 Task: Create a new incident report for the Tangshan Earthquake with the following details: Incident Name 'Tangshan Earthquake', Category 'Very Severe', Description 'The Tangshan earthquake was a Mw 7.6 earthquake that hit the region around Tangshan, Hebei, China. It cost 242000 persons death recorded and thought to be one of the largest natural disasters in history', Country 'China', Date and Time '28/07/1976, 3:45 am'.
Action: Mouse pressed left at (409, 567)
Screenshot: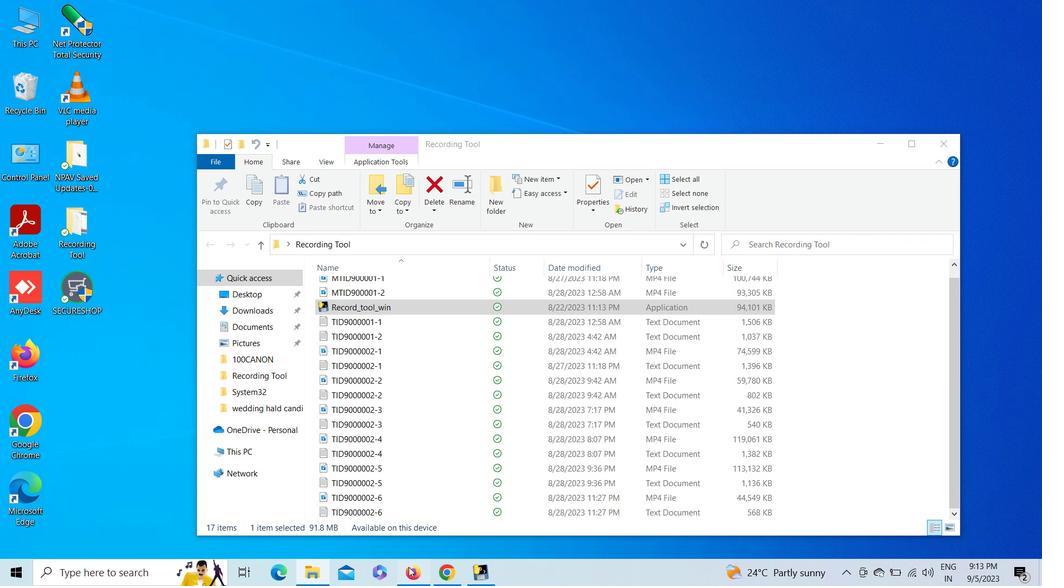 
Action: Mouse moved to (22, 97)
Screenshot: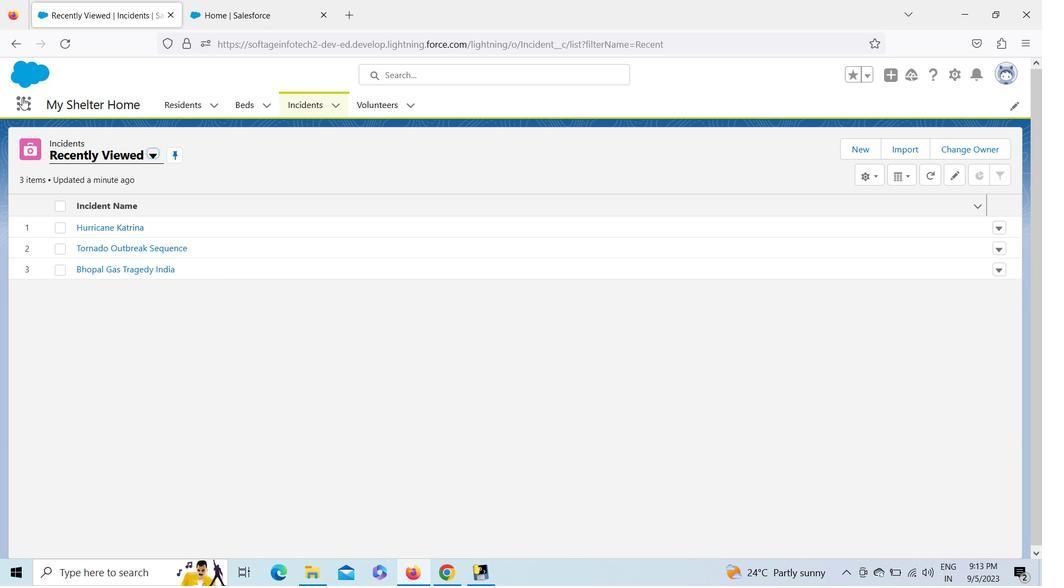 
Action: Mouse pressed left at (22, 97)
Screenshot: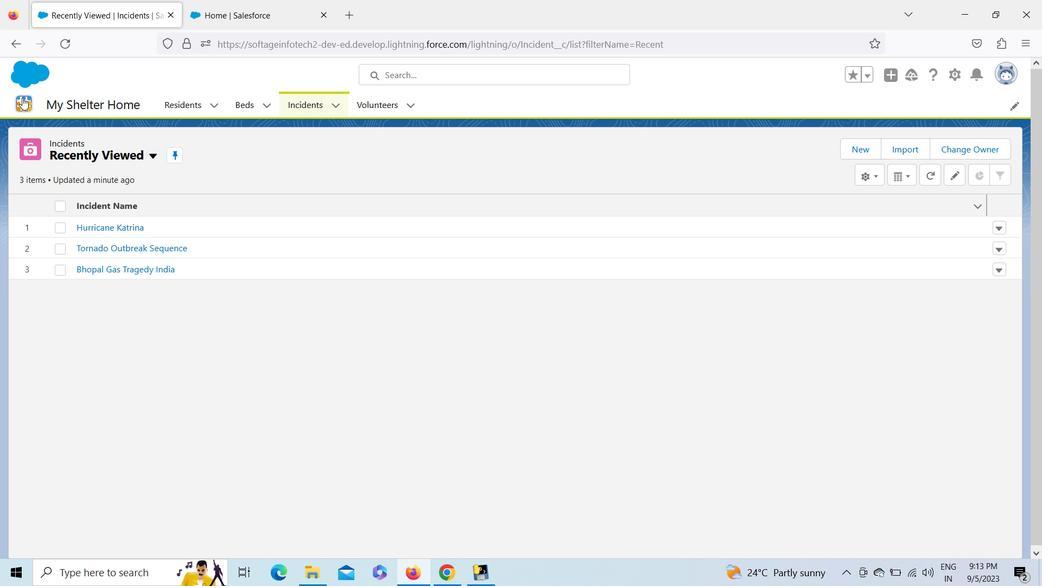 
Action: Mouse moved to (80, 187)
Screenshot: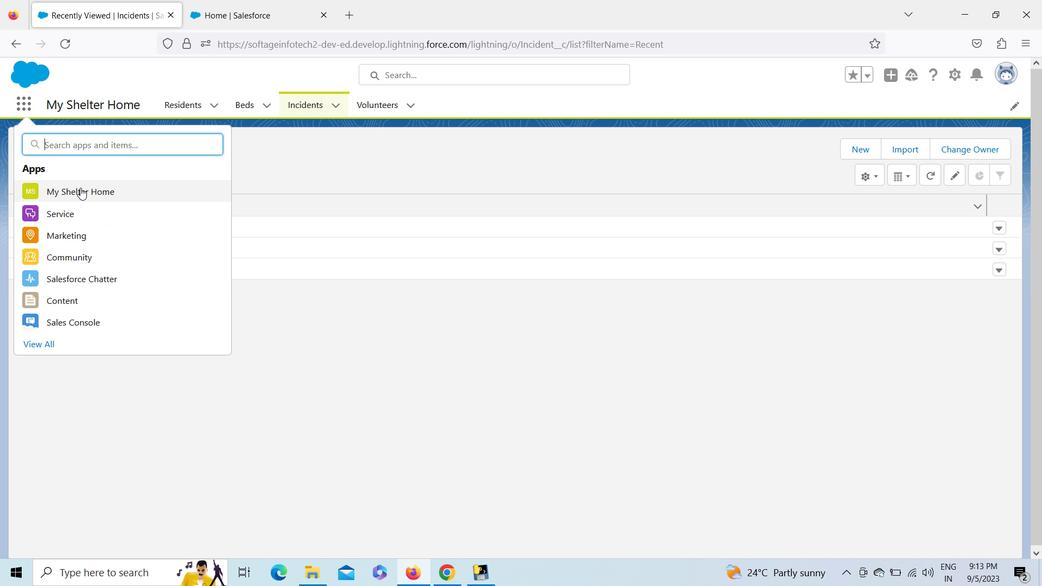 
Action: Mouse pressed left at (80, 187)
Screenshot: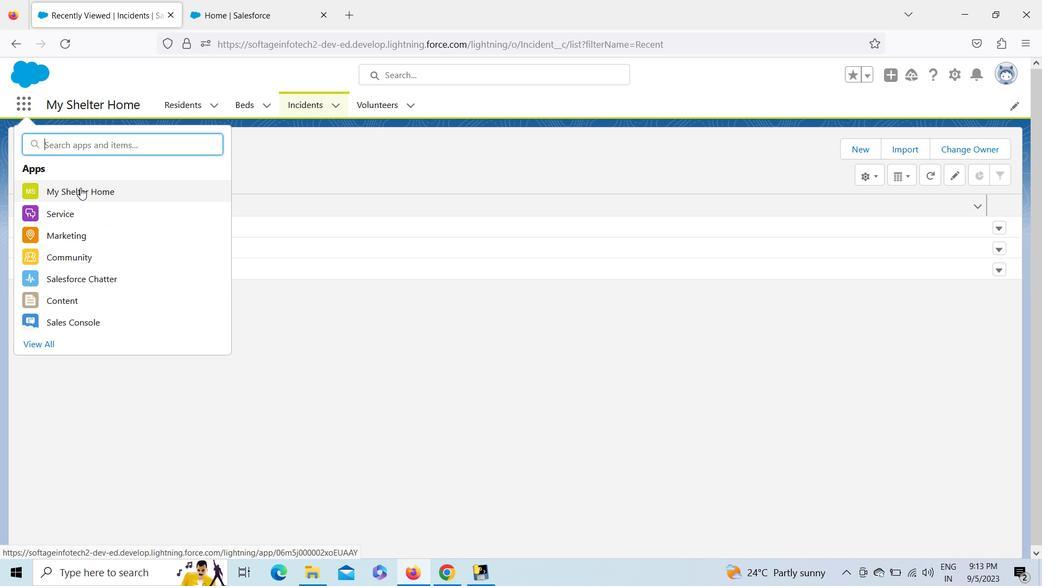 
Action: Mouse moved to (321, 14)
Screenshot: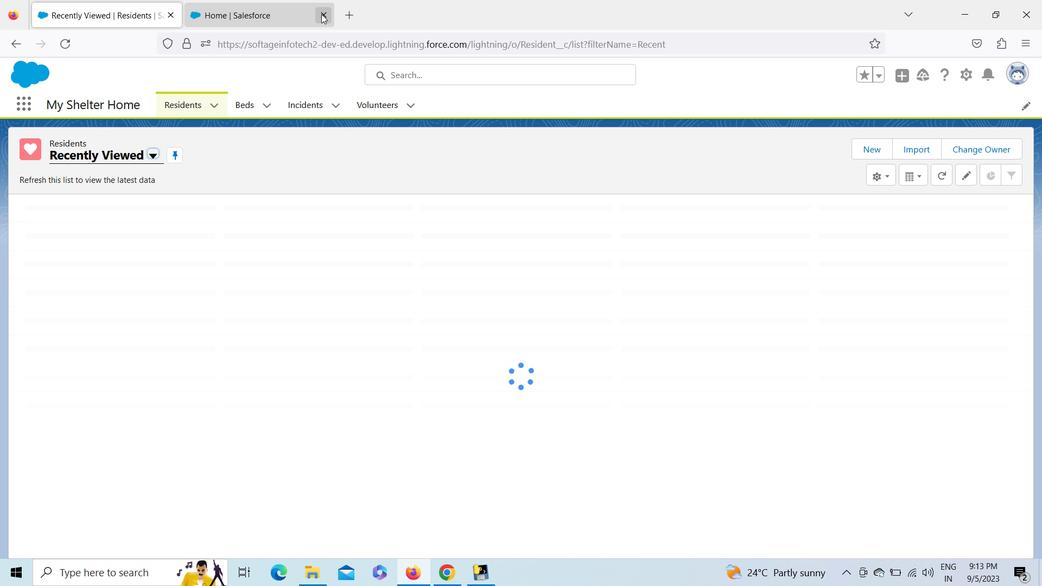 
Action: Mouse pressed left at (321, 14)
Screenshot: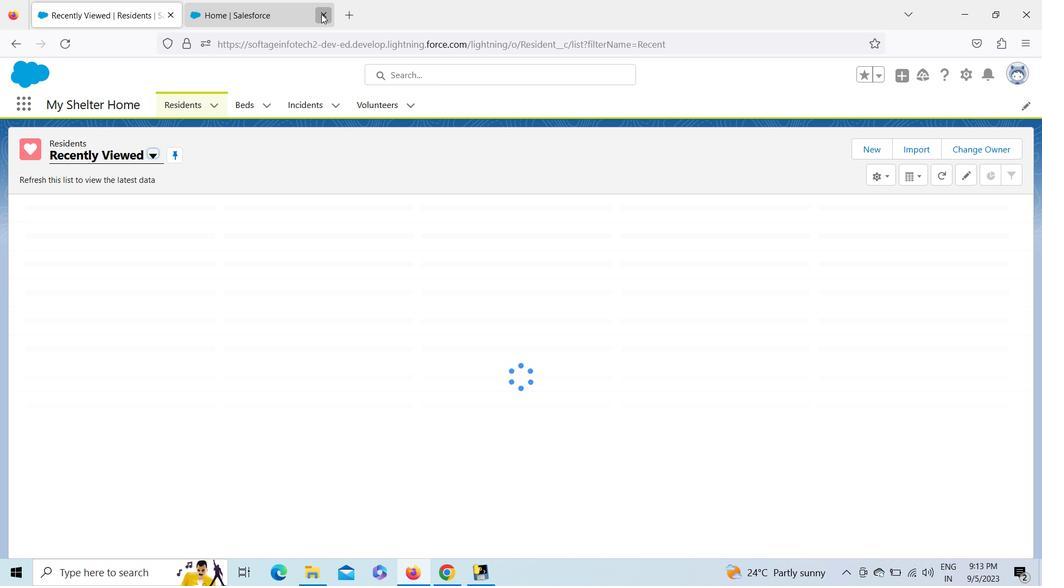 
Action: Mouse moved to (312, 107)
Screenshot: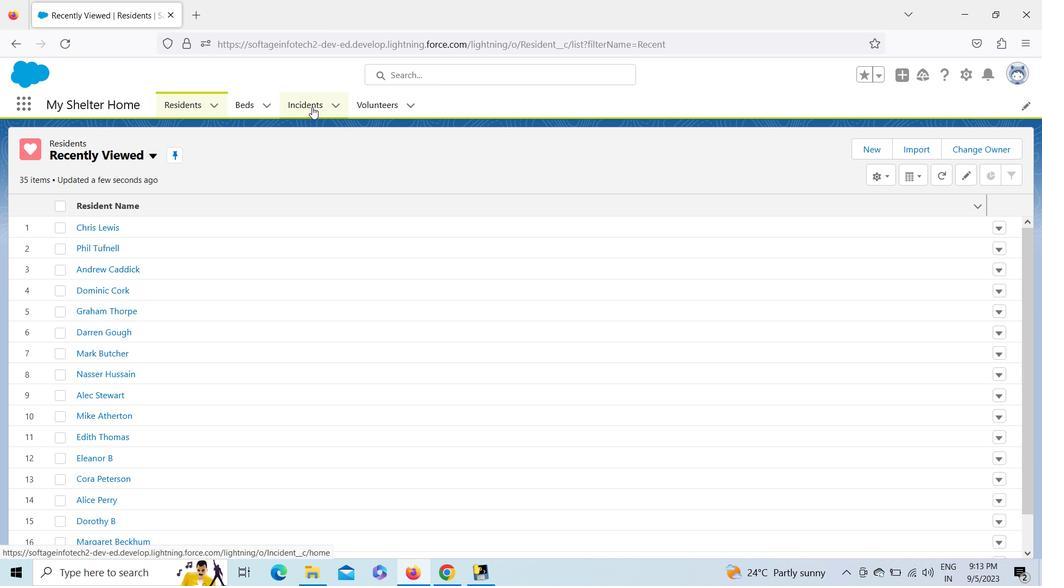 
Action: Mouse pressed left at (312, 107)
Screenshot: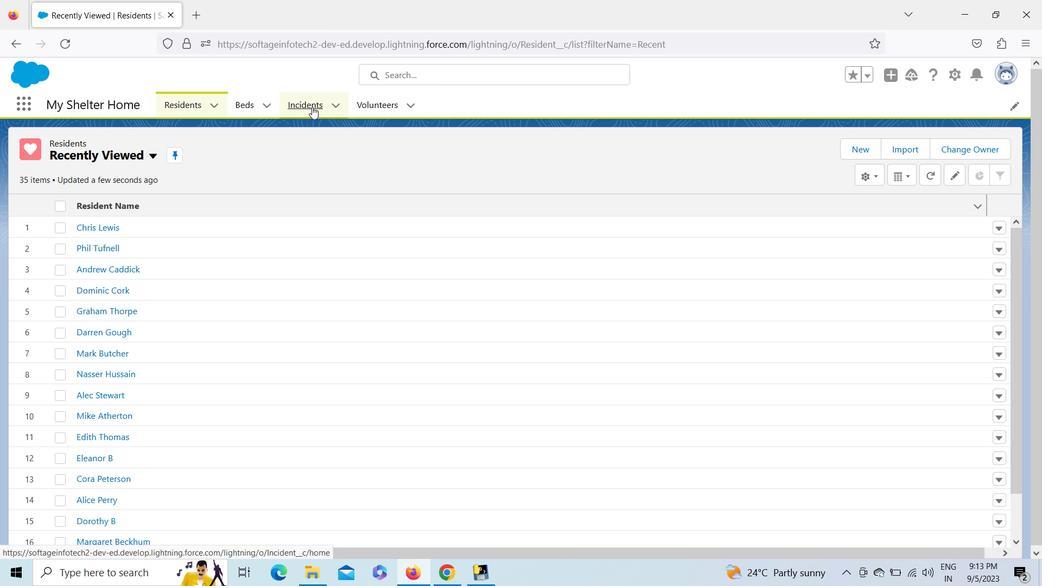 
Action: Mouse moved to (863, 149)
Screenshot: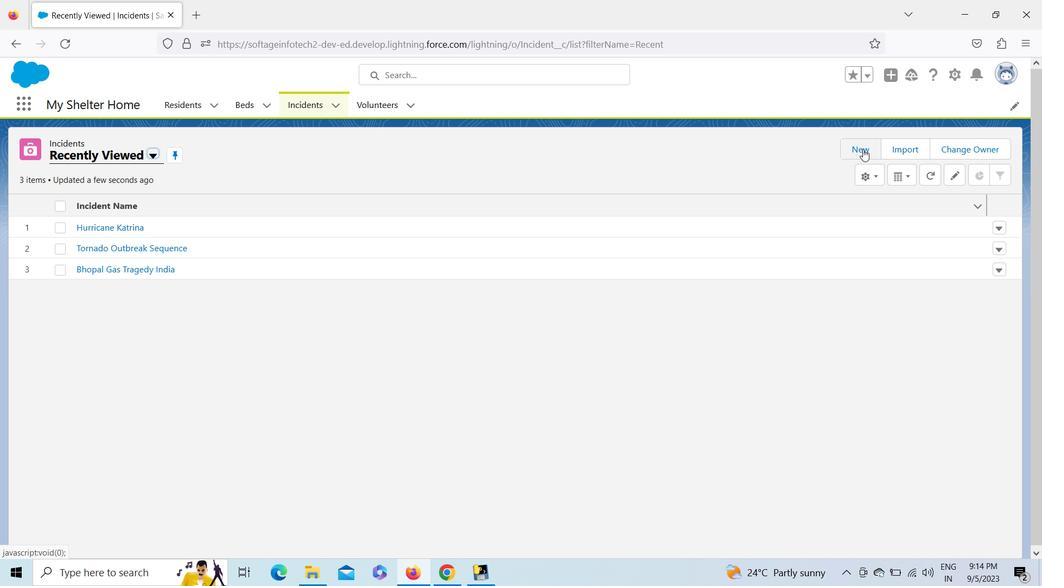 
Action: Mouse pressed left at (863, 149)
Screenshot: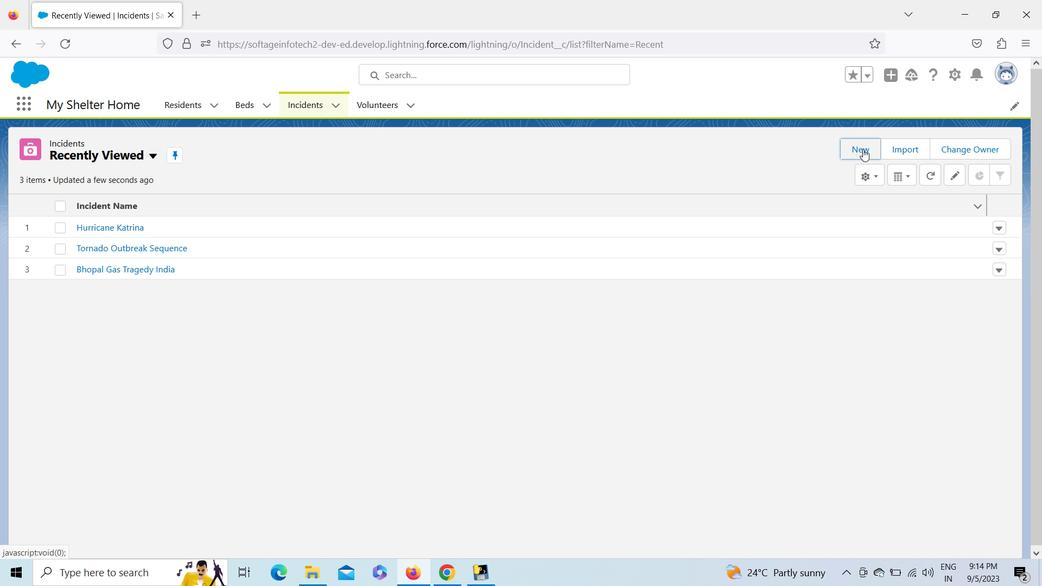 
Action: Key pressed <Key.shift><Key.shift>Alberta<Key.space><Key.shift><Key.shift><Key.shift>Flood<Key.space>2013
Screenshot: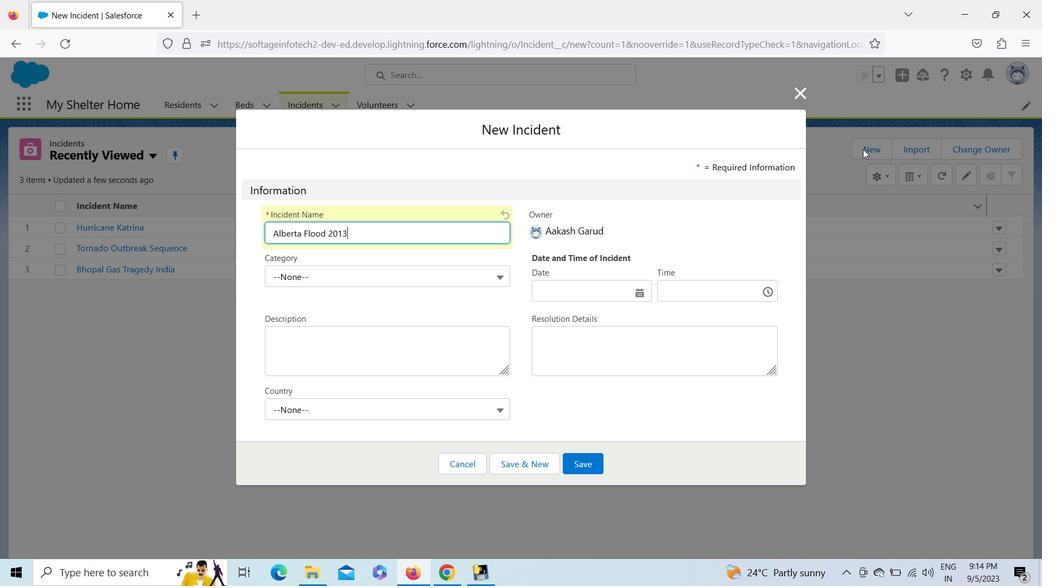 
Action: Mouse pressed left at (863, 149)
Screenshot: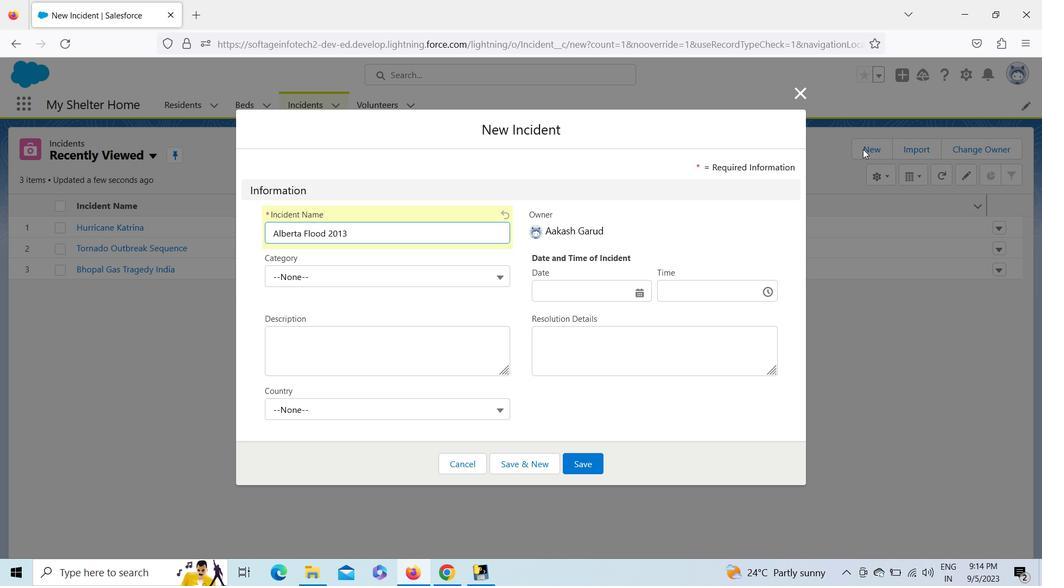 
Action: Mouse moved to (493, 279)
Screenshot: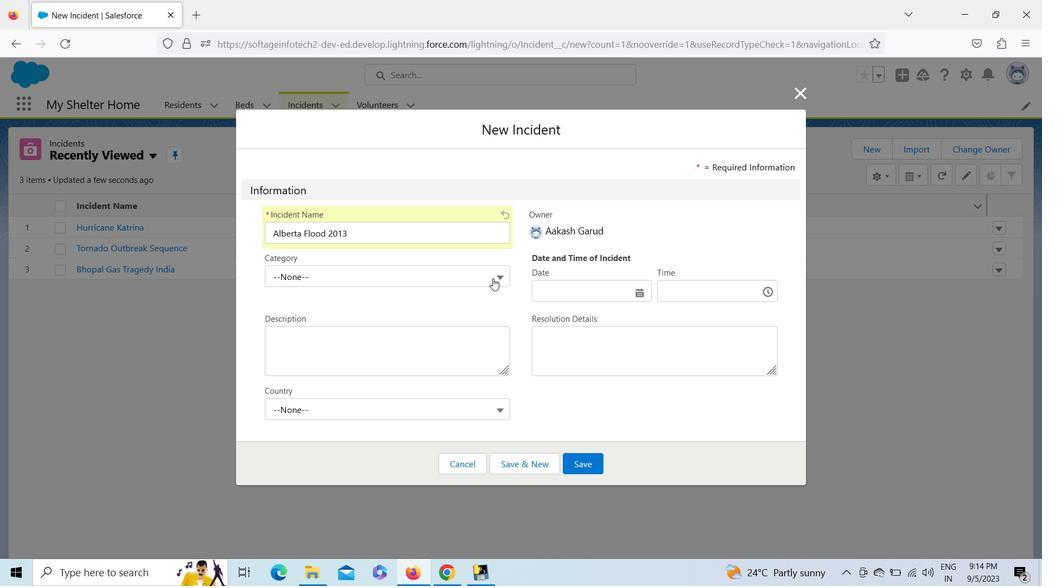 
Action: Mouse pressed left at (493, 279)
Screenshot: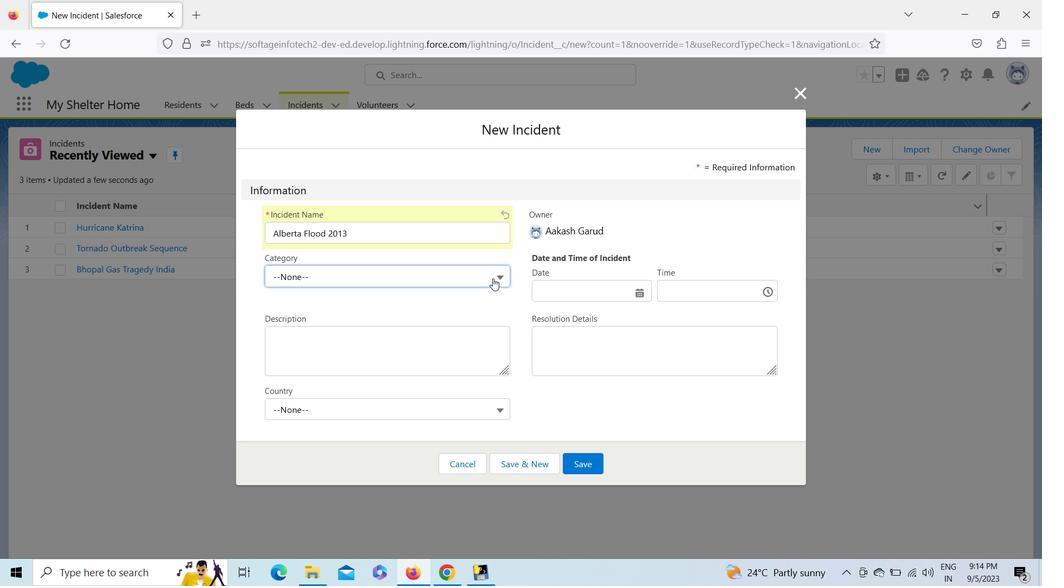 
Action: Mouse moved to (461, 376)
Screenshot: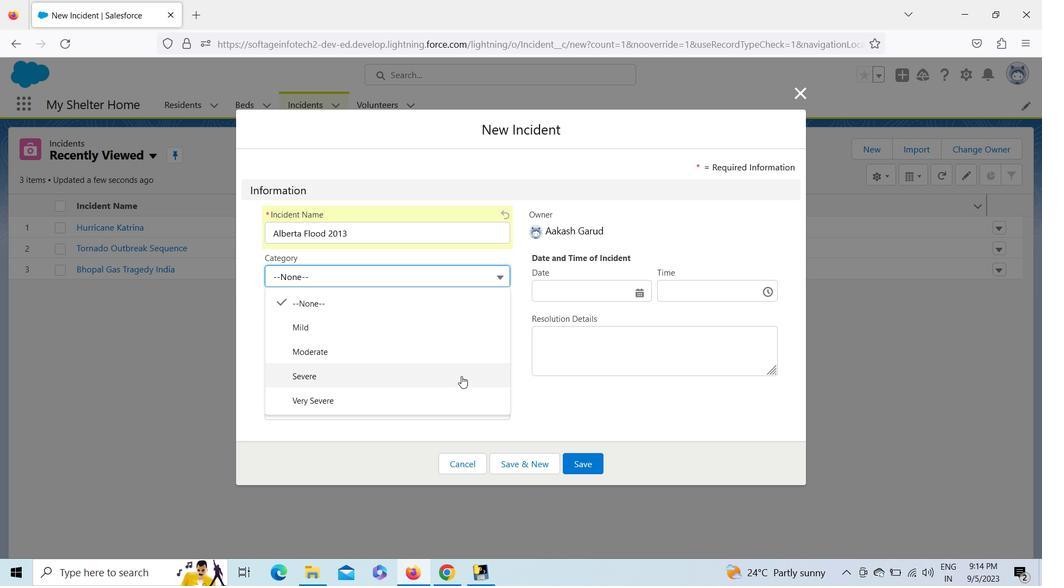 
Action: Mouse pressed left at (461, 376)
Screenshot: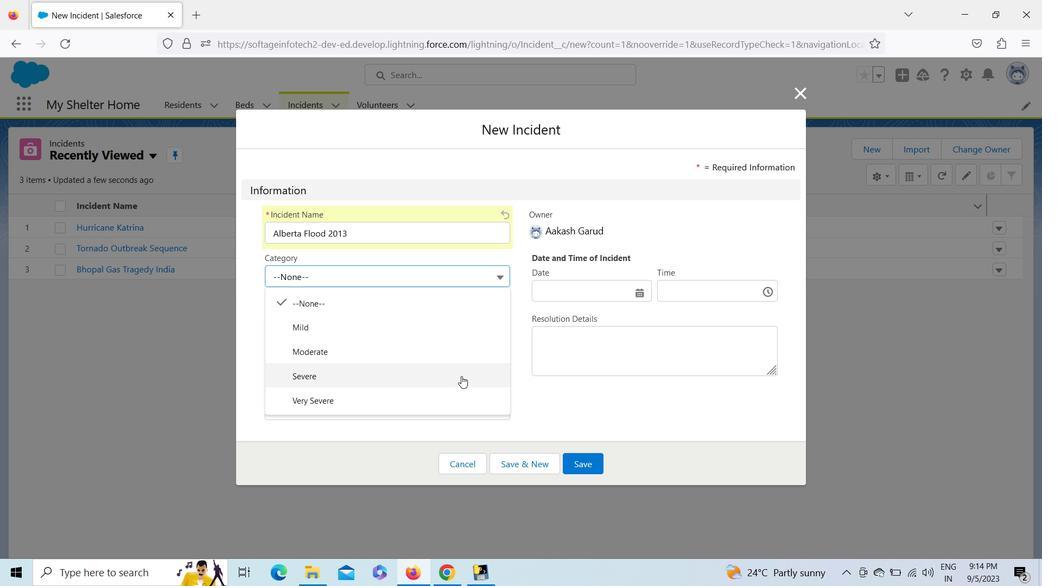 
Action: Mouse moved to (394, 409)
Screenshot: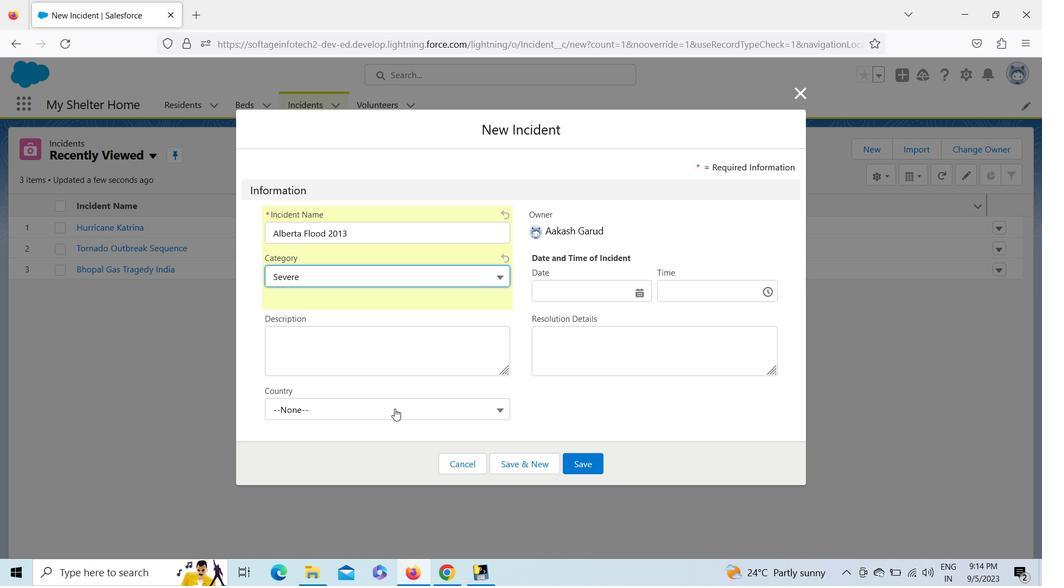 
Action: Mouse pressed left at (394, 409)
Screenshot: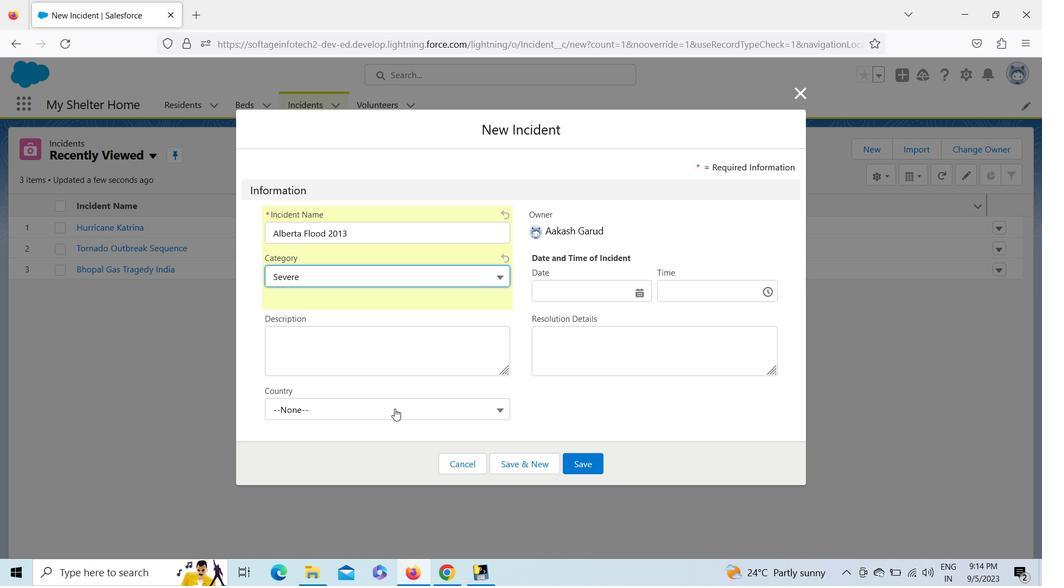 
Action: Mouse moved to (438, 292)
Screenshot: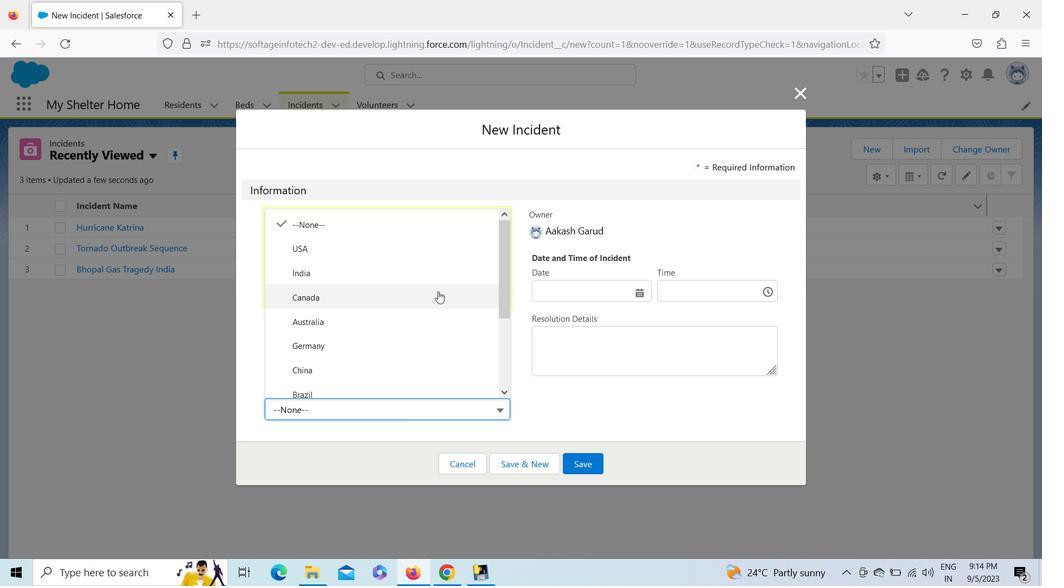 
Action: Mouse pressed left at (438, 292)
Screenshot: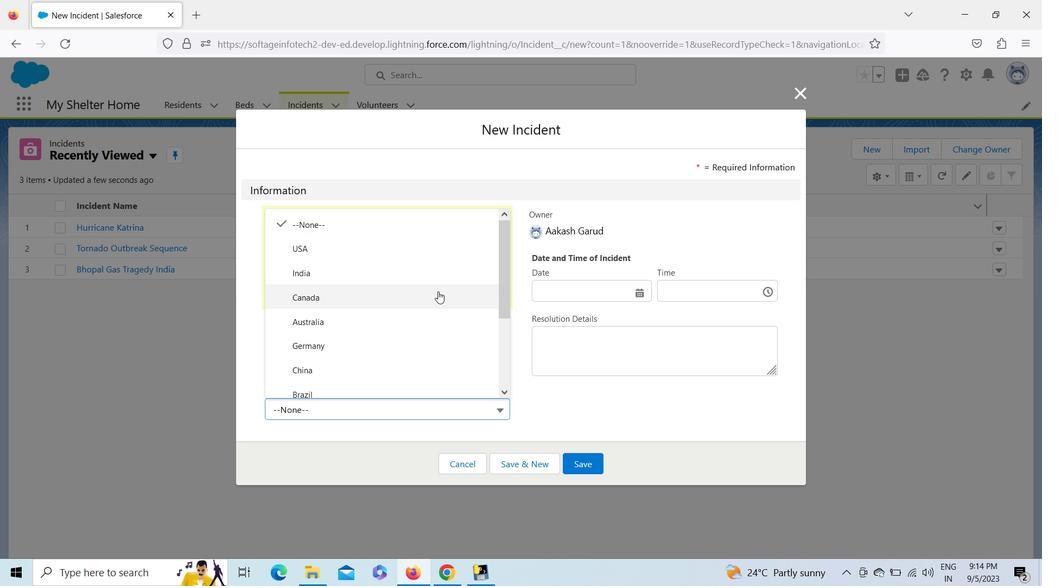 
Action: Mouse moved to (594, 292)
Screenshot: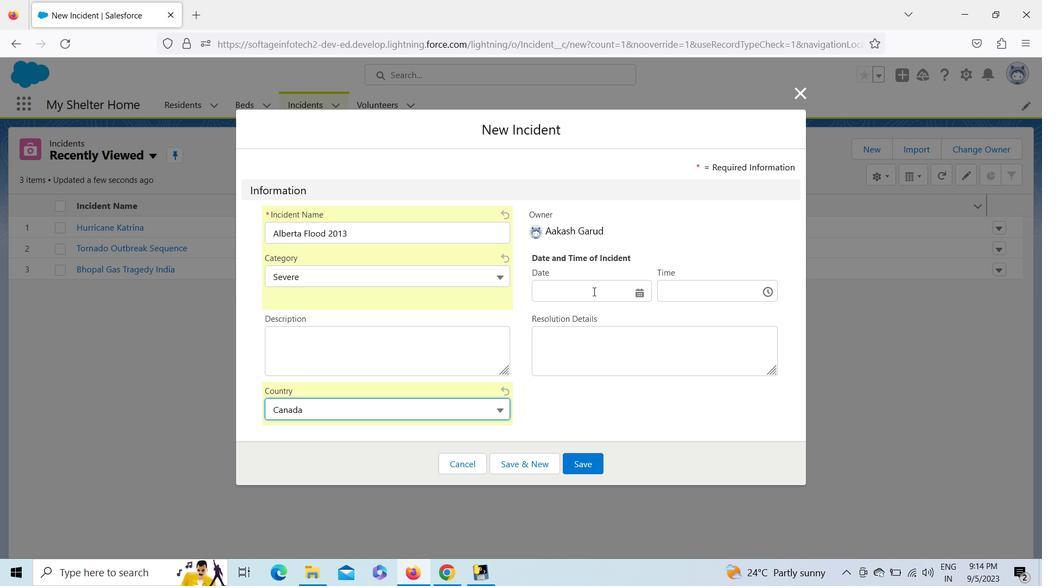 
Action: Mouse pressed left at (594, 292)
Screenshot: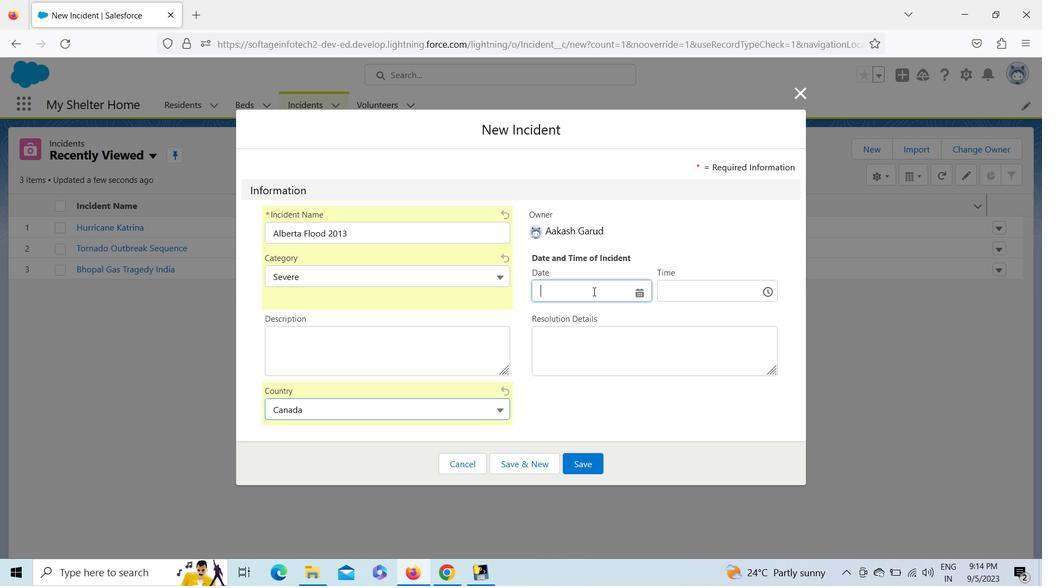 
Action: Mouse moved to (711, 329)
Screenshot: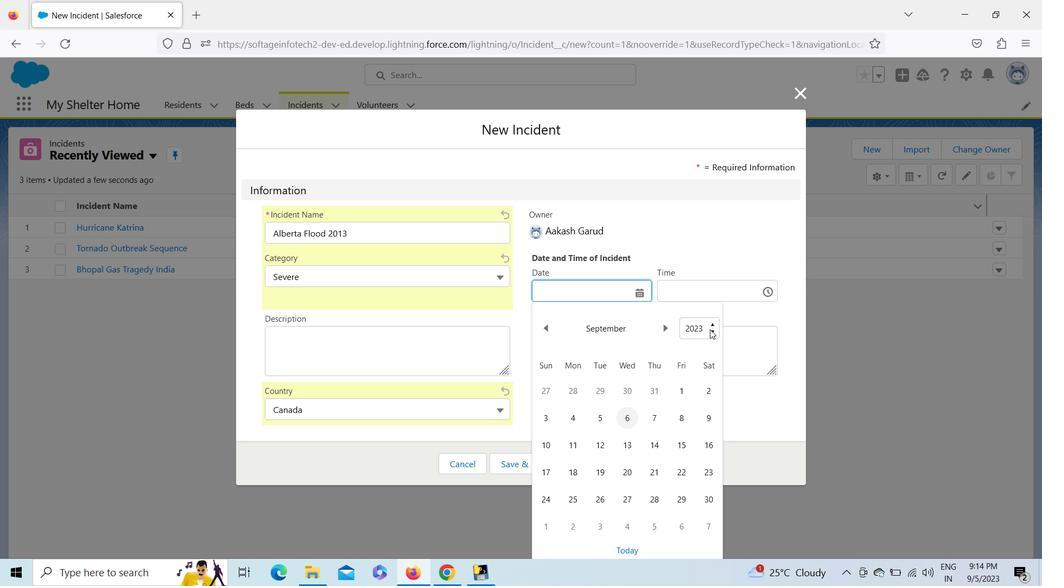 
Action: Mouse pressed left at (711, 329)
Screenshot: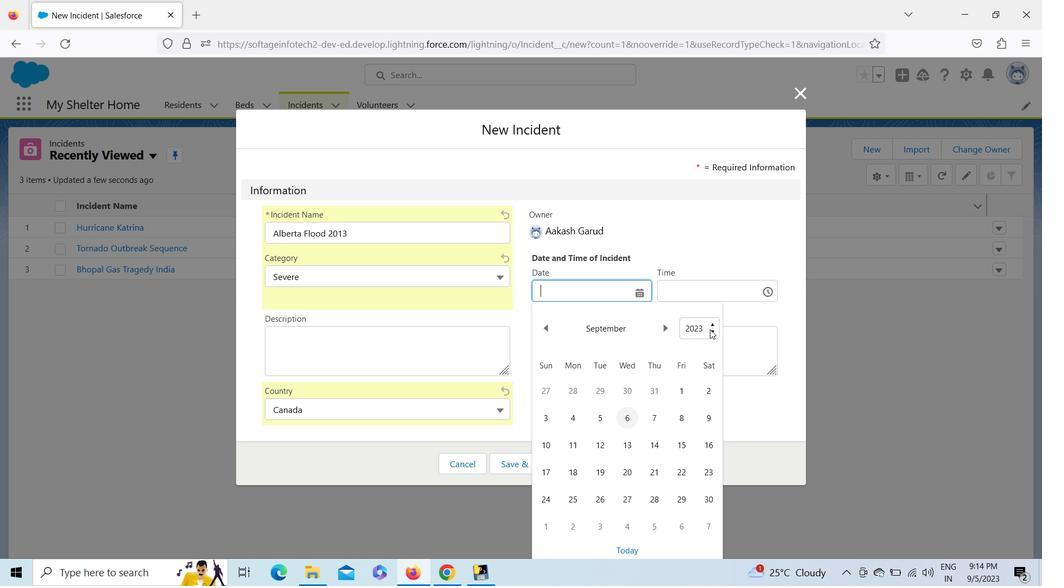 
Action: Key pressed <Key.up><Key.up><Key.up><Key.up><Key.up><Key.up><Key.up><Key.up><Key.up><Key.up><Key.enter>
Screenshot: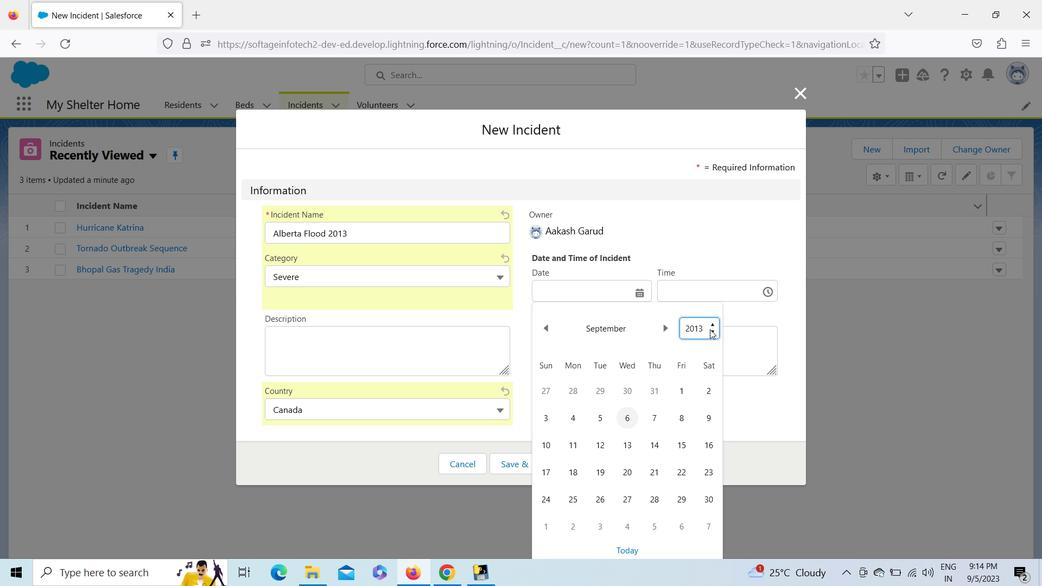 
Action: Mouse moved to (544, 322)
Screenshot: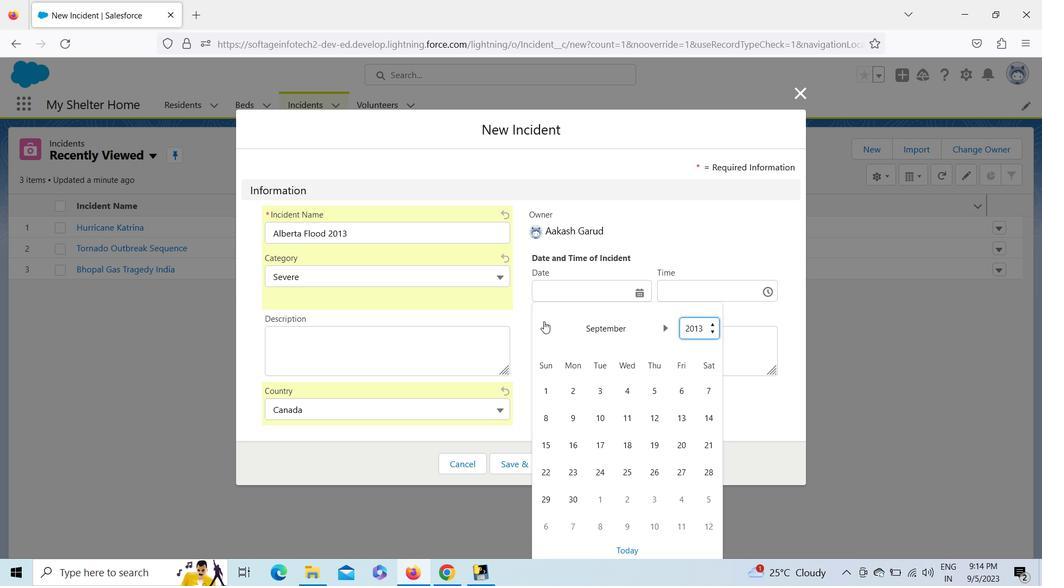 
Action: Mouse pressed left at (544, 322)
Screenshot: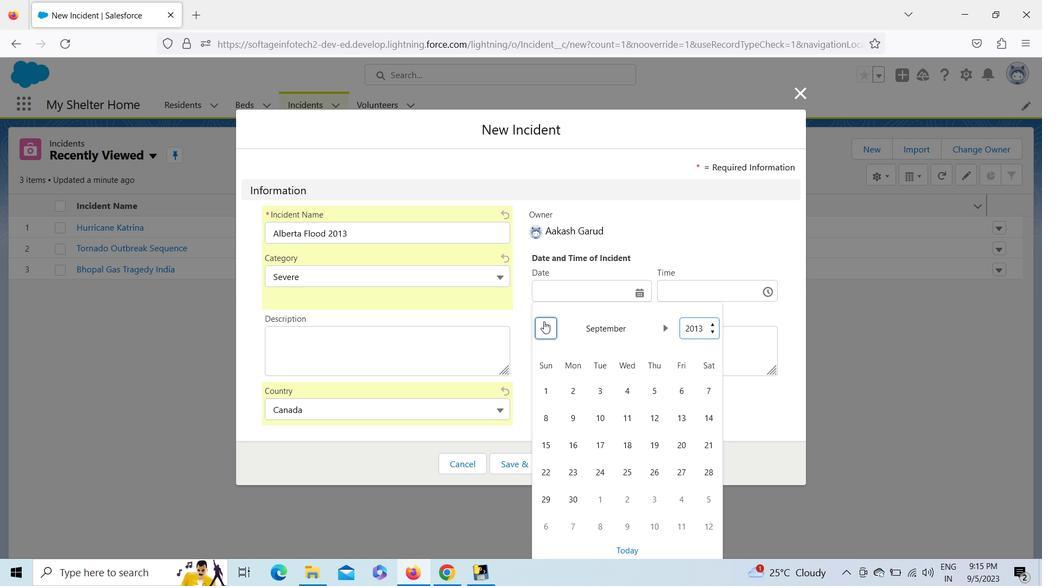 
Action: Mouse pressed left at (544, 322)
Screenshot: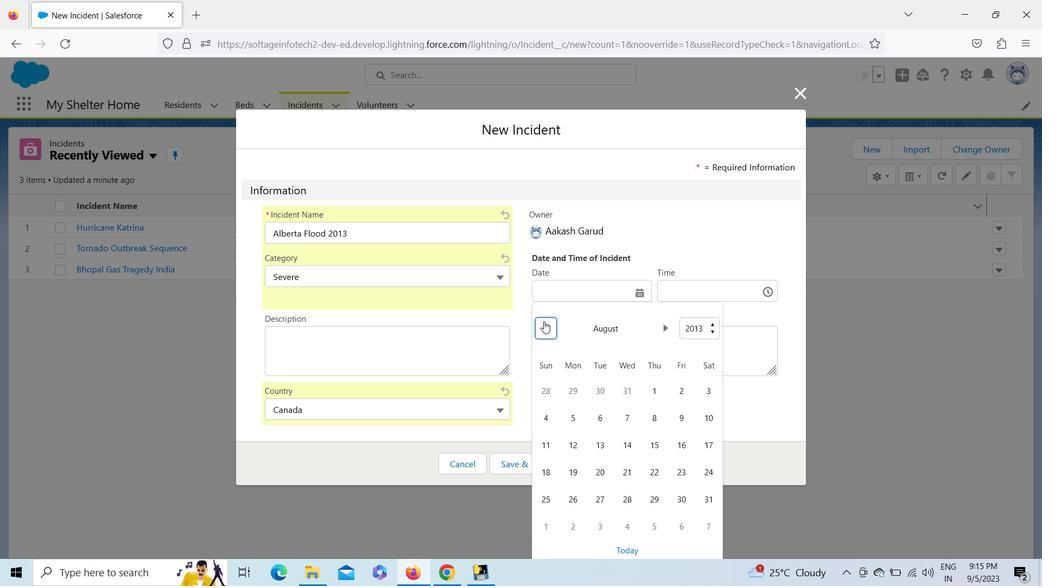 
Action: Mouse pressed left at (544, 322)
Screenshot: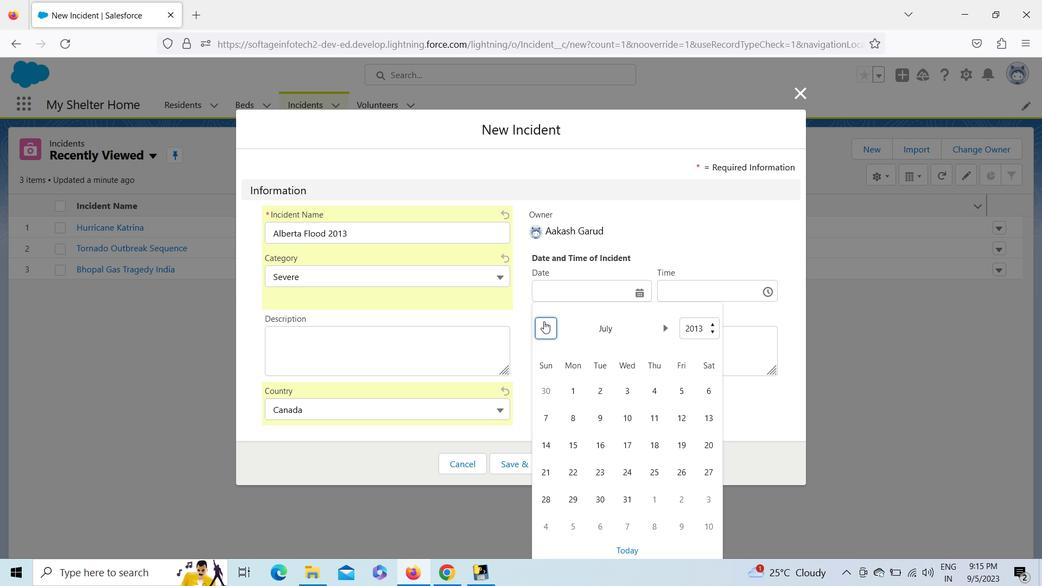 
Action: Mouse moved to (629, 474)
Screenshot: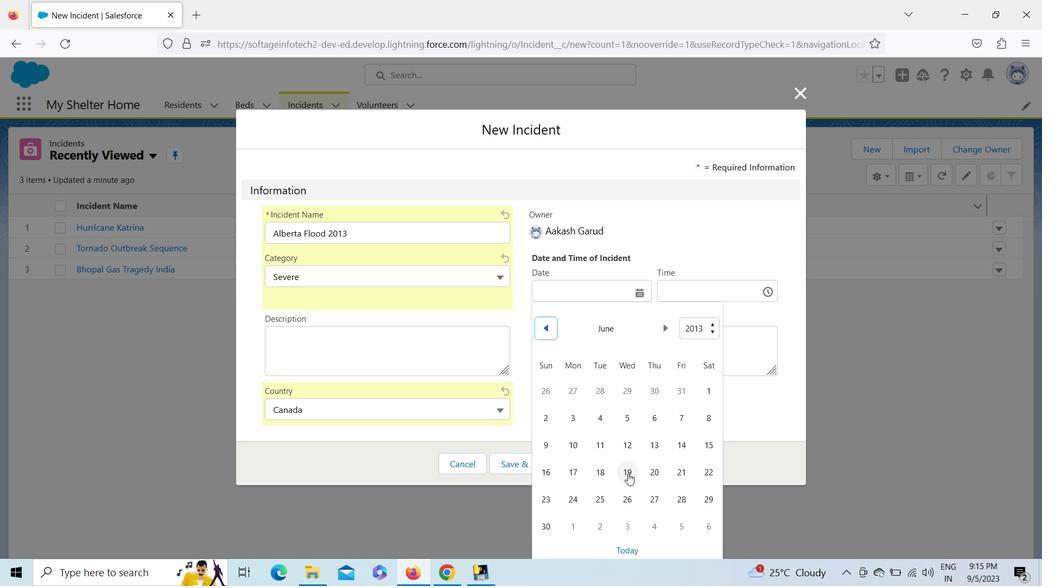 
Action: Mouse pressed left at (629, 474)
Screenshot: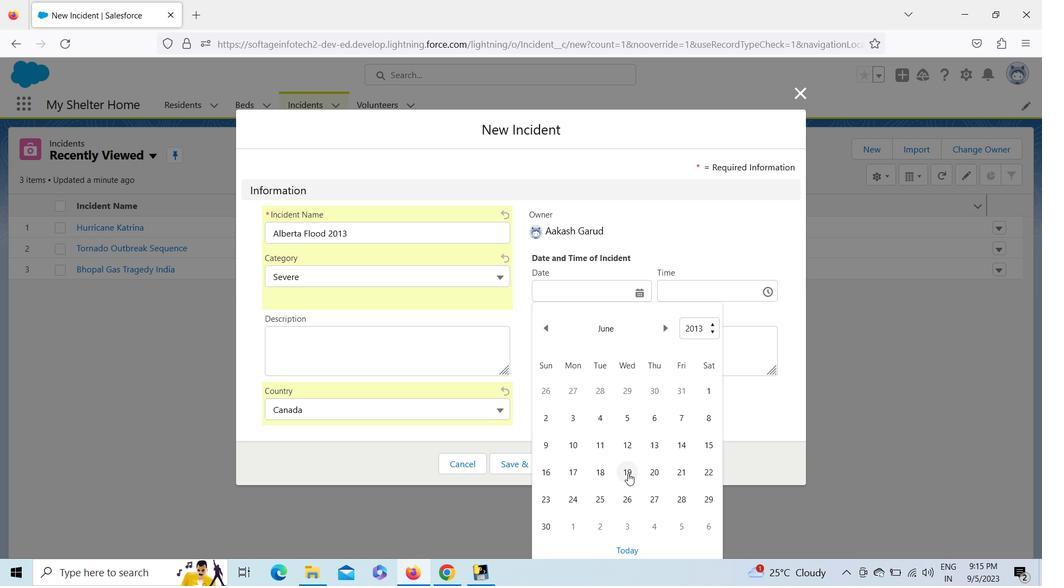 
Action: Mouse moved to (395, 319)
Screenshot: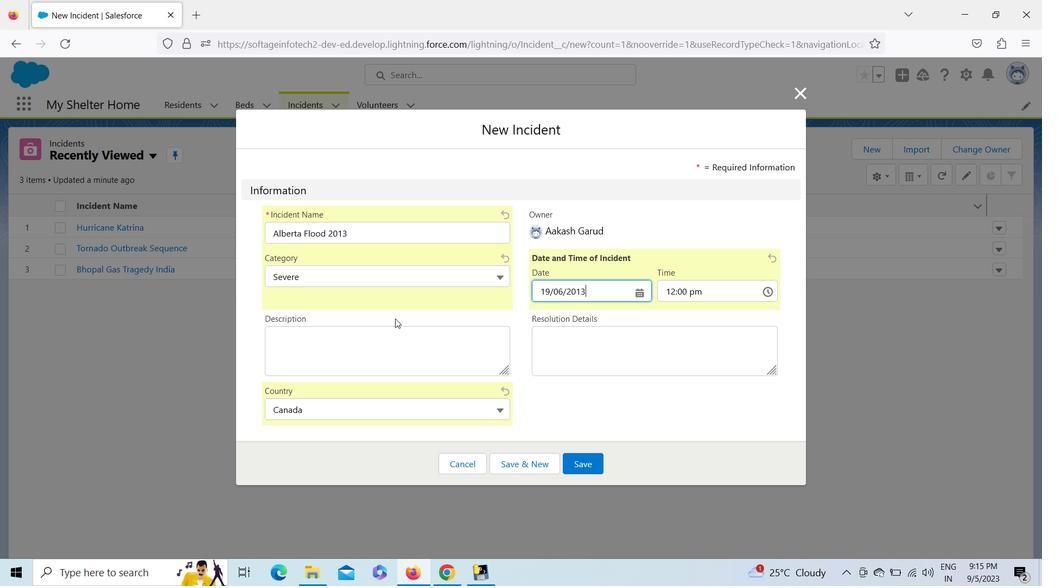 
Action: Mouse pressed left at (395, 319)
Screenshot: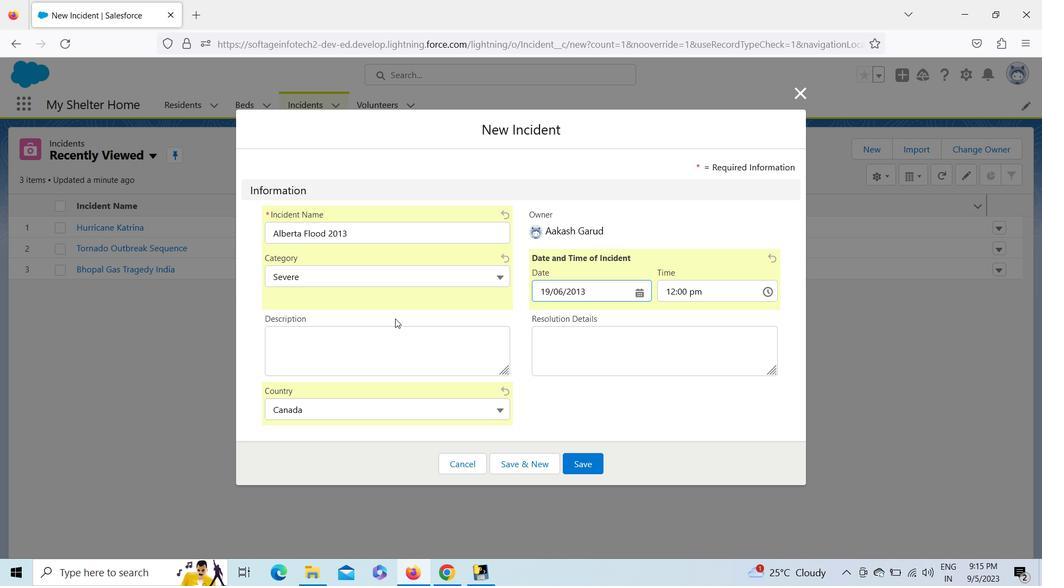 
Action: Mouse moved to (393, 340)
Screenshot: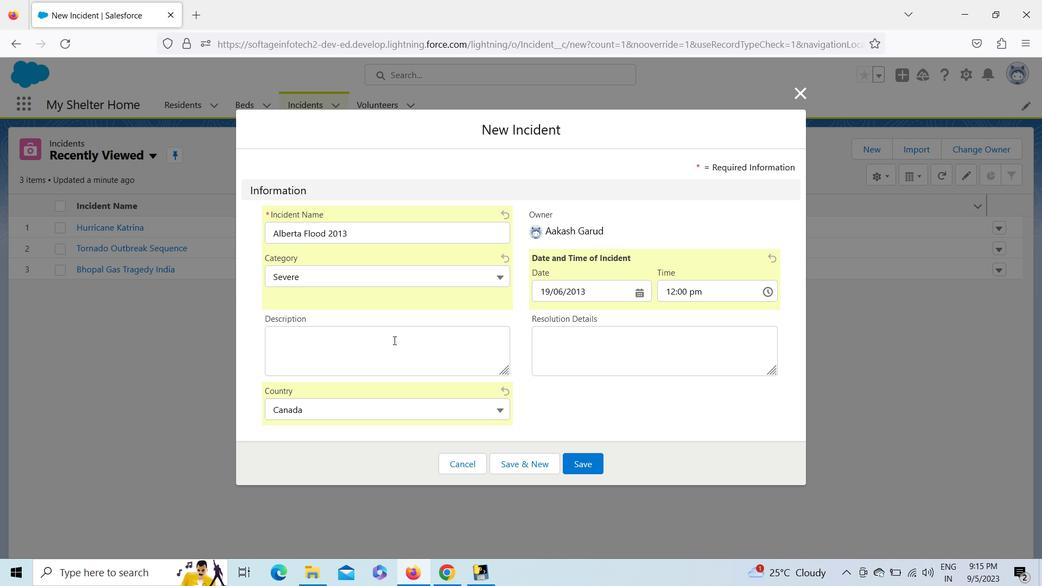 
Action: Mouse pressed left at (393, 340)
Screenshot: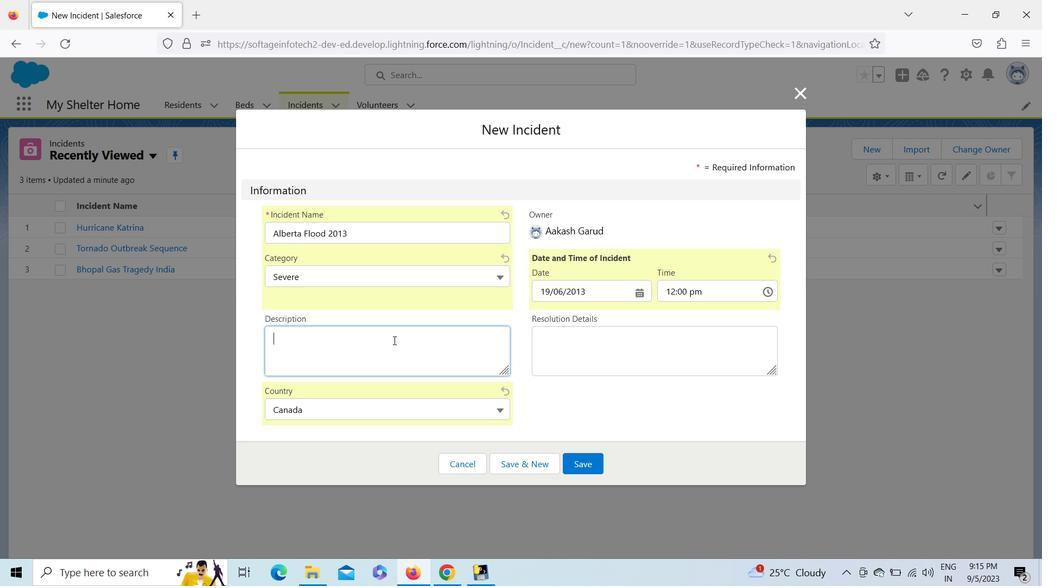 
Action: Key pressed <Key.shift>In<Key.space>the<Key.space>days<Key.space>leading<Key.space>up<Key.space>to<Key.space><Key.shift>June<Key.space>19,<Key.space>2023,<Key.space>parts<Key.space>of<Key.space>southern<Key.space>and<Key.space>central<Key.space><Key.shift>Alberta<Key.space><Key.shift><Key.shift><Key.shift><Key.shift><Key.shift><Key.shift><Key.shift><Key.shift><Key.shift><Key.shift><Key.shift><Key.shift><Key.shift><Key.shift><Key.shift><Key.shift><Key.shift><Key.shift><Key.shift><Key.shift><Key.shift><Key.shift><Key.shift><Key.shift><Key.shift><Key.shift><Key.shift><Key.shift><Key.shift><Key.shift><Key.shift><Key.shift><Key.shift><Key.shift><Key.shift><Key.shift><Key.shift><Key.shift><Key.shift><Key.shift><Key.shift><Key.shift>Canada<Key.left><Key.left><Key.left><Key.left><Key.left><Key.left><Key.left>,<Key.right><Key.right><Key.right><Key.right><Key.right><Key.right><Key.right><Key.space>experienced<Key.space>heavy<Key.space>rainfall<Key.space>that<Key.space>triggered<Key.space>catastrophic<Key.space>flooding<Key.space>described<Key.space>by<Key.space>the<Key.space>provincial<Key.space>government<Key.space>as<Key.space>the<Key.space>worst<Key.space>in<Key.space><Key.shift>Alberta's<Key.space><Key.shift>history
Screenshot: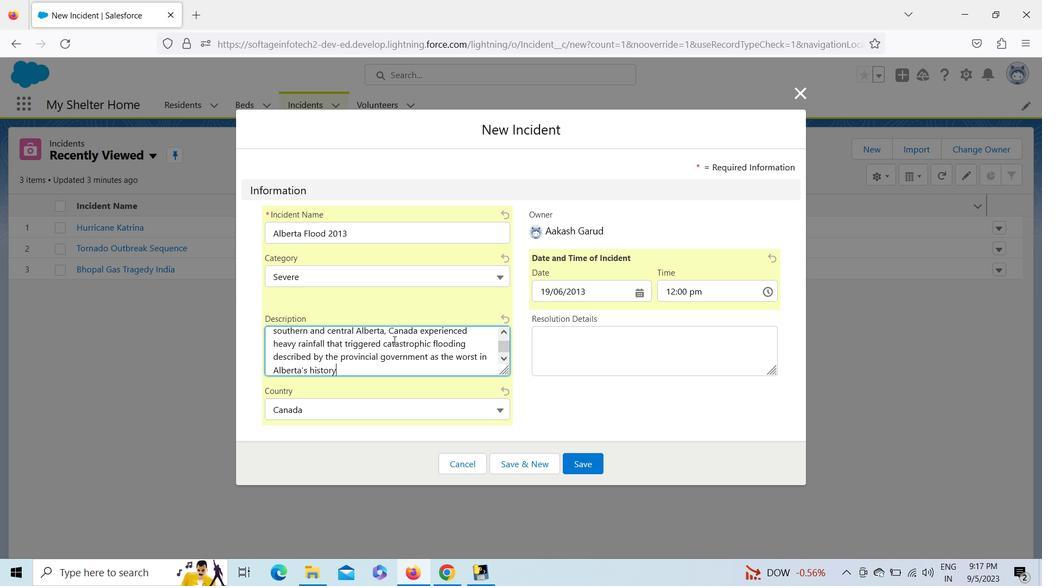 
Action: Mouse moved to (502, 283)
Screenshot: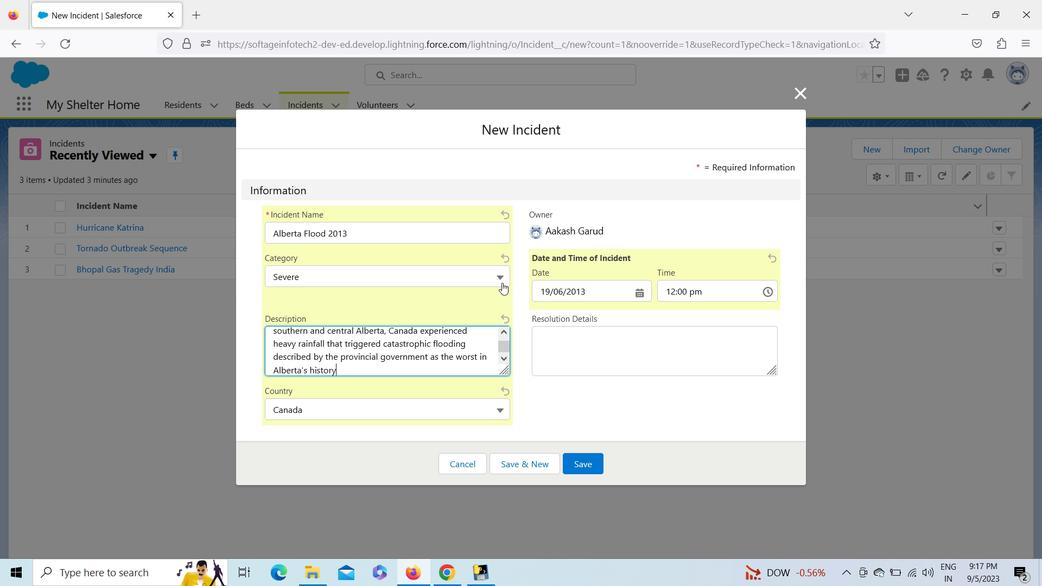 
Action: Mouse pressed left at (502, 283)
Screenshot: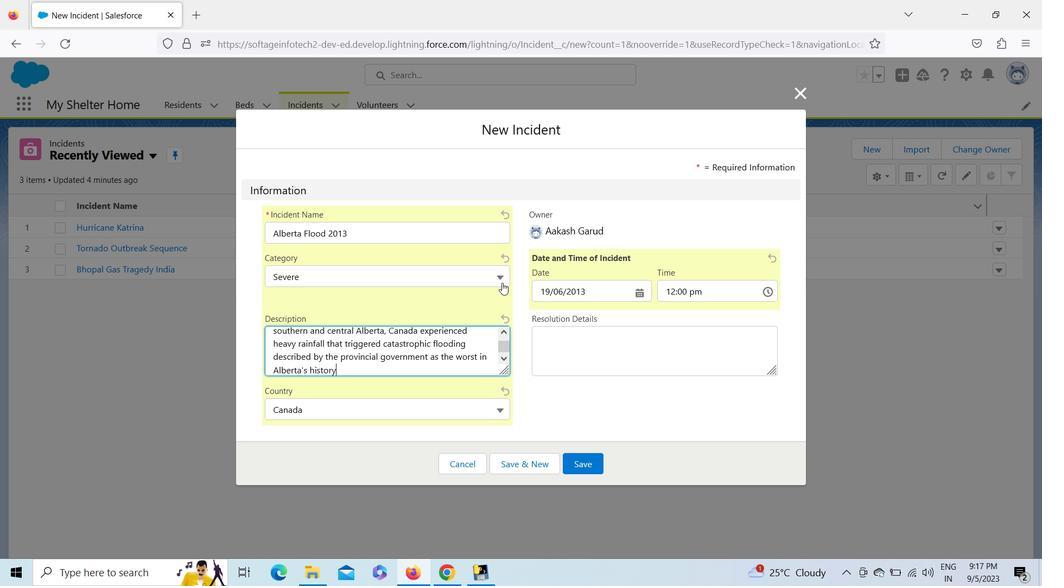 
Action: Mouse moved to (394, 395)
Screenshot: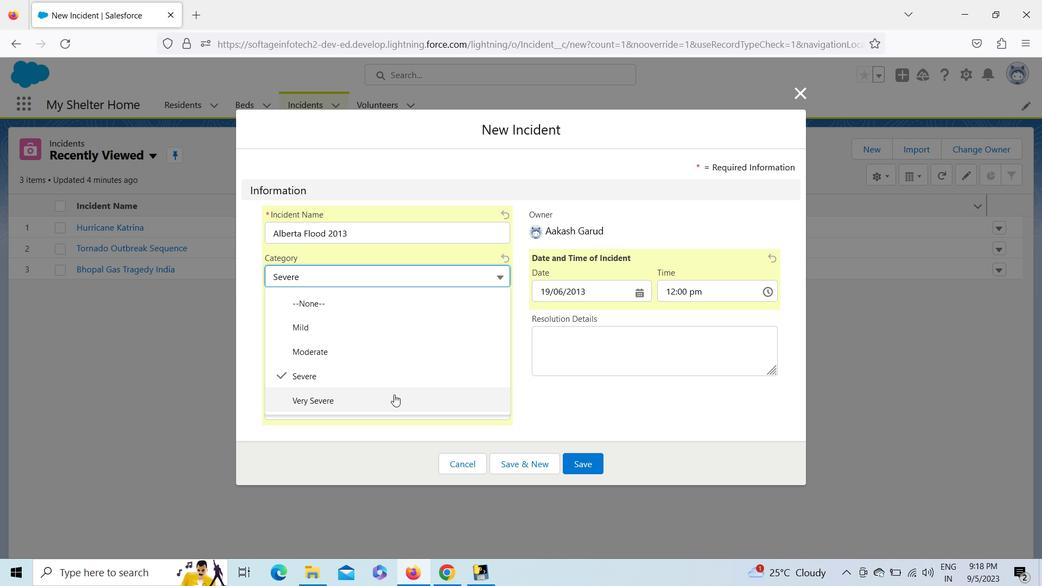 
Action: Mouse pressed left at (394, 395)
Screenshot: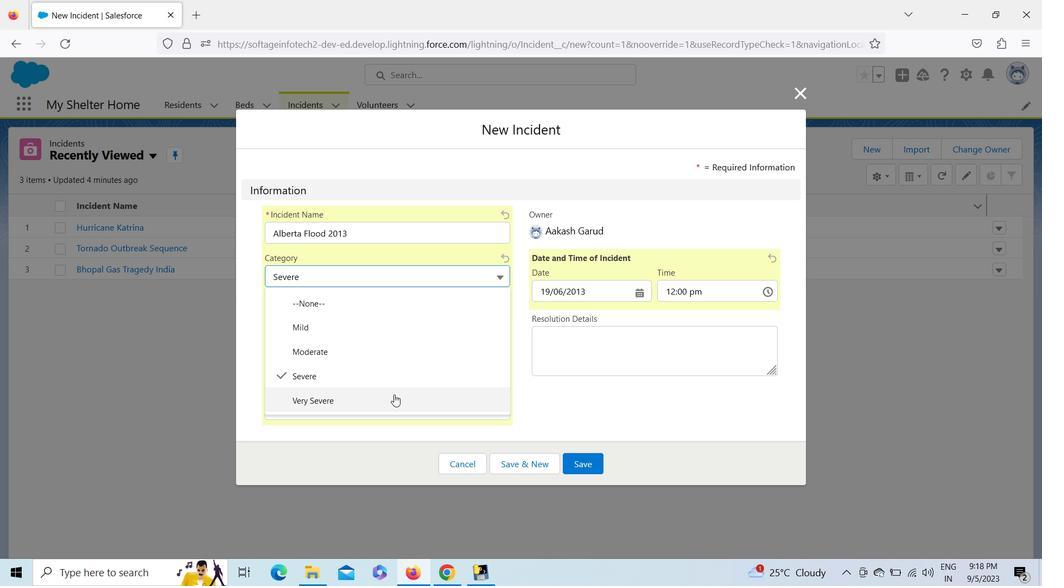 
Action: Mouse moved to (583, 344)
Screenshot: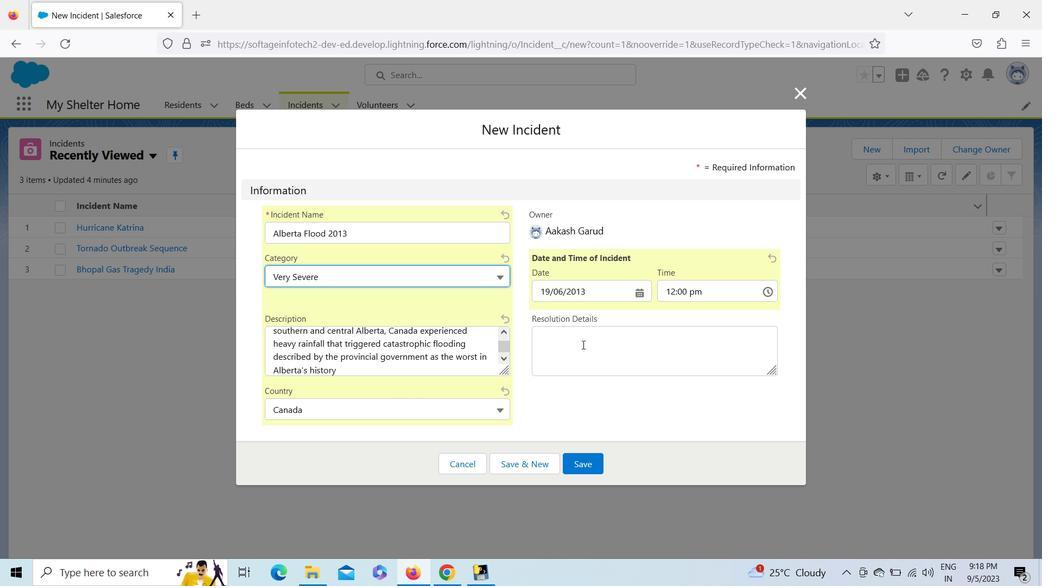 
Action: Mouse pressed left at (583, 344)
Screenshot: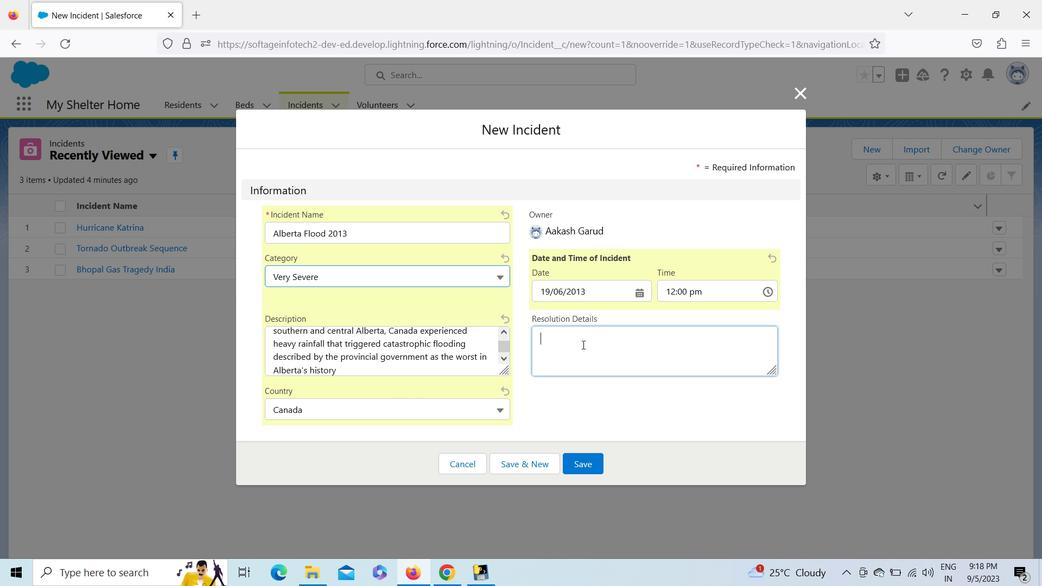 
Action: Mouse moved to (573, 356)
Screenshot: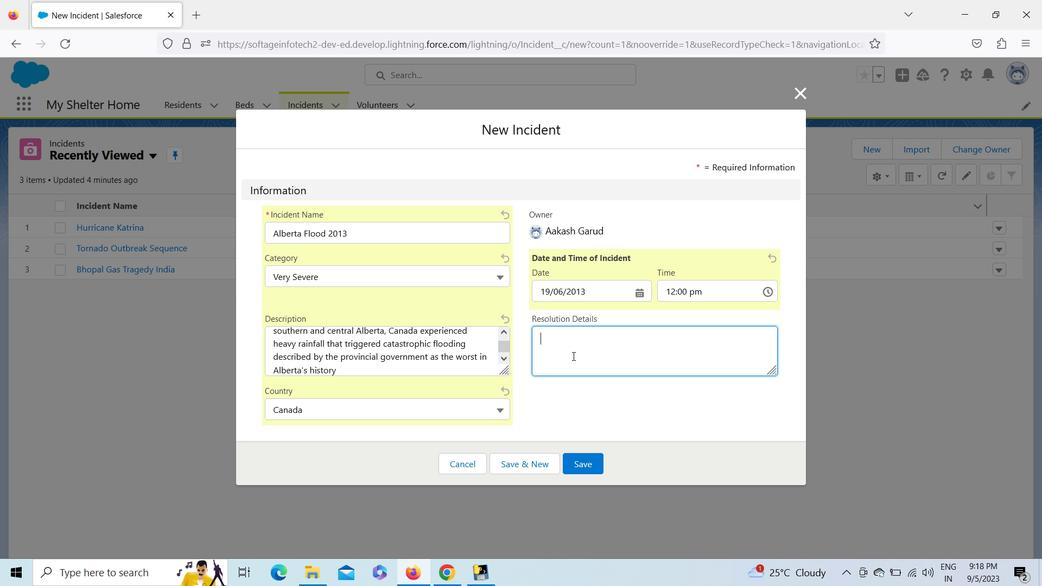 
Action: Key pressed <Key.shift>The<Key.space><Key.shift>Flood<Key.space>was<Key.space>thev<Key.backspace><Key.space>costliest<Key.space>natural<Key.space>disaster<Key.space>in<Key.space><Key.shift>Canadian<Key.space><Key.shift><Key.shift><Key.shift><Key.shift><Key.shift><Key.shift><Key.shift><Key.shift><Key.shift><Key.shift><Key.shift><Key.shift><Key.shift><Key.shift><Key.shift><Key.shift><Key.shift><Key.shift><Key.shift><Key.shift><Key.shift><Key.shift><Key.shift><Key.shift><Key.shift><Key.shift><Key.shift><Key.shift><Key.shift><Key.shift><Key.shift><Key.shift><Key.shift><Key.shift><Key.shift><Key.shift><Key.shift><Key.shift><Key.shift>history,<Key.space>with<Key.space>damages<Key.space>exceeding<Key.space><Key.shift>CAD<Key.space><Key.shift>$6<Key.space><Key.shift>billion
Screenshot: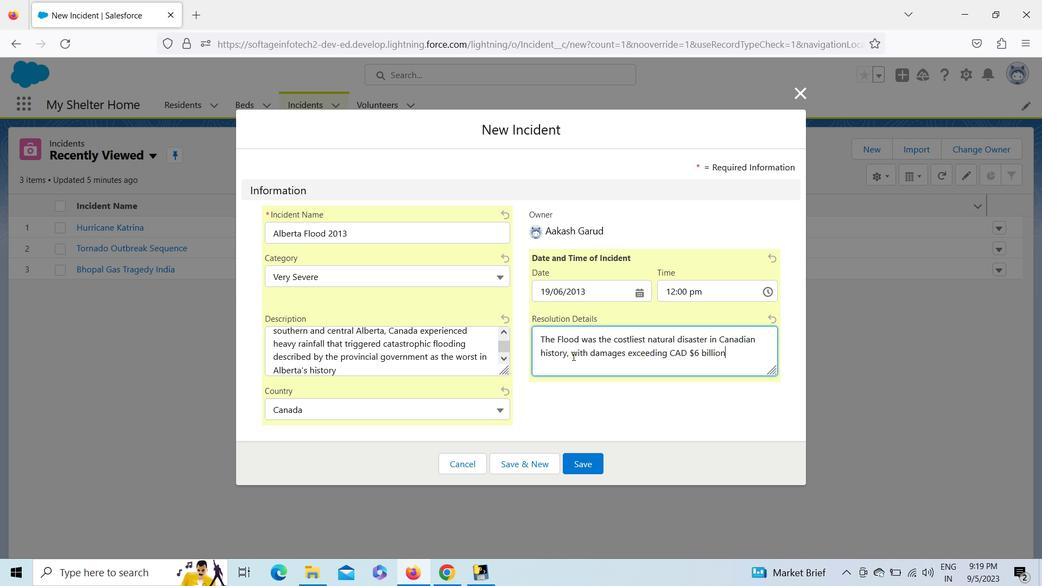 
Action: Mouse moved to (581, 460)
Screenshot: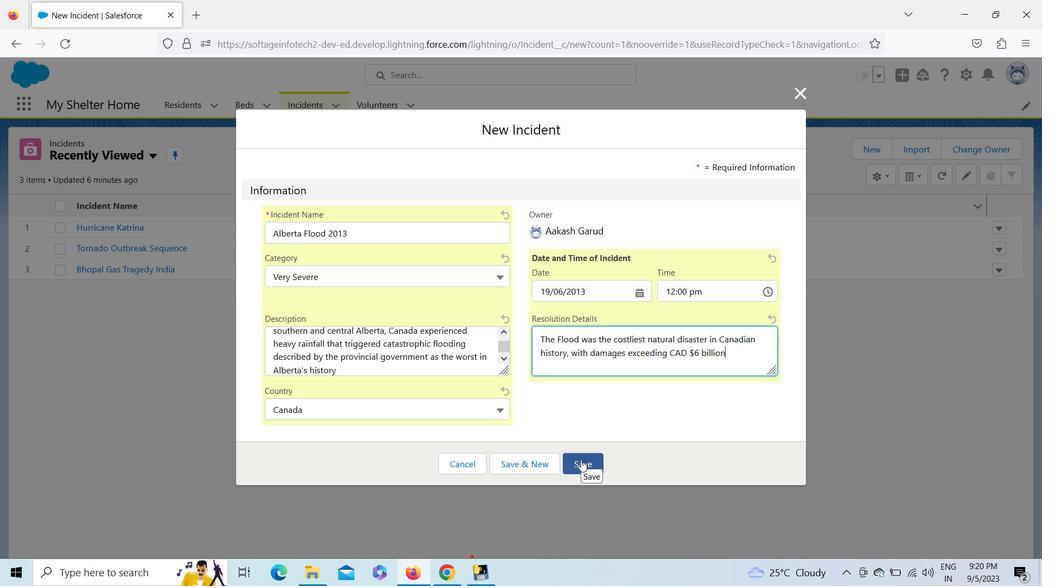 
Action: Mouse pressed left at (581, 460)
Screenshot: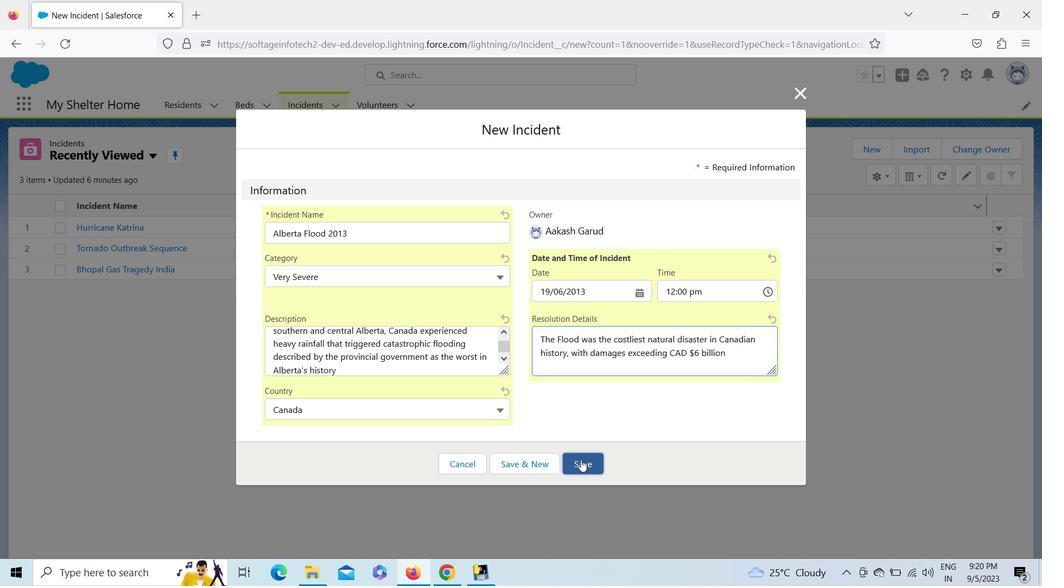 
Action: Mouse moved to (313, 109)
Screenshot: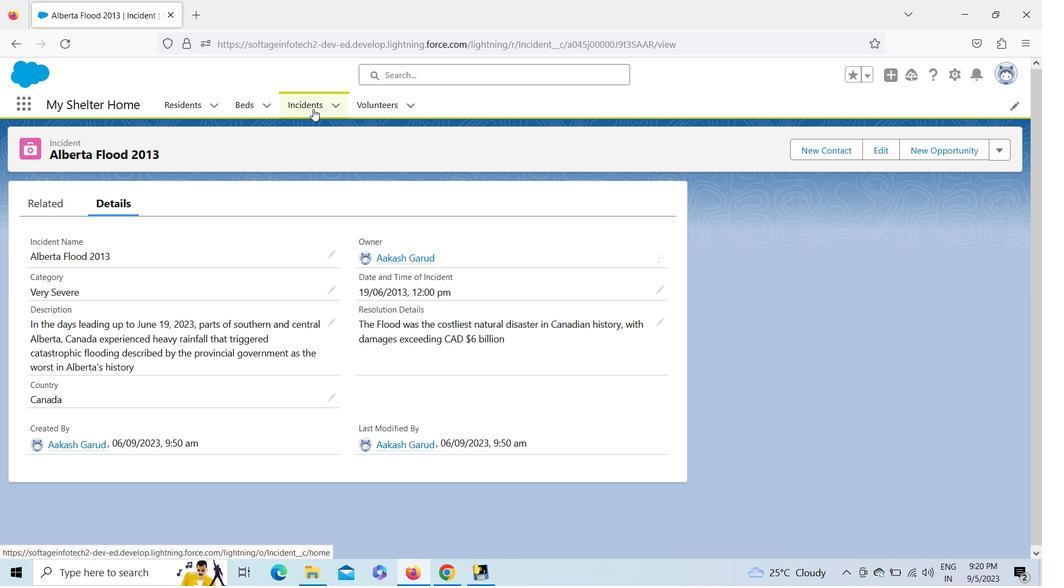 
Action: Mouse pressed left at (313, 109)
Screenshot: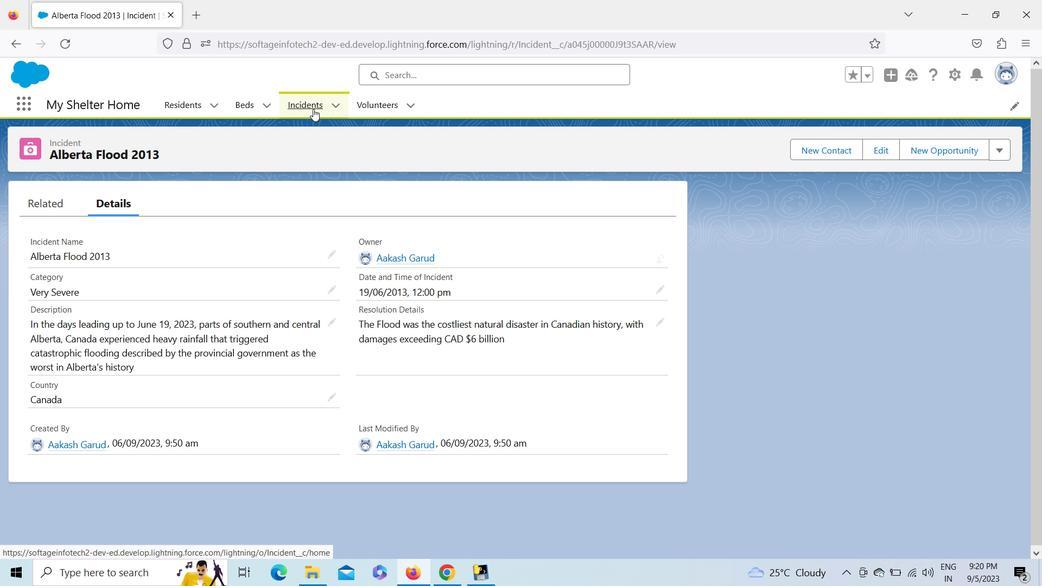 
Action: Mouse moved to (871, 145)
Screenshot: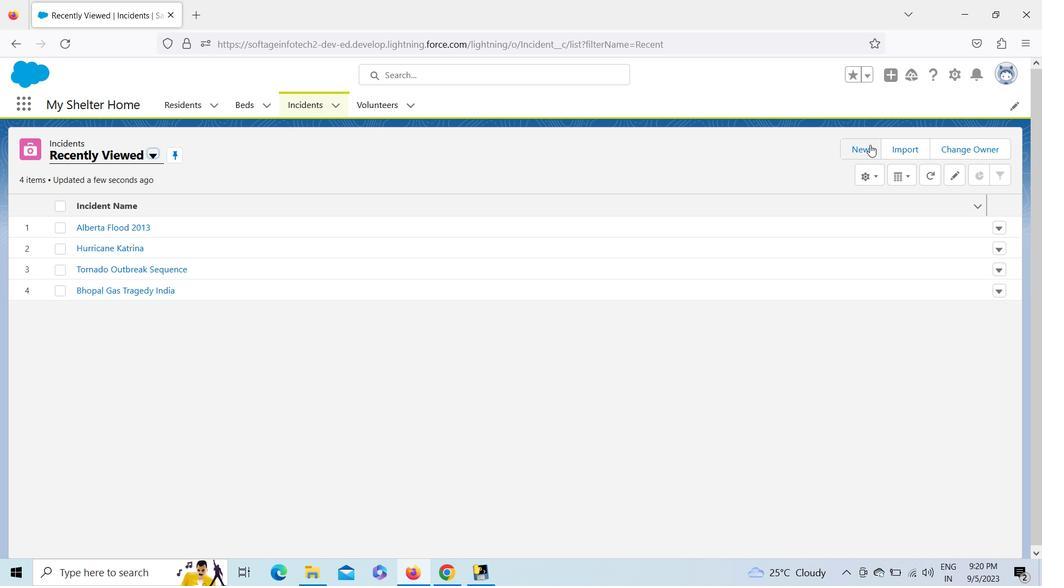 
Action: Mouse pressed left at (871, 145)
Screenshot: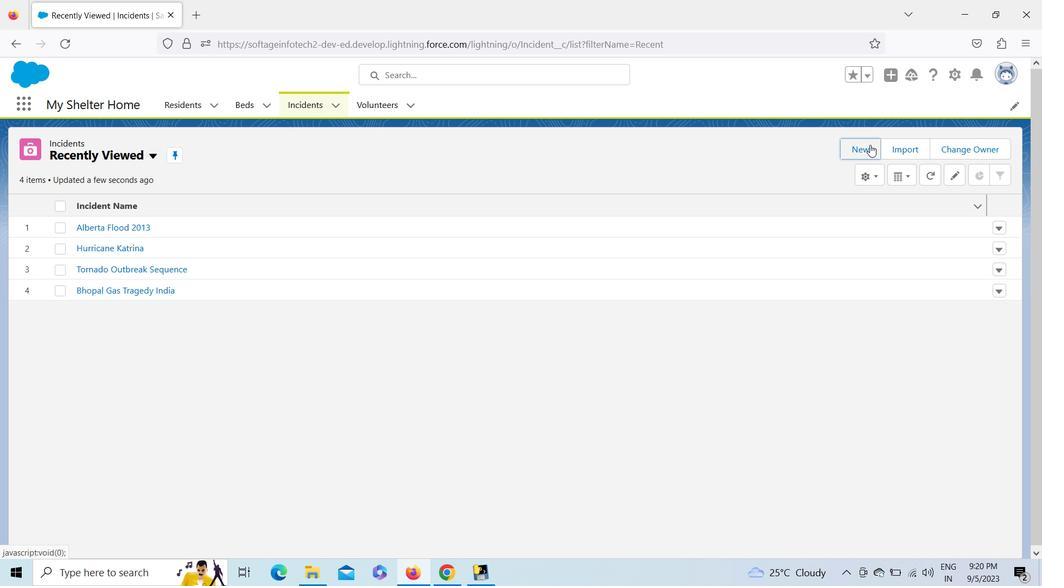 
Action: Key pressed <Key.shift><Key.shift><Key.shift><Key.shift><Key.shift><Key.shift><Key.shift>Fort<Key.space><Key.shift>Mc<Key.shift>Murray<Key.space>wildfire
Screenshot: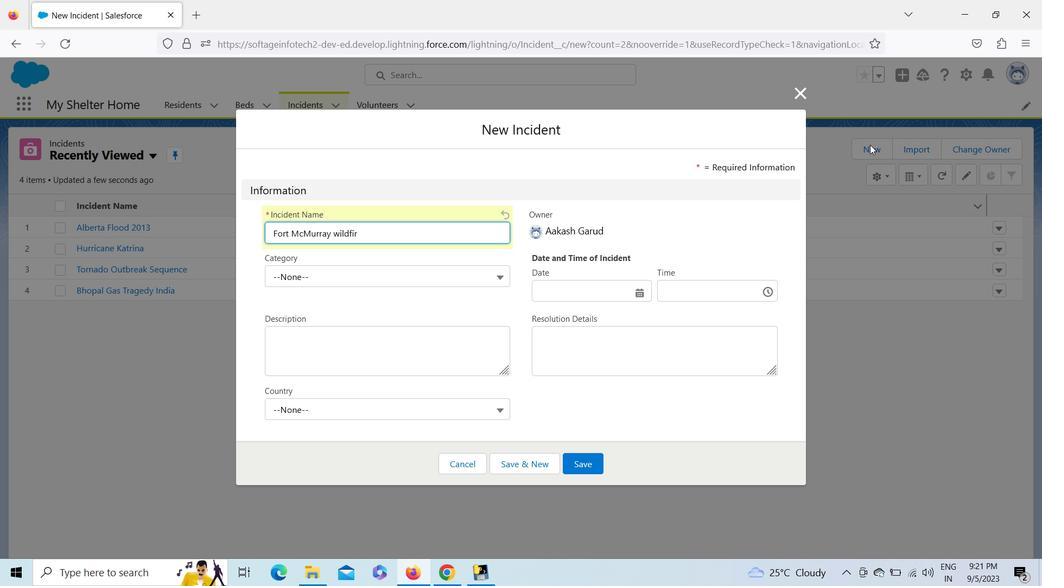 
Action: Mouse moved to (589, 293)
Screenshot: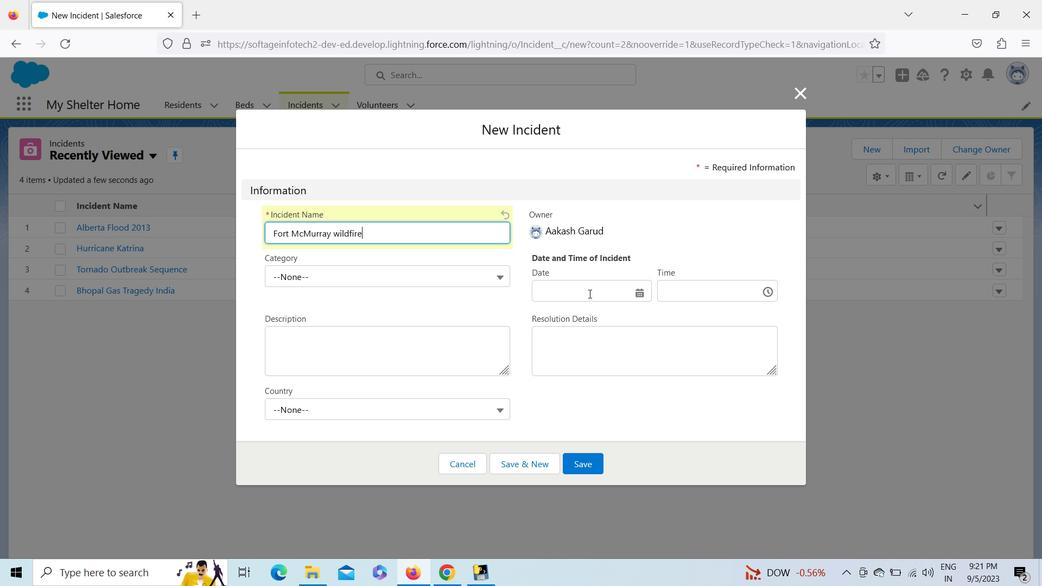 
Action: Mouse pressed left at (589, 293)
Screenshot: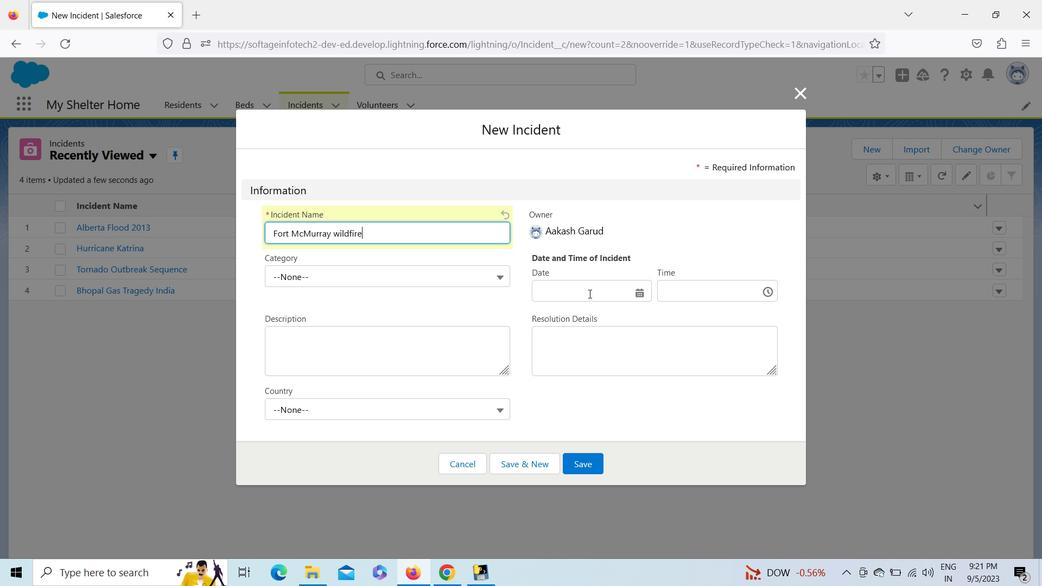 
Action: Mouse moved to (713, 325)
Screenshot: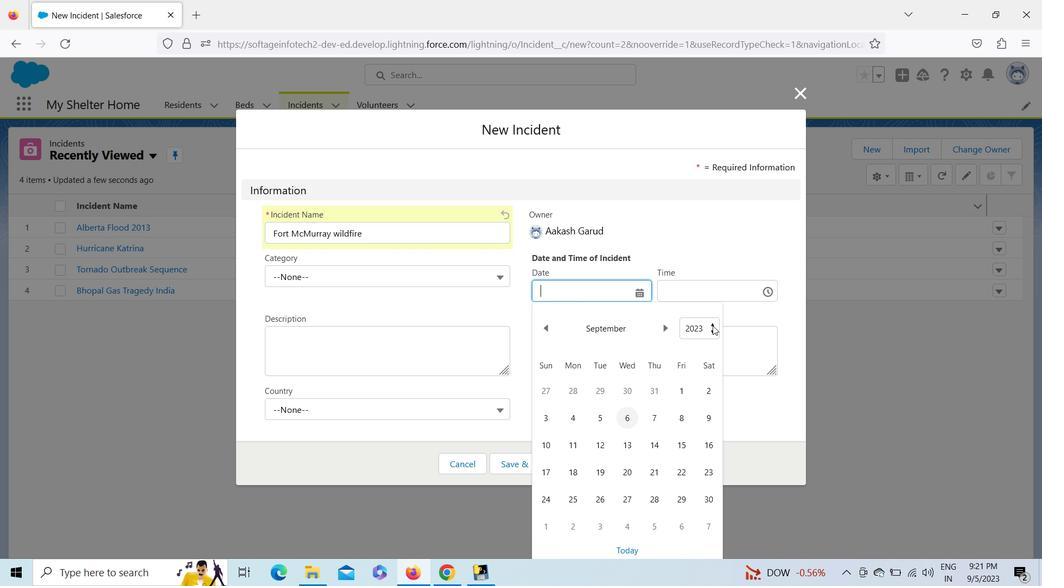 
Action: Mouse pressed left at (713, 325)
Screenshot: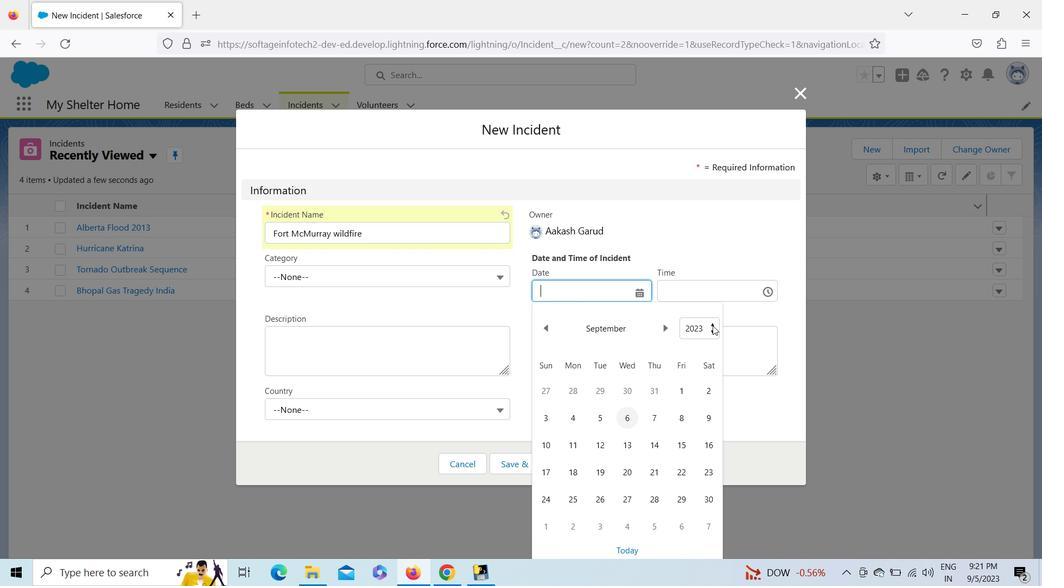 
Action: Key pressed <Key.up><Key.up><Key.up><Key.up><Key.up><Key.up><Key.up><Key.enter>
Screenshot: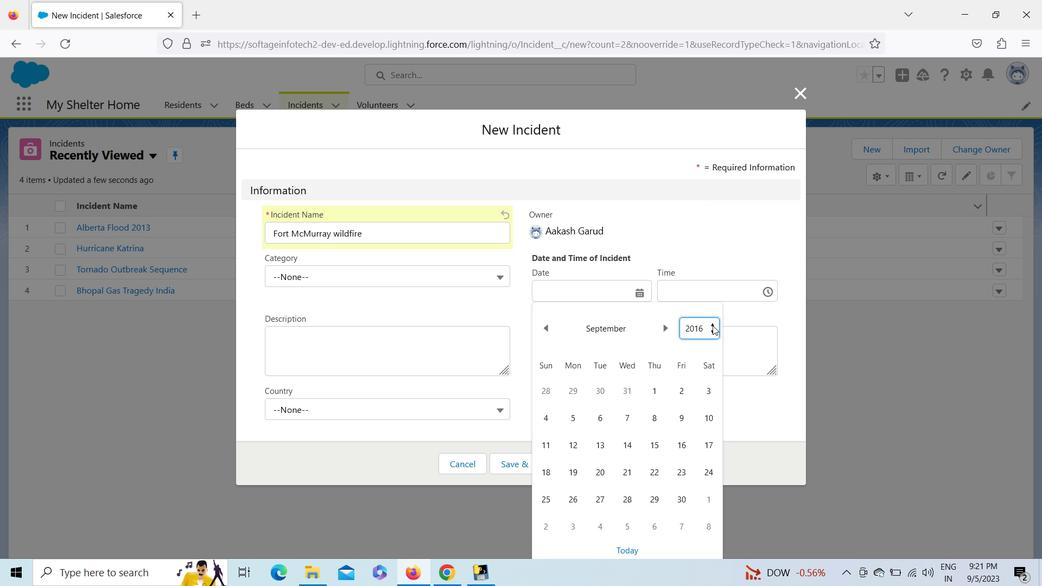 
Action: Mouse moved to (547, 337)
Screenshot: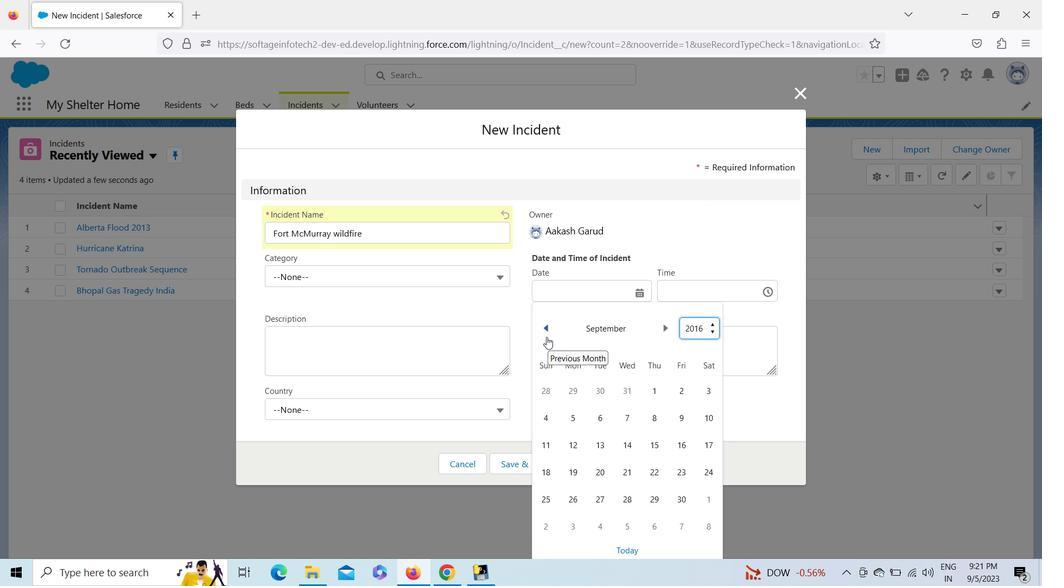 
Action: Mouse pressed left at (547, 337)
Screenshot: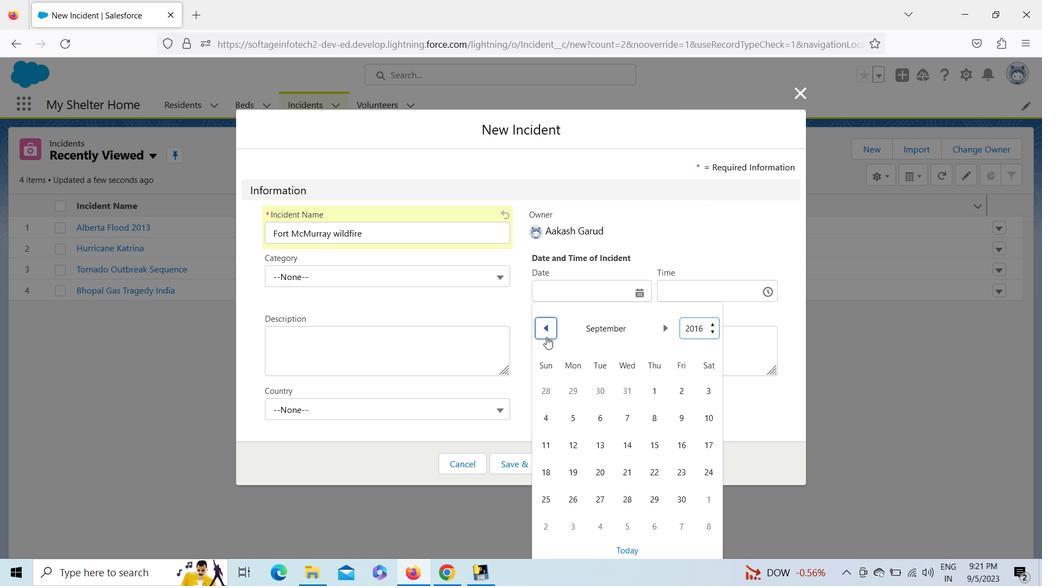 
Action: Mouse pressed left at (547, 337)
Screenshot: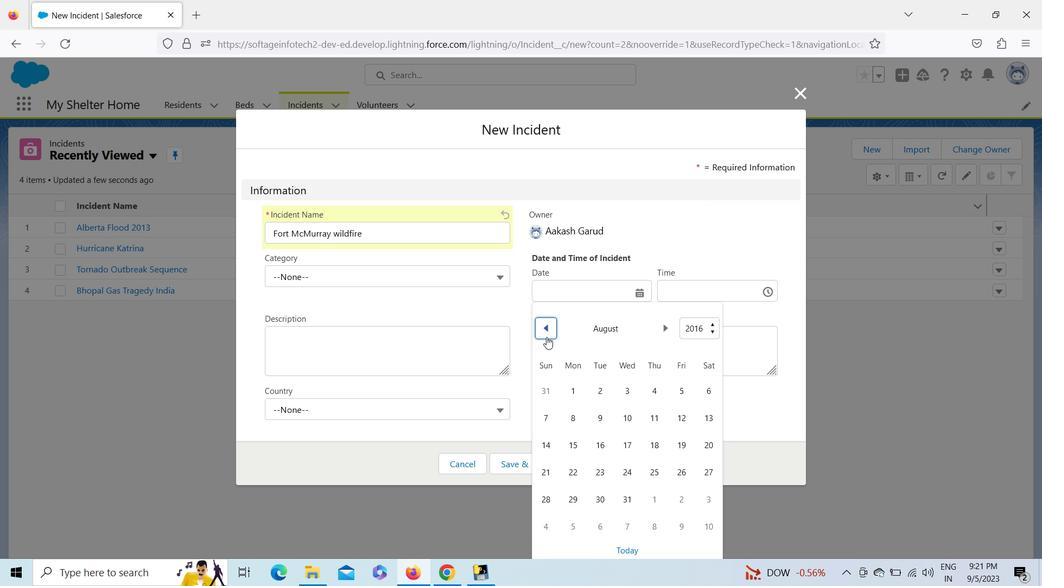 
Action: Mouse pressed left at (547, 337)
Screenshot: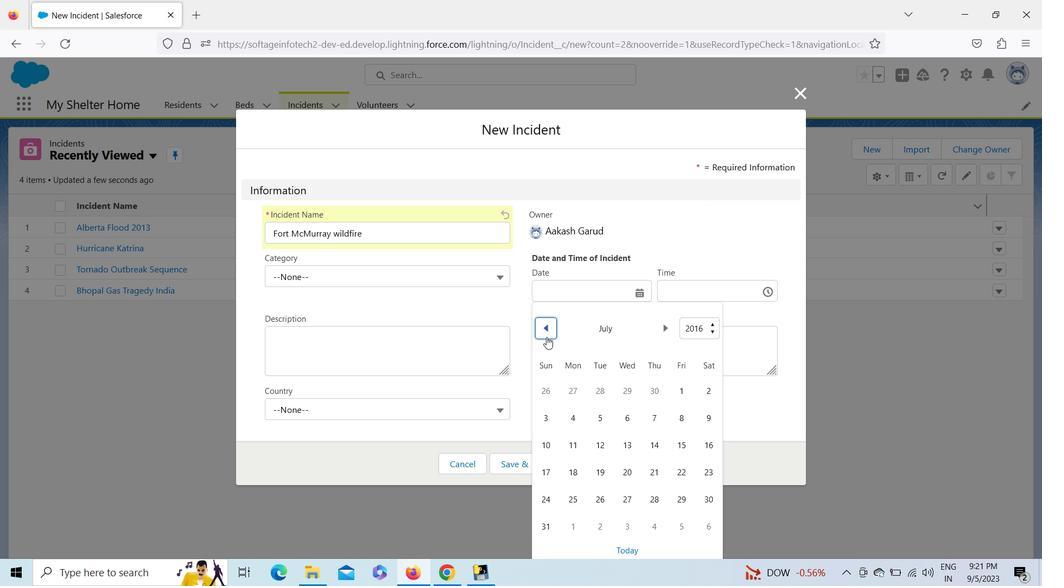 
Action: Mouse pressed left at (547, 337)
Screenshot: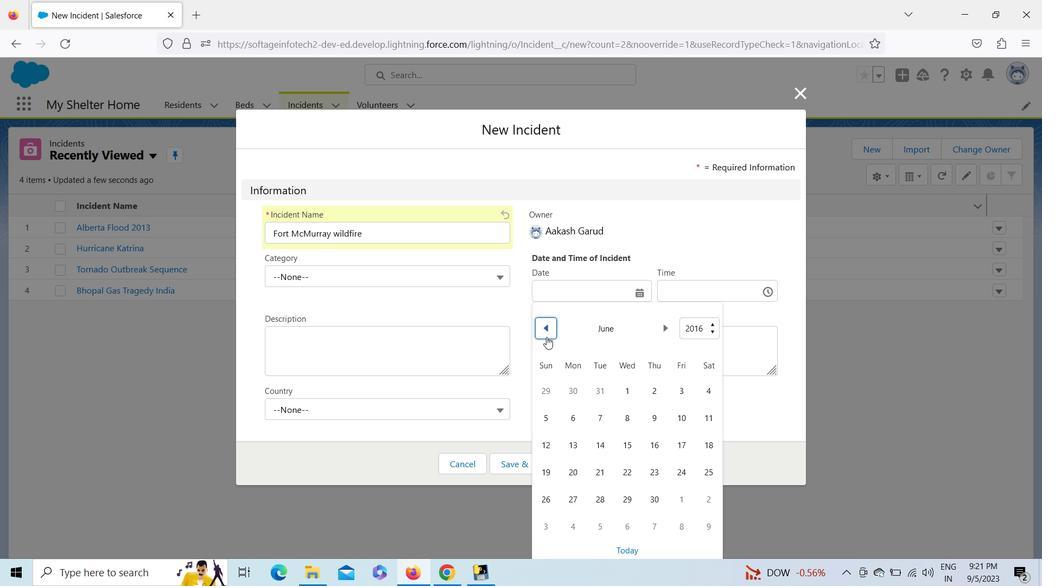 
Action: Mouse moved to (547, 388)
Screenshot: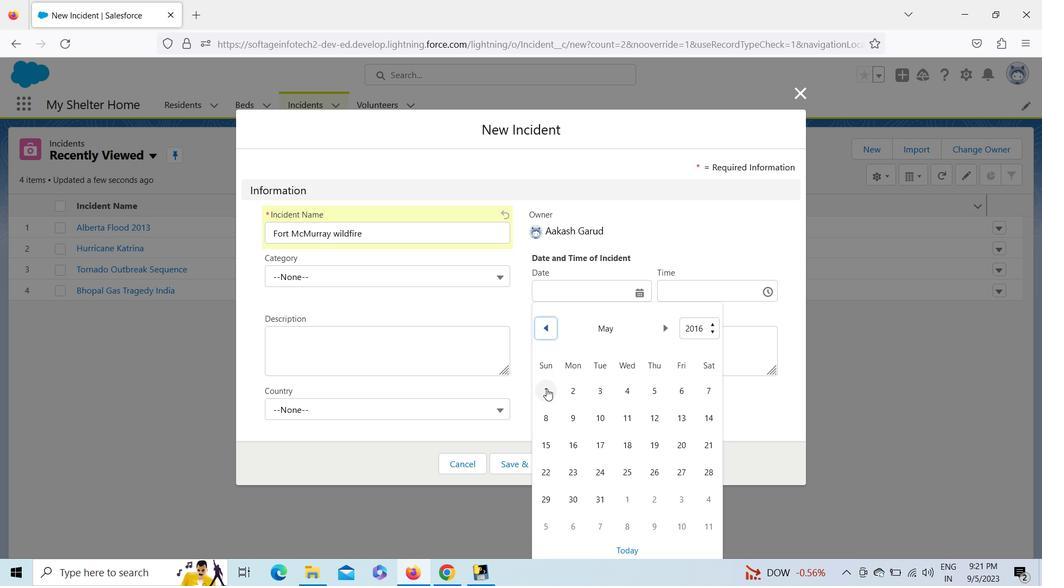 
Action: Mouse pressed left at (547, 388)
Screenshot: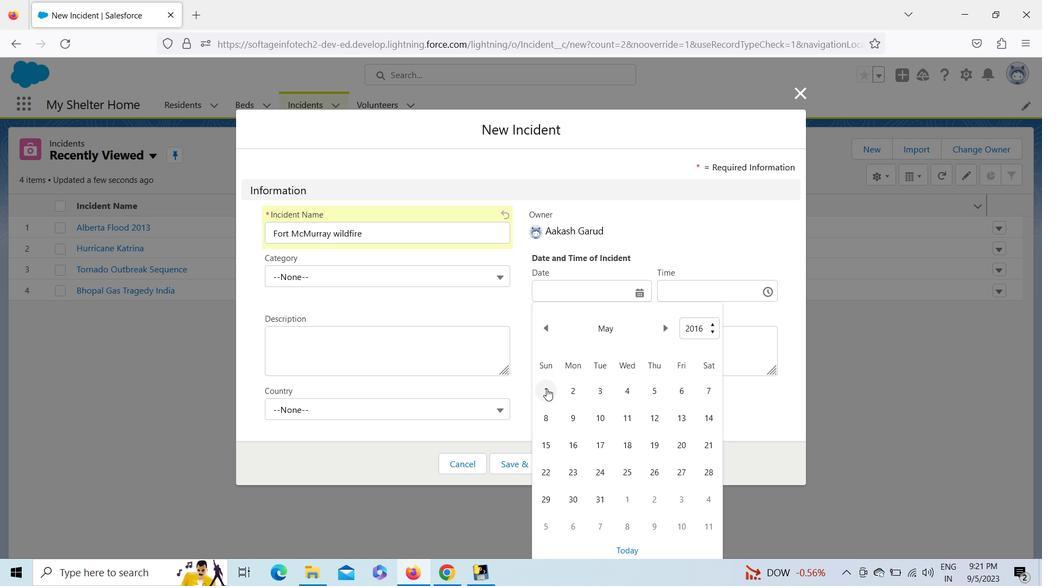 
Action: Mouse moved to (424, 273)
Screenshot: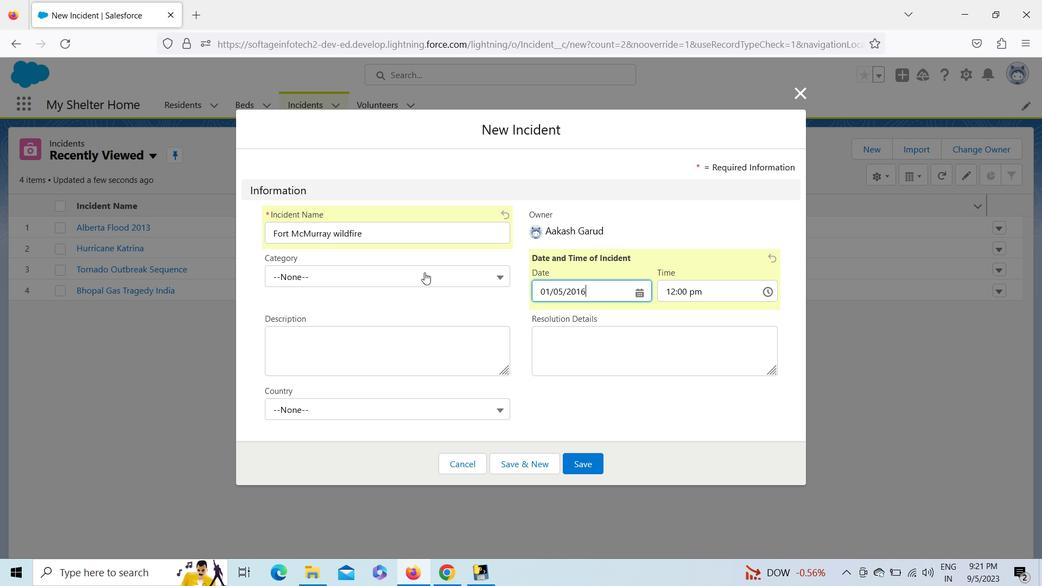 
Action: Mouse pressed left at (424, 273)
Screenshot: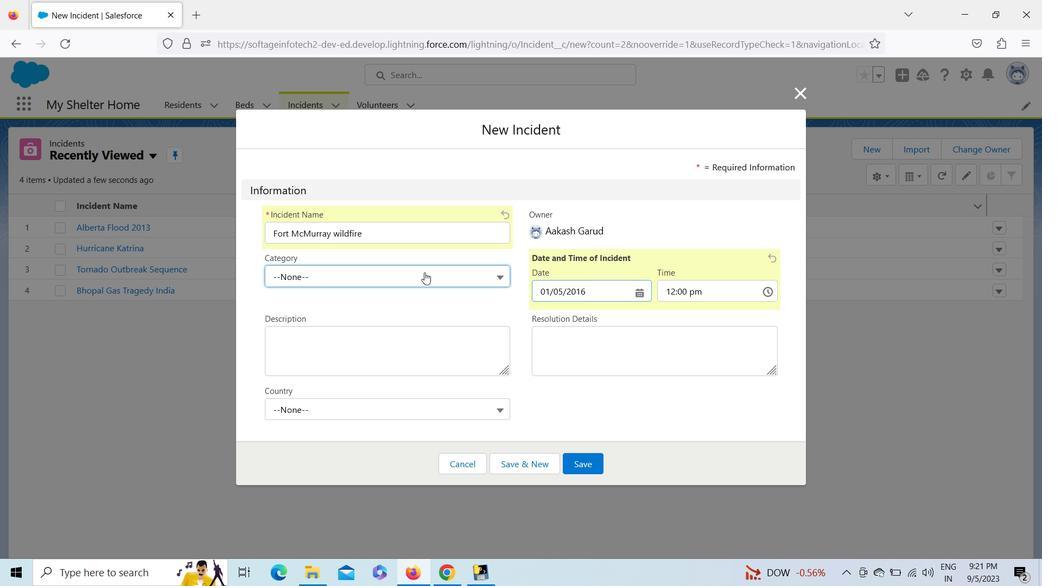 
Action: Key pressed <Key.down><Key.down><Key.down><Key.down><Key.enter>
Screenshot: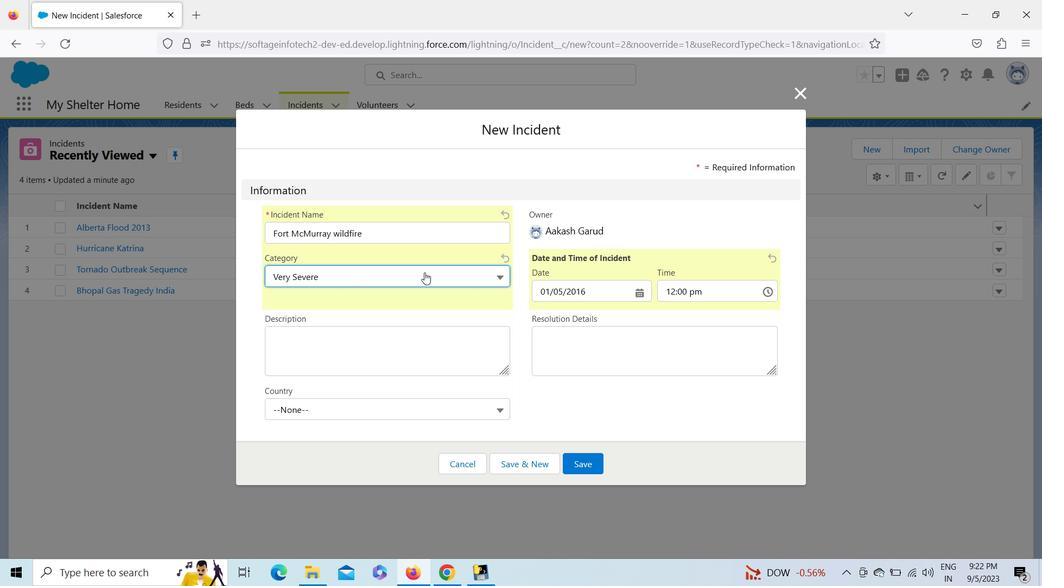 
Action: Mouse moved to (340, 410)
Screenshot: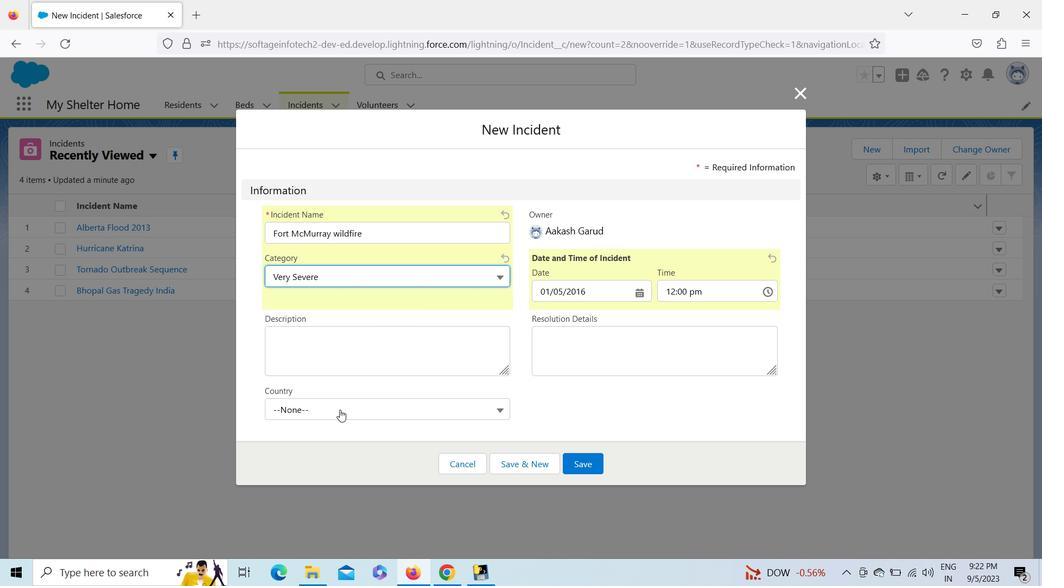 
Action: Mouse pressed left at (340, 410)
Screenshot: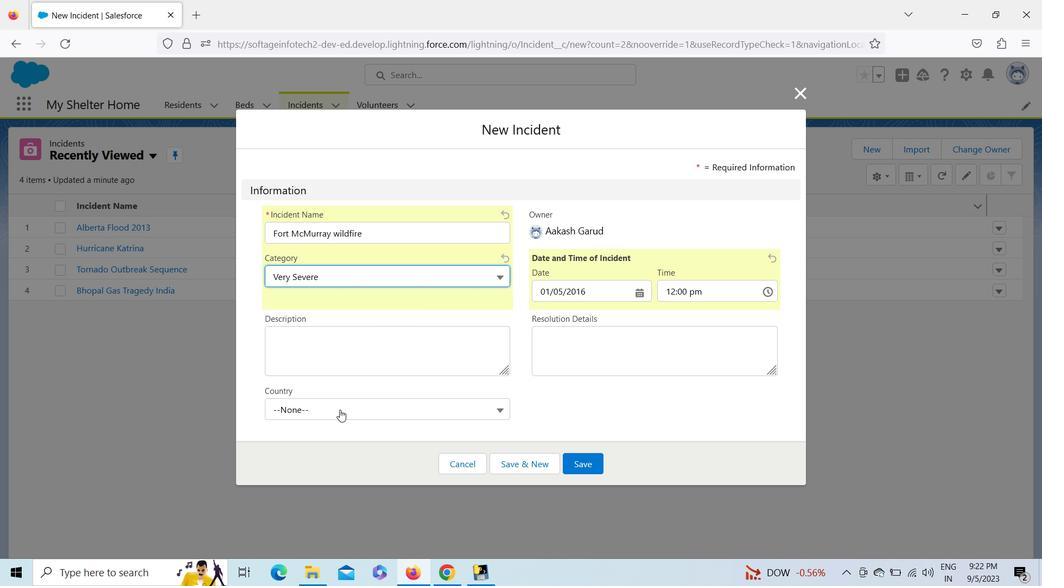 
Action: Mouse moved to (403, 298)
Screenshot: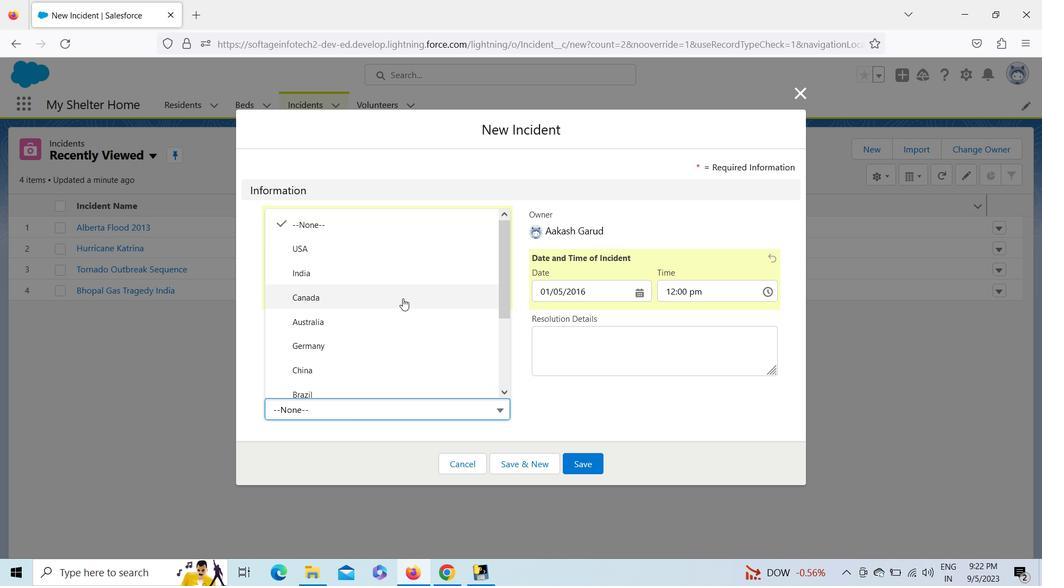 
Action: Mouse pressed left at (403, 298)
Screenshot: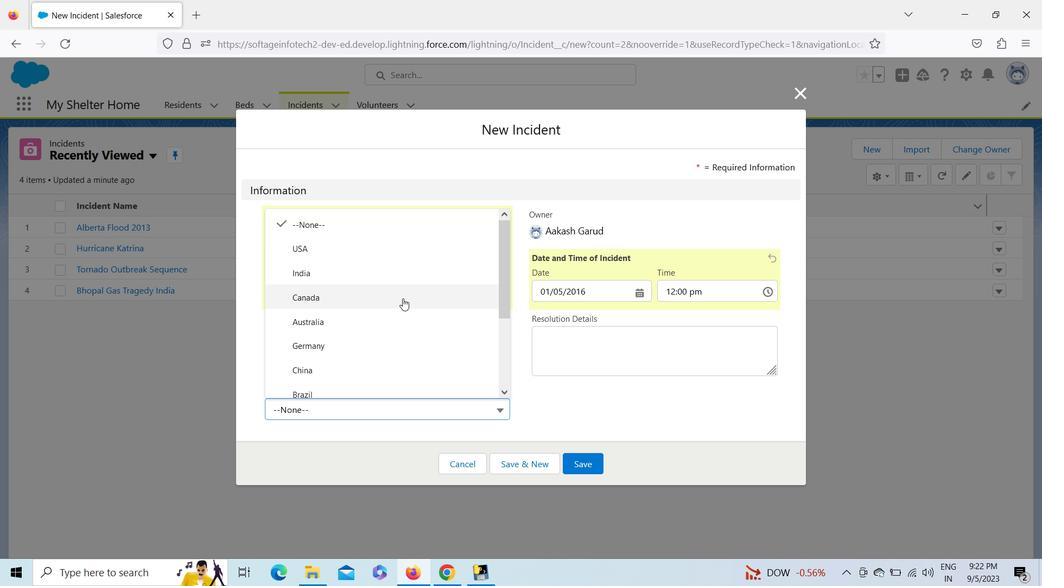 
Action: Mouse moved to (351, 343)
Screenshot: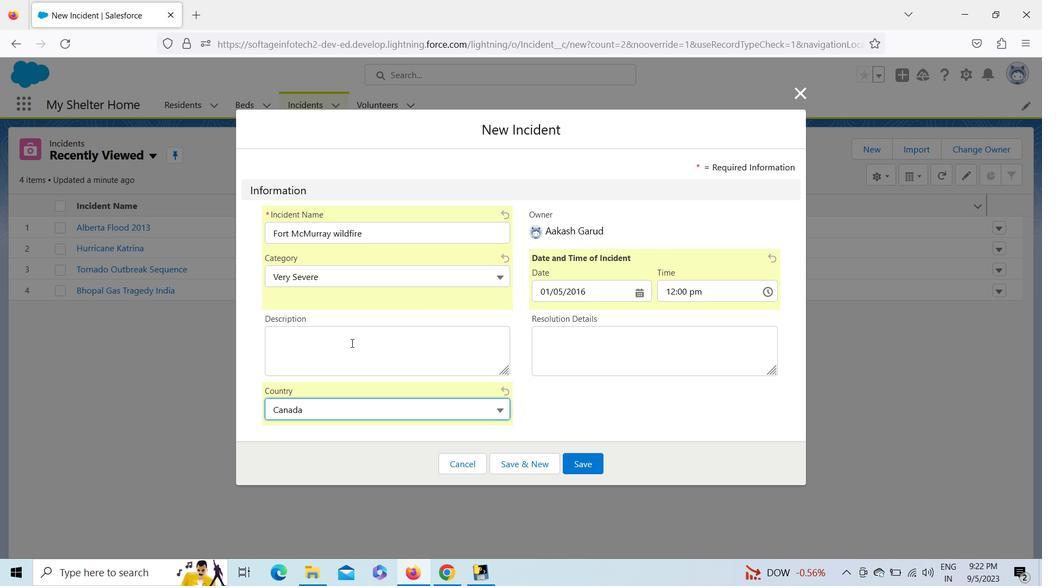 
Action: Mouse pressed left at (351, 343)
Screenshot: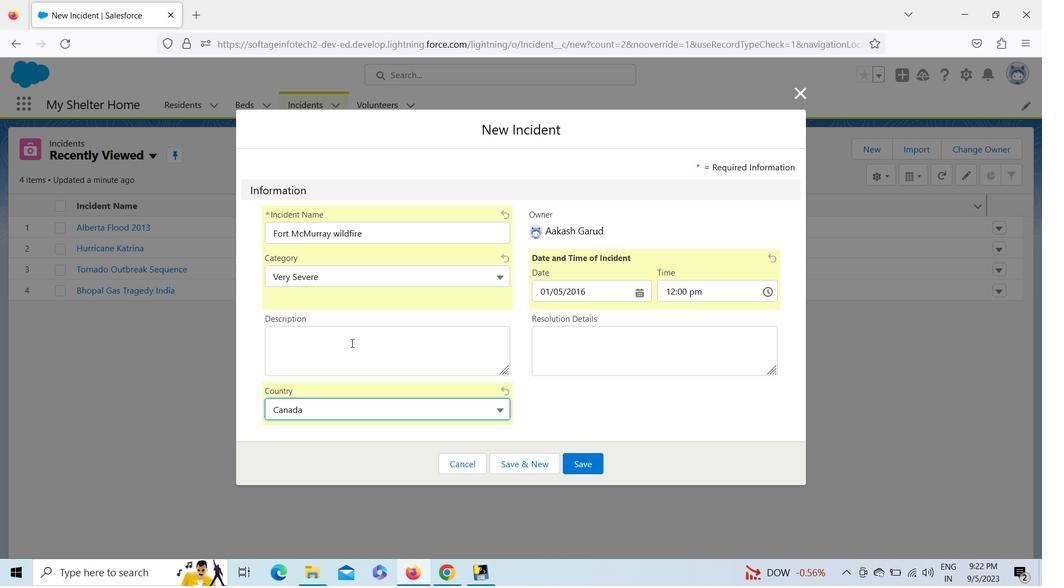 
Action: Key pressed <Key.shift>On<Key.space>may<Key.space>1,<Key.space>2016,<Key.space>a<Key.space>widfire<Key.space>br<Key.backspace>egan<Key.space>southwest<Key.space>of<Key.space><Key.shift>Fort<Key.space><Key.shift>Mc<Key.shift>Murray,<Key.space><Key.shift>Alberts<Key.backspace>s<Key.backspace>a,<Key.space><Key.shift><Key.shift><Key.shift><Key.shift><Key.shift>Canada.<Key.space><Key.shift><Key.shift><Key.shift><Key.shift><Key.shift><Key.shift><Key.shift><Key.shift><Key.shift><Key.shift><Key.shift><Key.shift><Key.shift><Key.shift><Key.shift><Key.shift><Key.shift><Key.shift><Key.shift><Key.shift><Key.shift><Key.shift><Key.shift><Key.shift><Key.shift><Key.shift><Key.shift><Key.shift>On<Key.space><Key.shift>May<Key.space>3,<Key.space>it<Key.space>swept<Key.space>through<Key.space>the<Key.space>community,<Key.space>forcing<Key.space>the<Key.space>largest<Key.space>wildfire<Key.space>evacuation<Key.space>in<Key.space><Key.shift><Key.shift>Alberta,s<Key.space>history,<Key.space>with<Key.space>upwards<Key.space>of<Key.space>88000<Key.space>people<Key.space>forced<Key.space>to<Key.backspace><Key.backspace>from<Key.space>their<Key.space>homes.
Screenshot: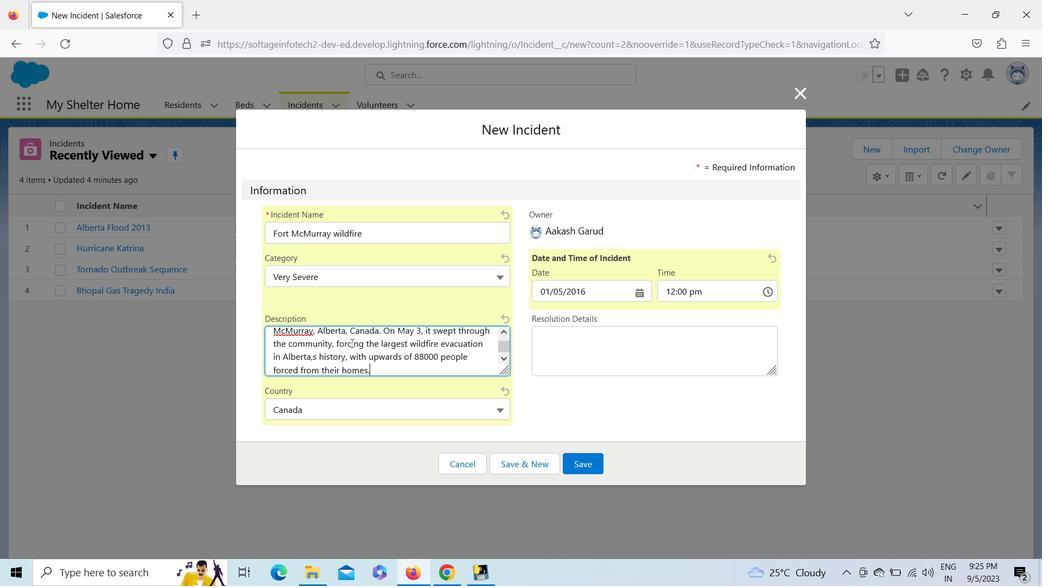 
Action: Mouse moved to (577, 354)
Screenshot: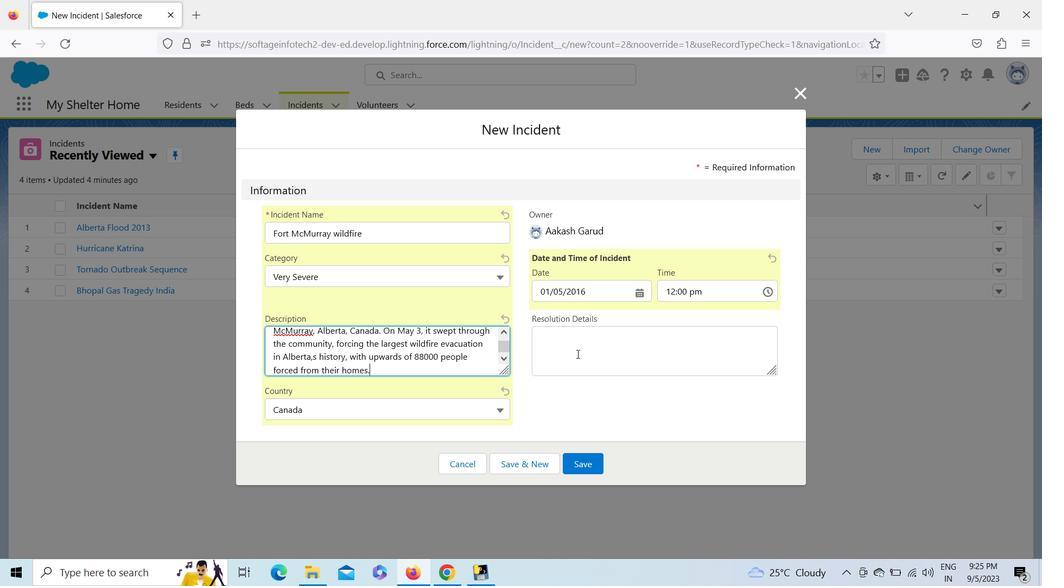 
Action: Mouse pressed left at (577, 354)
Screenshot: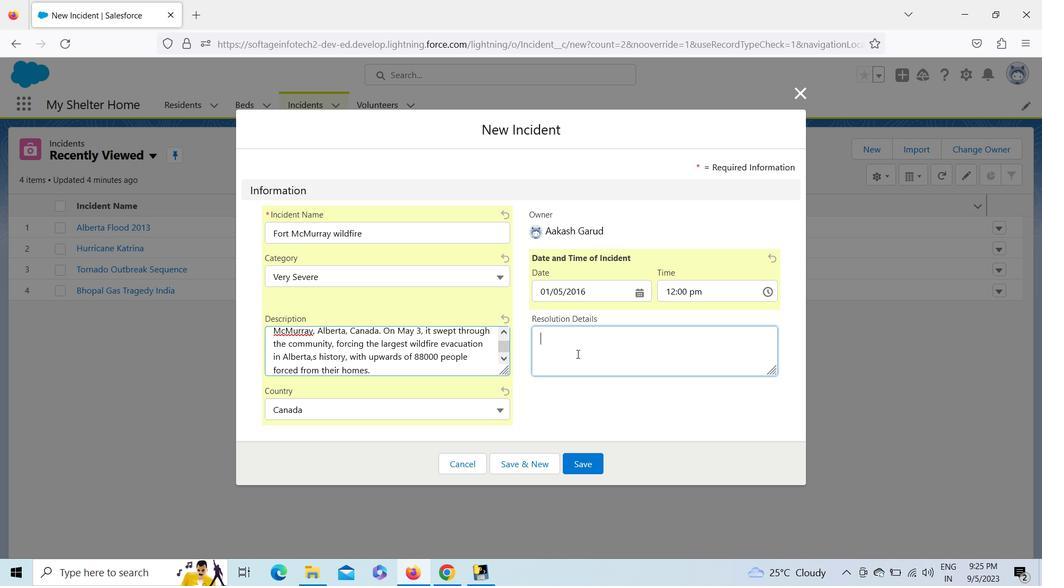 
Action: Mouse moved to (713, 355)
Screenshot: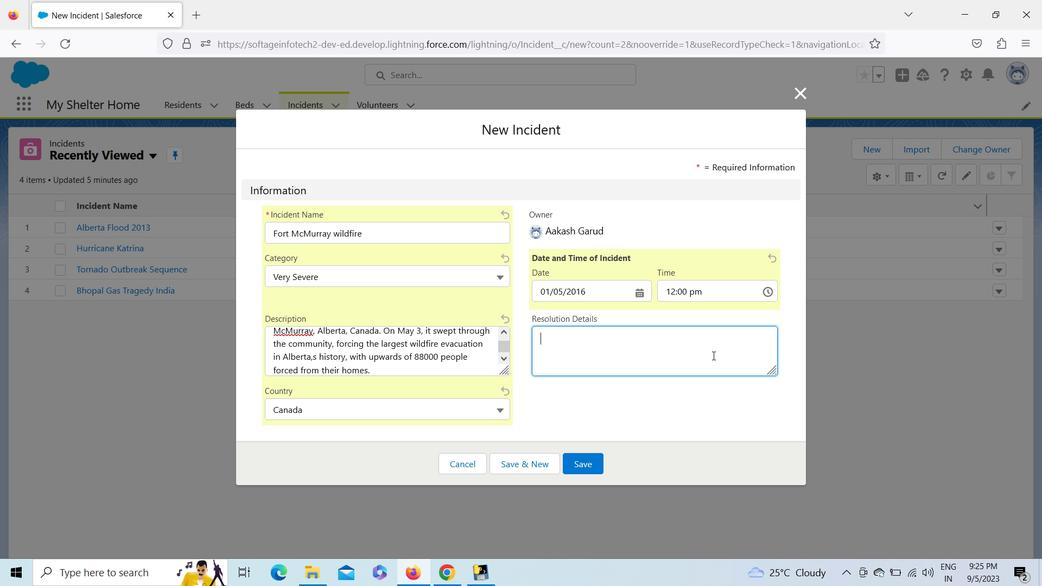 
Action: Mouse pressed left at (713, 355)
Screenshot: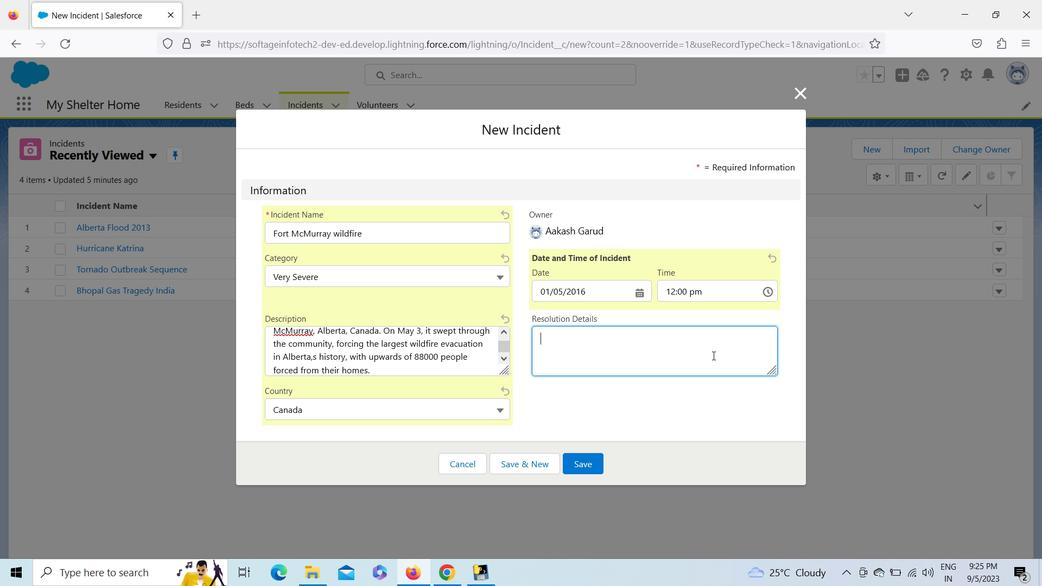 
Action: Key pressed <Key.shift>Roughly<Key.space>86<Key.shift>%<Key.space>of<Key.space>properties<Key.space>destroyed<Key.space>in<Key.space>2016<Key.space>wildfire<Key.space>have<Key.space>been<Key.space>rebuilt.<Key.space>as<Key.space>it<Key.space>is<Key.space>considered<Key.space>the<Key.space>heart<Key.space>of<Key.space>one<Key.space>of<Key.space><Key.shift>Alberta's<Key.space><Key.backspace><Key.shift_r><Key.shift_r><Key.shift_r><Key.shift_r><Key.shift_r><Key.shift_r><Key.shift_r><Key.shift_r><Key.shift_r><Key.shift_r><Key.shift_r><Key.shift_r><Key.shift_r><Key.shift_r><Key.shift_r><Key.shift_r><Key.shift_r><Key.shift_r><Key.shift_r><Key.shift_r><Key.shift_r>()<Key.left>and<Key.space><Key.shift><Key.shift><Key.shift><Key.shift><Key.shift>Canada's<Key.left><Key.left><Key.left><Key.left><Key.left><Key.left><Key.left><Key.left><Key.left><Key.left><Key.left><Key.left><Key.left><Key.space><Key.right><Key.right><Key.right><Key.right><Key.right><Key.right><Key.right><Key.right><Key.right><Key.right><Key.right><Key.right><Key.right><Key.right><Key.space>hubs<Key.space>og<Key.backspace>f<Key.space>oil<Key.space>production.<Key.space><Key.shift><Key.shift><Key.shift>As<Key.space><Key.shift>Canada<Key.space>has<Key.space>the<Key.space><Key.shift>second<Key.space>largest<Key.space>oilb<Key.space><Key.backspace><Key.backspace><Key.space>reserve<Key.space>in<Key.space>the<Key.space>world.
Screenshot: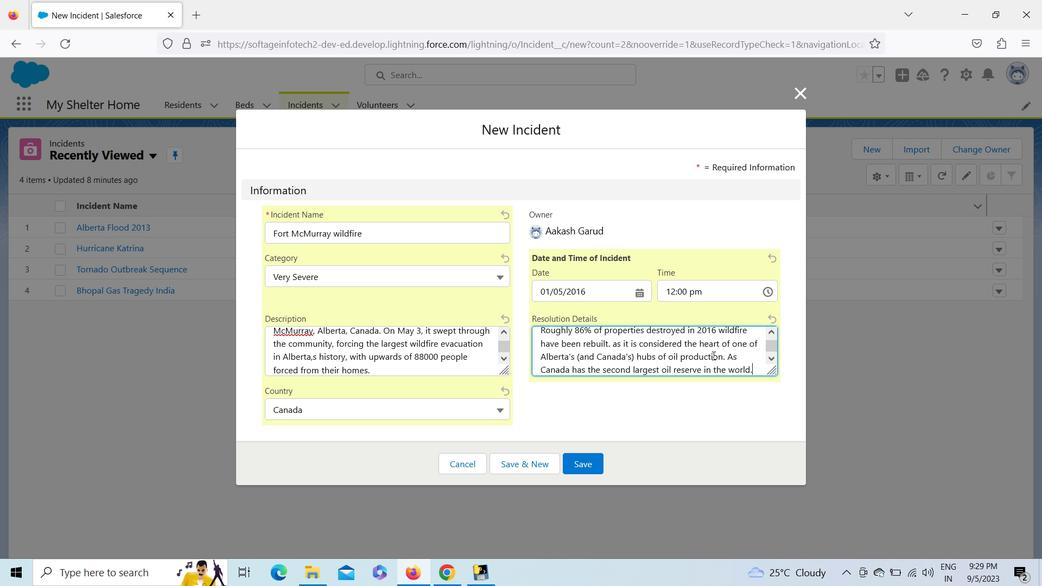 
Action: Mouse moved to (588, 470)
Screenshot: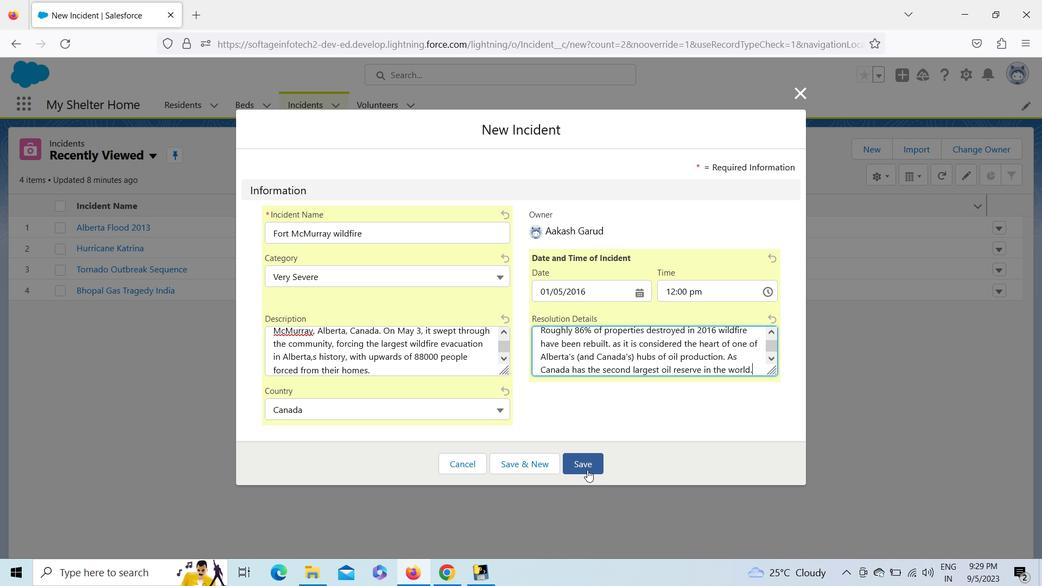 
Action: Mouse pressed left at (588, 470)
Screenshot: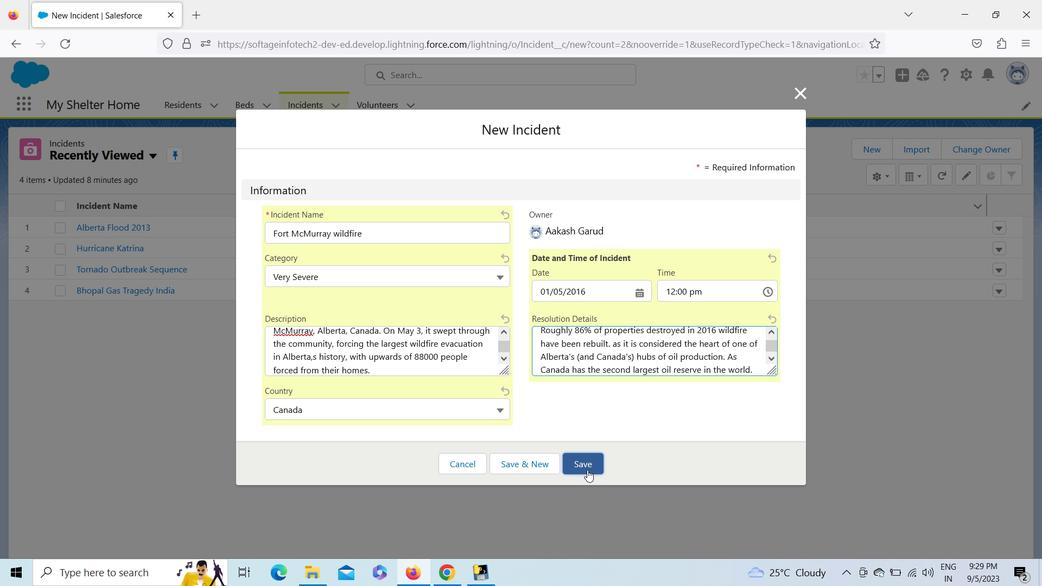 
Action: Mouse moved to (310, 107)
Screenshot: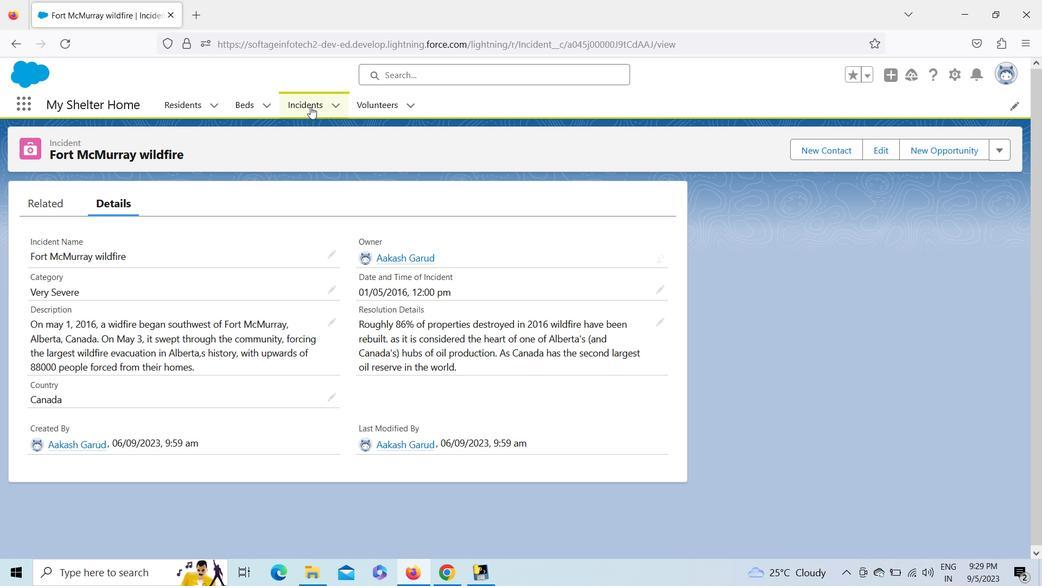 
Action: Mouse pressed left at (310, 107)
Screenshot: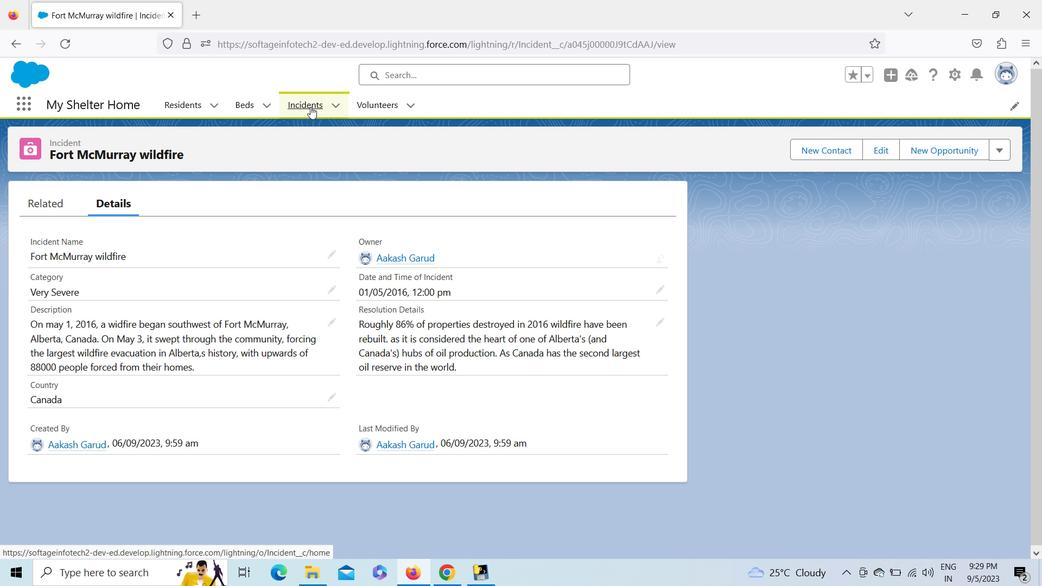 
Action: Mouse moved to (727, 134)
Screenshot: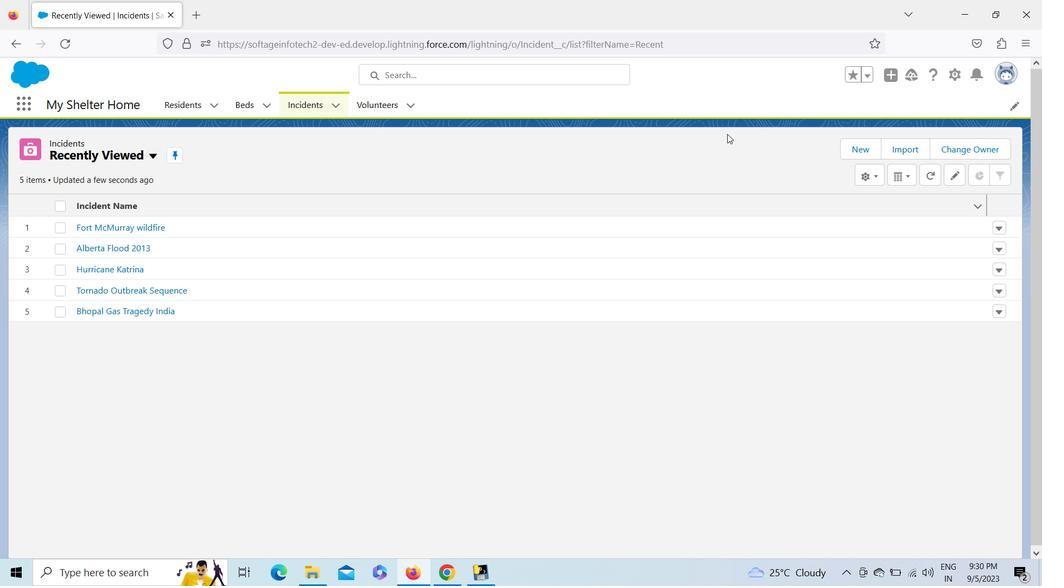 
Action: Mouse pressed left at (727, 134)
Screenshot: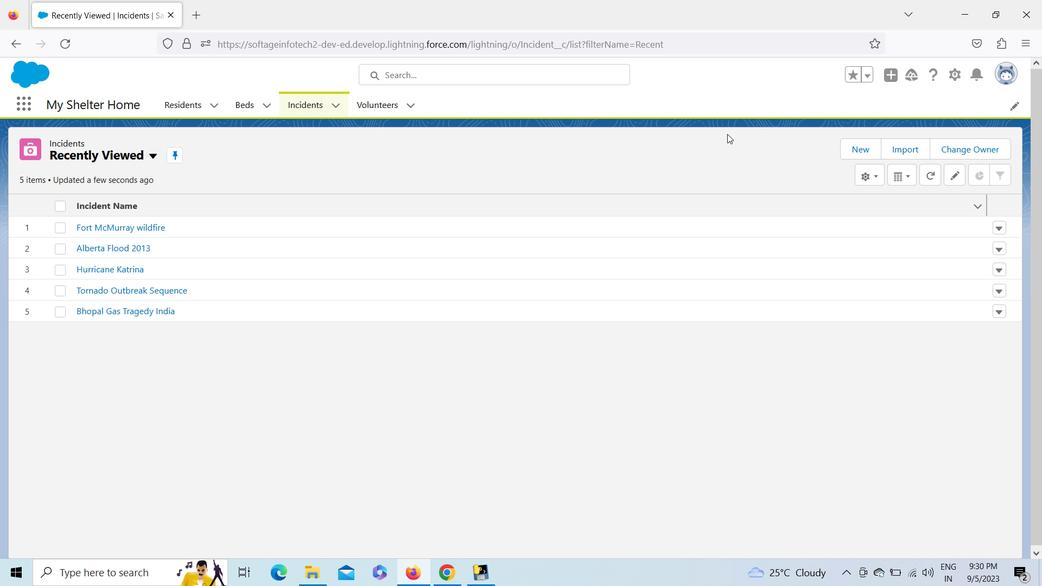 
Action: Mouse moved to (857, 149)
Screenshot: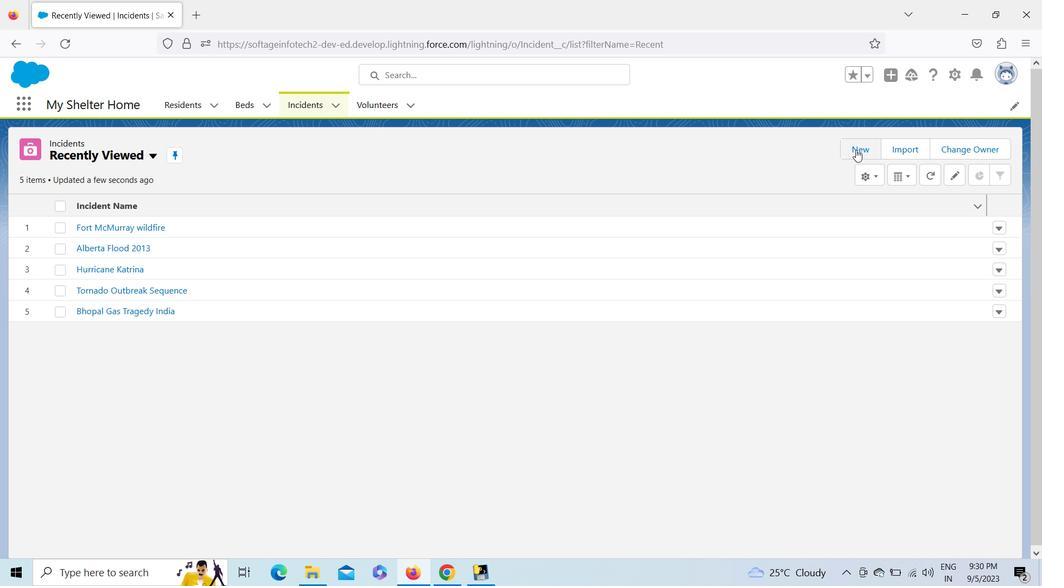 
Action: Mouse pressed left at (857, 149)
Screenshot: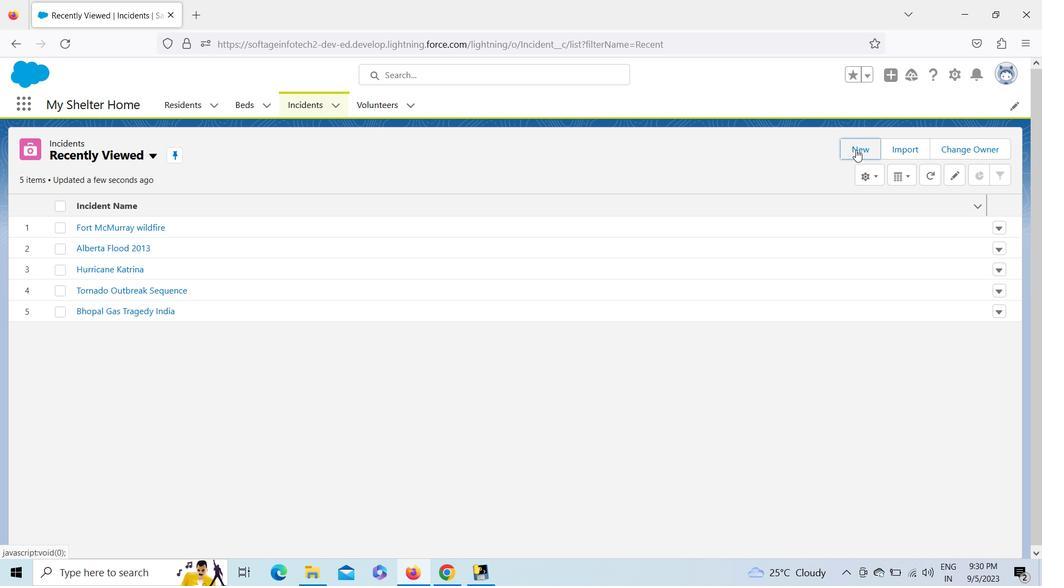 
Action: Key pressed <Key.shift>Queensland<Key.space><Key.shift>Fo<Key.backspace>loods
Screenshot: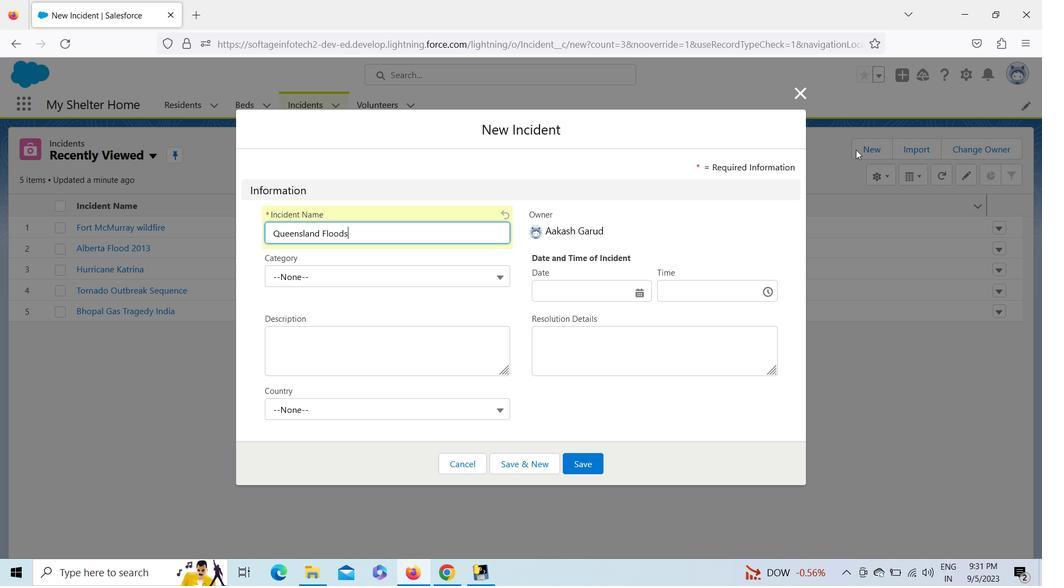 
Action: Mouse pressed left at (857, 149)
Screenshot: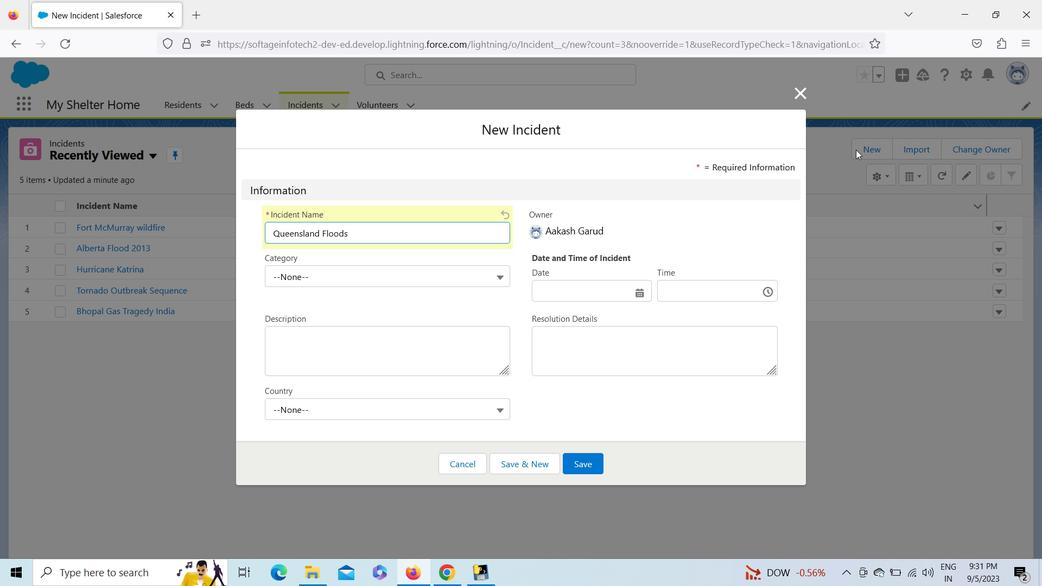 
Action: Mouse moved to (463, 278)
Screenshot: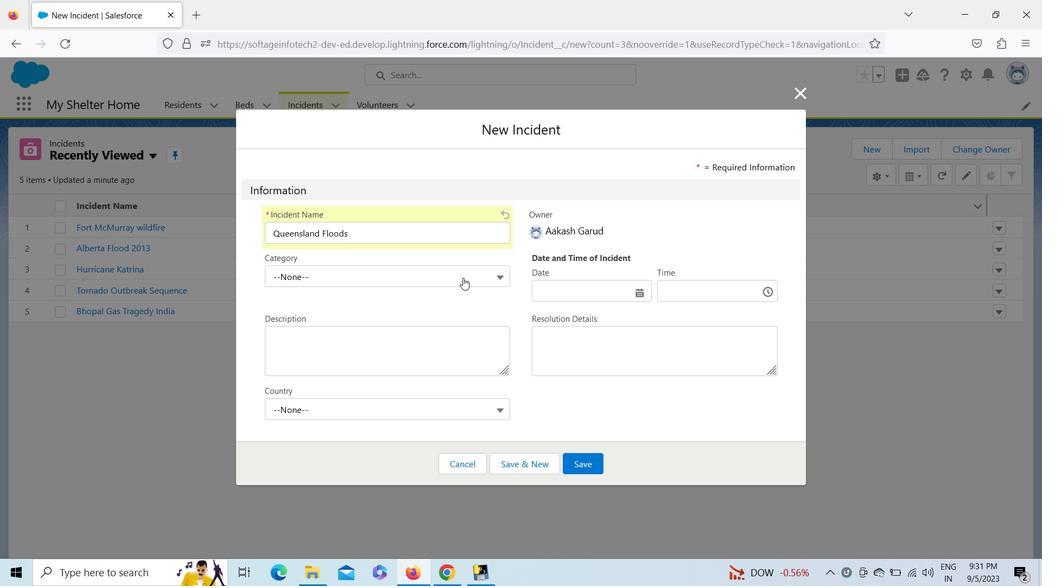 
Action: Mouse pressed left at (463, 278)
Screenshot: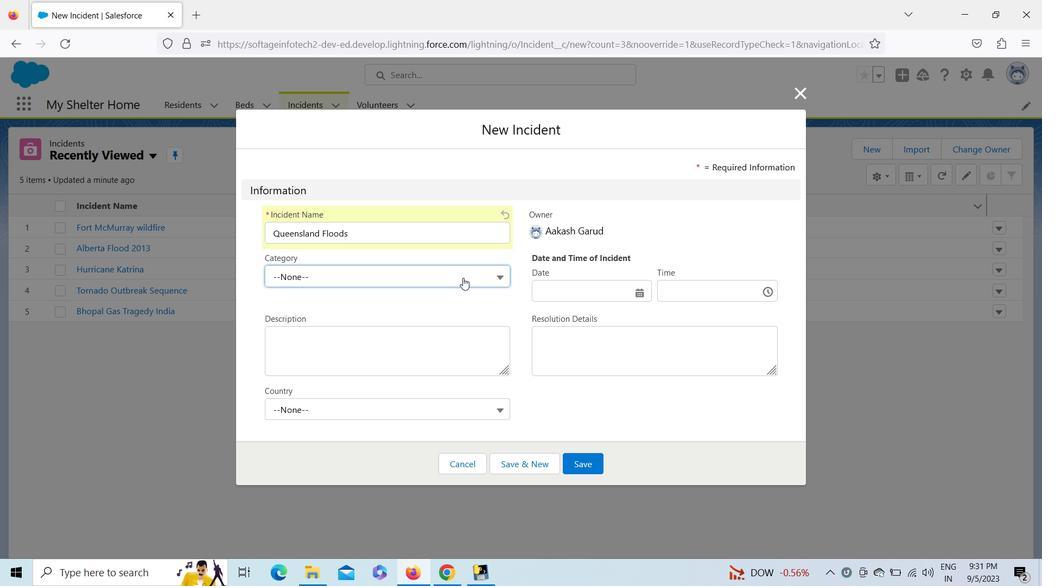 
Action: Mouse moved to (459, 378)
Screenshot: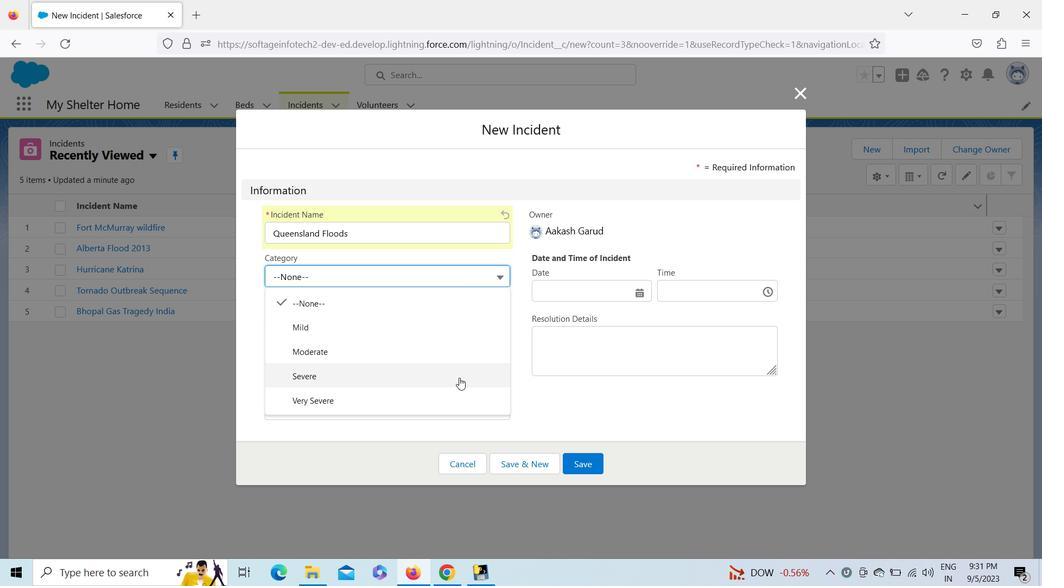 
Action: Mouse pressed left at (459, 378)
Screenshot: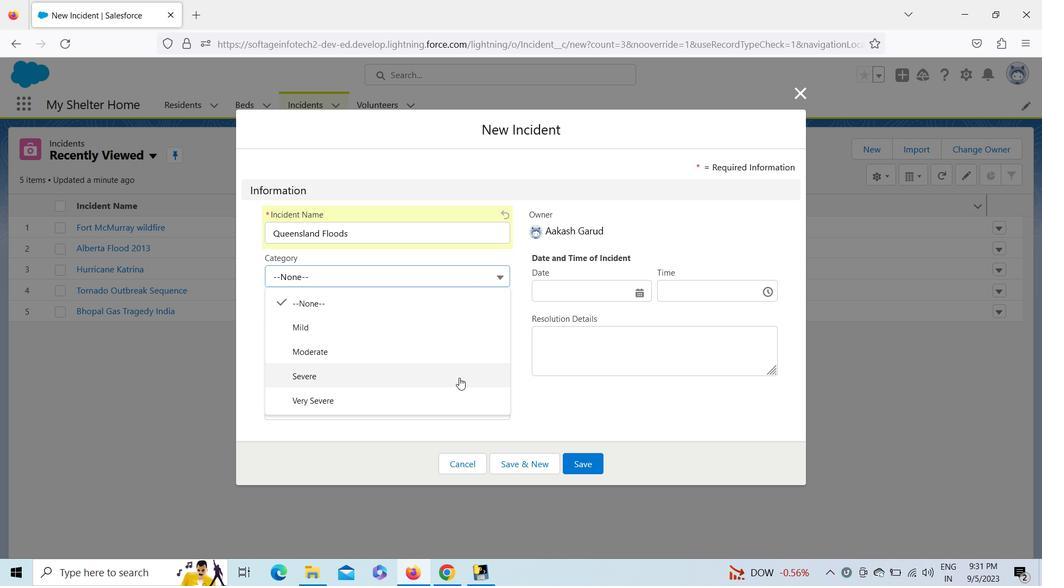 
Action: Mouse moved to (441, 411)
Screenshot: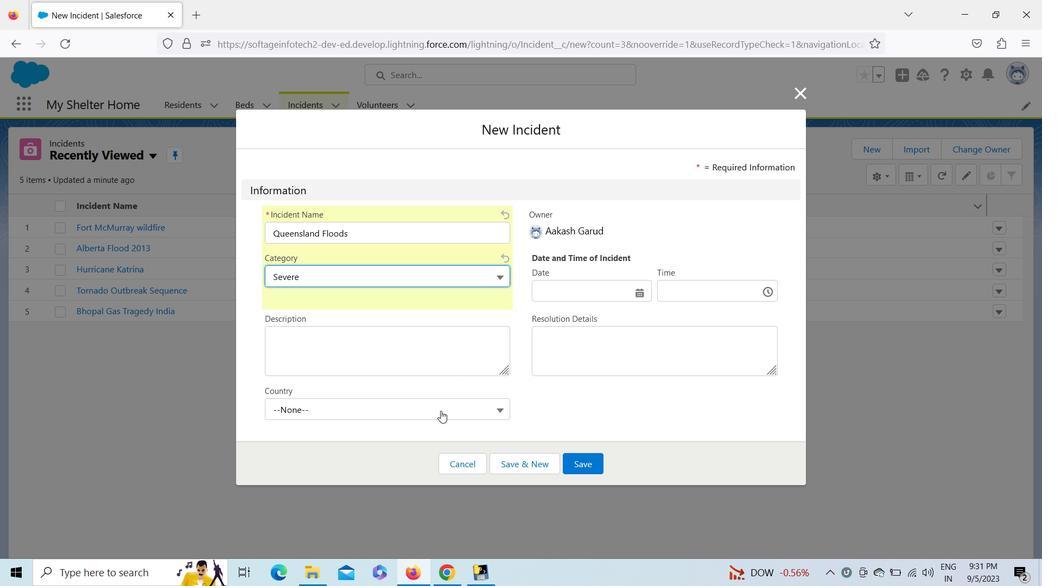 
Action: Mouse pressed left at (441, 411)
Screenshot: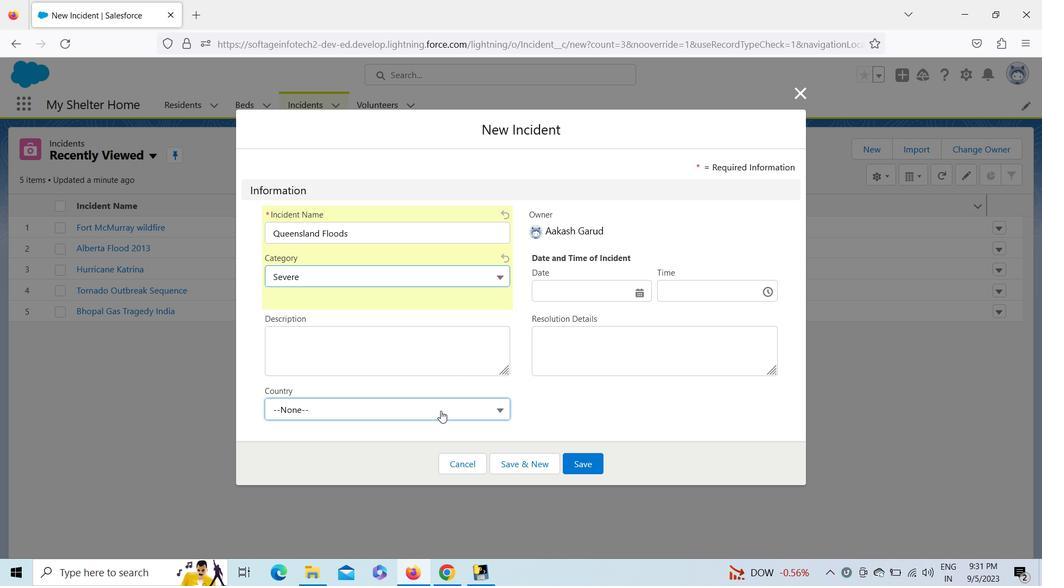 
Action: Mouse moved to (459, 328)
Screenshot: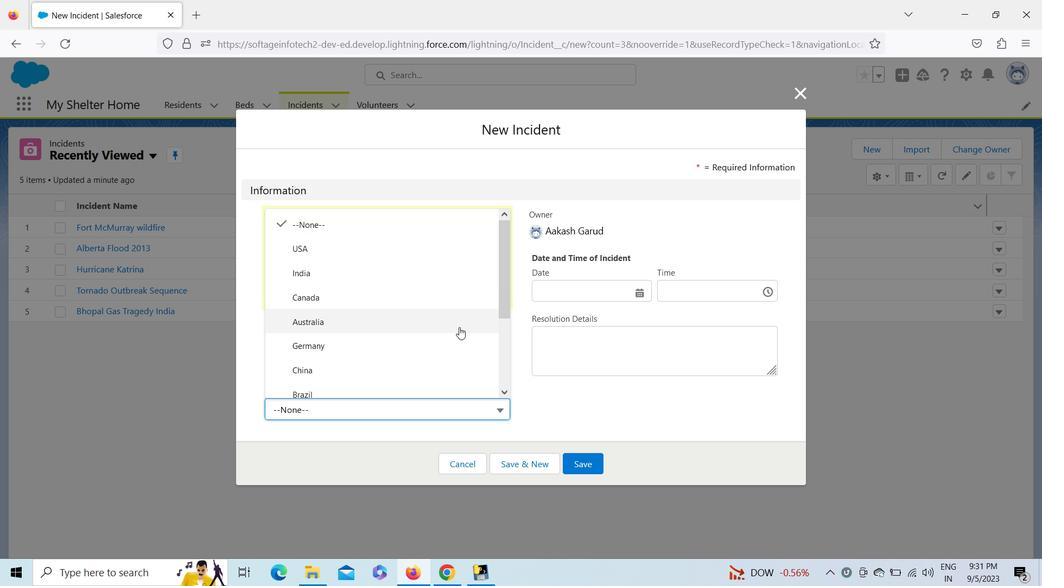 
Action: Mouse pressed left at (459, 328)
Screenshot: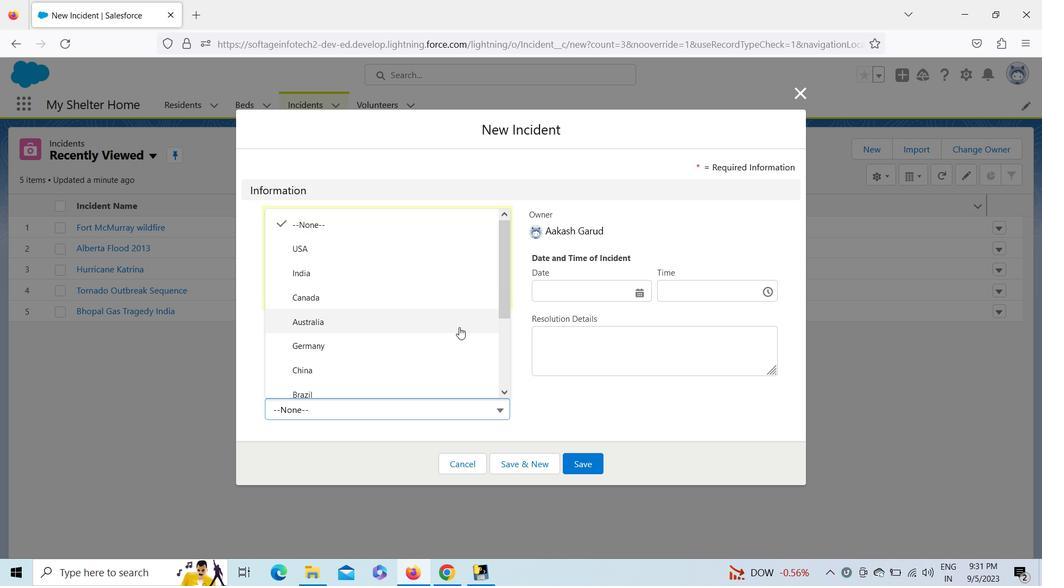 
Action: Mouse moved to (580, 284)
Screenshot: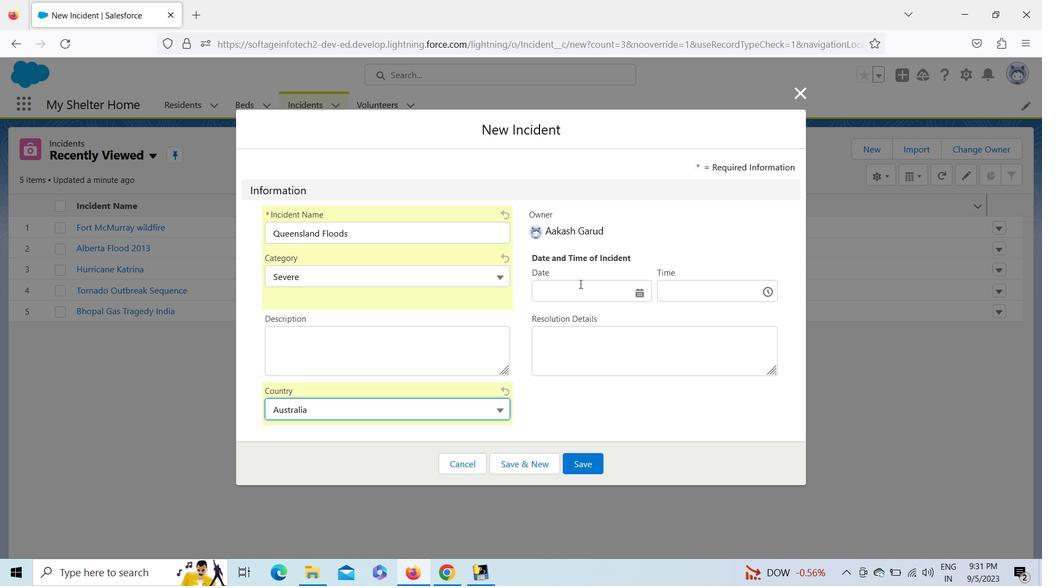 
Action: Mouse pressed left at (580, 284)
Screenshot: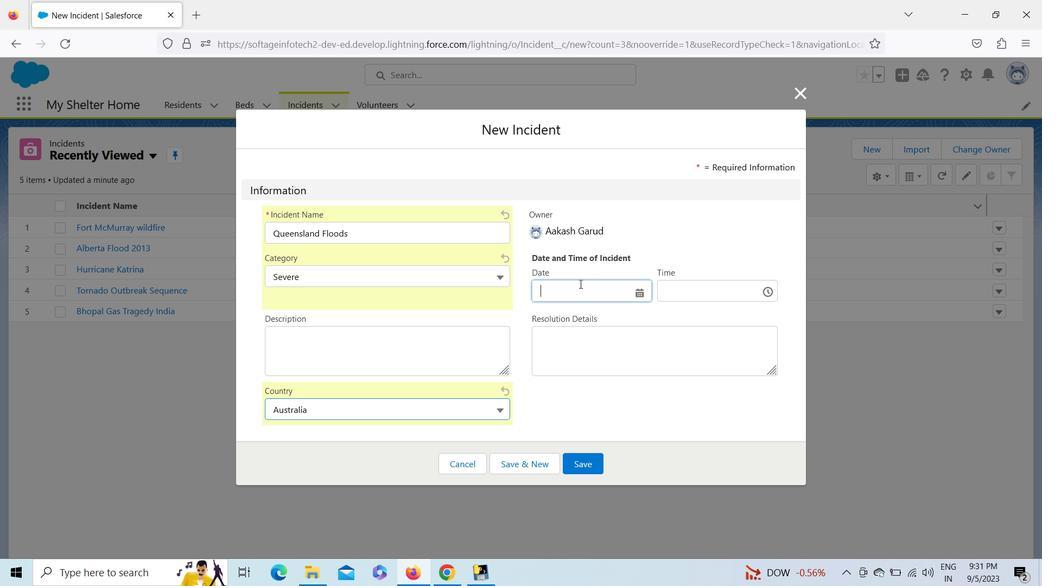 
Action: Mouse moved to (713, 330)
Screenshot: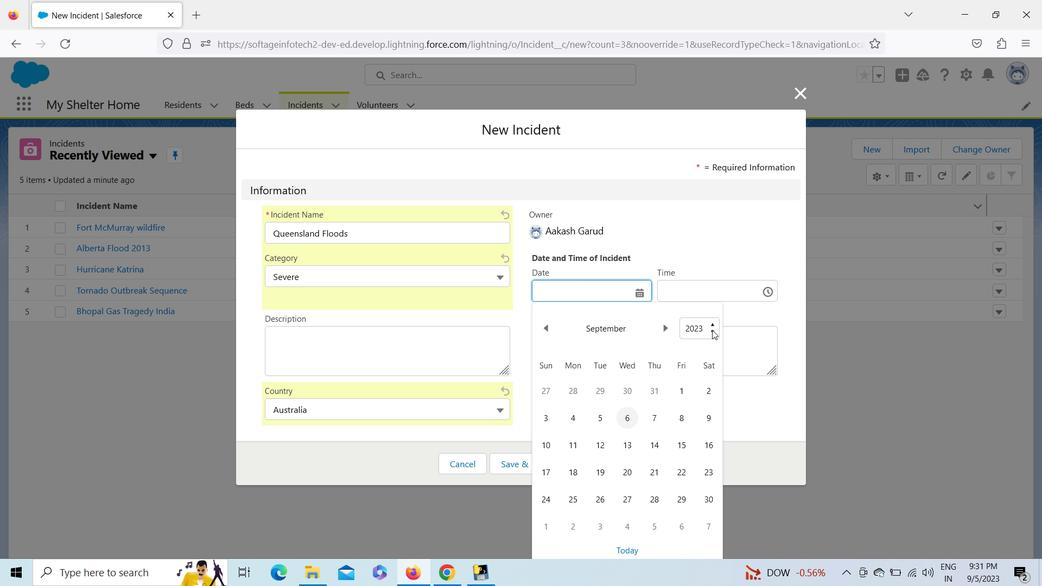 
Action: Mouse pressed left at (713, 330)
Screenshot: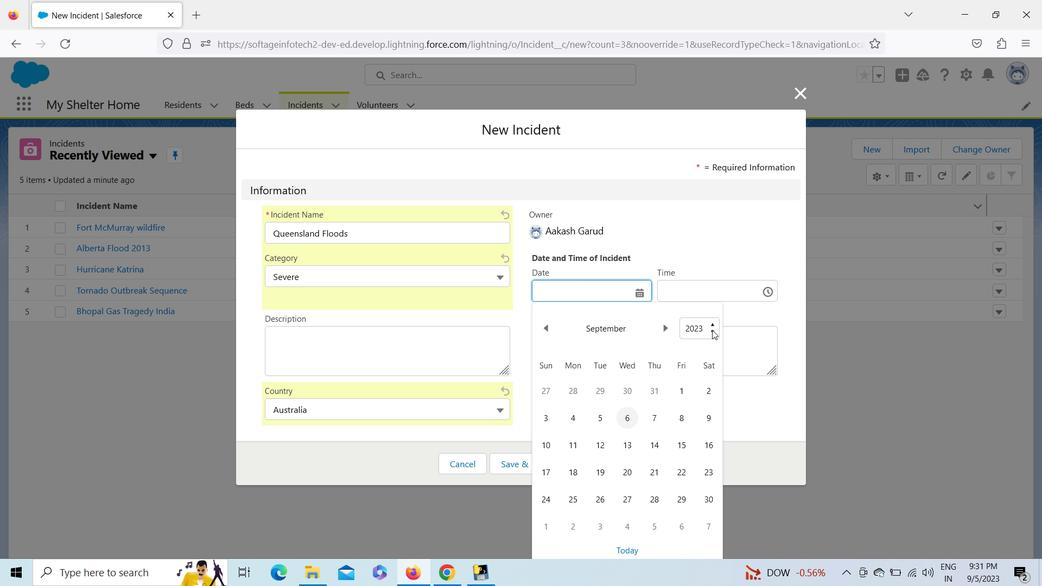 
Action: Key pressed <Key.up><Key.up><Key.up><Key.up><Key.up><Key.up><Key.up><Key.up><Key.up><Key.up><Key.enter>
Screenshot: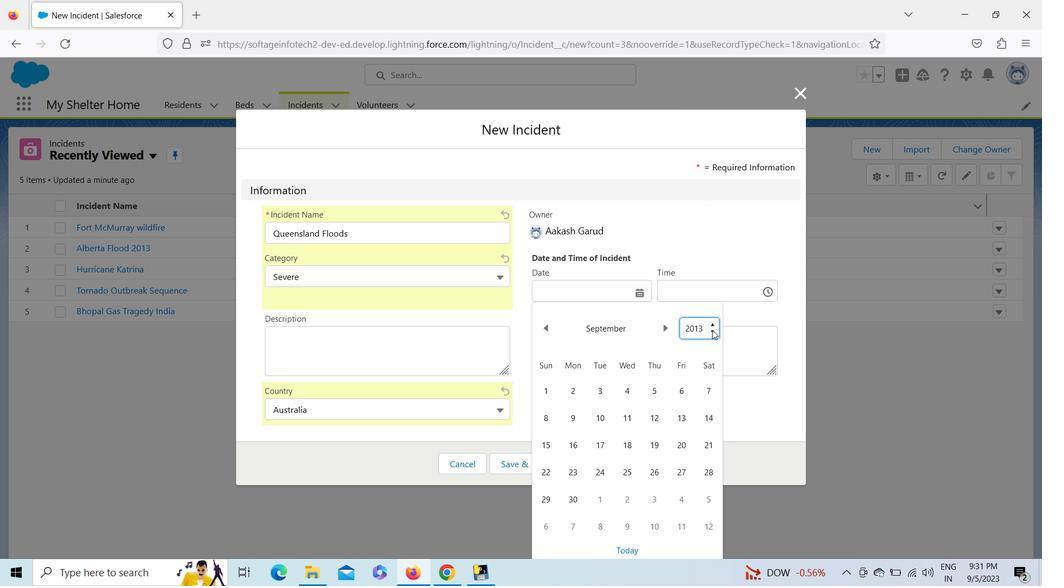 
Action: Mouse moved to (548, 328)
Screenshot: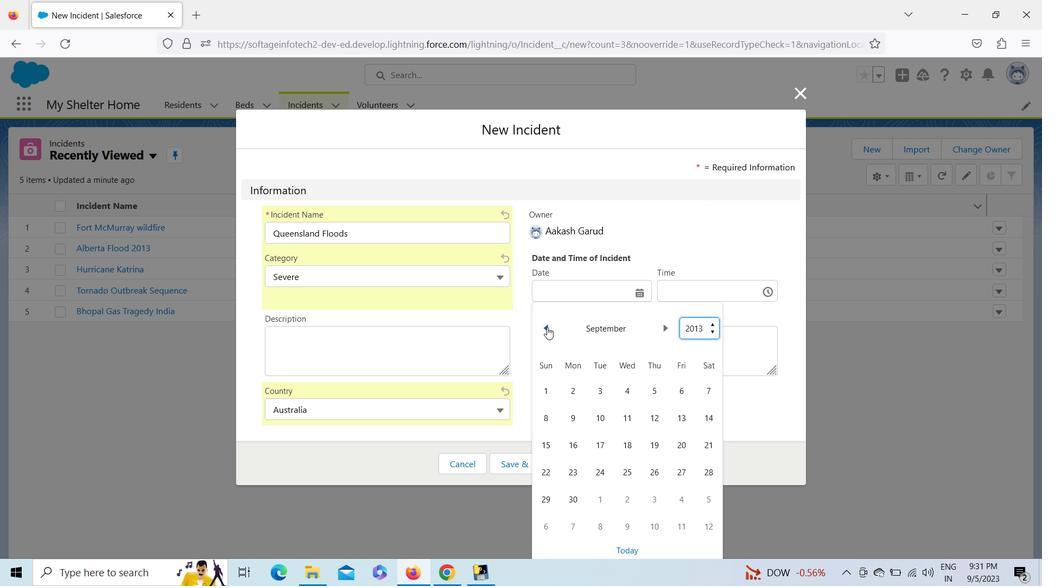 
Action: Mouse pressed left at (548, 328)
Screenshot: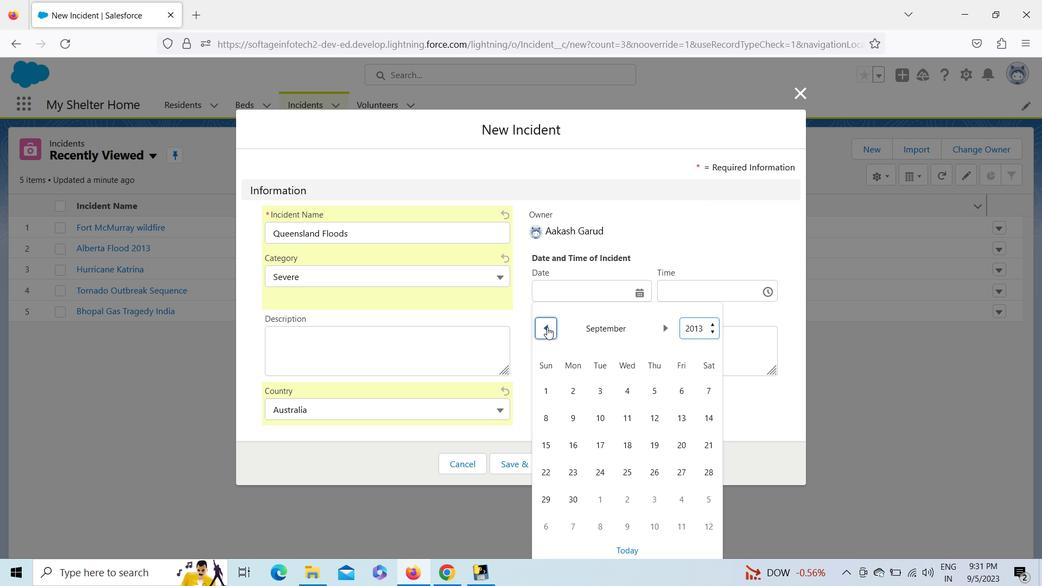 
Action: Mouse pressed left at (548, 328)
Screenshot: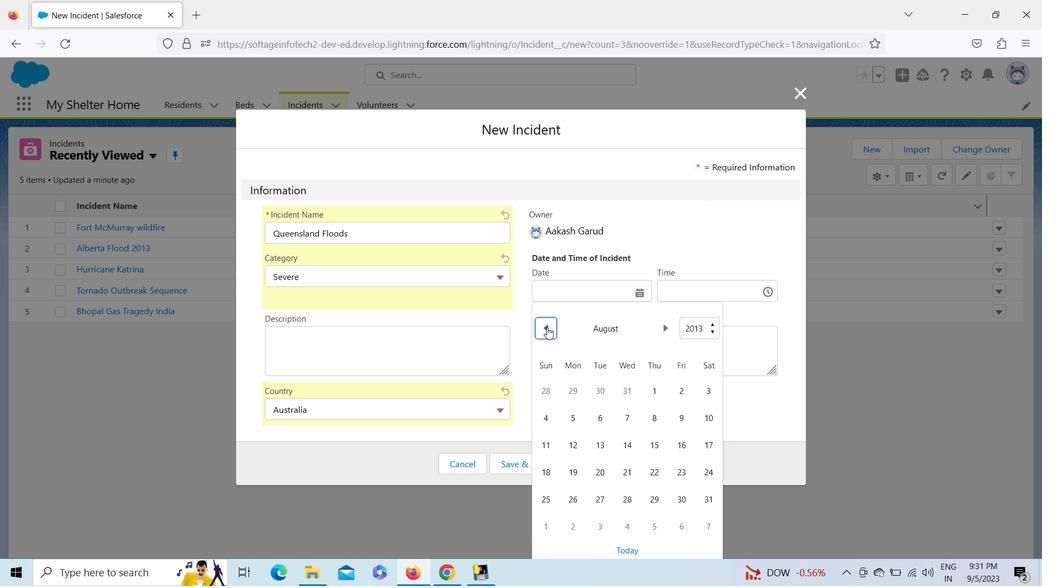 
Action: Mouse pressed left at (548, 328)
Screenshot: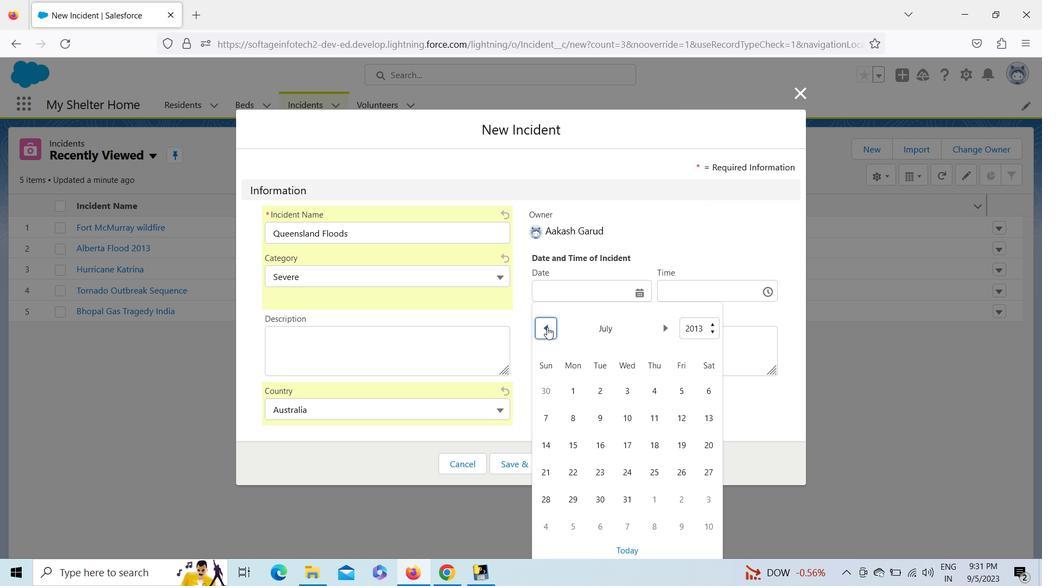
Action: Mouse pressed left at (548, 328)
Screenshot: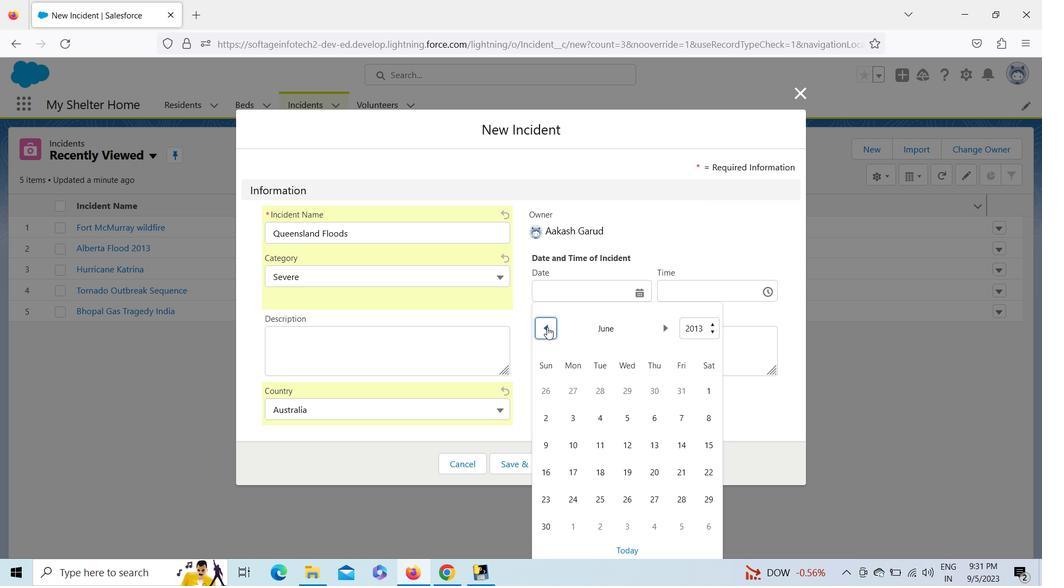 
Action: Mouse pressed left at (548, 328)
Screenshot: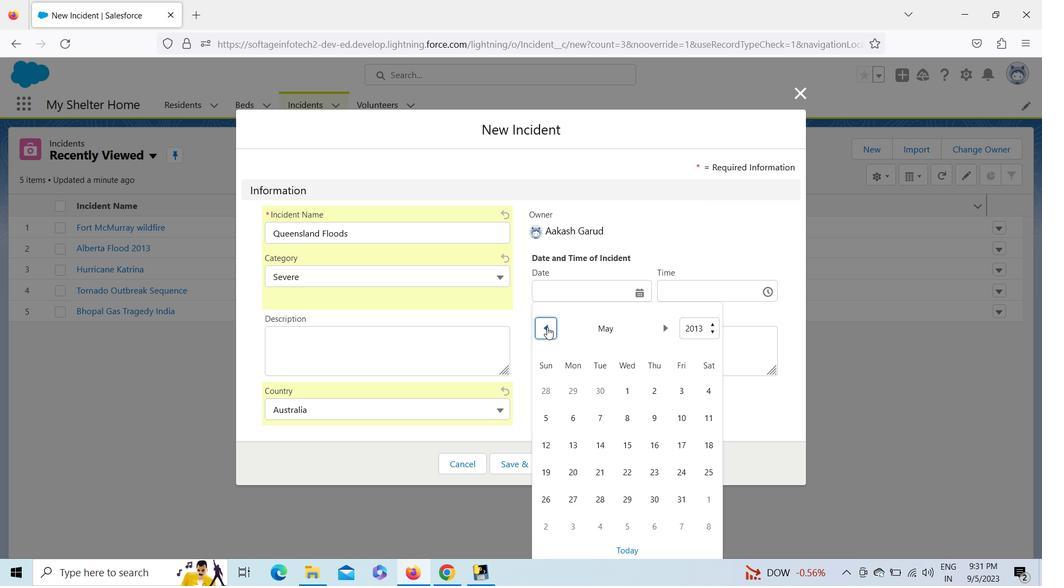 
Action: Mouse pressed left at (548, 328)
Screenshot: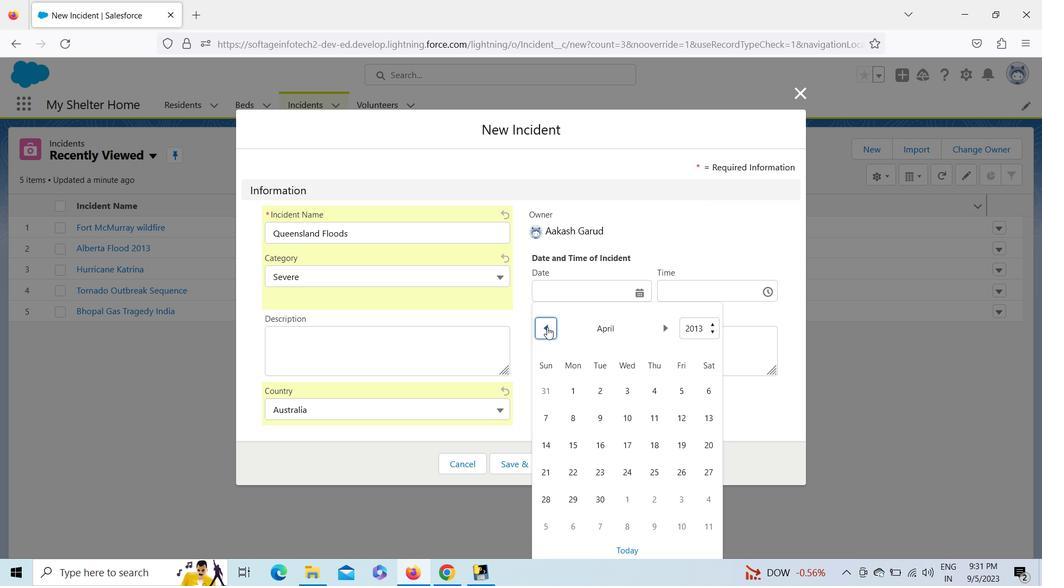 
Action: Mouse pressed left at (548, 328)
Screenshot: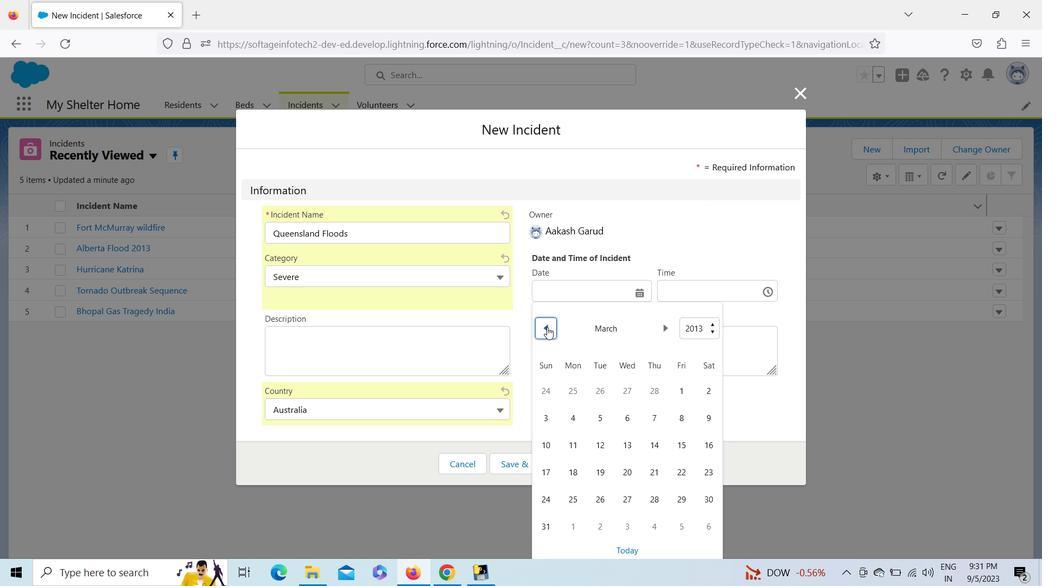 
Action: Mouse moved to (690, 444)
Screenshot: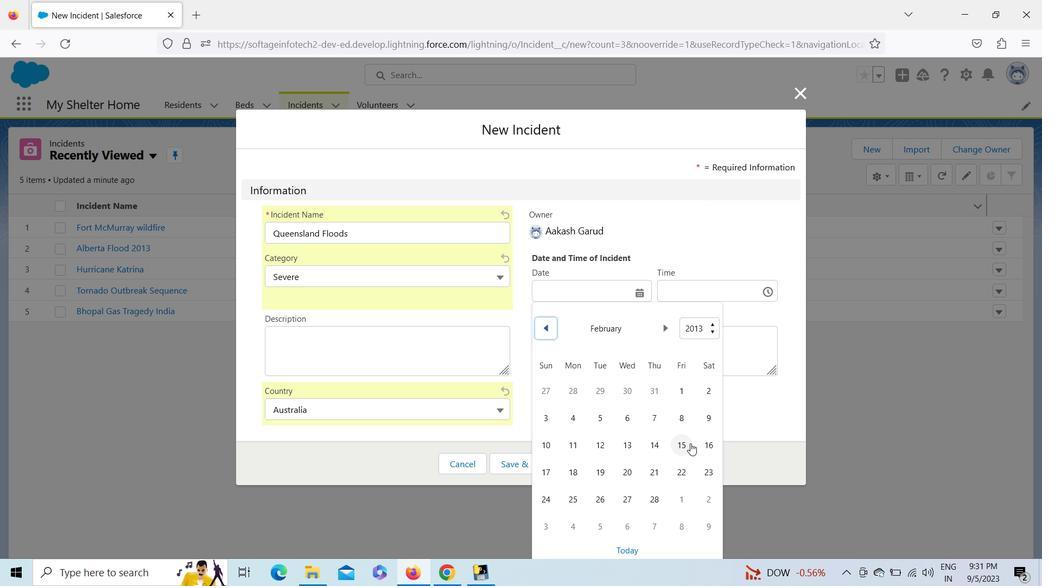 
Action: Mouse pressed left at (690, 444)
Screenshot: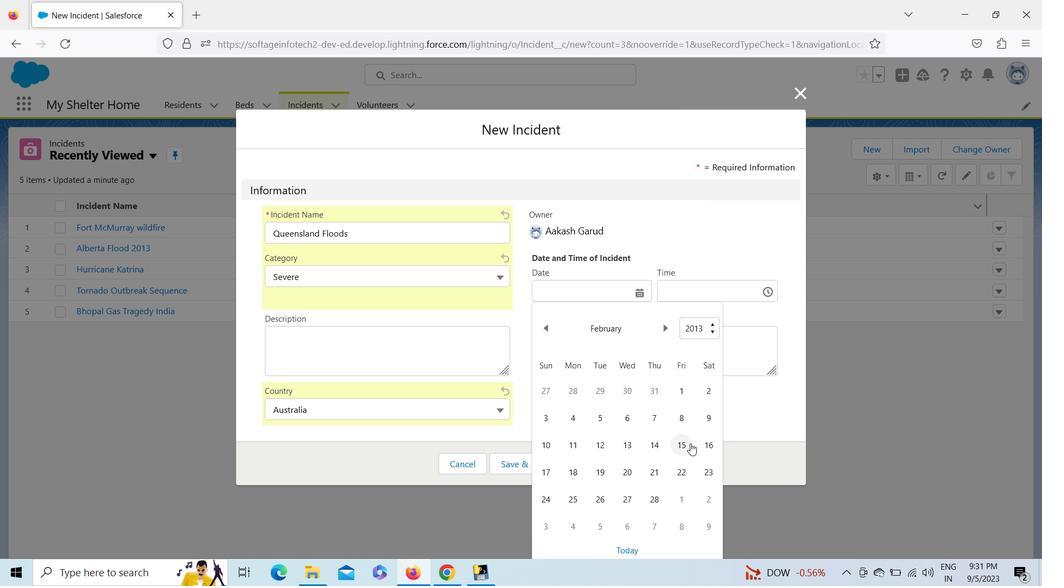 
Action: Mouse moved to (381, 348)
Screenshot: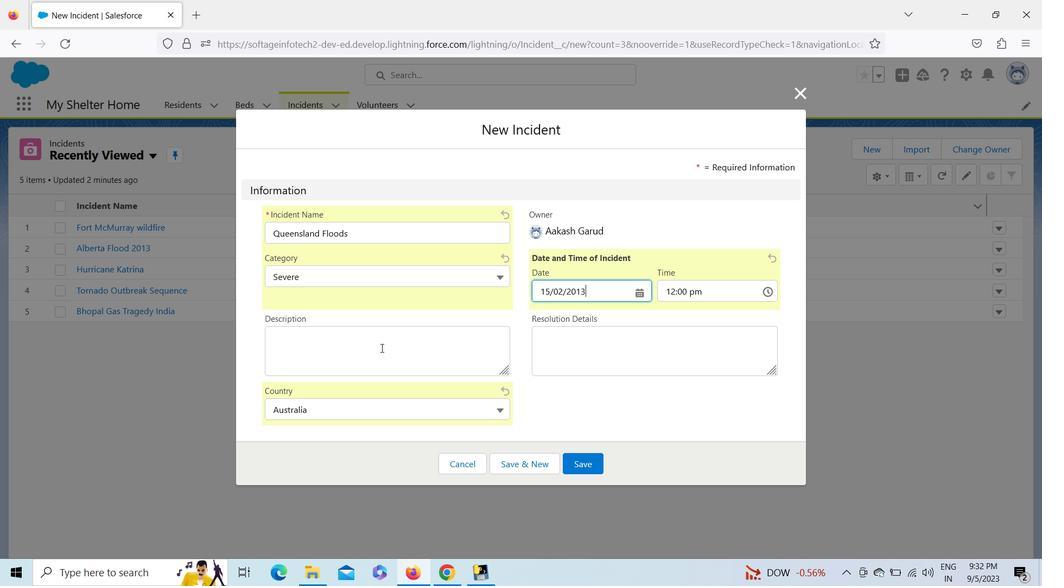 
Action: Mouse pressed left at (381, 348)
Screenshot: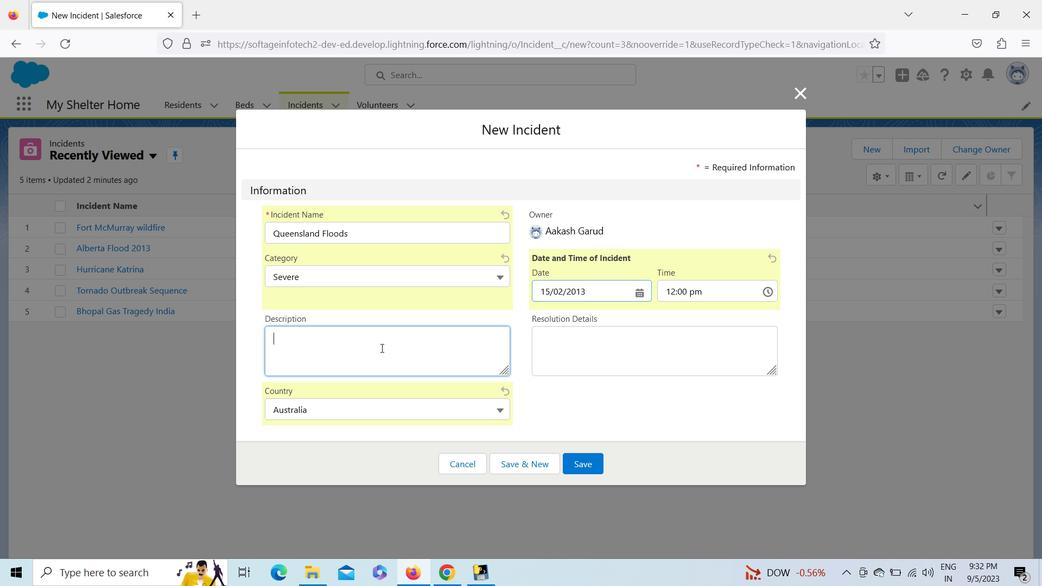 
Action: Key pressed <Key.shift><Key.shift><Key.shift><Key.shift><Key.shift><Key.shift>Some<Key.space>areas<Key.space>along<Key.space>with<Key.space><Key.shift>Queensland<Key.space>have<Key.space>experienced<Key.space>severe<Key.space>flooding.<Key.space>
Screenshot: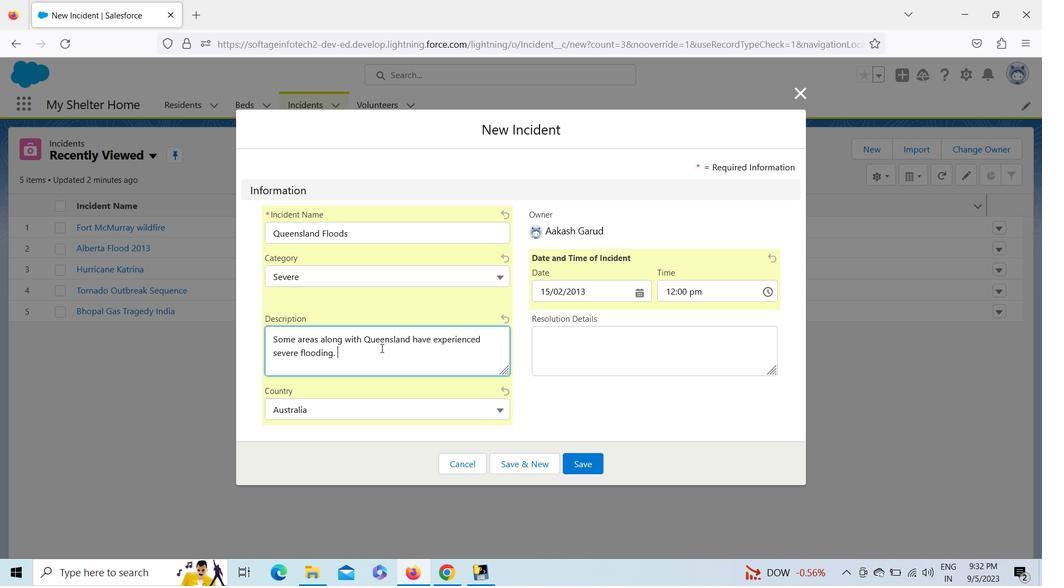 
Action: Mouse moved to (413, 353)
Screenshot: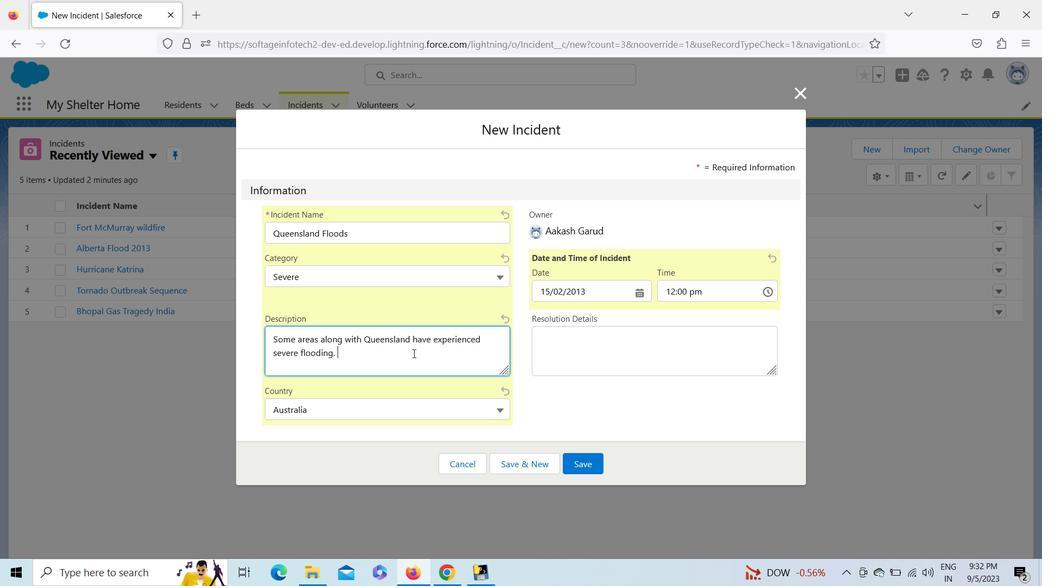 
Action: Key pressed d<Key.backspace><Key.backspace><Key.backspace>,<Key.space>during<Key.space><Key.shift>Feb<Key.space>2013<Key.backspace>0
Screenshot: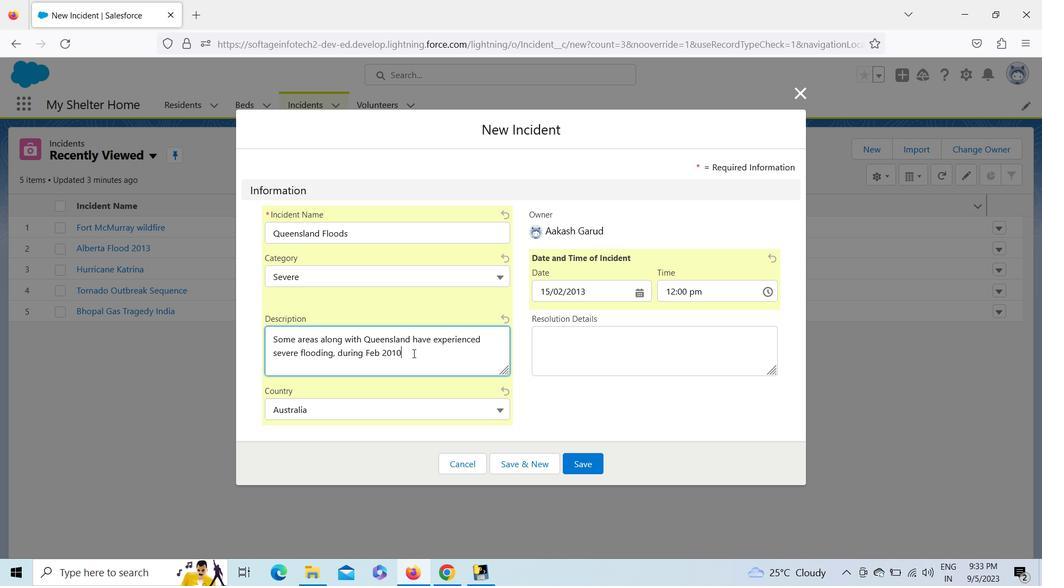 
Action: Mouse moved to (629, 293)
Screenshot: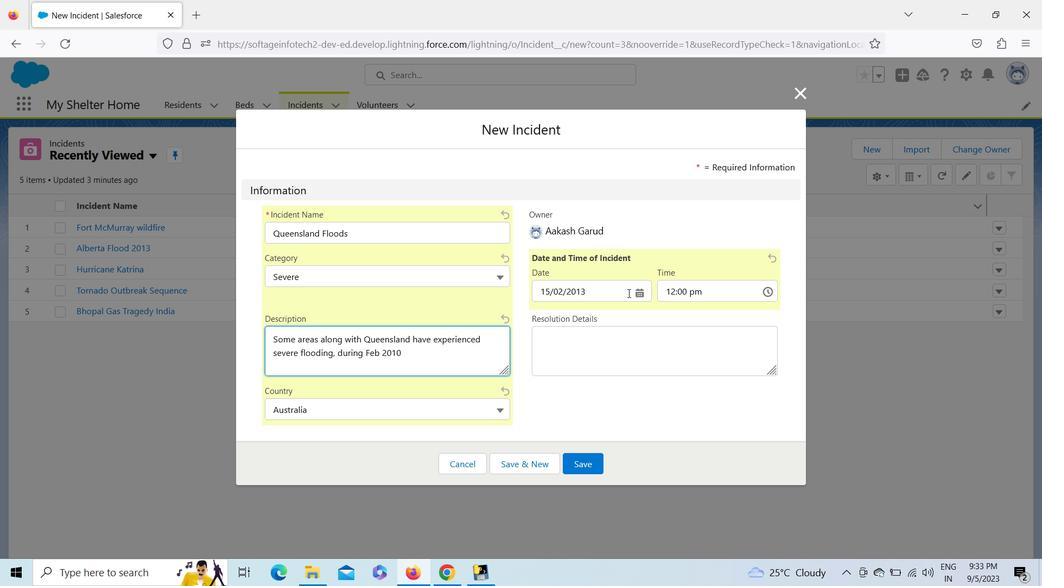 
Action: Mouse pressed left at (629, 293)
Screenshot: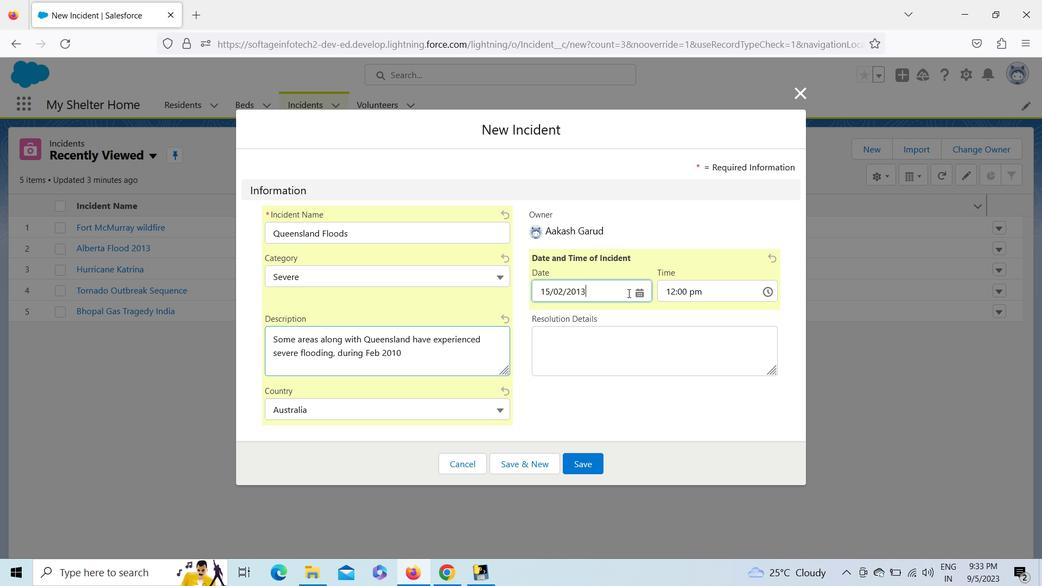 
Action: Mouse moved to (714, 327)
Screenshot: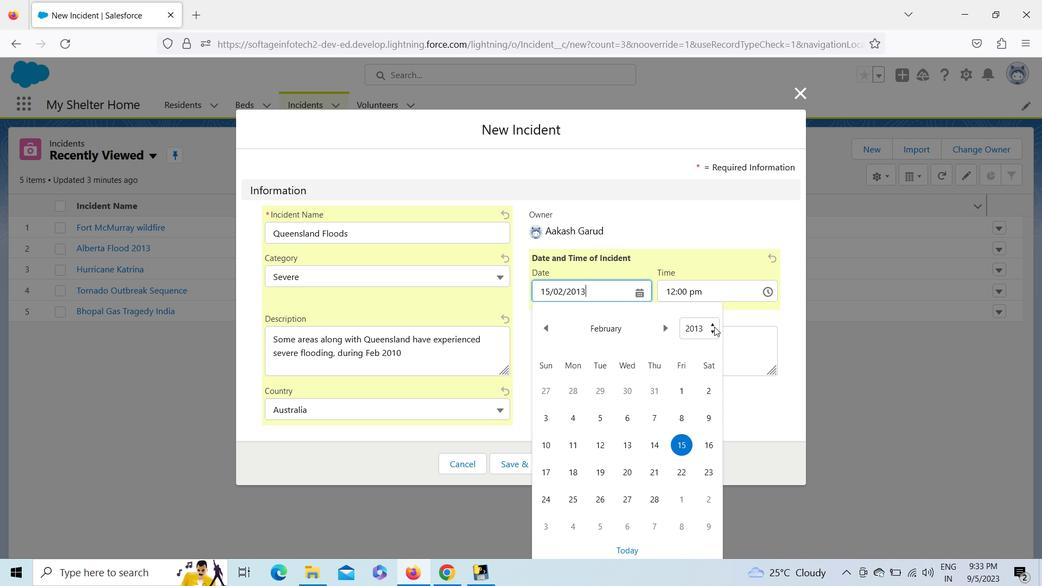 
Action: Mouse pressed left at (714, 327)
Screenshot: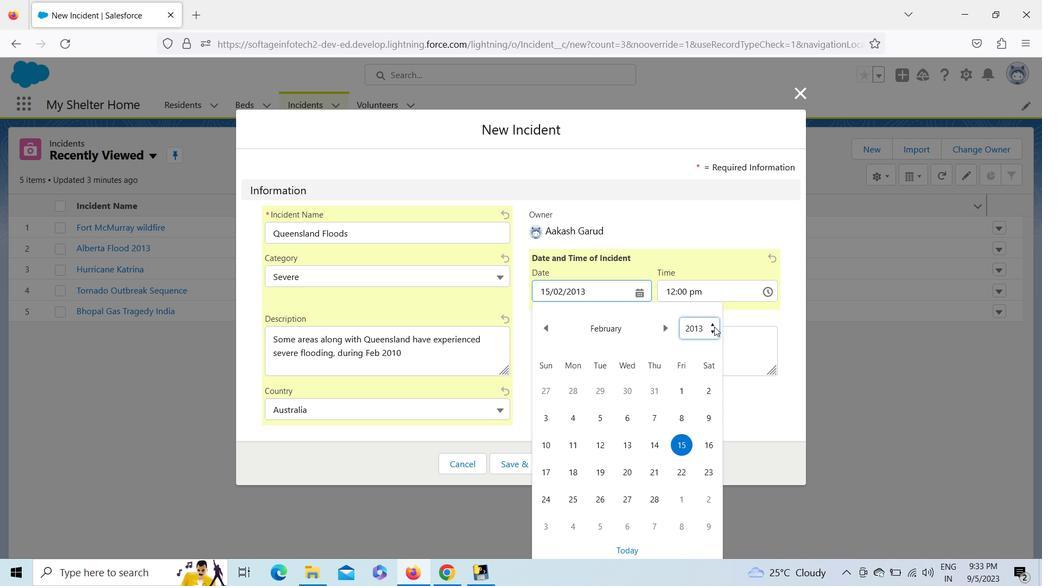 
Action: Key pressed <Key.up><Key.up><Key.up><Key.enter>
Screenshot: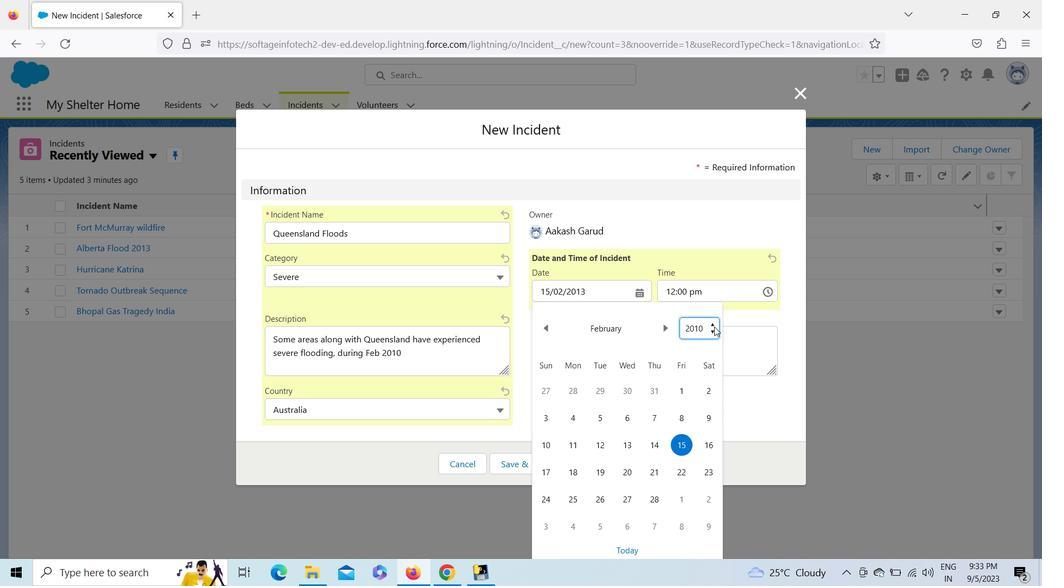 
Action: Mouse moved to (437, 355)
Screenshot: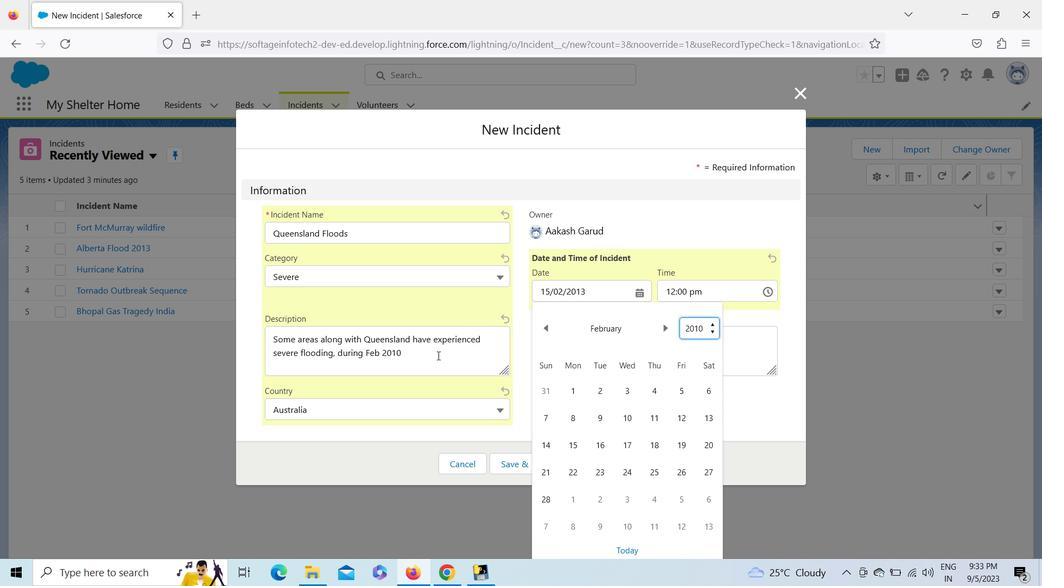 
Action: Mouse pressed left at (437, 355)
Screenshot: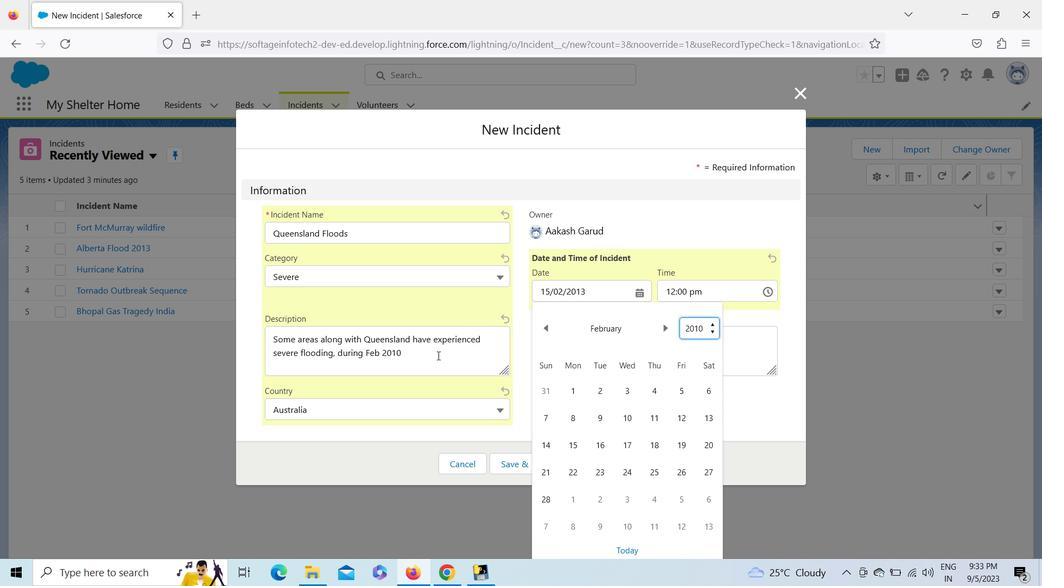 
Action: Key pressed .<Key.space><Key.shift><Key.shift><Key.shift><Key.shift><Key.shift><Key.shift><Key.shift><Key.shift><Key.shift><Key.shift>More<Key.space>then<Key.space>
Screenshot: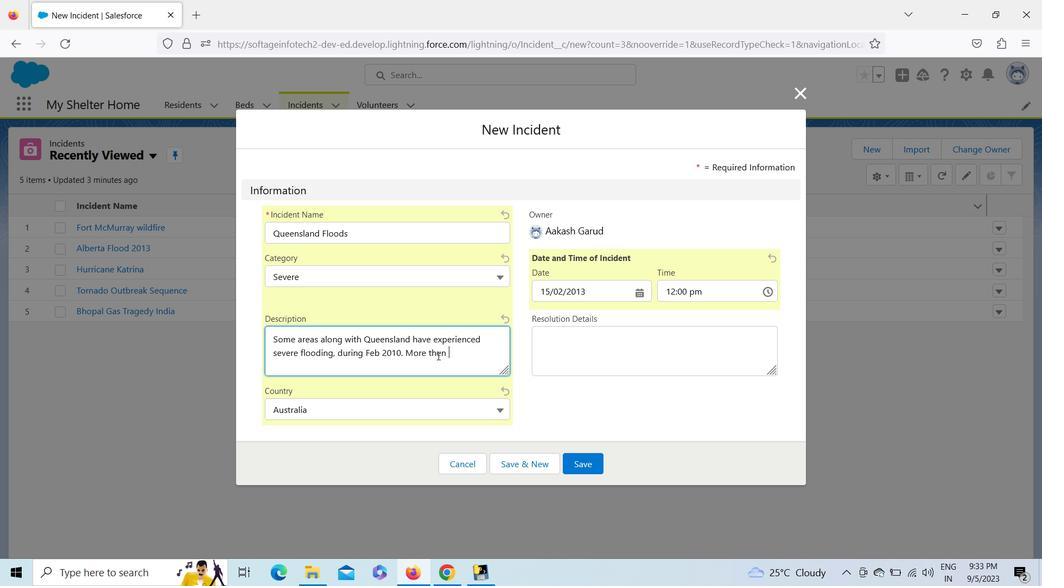 
Action: Mouse moved to (599, 384)
Screenshot: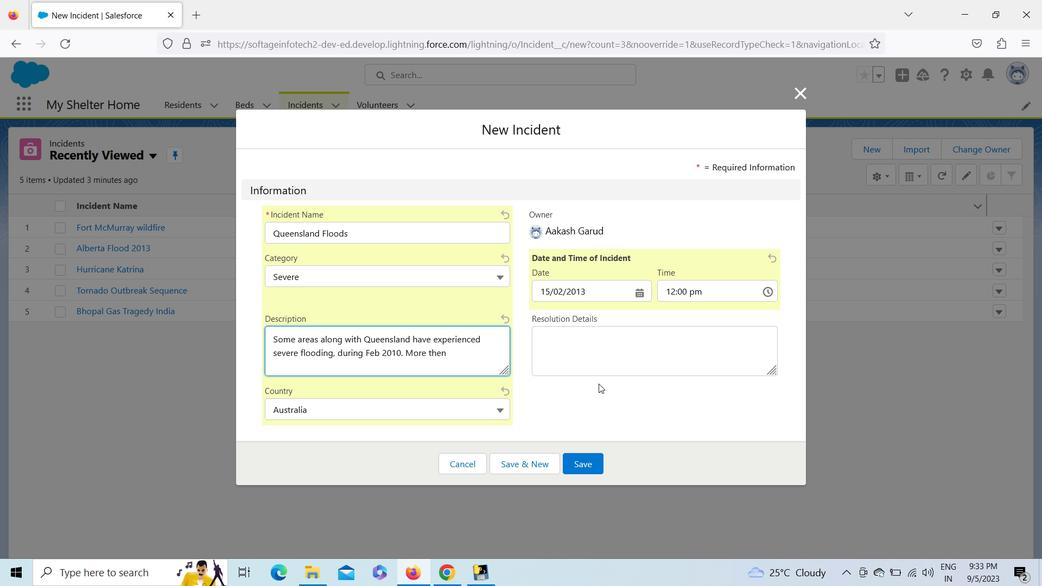 
Action: Key pressed <Key.left><Key.left><Key.left><Key.right><Key.backspace>a<Key.right><Key.right>200000<Key.space><Key.shift>As<Key.backspace>ustralians<Key.space>were<Key.space>affected<Key.space>by<Key.space>floods<Key.space>in
Screenshot: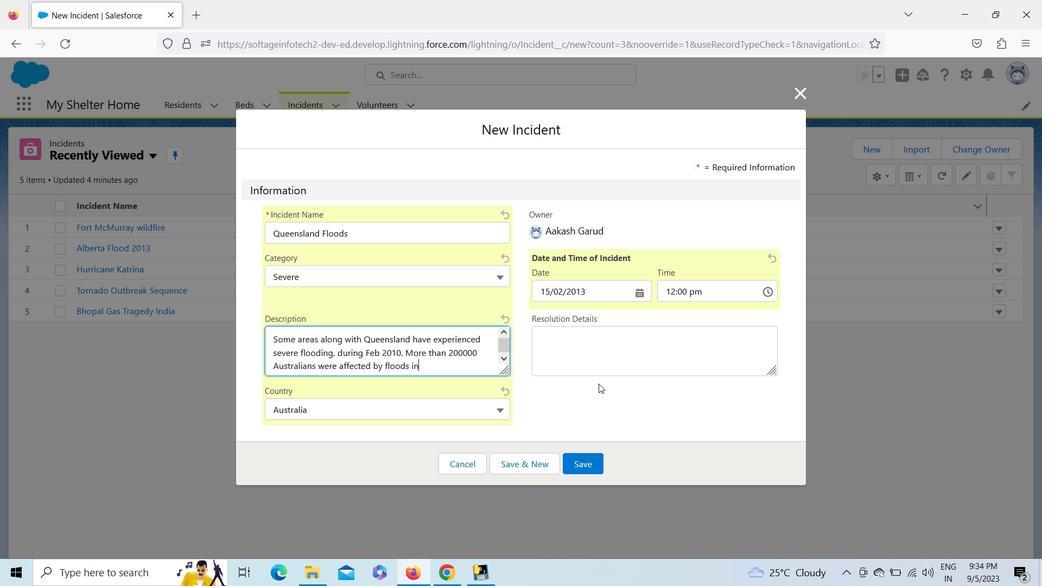 
Action: Mouse moved to (372, 348)
Screenshot: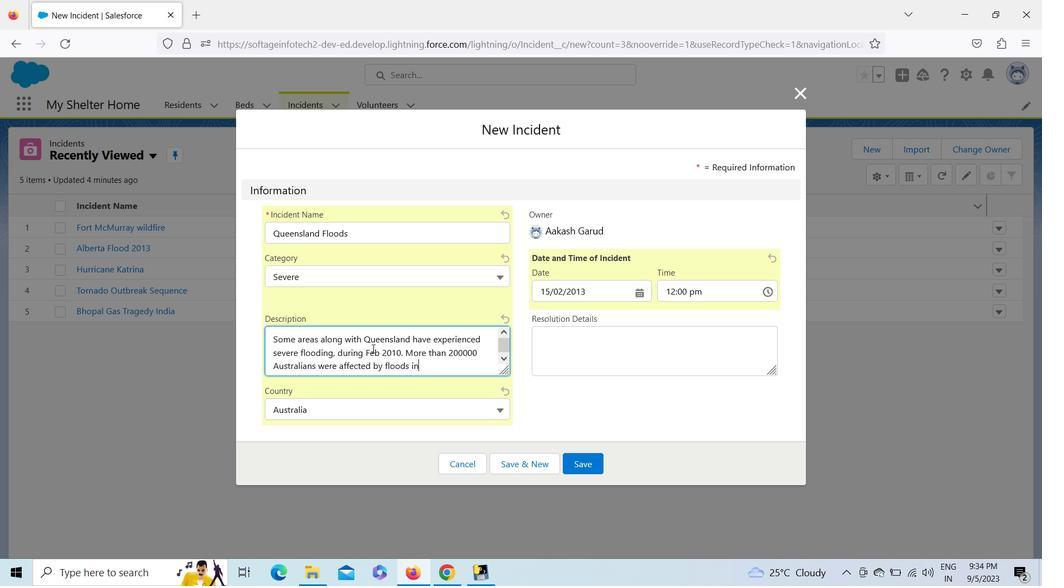 
Action: Mouse pressed left at (372, 348)
Screenshot: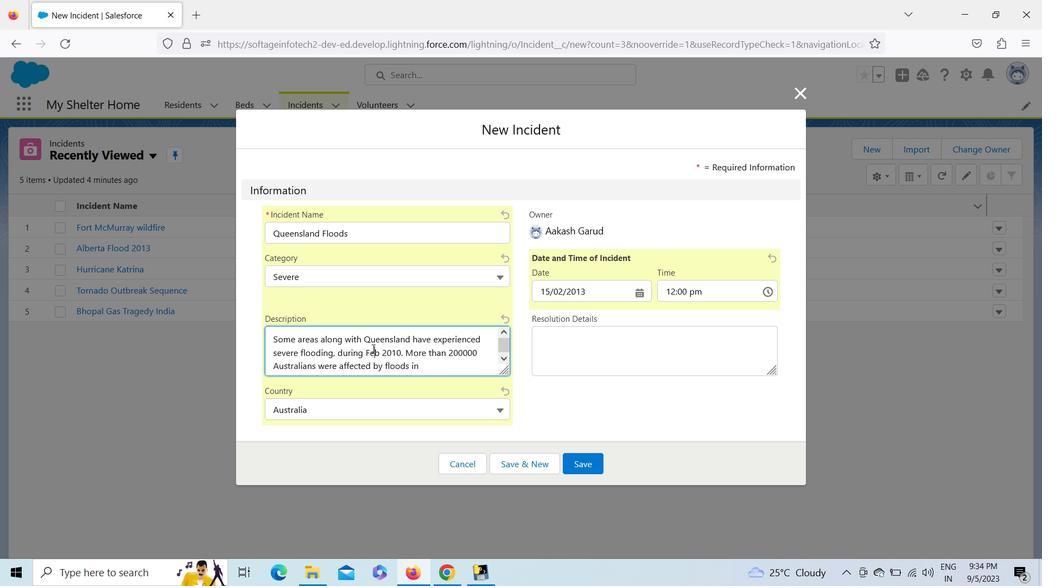 
Action: Mouse pressed left at (372, 348)
Screenshot: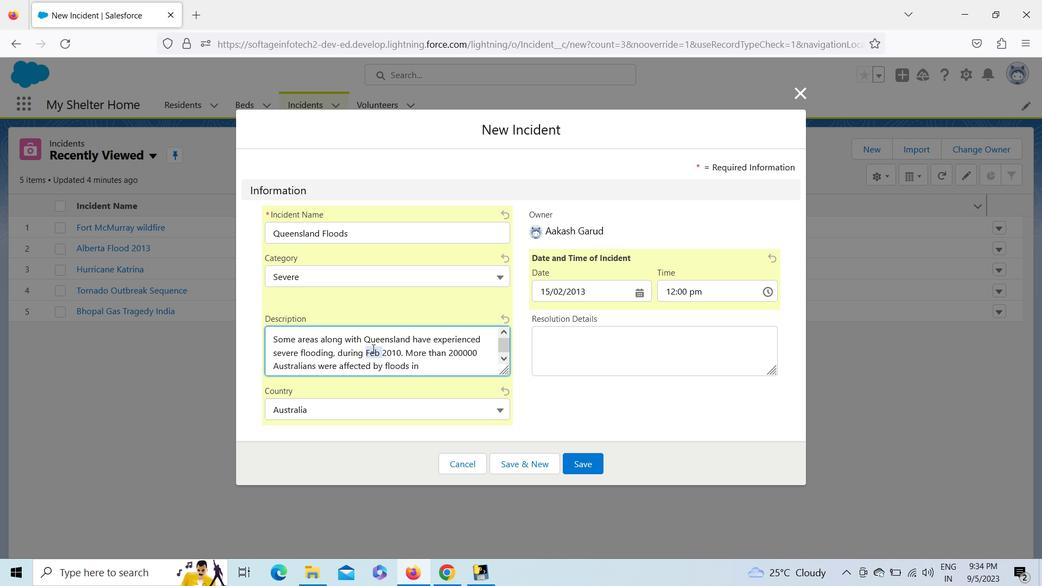 
Action: Key pressed <Key.shift>Dec<Key.space>
Screenshot: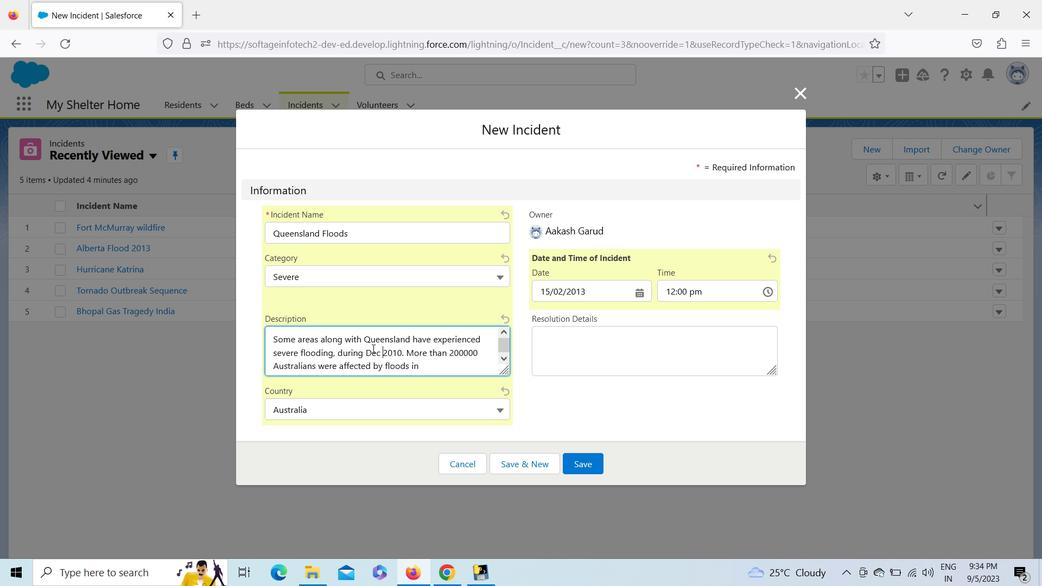 
Action: Mouse moved to (429, 367)
Screenshot: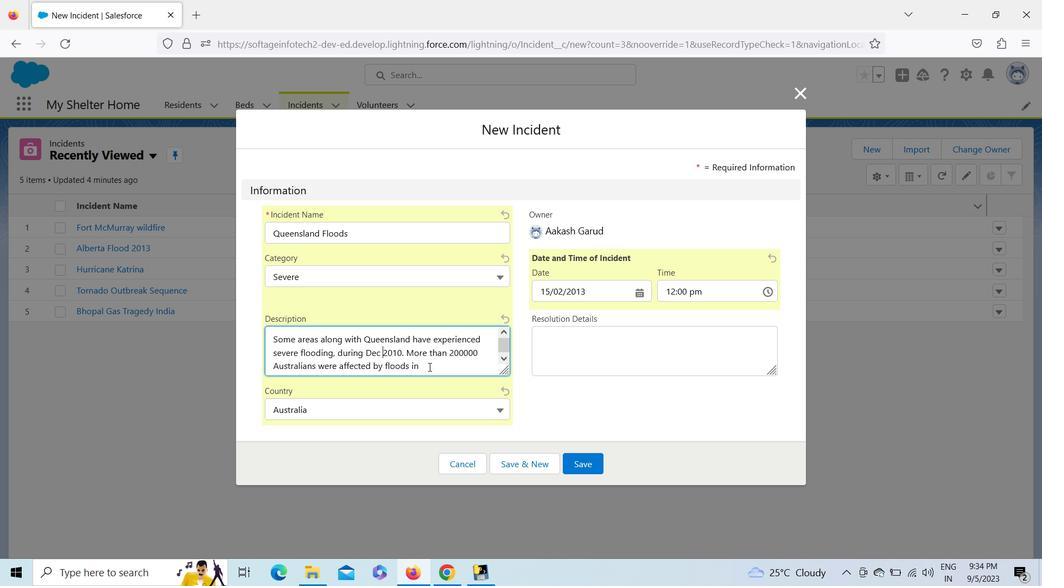 
Action: Mouse pressed left at (429, 367)
Screenshot: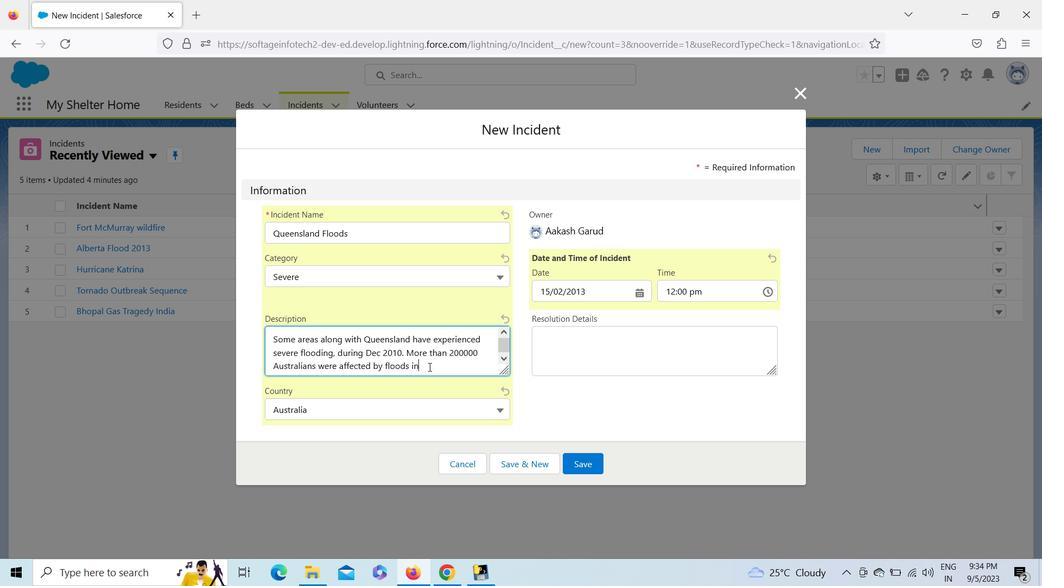 
Action: Key pressed <Key.backspace><Key.backspace><Key.backspace>.
Screenshot: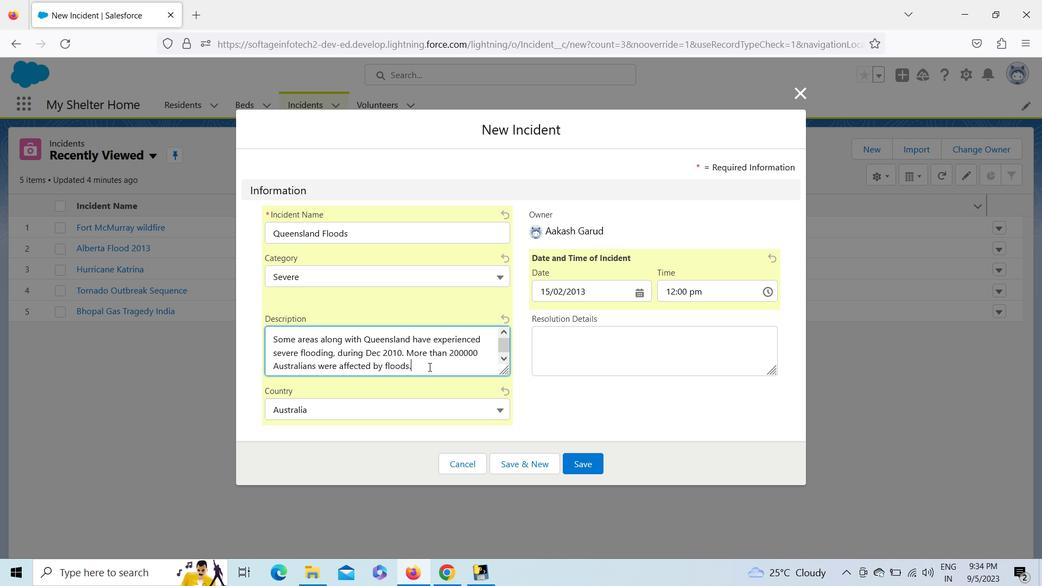 
Action: Mouse moved to (613, 286)
Screenshot: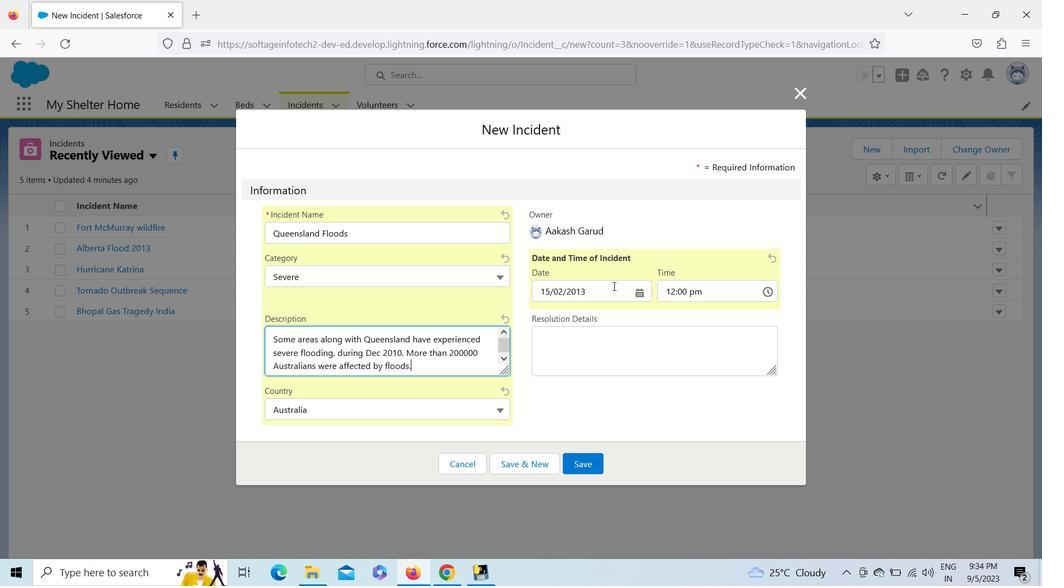 
Action: Mouse pressed left at (613, 286)
Screenshot: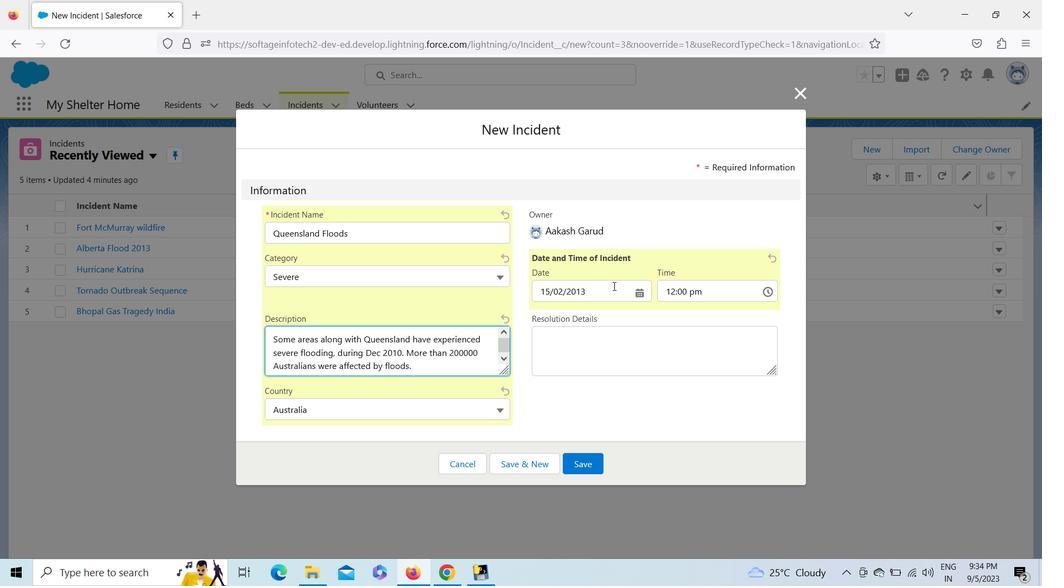 
Action: Mouse moved to (544, 328)
Screenshot: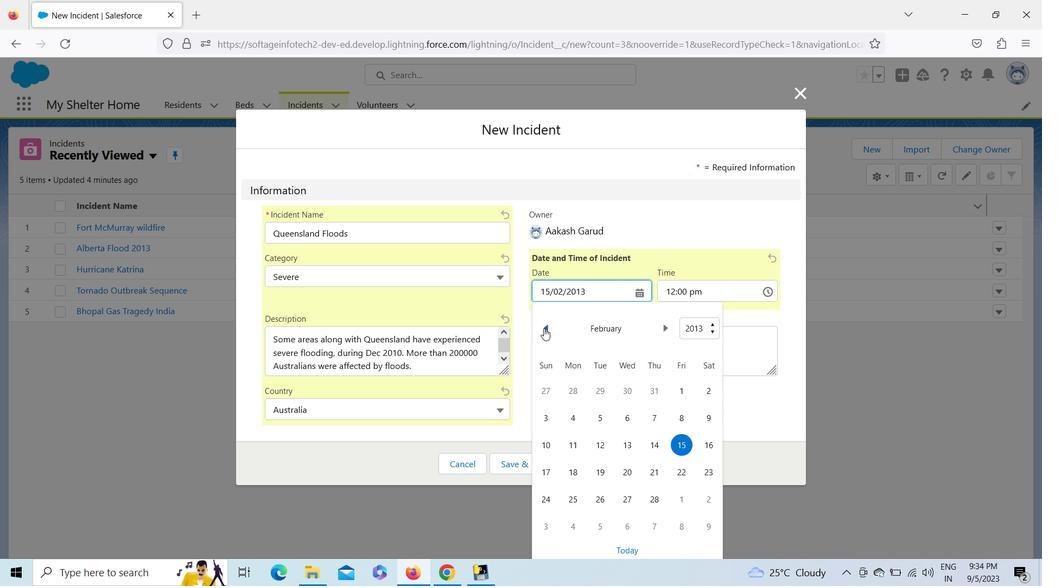 
Action: Mouse pressed left at (544, 328)
Screenshot: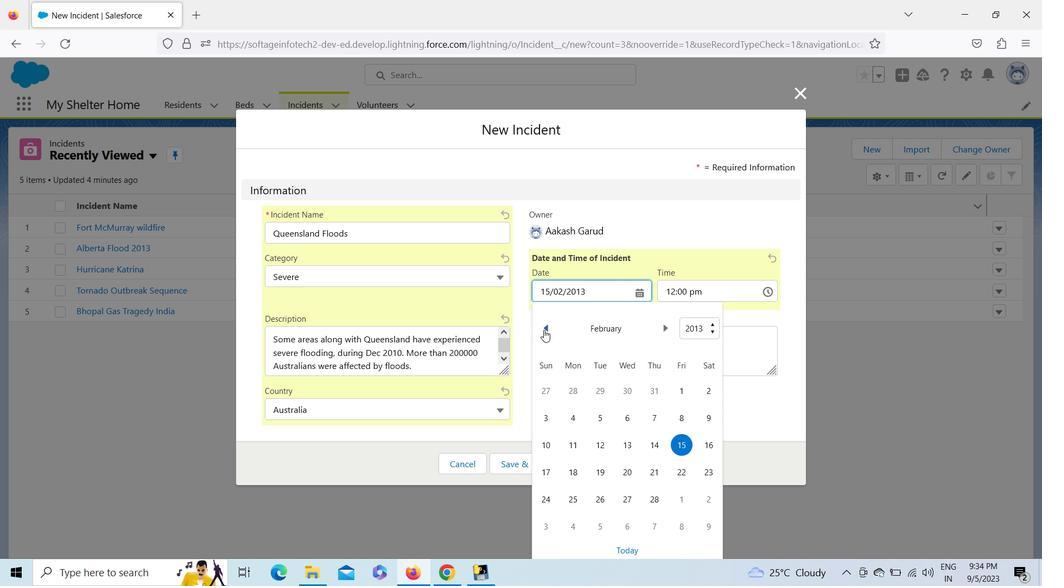 
Action: Mouse moved to (544, 329)
Screenshot: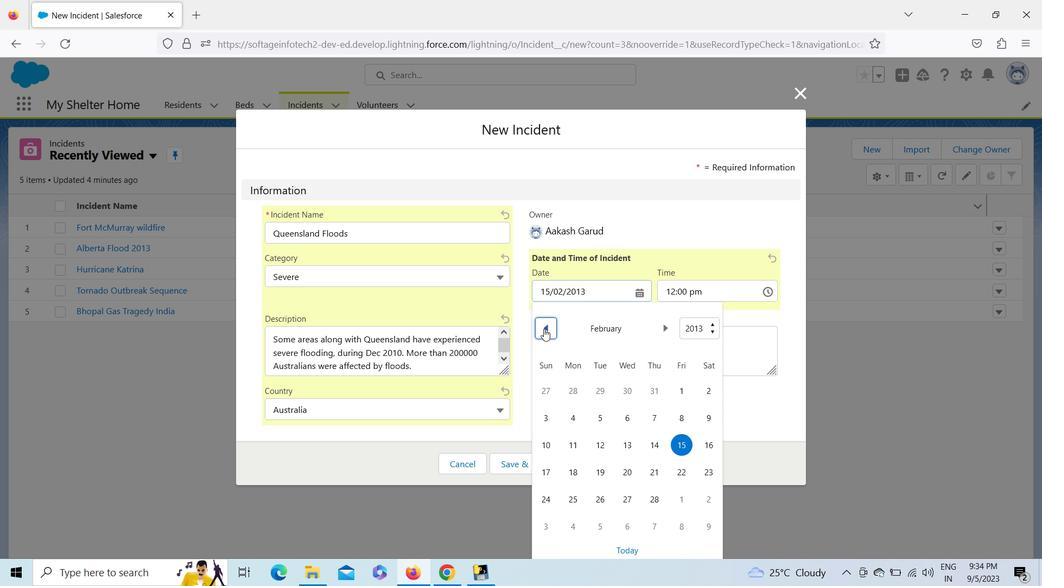 
Action: Mouse pressed left at (544, 329)
Screenshot: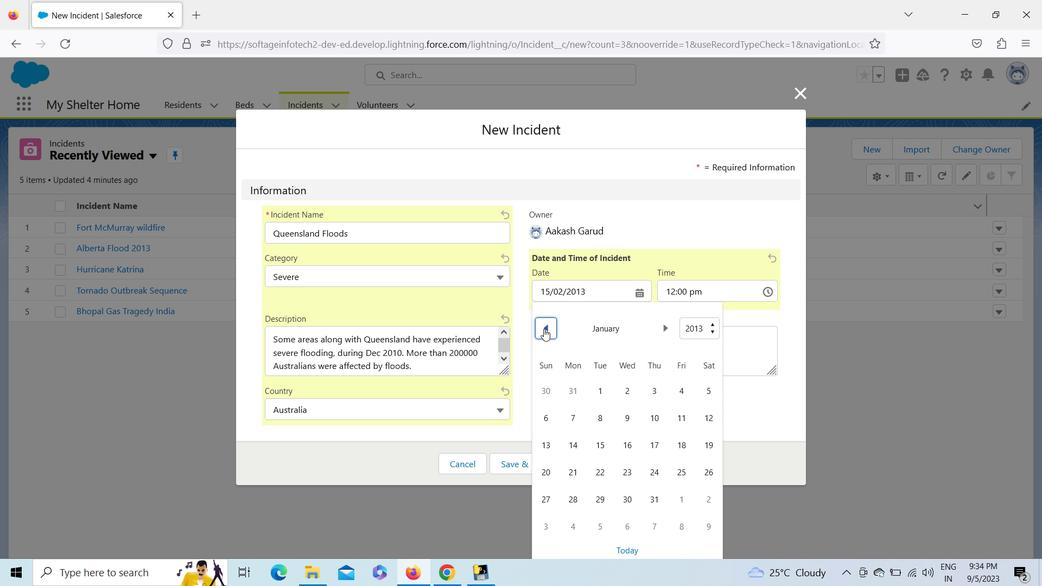 
Action: Mouse pressed left at (544, 329)
Screenshot: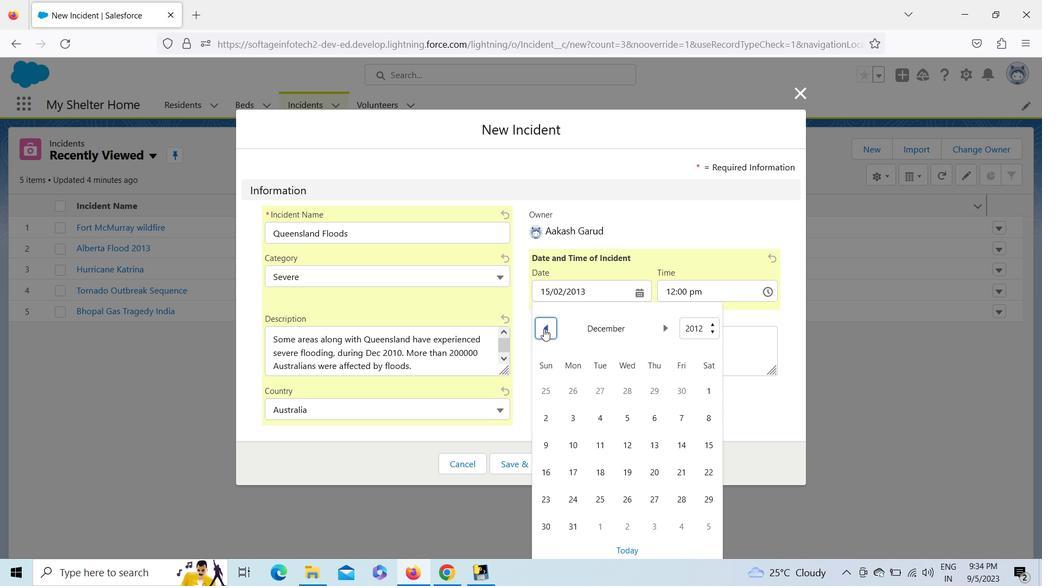 
Action: Mouse pressed left at (544, 329)
Screenshot: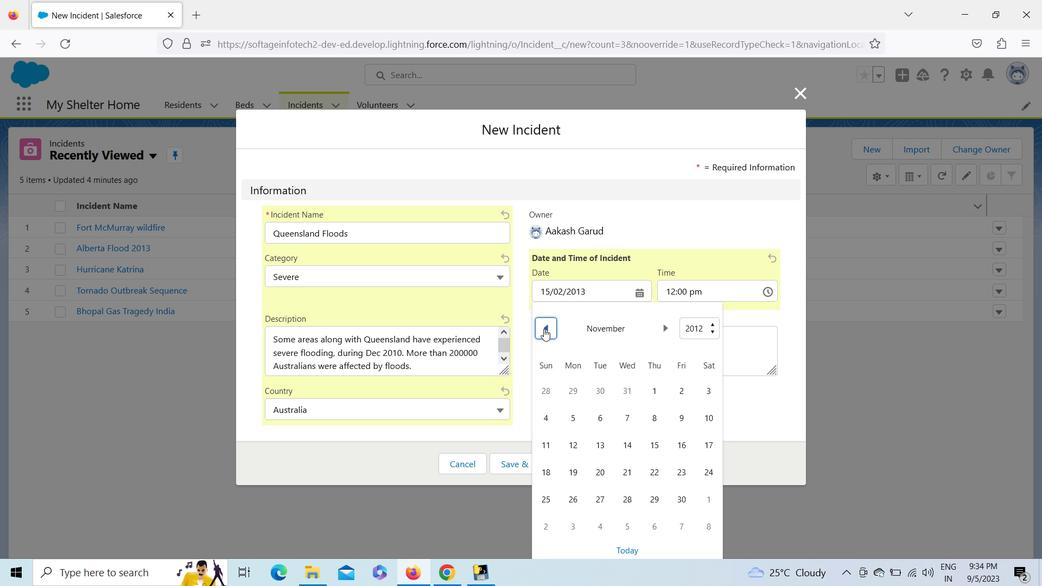
Action: Mouse pressed left at (544, 329)
Screenshot: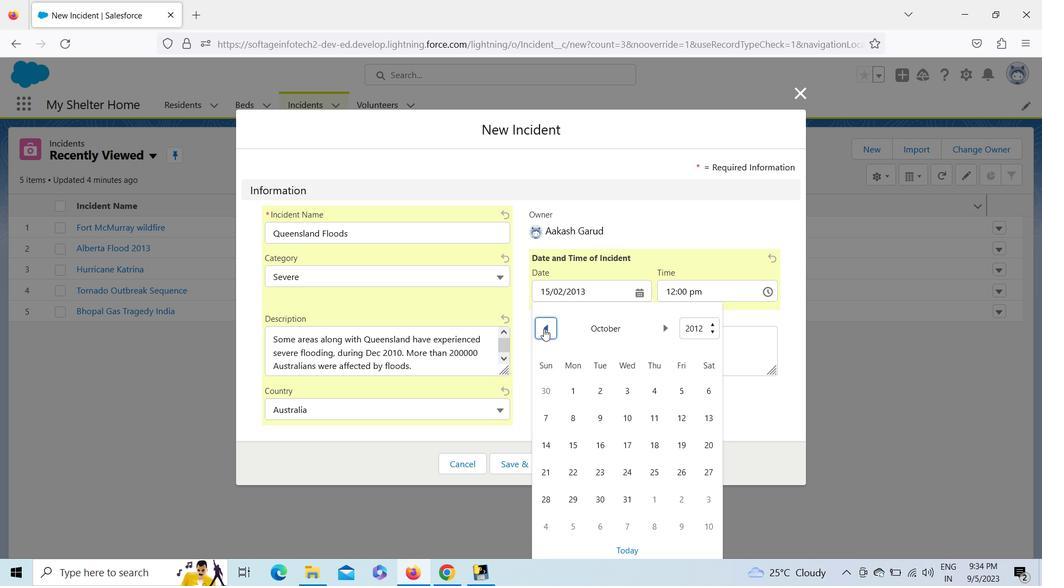 
Action: Mouse pressed left at (544, 329)
Screenshot: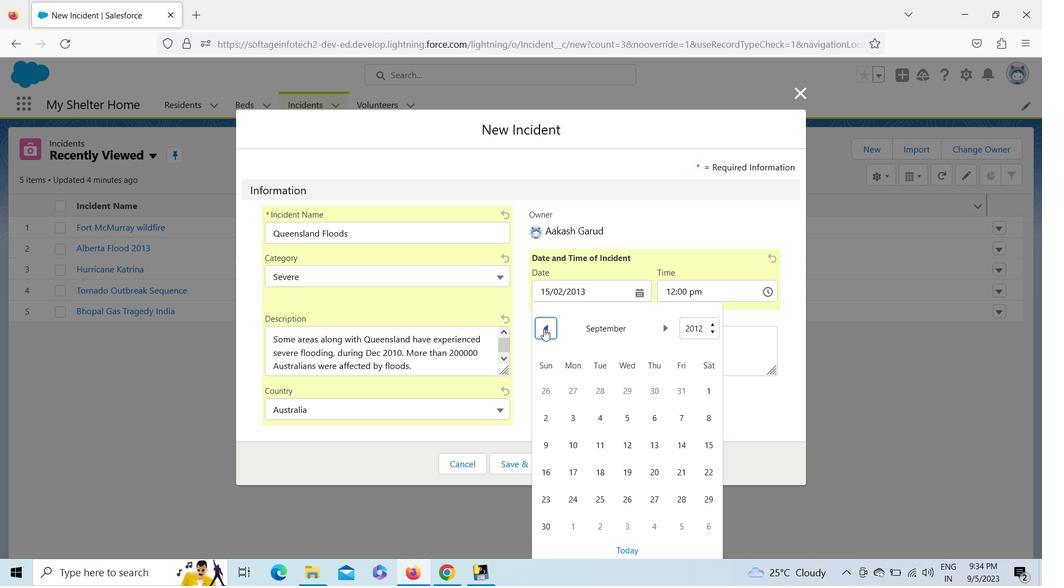 
Action: Mouse pressed left at (544, 329)
Screenshot: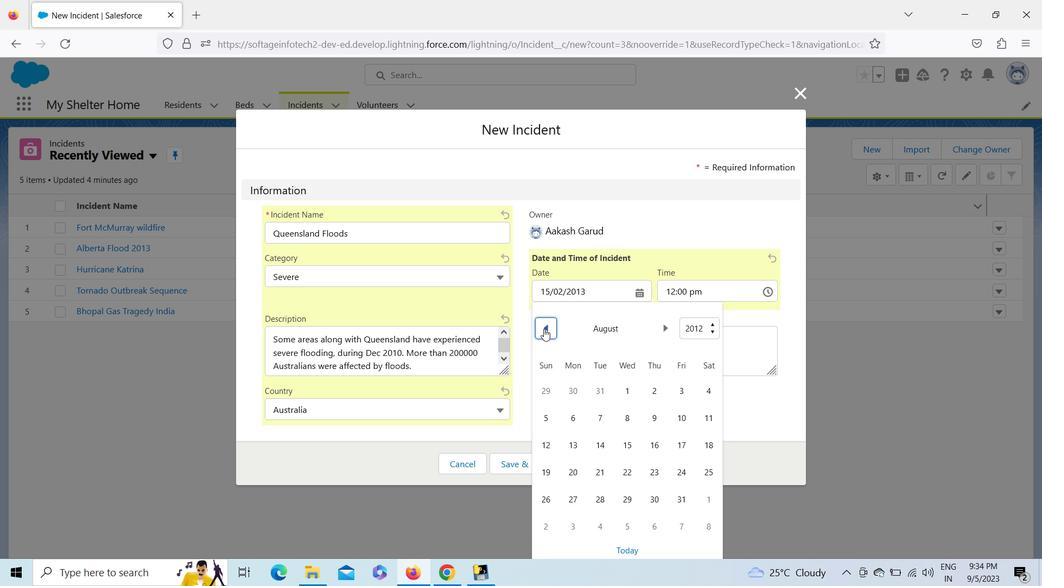 
Action: Mouse pressed left at (544, 329)
Screenshot: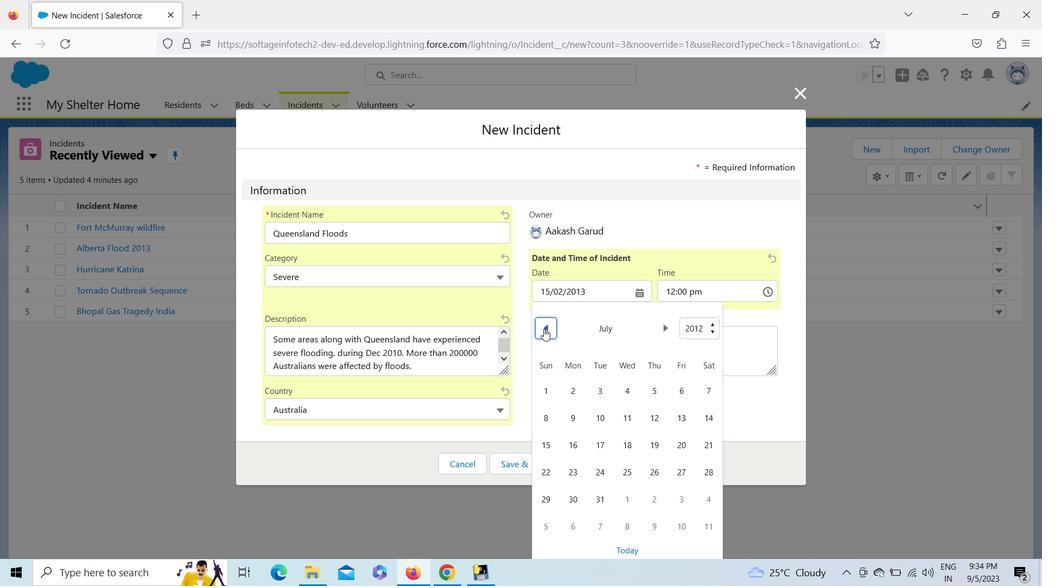 
Action: Mouse pressed left at (544, 329)
Screenshot: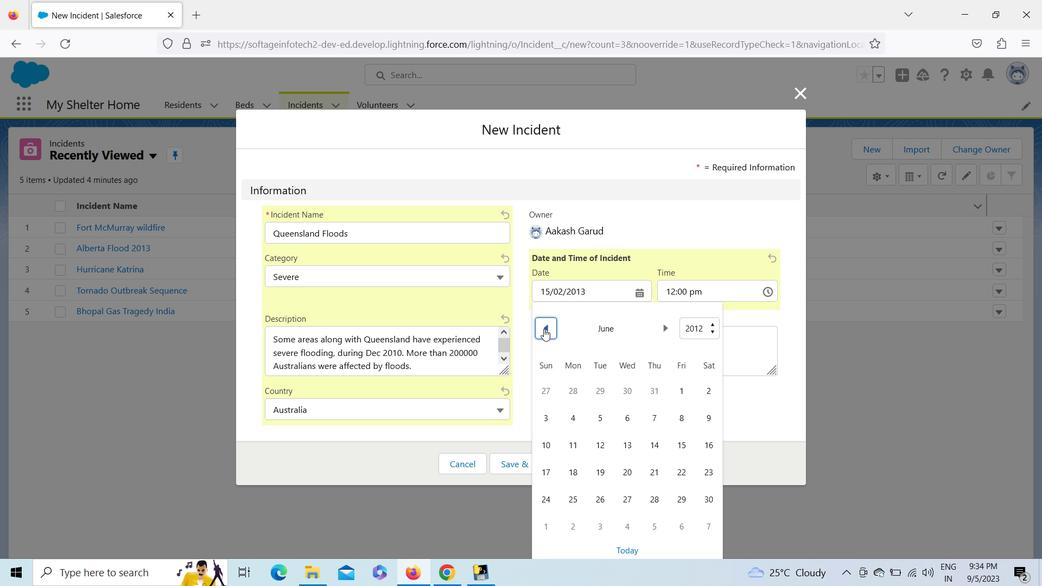 
Action: Mouse moved to (542, 332)
Screenshot: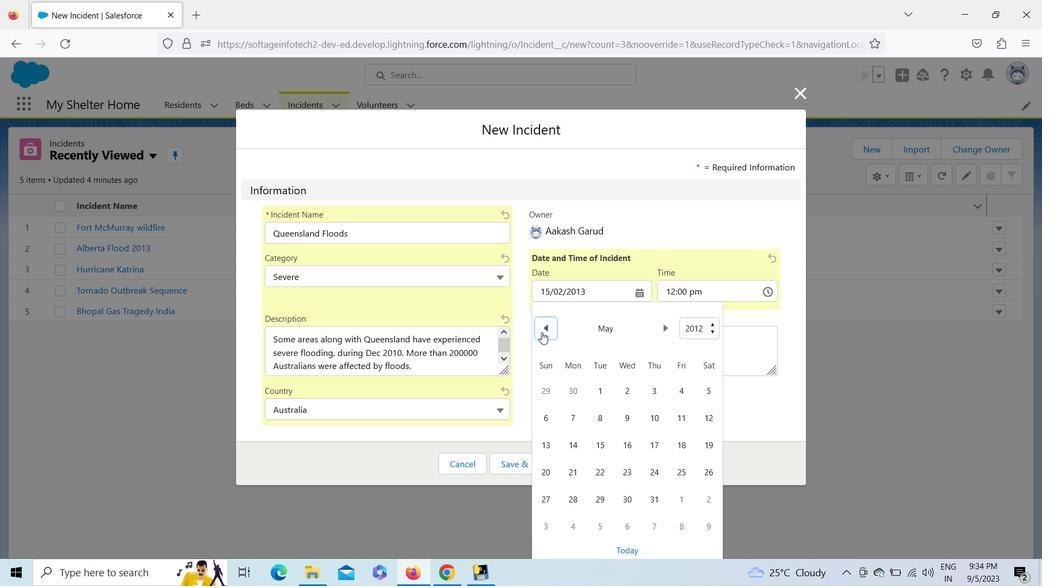 
Action: Mouse pressed left at (542, 332)
Screenshot: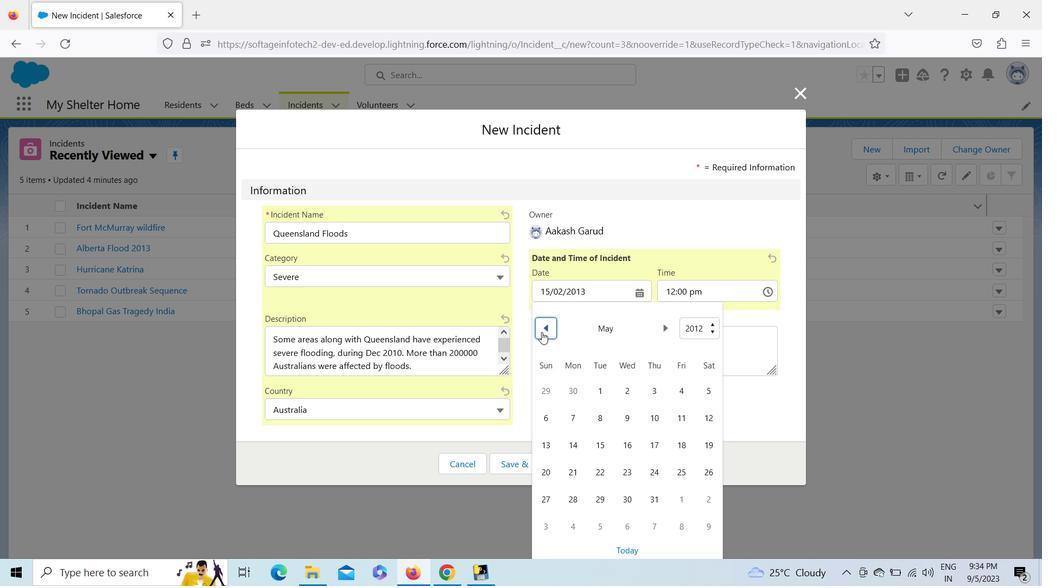 
Action: Mouse pressed left at (542, 332)
Screenshot: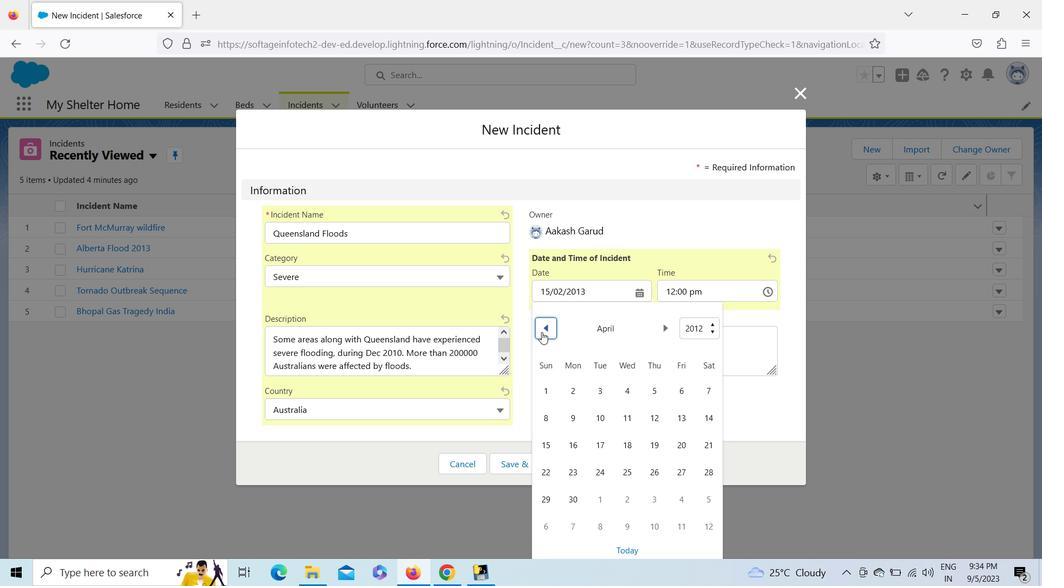 
Action: Mouse pressed left at (542, 332)
Screenshot: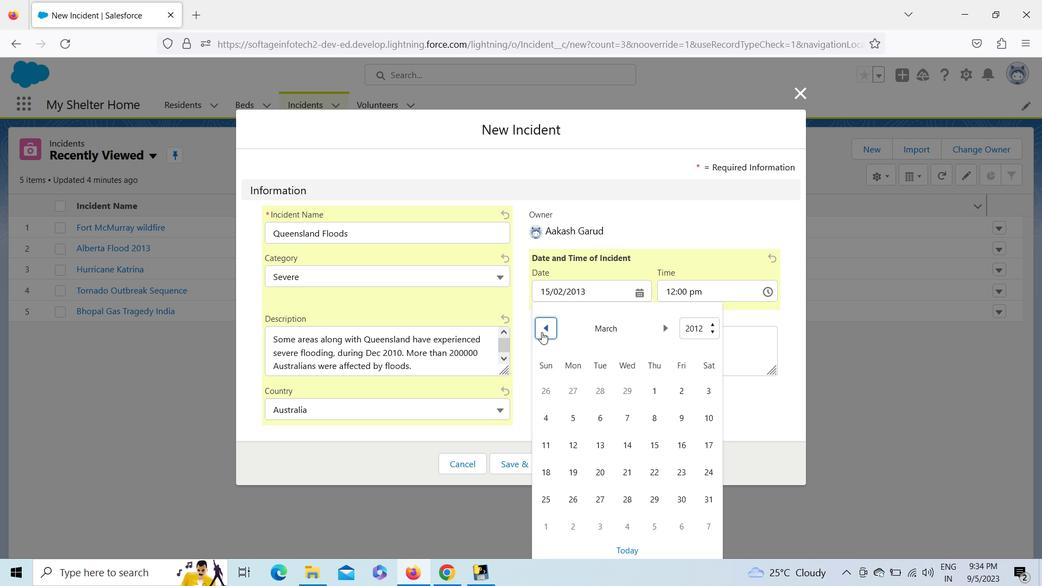 
Action: Mouse pressed left at (542, 332)
Screenshot: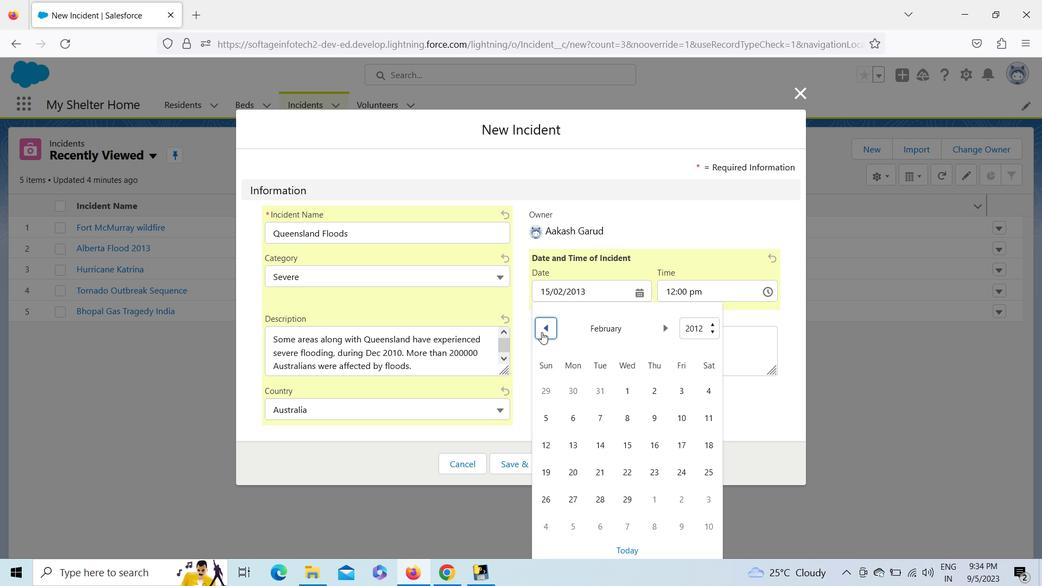 
Action: Mouse pressed left at (542, 332)
Screenshot: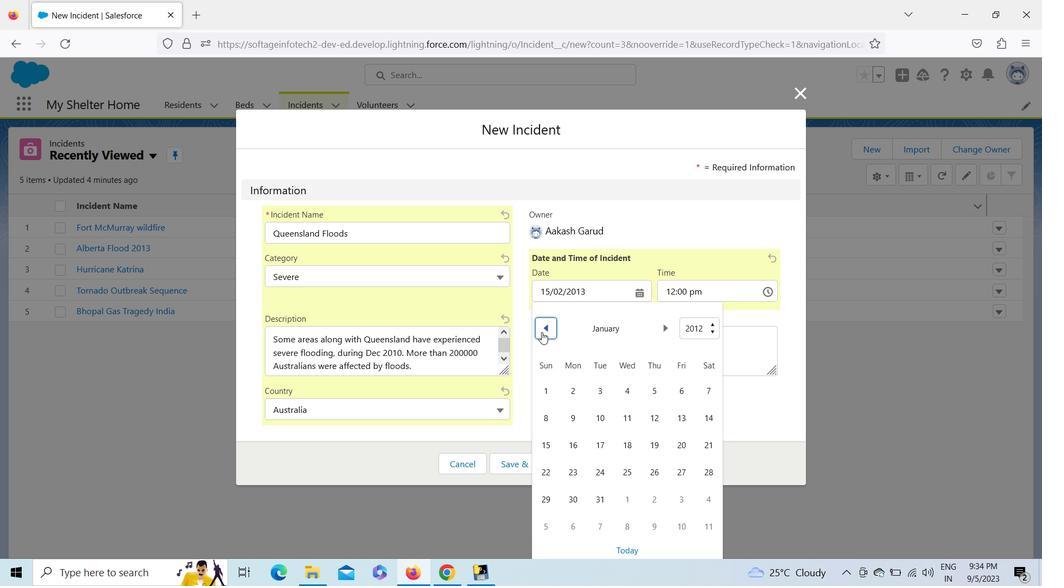 
Action: Mouse moved to (713, 324)
Screenshot: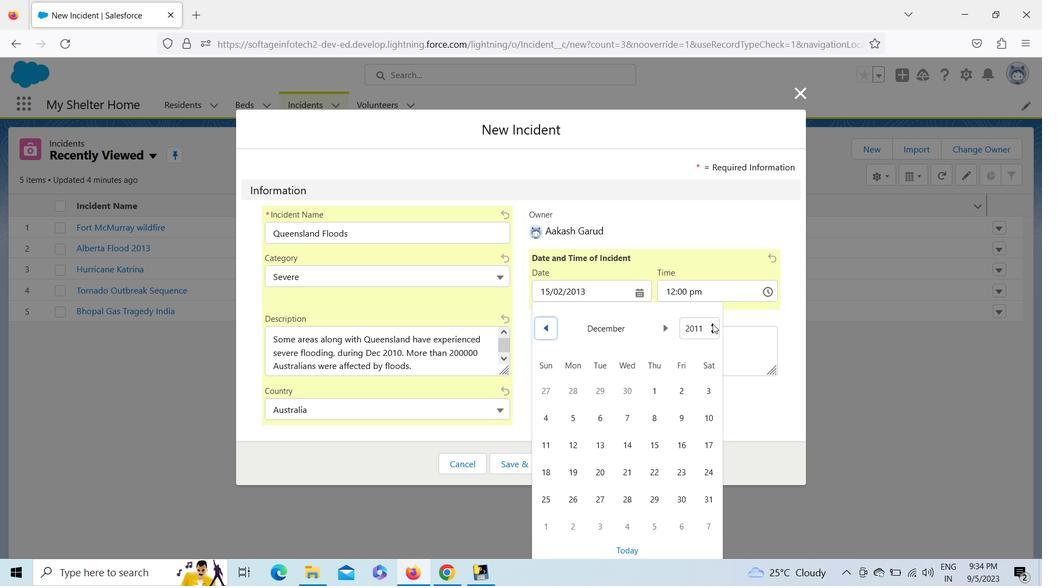 
Action: Mouse pressed left at (713, 324)
Screenshot: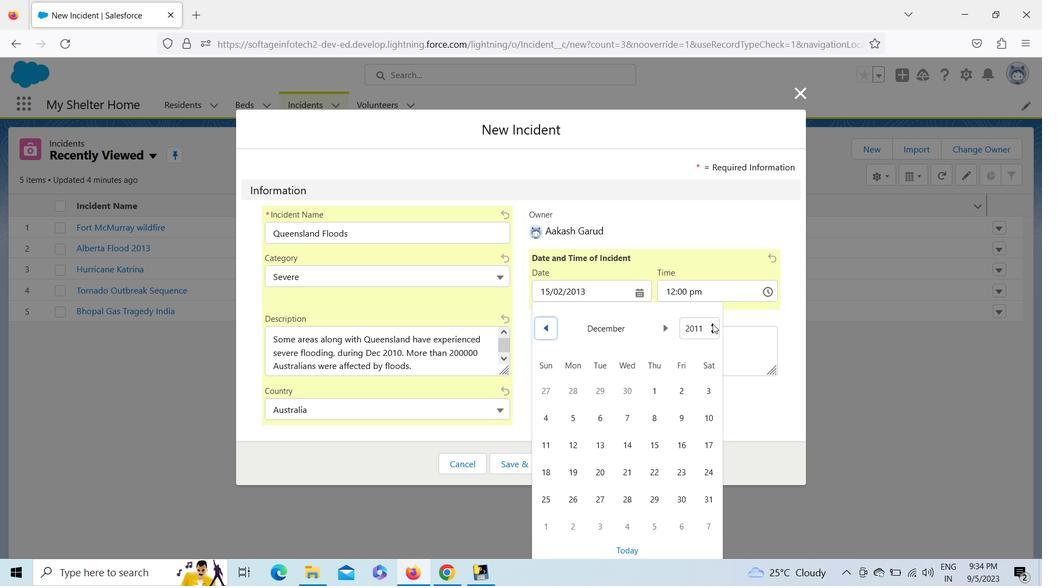 
Action: Key pressed <Key.up><Key.enter>
Screenshot: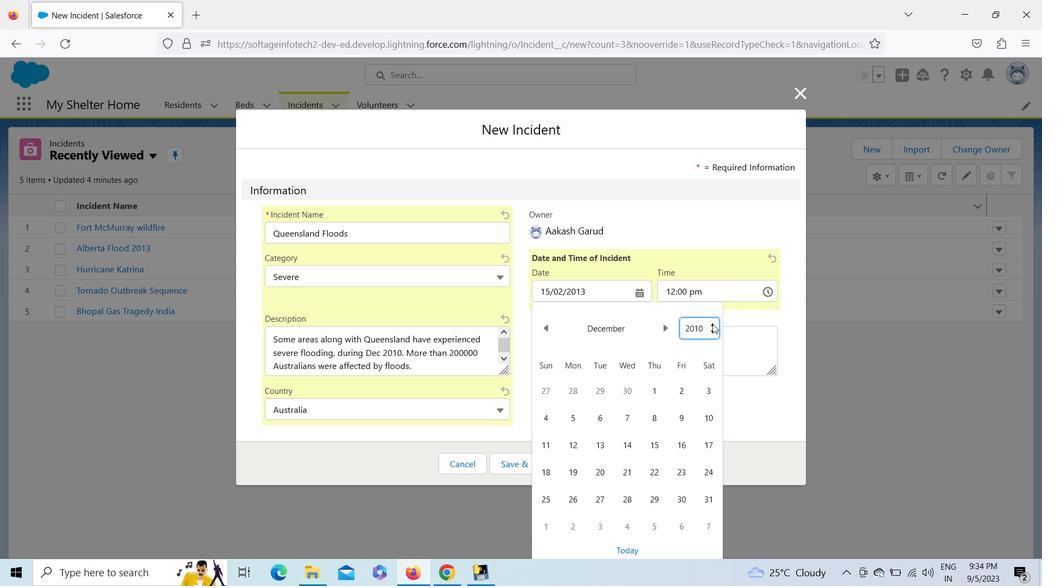 
Action: Mouse moved to (630, 445)
Screenshot: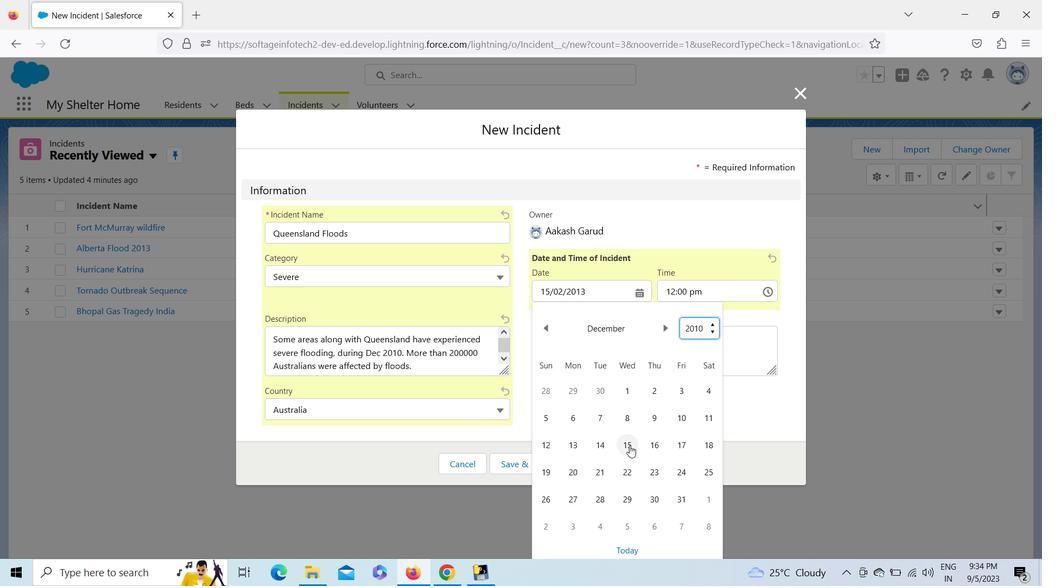 
Action: Mouse pressed left at (630, 445)
Screenshot: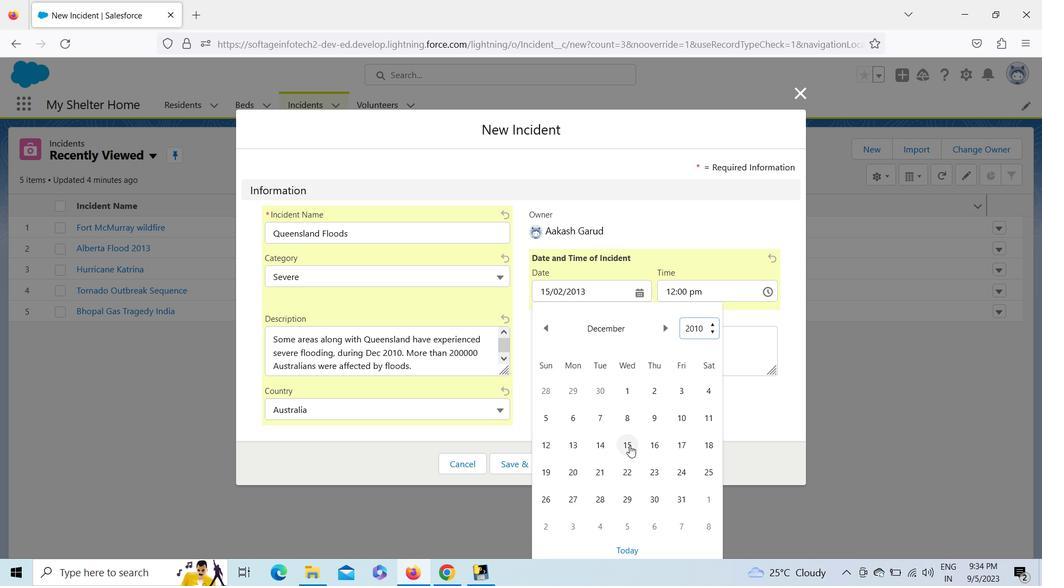 
Action: Mouse moved to (581, 467)
Screenshot: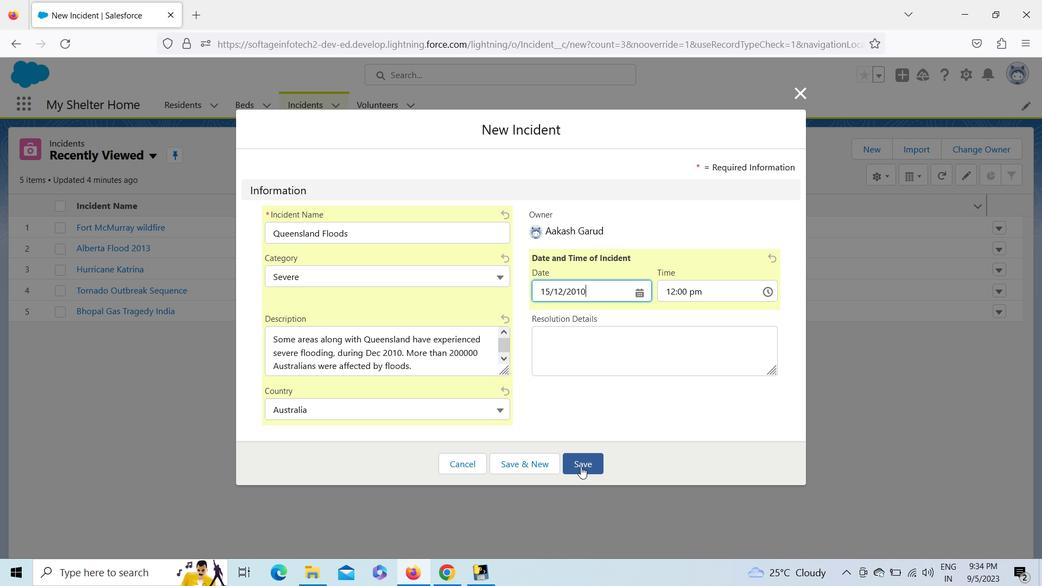
Action: Mouse pressed left at (581, 467)
Screenshot: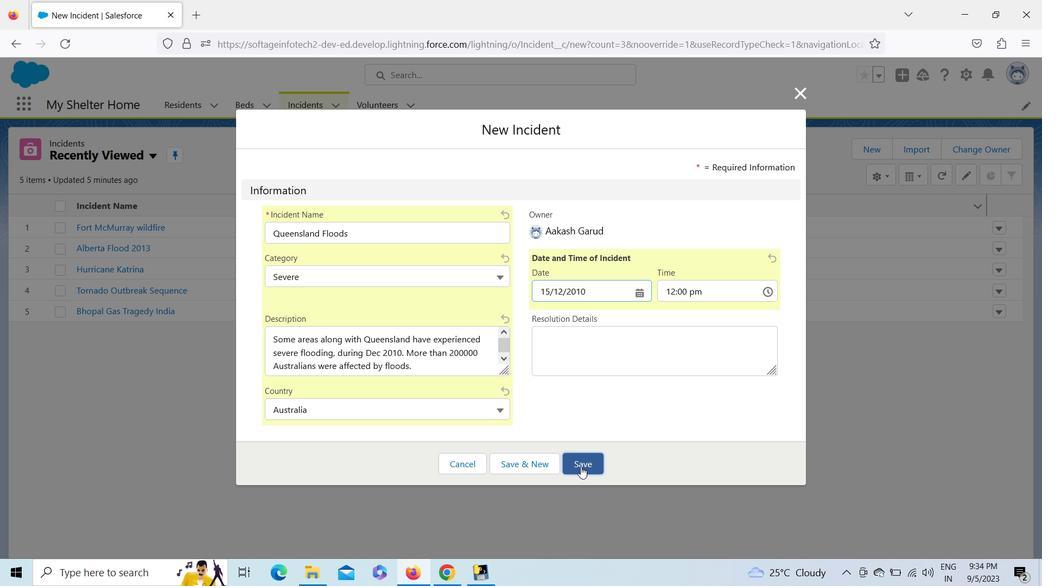 
Action: Mouse moved to (311, 104)
Screenshot: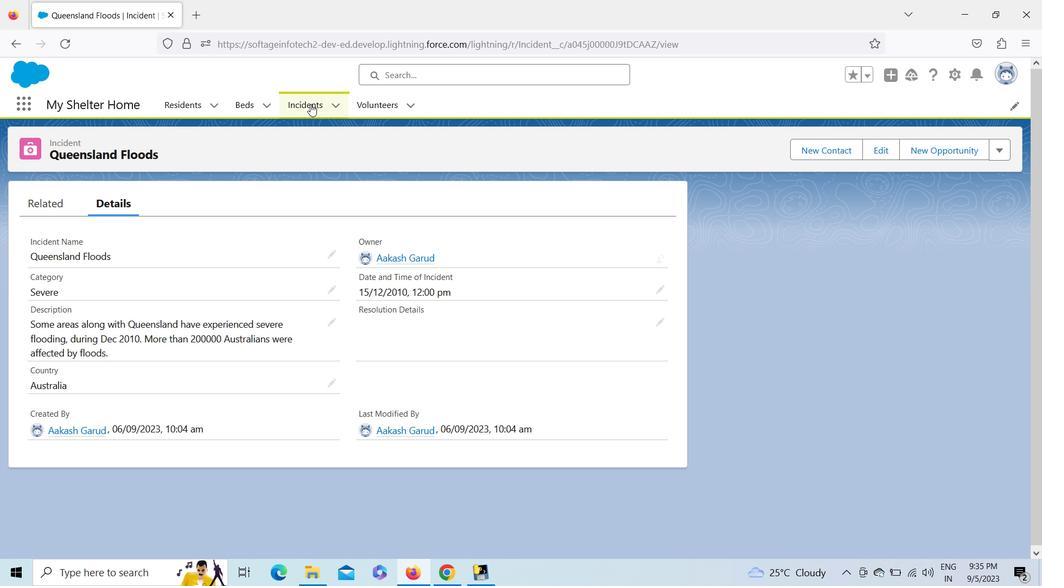 
Action: Mouse pressed left at (311, 104)
Screenshot: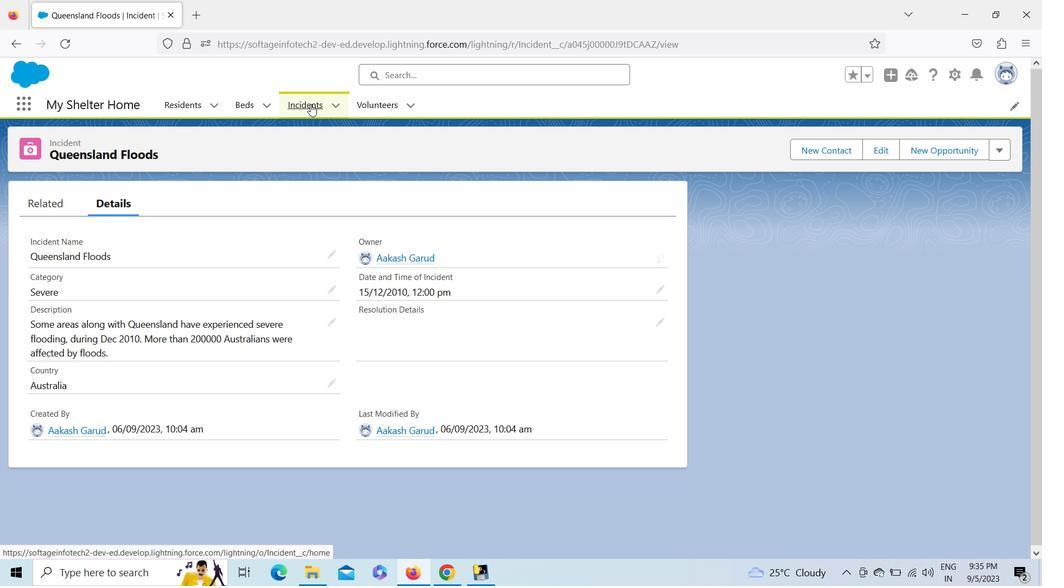 
Action: Mouse moved to (866, 146)
Screenshot: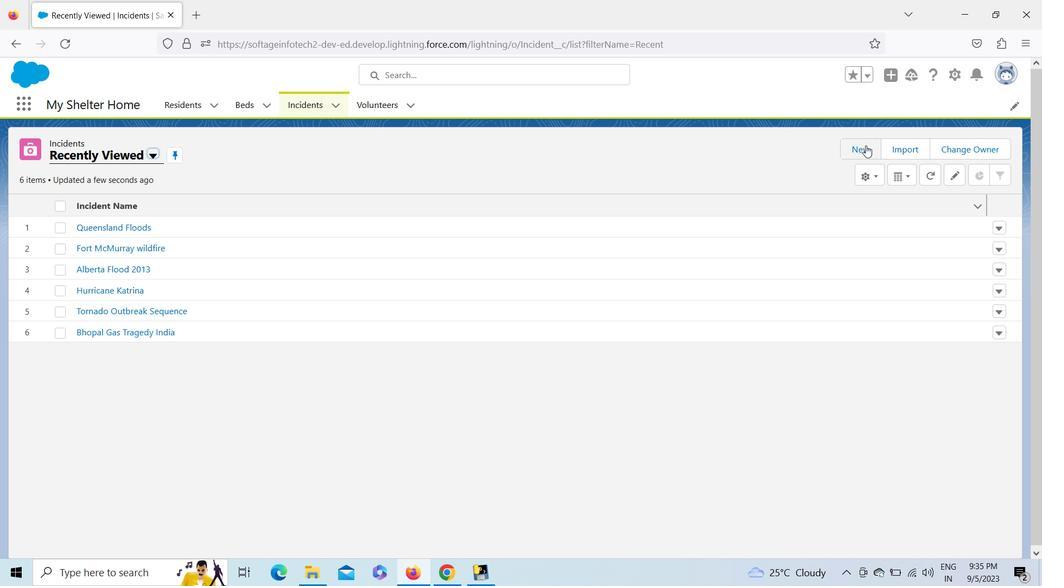 
Action: Mouse pressed left at (866, 146)
Screenshot: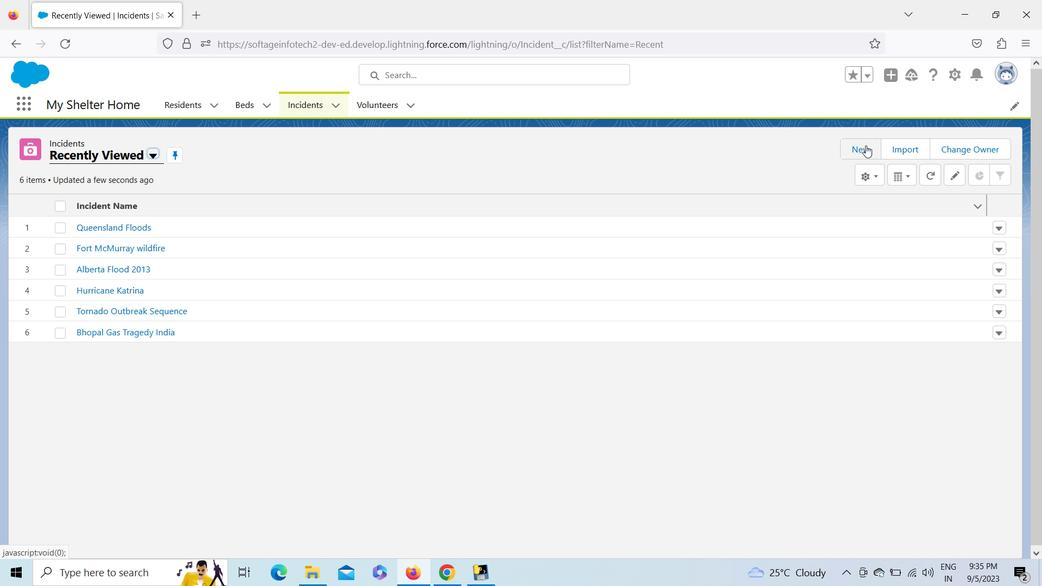 
Action: Key pressed <Key.shift>Winter<Key.space><Key.shift>Str<Key.backspace>orm<Key.space><Key.shift>Germany
Screenshot: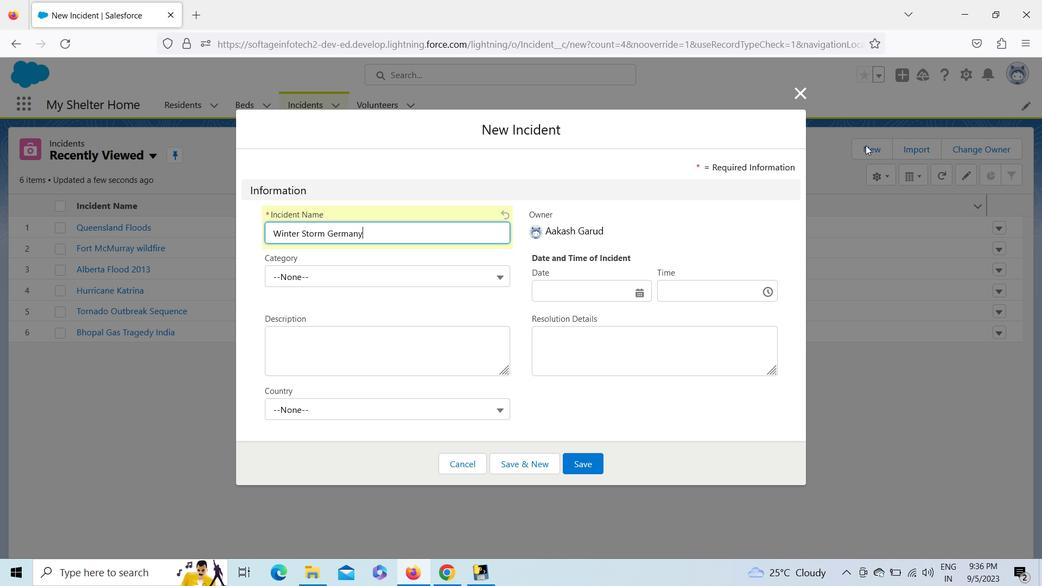 
Action: Mouse moved to (464, 271)
Screenshot: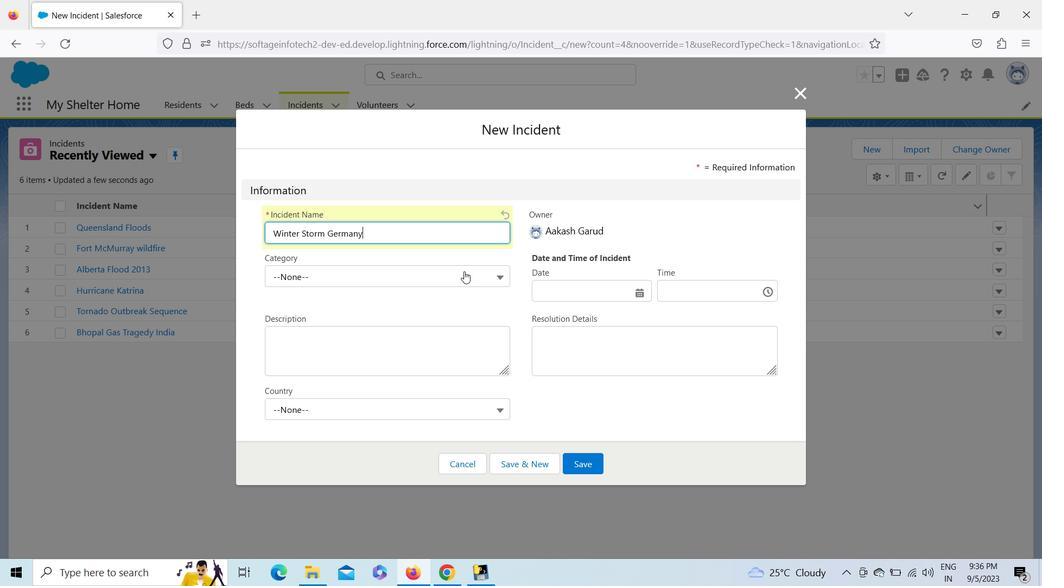 
Action: Mouse pressed left at (464, 271)
Screenshot: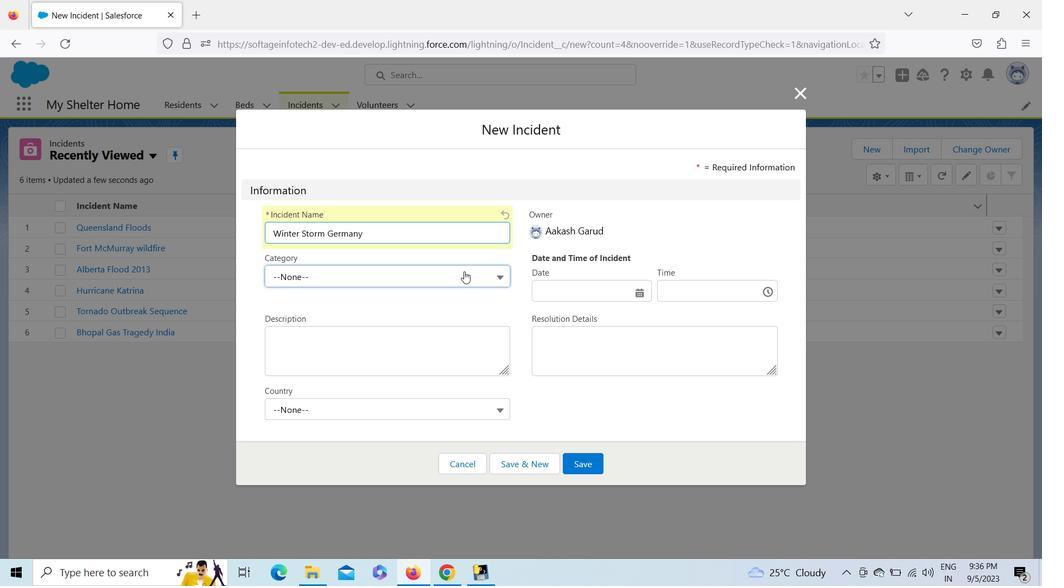 
Action: Mouse moved to (400, 374)
Screenshot: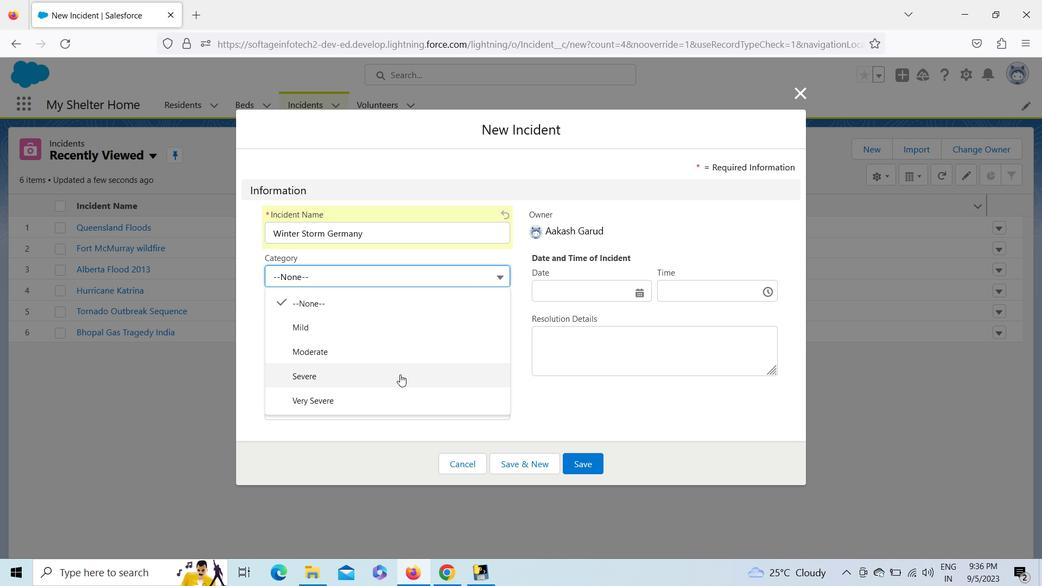 
Action: Mouse pressed left at (400, 374)
Screenshot: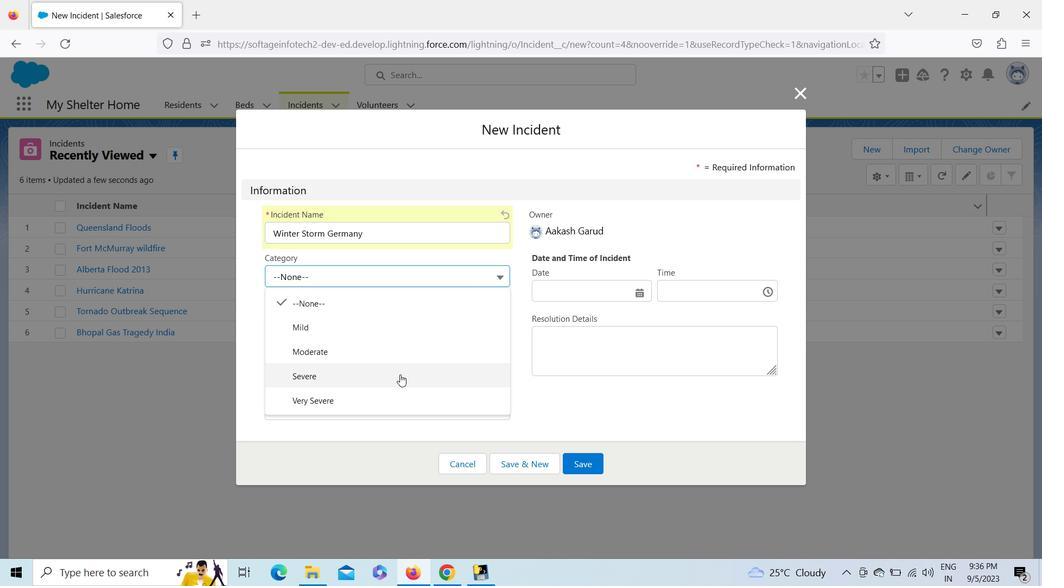 
Action: Mouse moved to (336, 354)
Screenshot: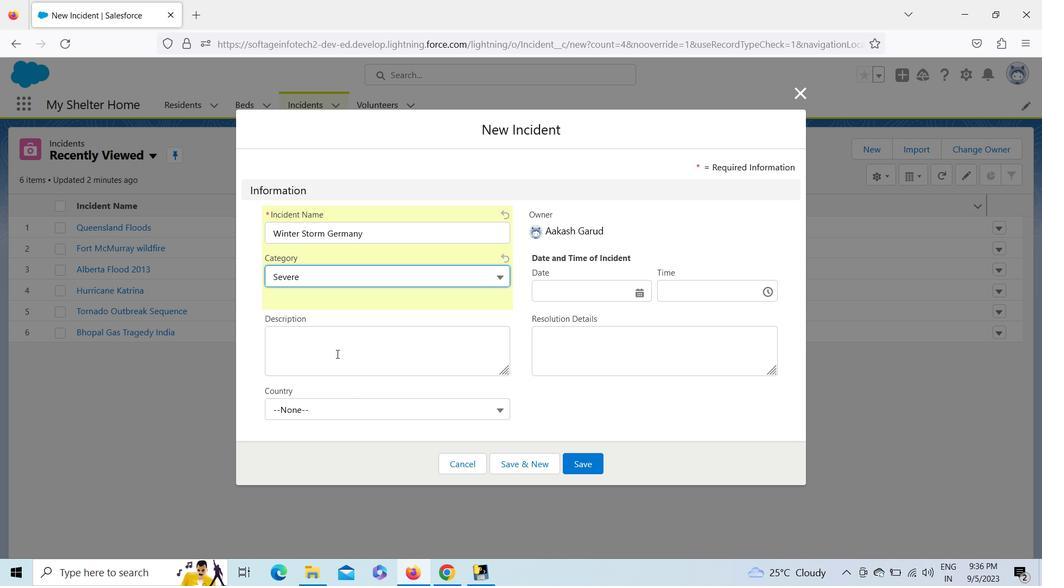 
Action: Mouse pressed left at (336, 354)
Screenshot: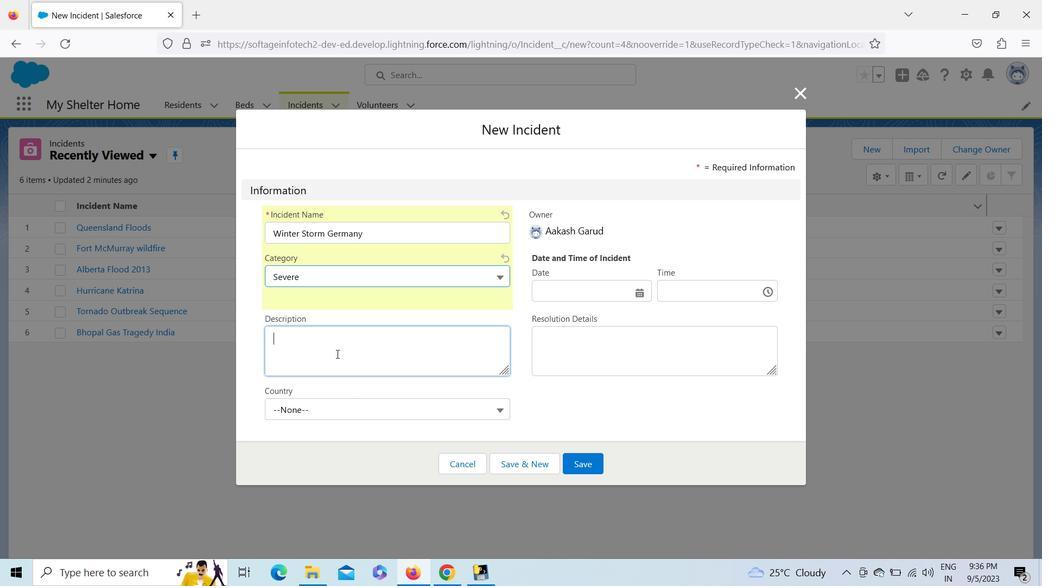 
Action: Mouse moved to (285, 386)
Screenshot: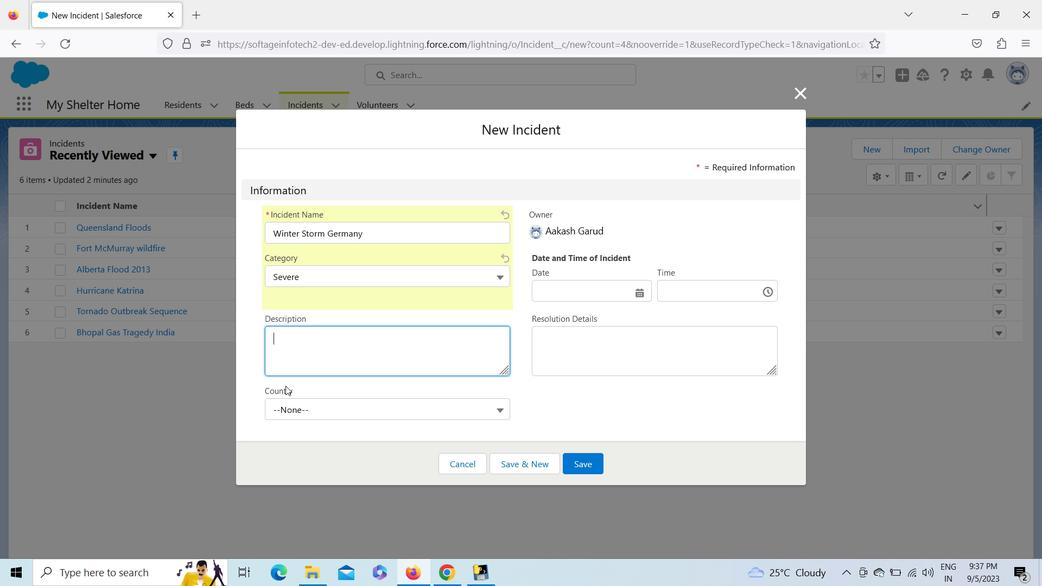 
Action: Key pressed <Key.shift>A<Key.space>snowplow<Key.space>picks<Key.space>up<Key.space>hail<Key.space>on<Key.space>the<Key.space>streets<Key.space>in<Key.space><Key.shift><Key.shift><Key.shift><Key.shift><Key.shift><Key.shift><Key.shift><Key.shift><Key.shift><Key.shift><Key.shift><Key.shift><Key.shift><Key.shift><Key.shift><Key.shift><Key.shift><Key.shift><Key.shift><Key.shift>Reutlingen,<Key.space>southern<Key.space><Key.shift>Germany<Key.space>on<Key.space><Key.shift>AU<Key.backspace>ug<Key.space>2020
Screenshot: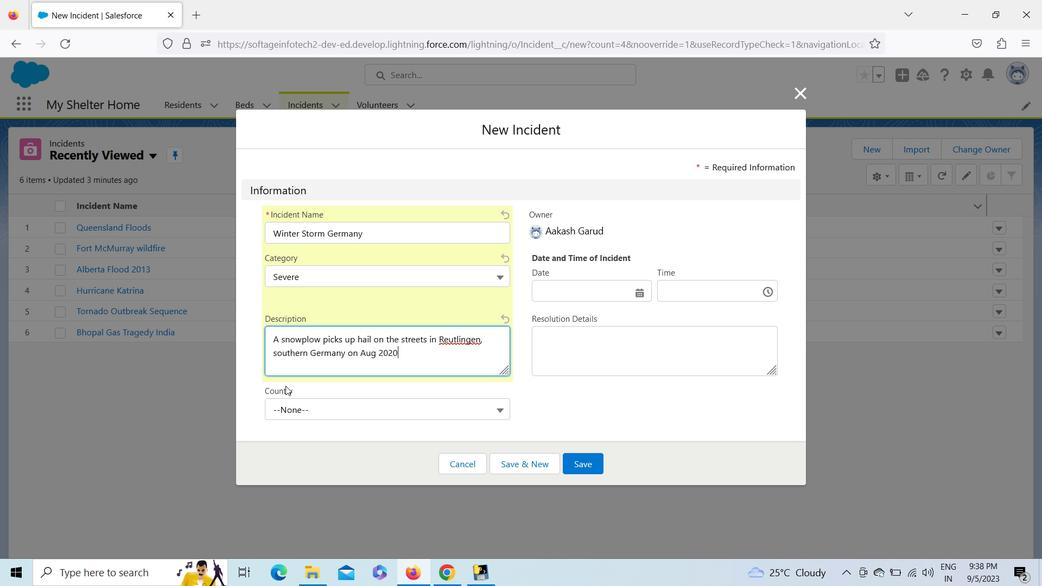 
Action: Mouse moved to (291, 407)
Screenshot: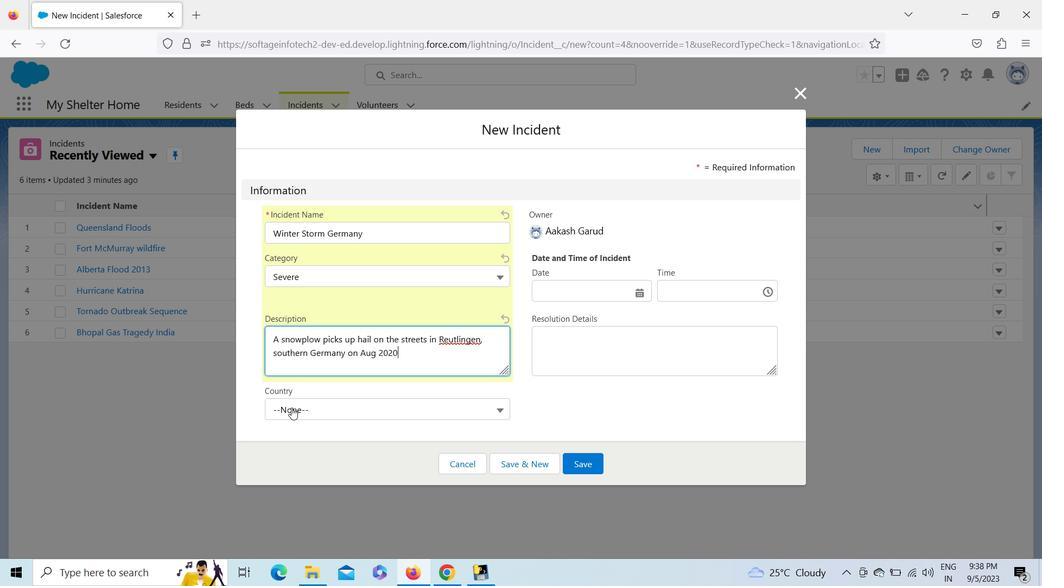 
Action: Mouse pressed left at (291, 407)
Screenshot: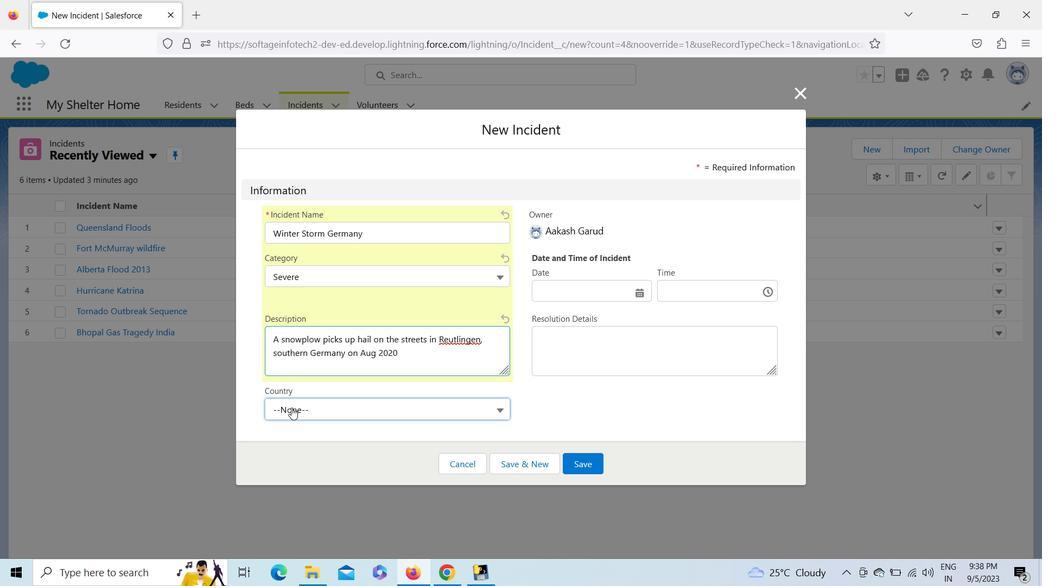 
Action: Key pressed <Key.down><Key.down><Key.down><Key.down><Key.down><Key.enter>
Screenshot: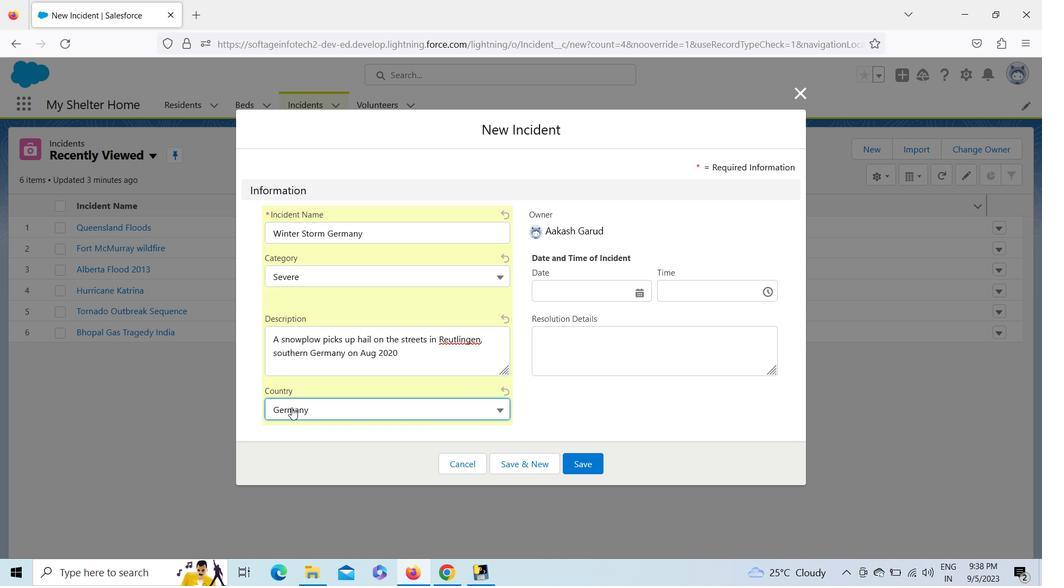 
Action: Mouse moved to (579, 291)
Screenshot: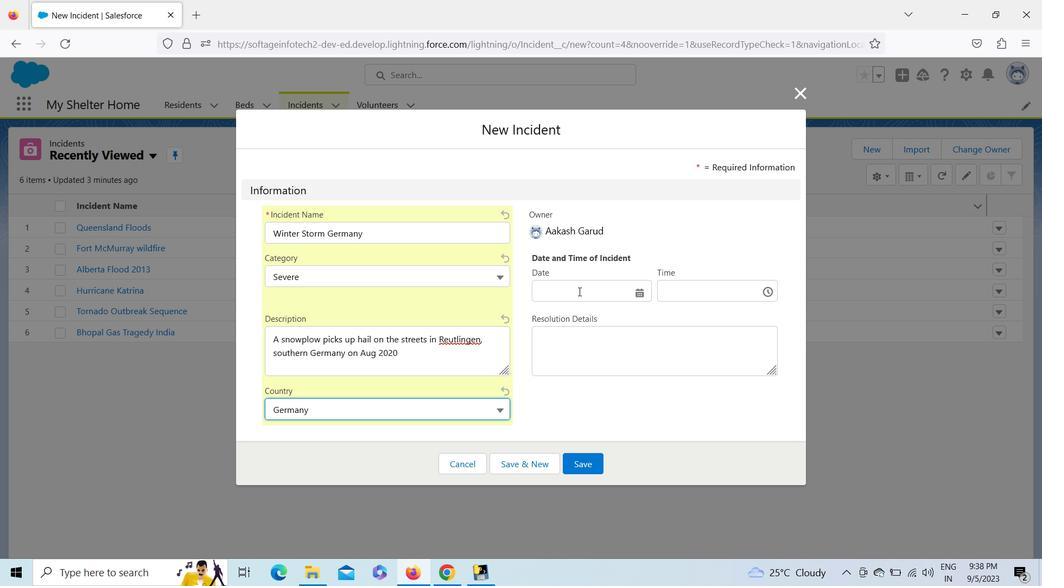 
Action: Mouse pressed left at (579, 291)
Screenshot: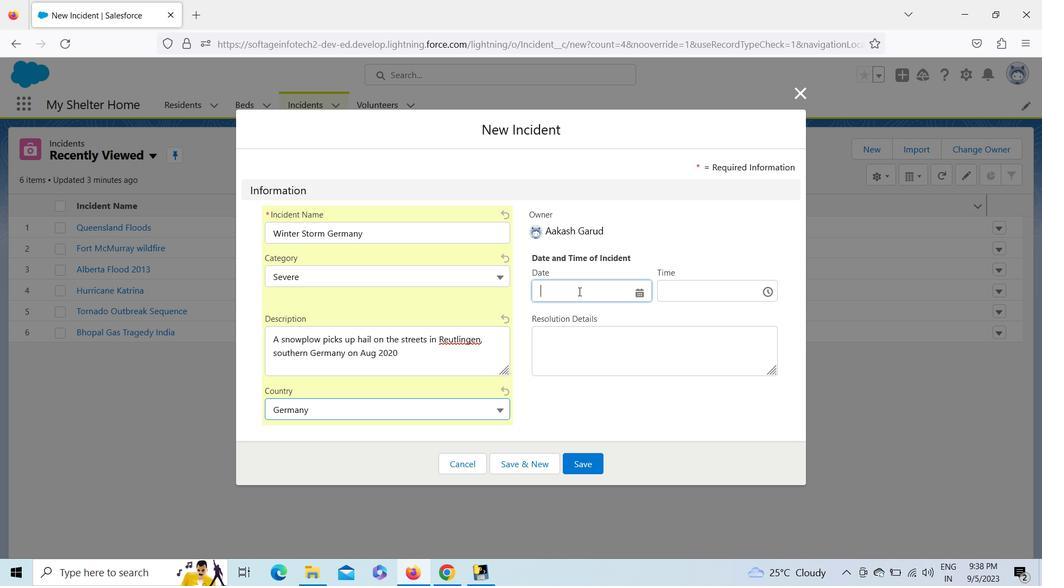 
Action: Mouse moved to (711, 331)
Screenshot: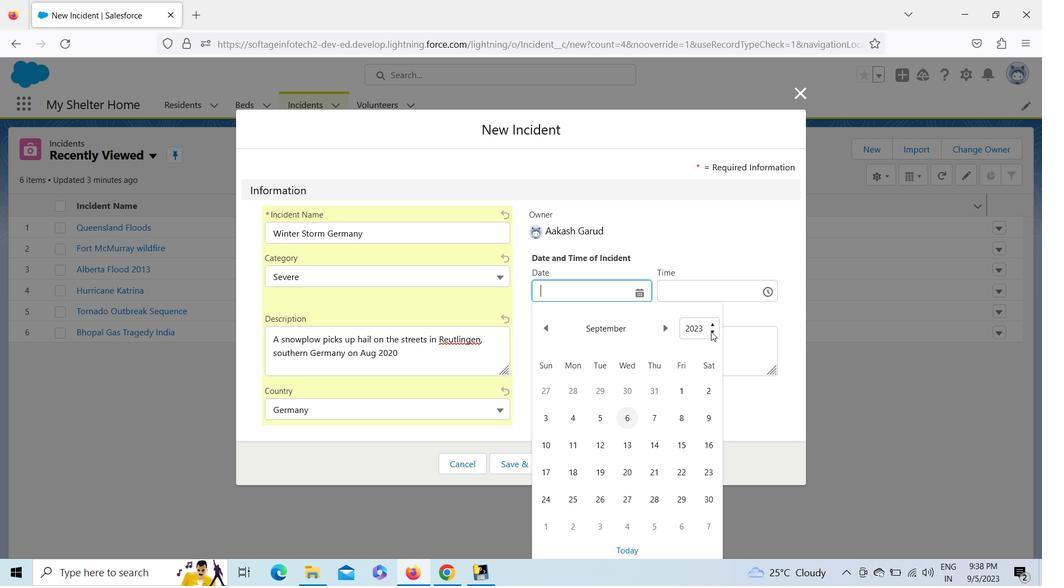 
Action: Mouse pressed left at (711, 331)
Screenshot: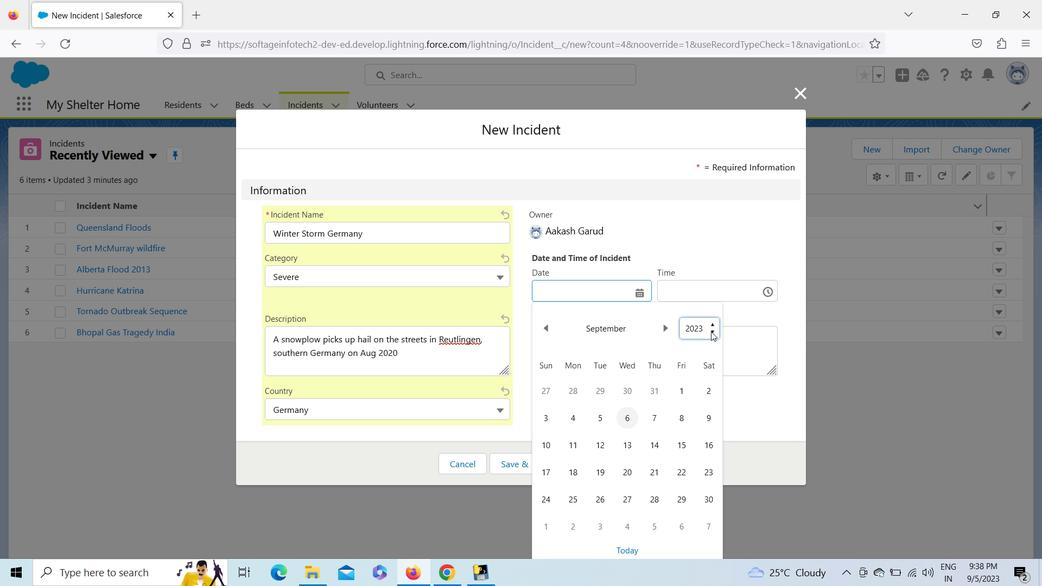 
Action: Key pressed <Key.up><Key.up><Key.up><Key.enter>
Screenshot: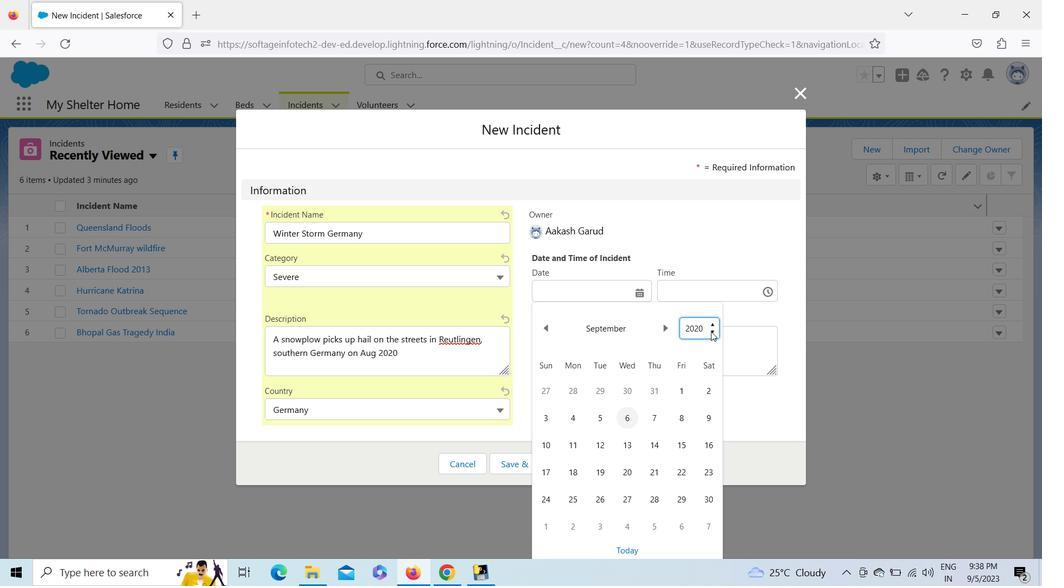 
Action: Mouse moved to (549, 330)
Screenshot: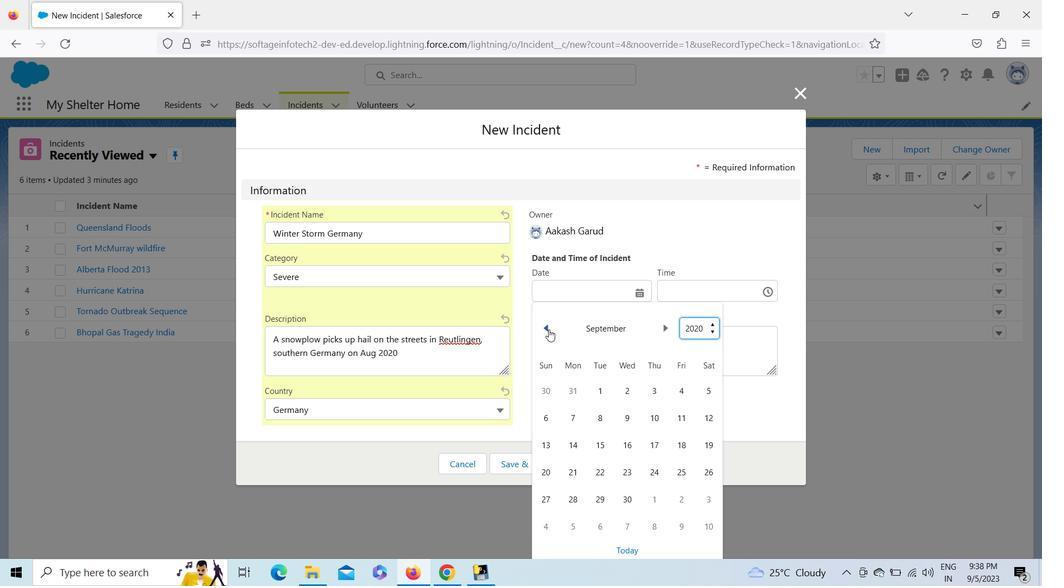 
Action: Mouse pressed left at (549, 330)
Screenshot: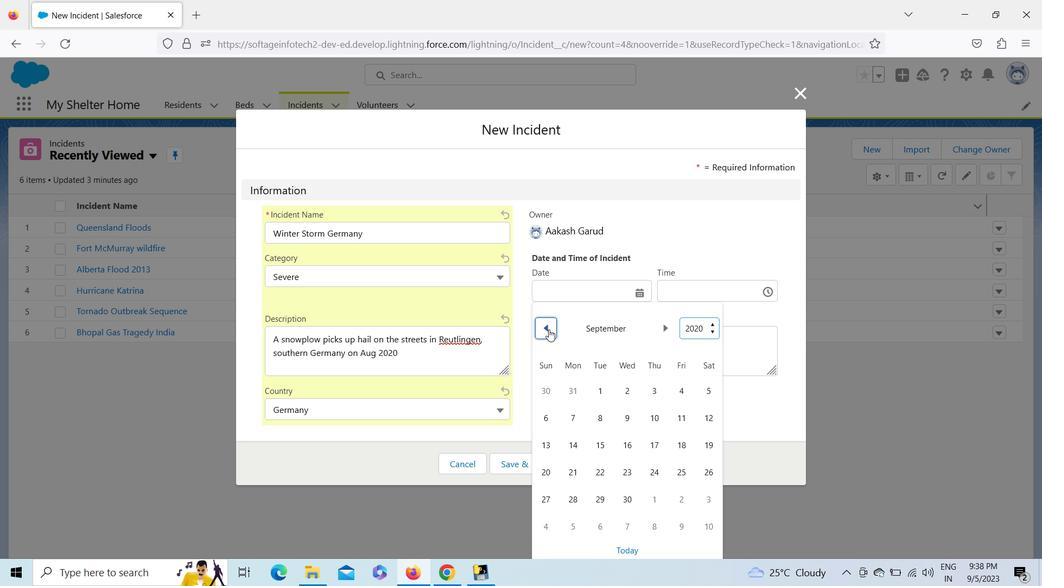 
Action: Mouse moved to (602, 467)
Screenshot: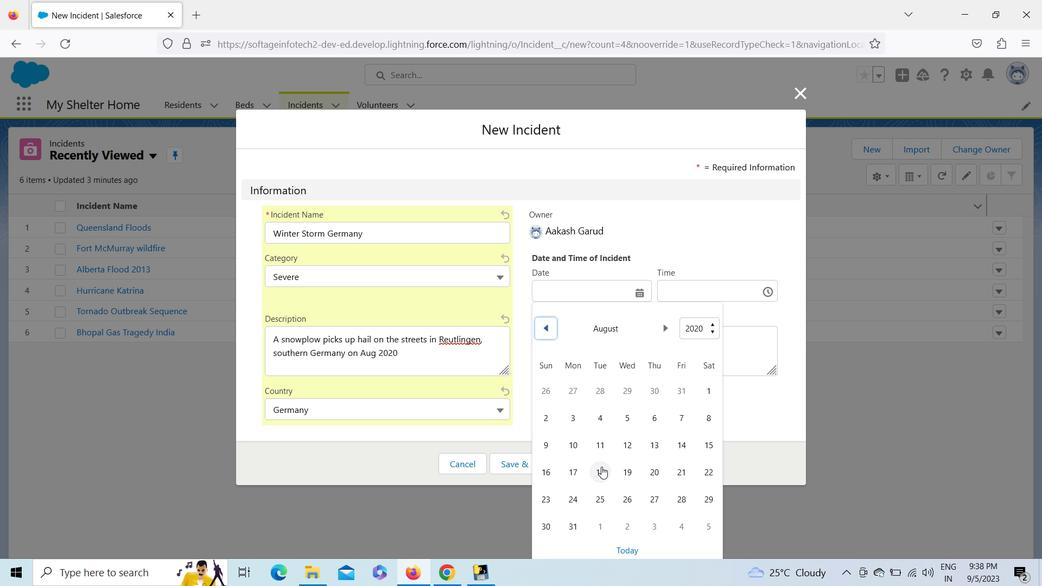
Action: Mouse pressed left at (602, 467)
Screenshot: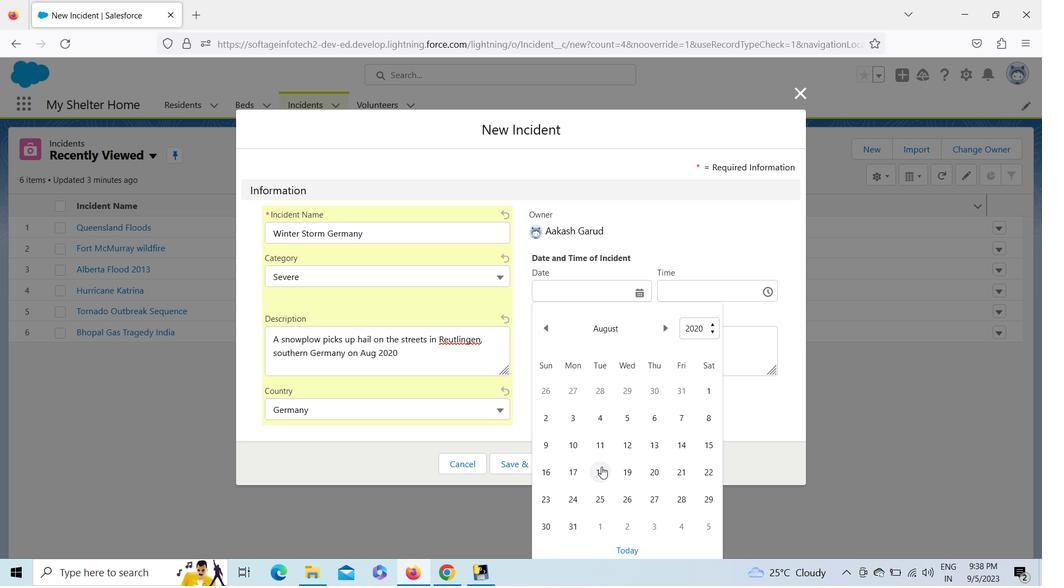
Action: Mouse moved to (588, 468)
Screenshot: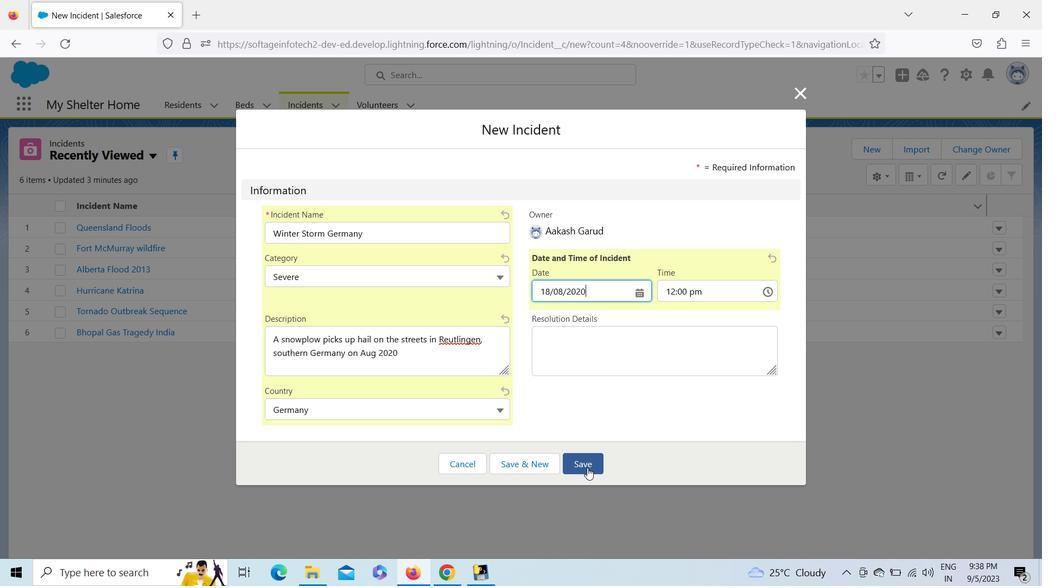
Action: Mouse pressed left at (588, 468)
Screenshot: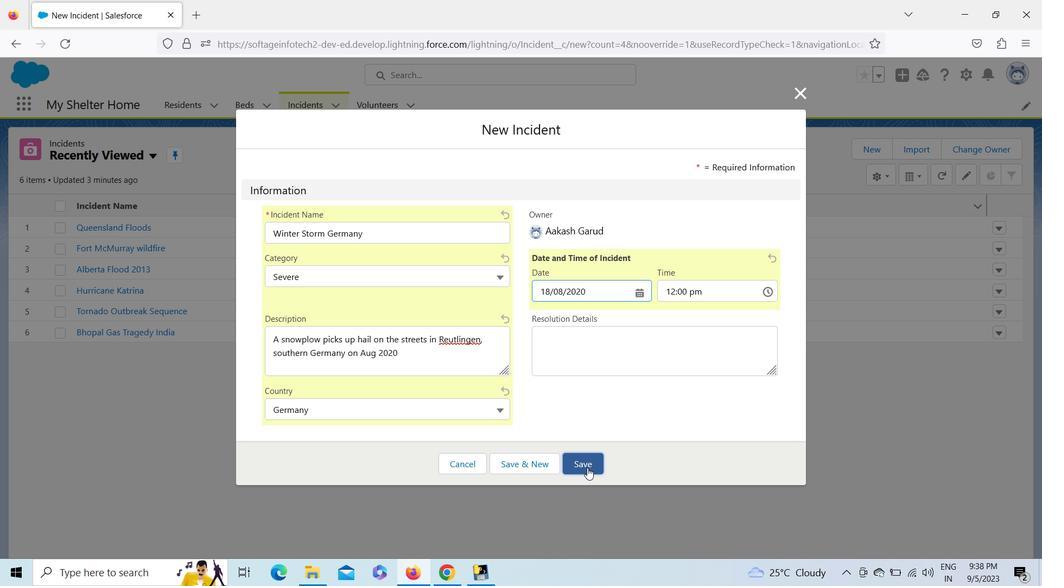 
Action: Mouse moved to (306, 105)
Screenshot: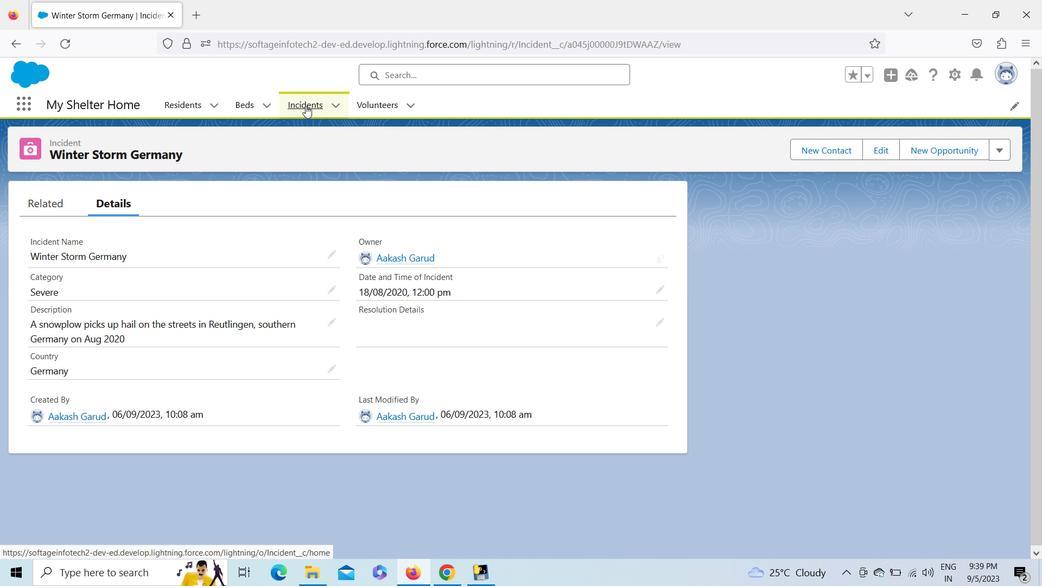
Action: Mouse pressed left at (306, 105)
Screenshot: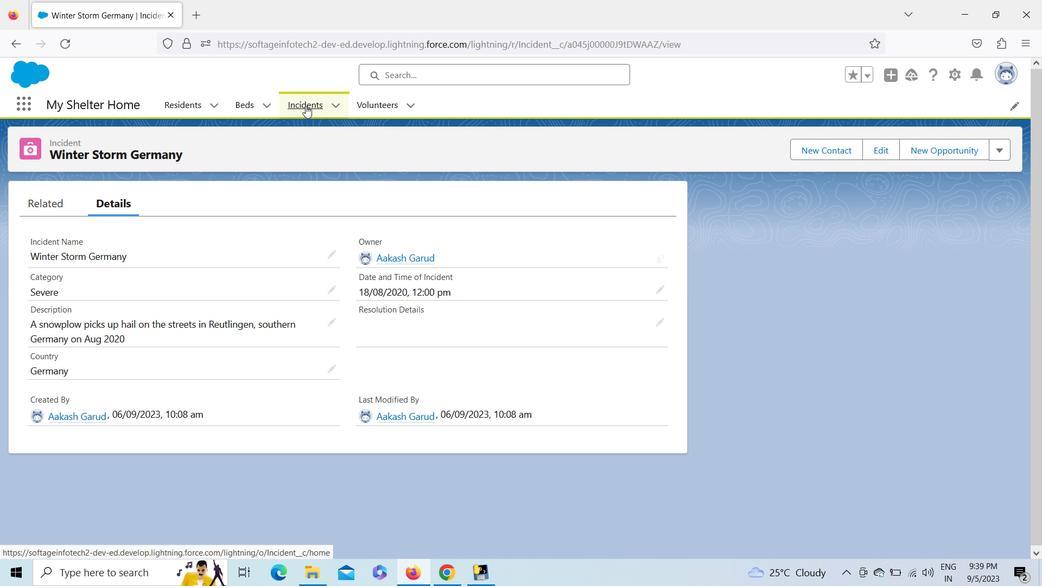 
Action: Mouse moved to (856, 152)
Screenshot: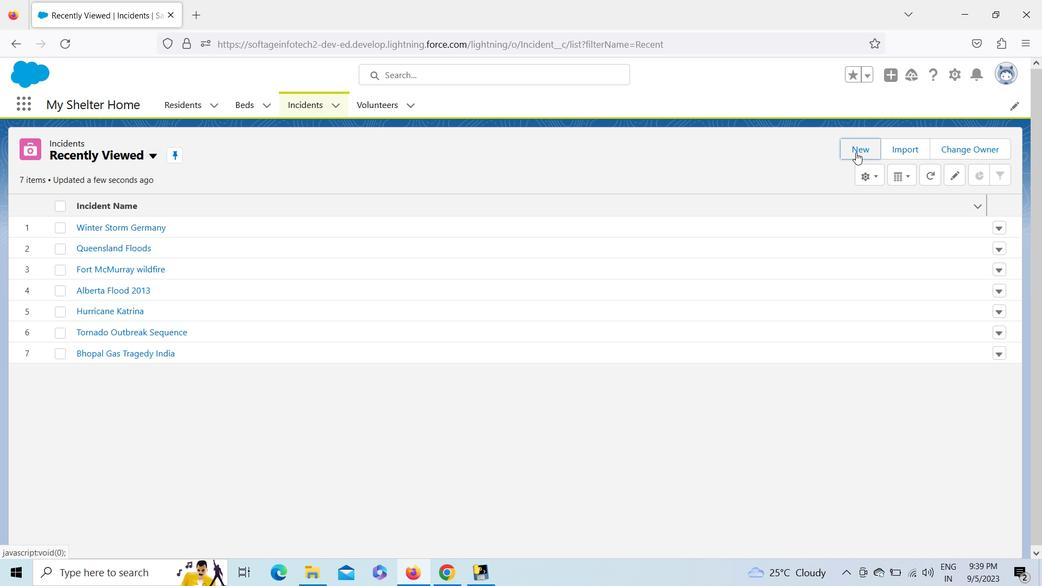 
Action: Mouse pressed left at (856, 152)
Screenshot: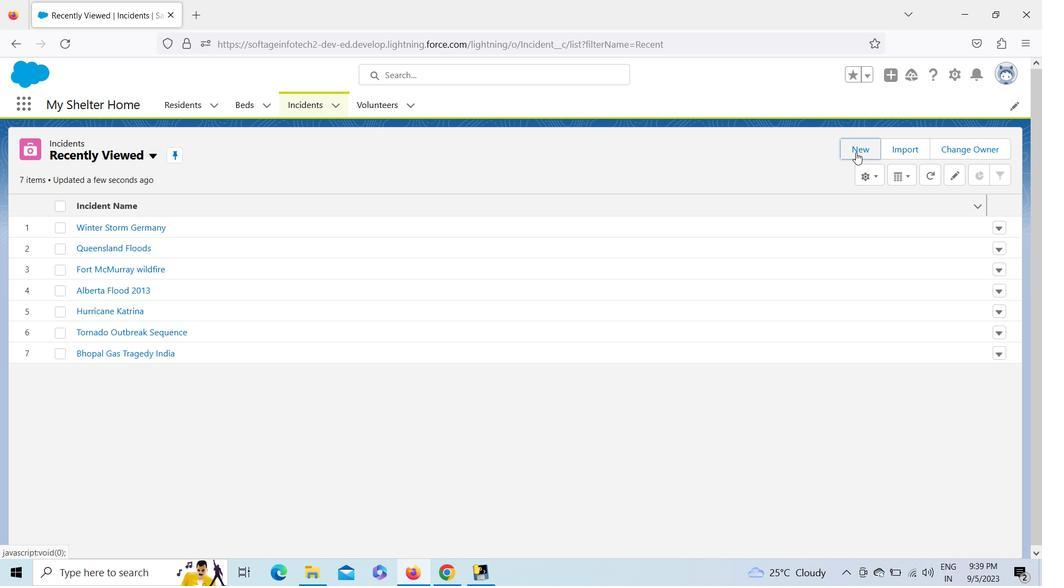 
Action: Key pressed <Key.shift><Key.shift><Key.shift><Key.shift><Key.shift><Key.shift><Key.shift><Key.shift><Key.shift><Key.shift><Key.shift><Key.shift><Key.shift><Key.shift>Tangshan<Key.space><Key.shift><Key.shift><Key.shift><Key.shift><Key.shift>Earthquake
Screenshot: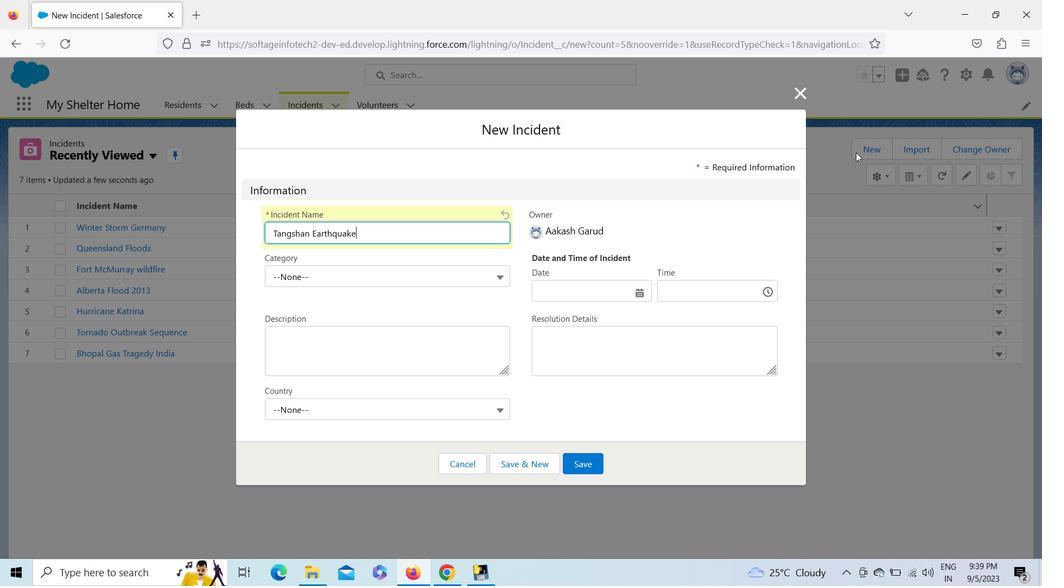 
Action: Mouse pressed left at (856, 152)
Screenshot: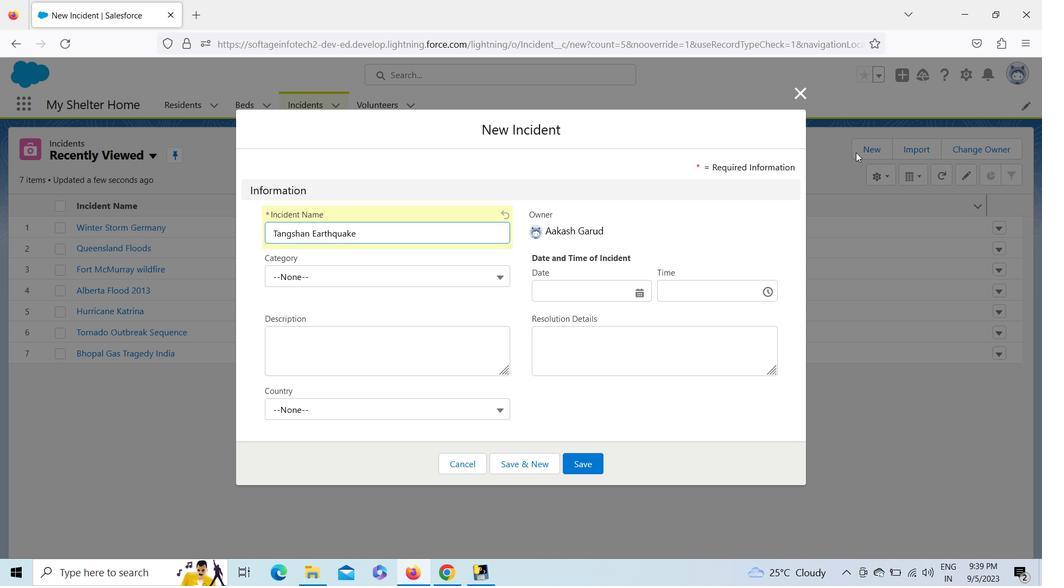 
Action: Mouse moved to (443, 272)
Screenshot: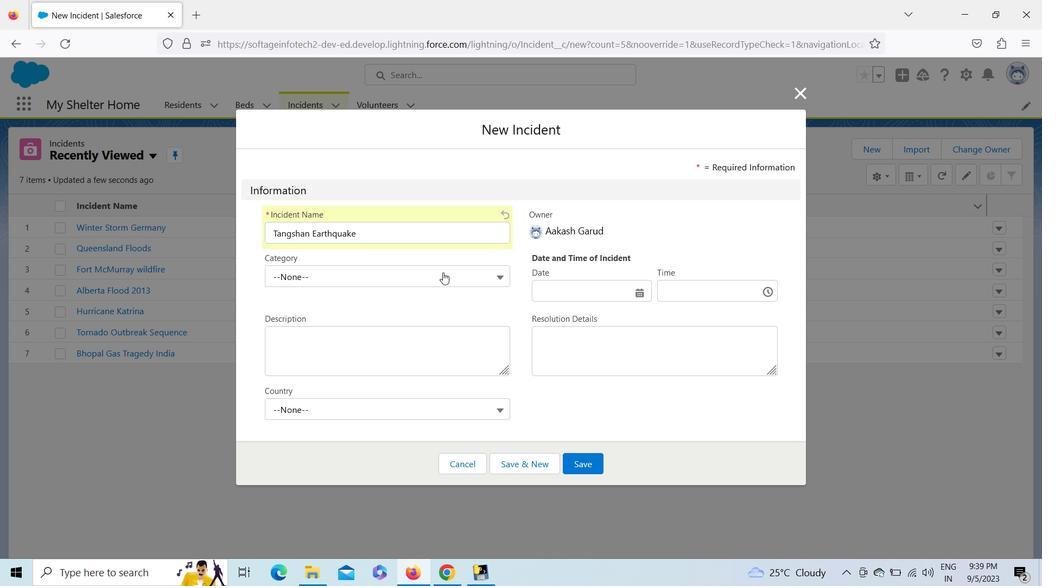 
Action: Mouse pressed left at (443, 272)
Screenshot: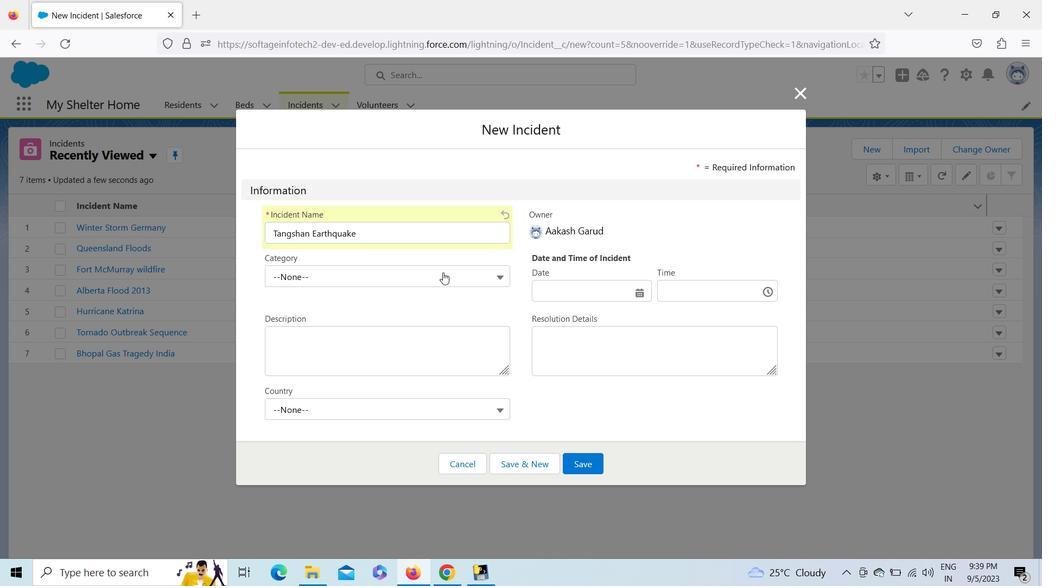 
Action: Mouse moved to (361, 391)
Screenshot: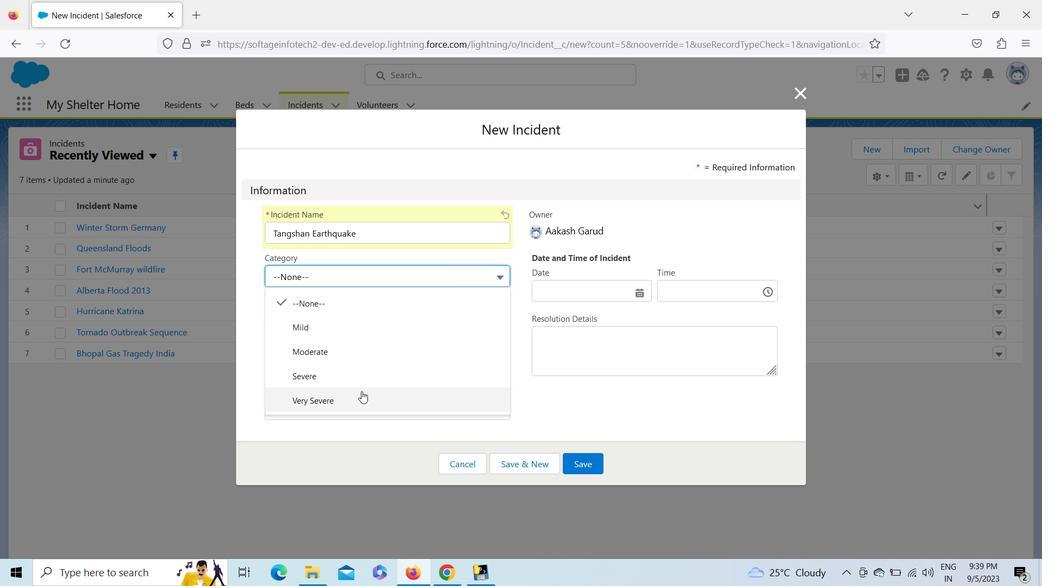 
Action: Mouse pressed left at (361, 391)
Screenshot: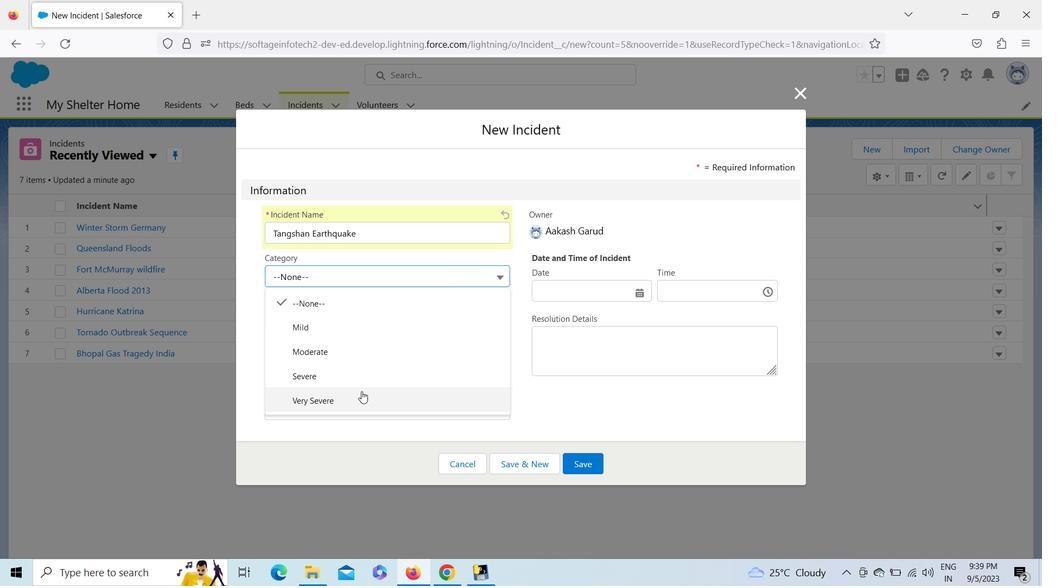 
Action: Mouse moved to (593, 294)
Screenshot: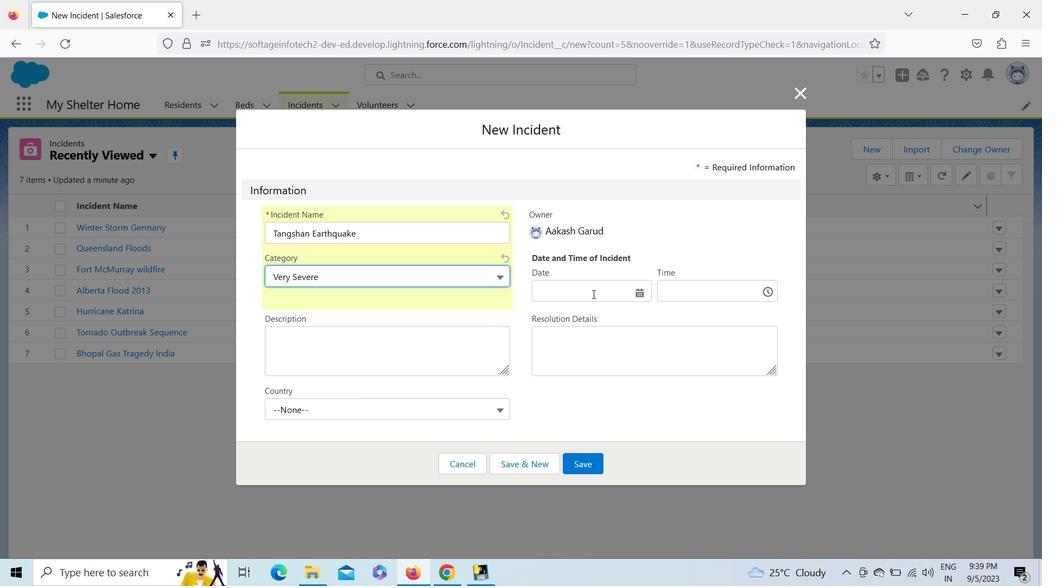 
Action: Mouse pressed left at (593, 294)
Screenshot: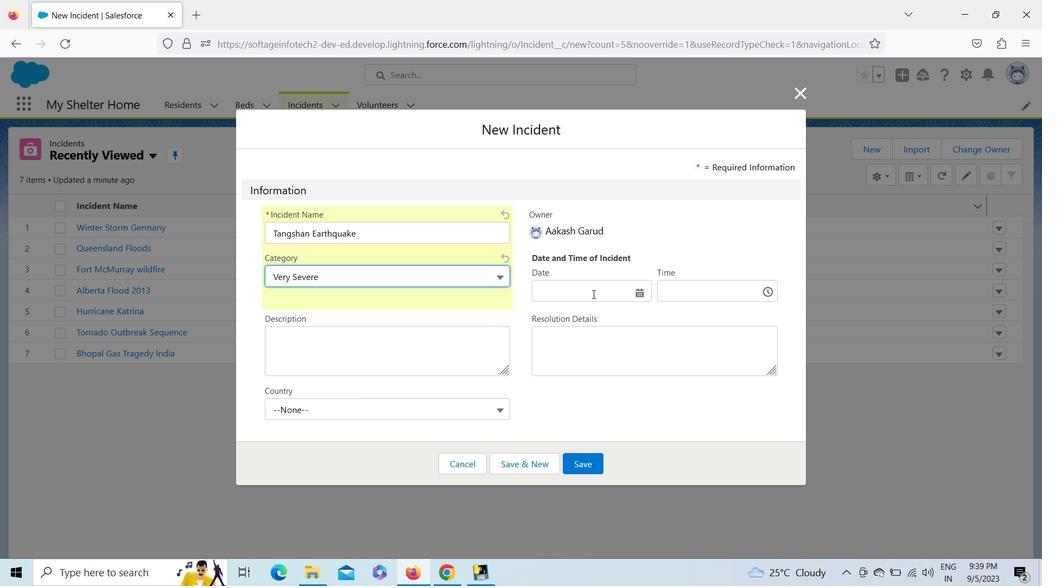 
Action: Mouse moved to (713, 331)
Screenshot: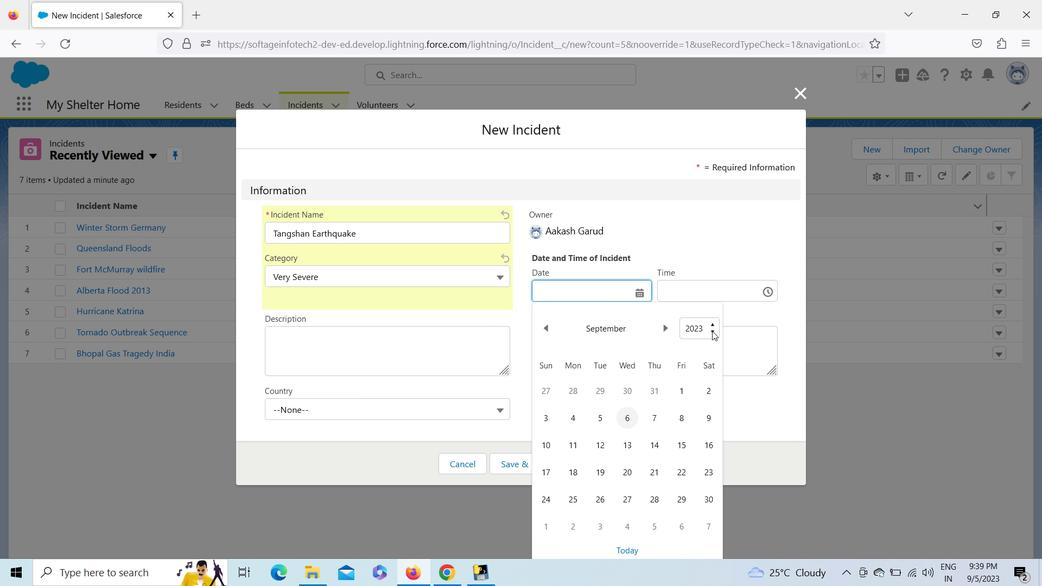 
Action: Mouse pressed left at (713, 331)
Screenshot: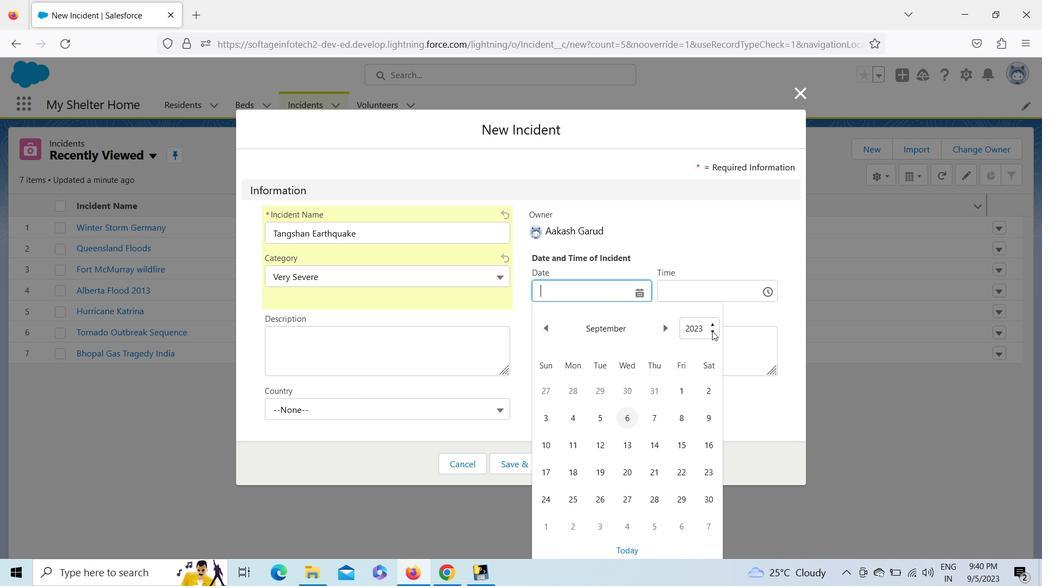 
Action: Key pressed <Key.up><Key.up><Key.up><Key.up><Key.up><Key.up><Key.up><Key.up><Key.up><Key.up><Key.up><Key.up><Key.up><Key.up><Key.up><Key.up><Key.up><Key.up><Key.up><Key.up><Key.up><Key.up><Key.up><Key.up><Key.up><Key.up><Key.up><Key.up><Key.up><Key.up><Key.up><Key.up><Key.up><Key.up><Key.up><Key.up><Key.up><Key.up><Key.up><Key.up><Key.up><Key.up><Key.up><Key.up><Key.up><Key.up><Key.up><Key.enter>
Screenshot: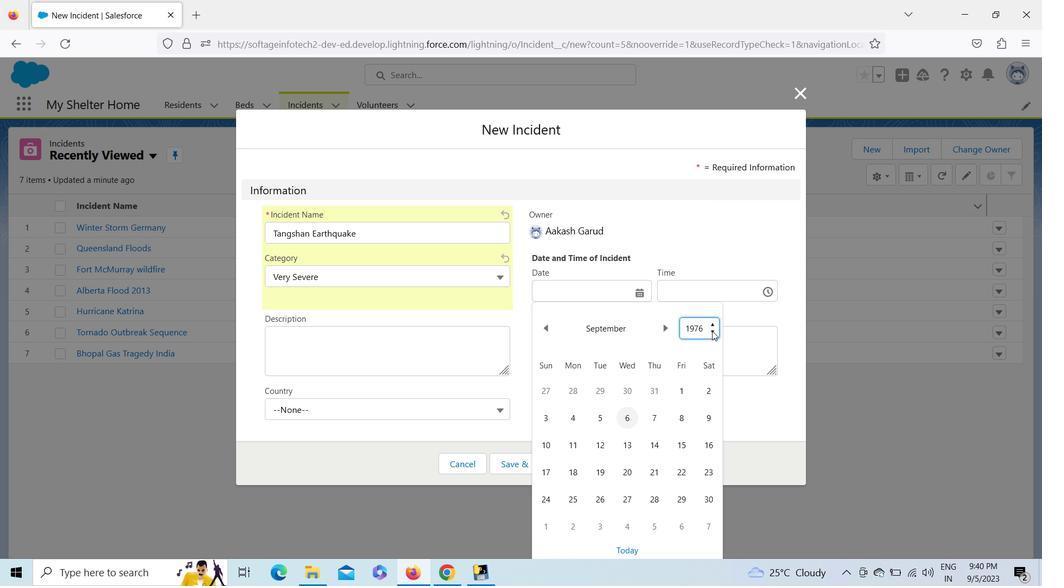 
Action: Mouse moved to (550, 330)
Screenshot: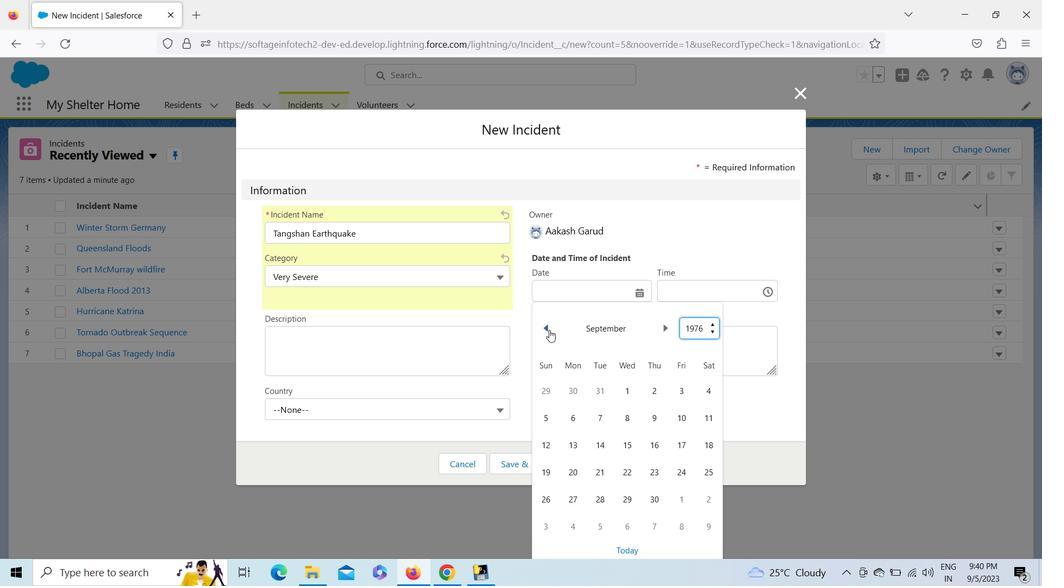 
Action: Mouse pressed left at (550, 330)
Screenshot: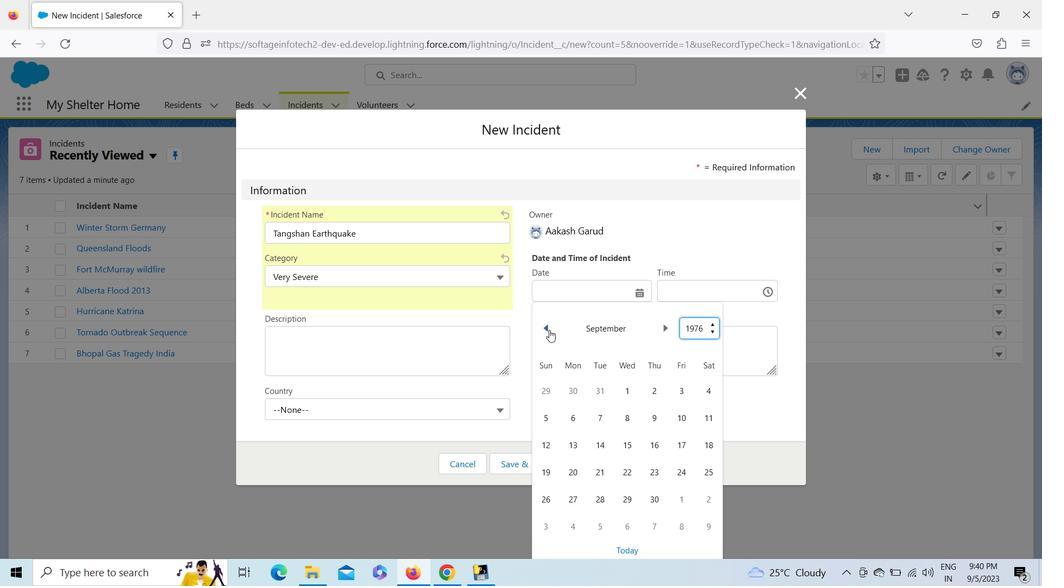 
Action: Mouse pressed left at (550, 330)
Screenshot: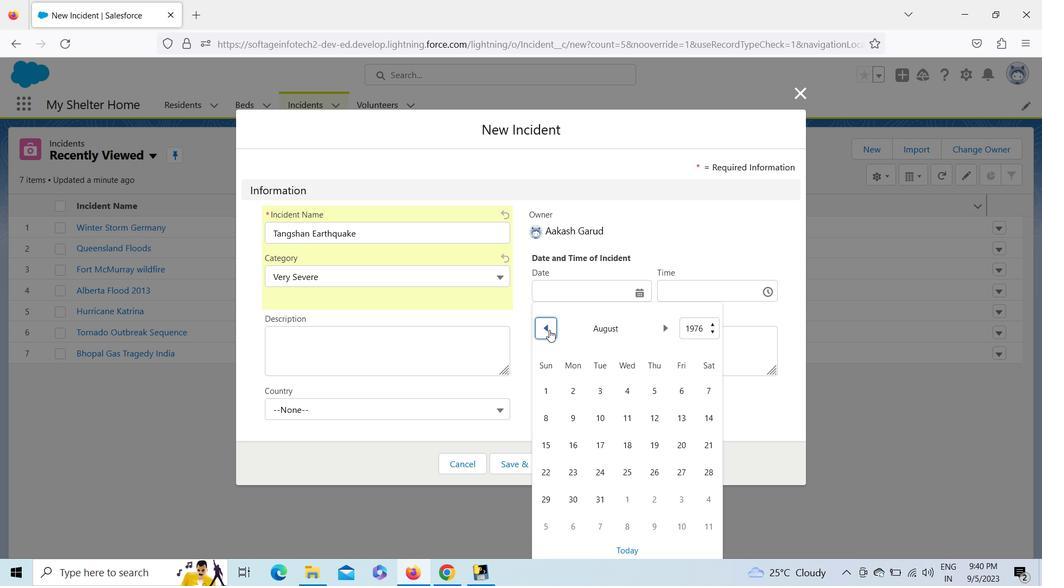 
Action: Mouse moved to (621, 501)
Screenshot: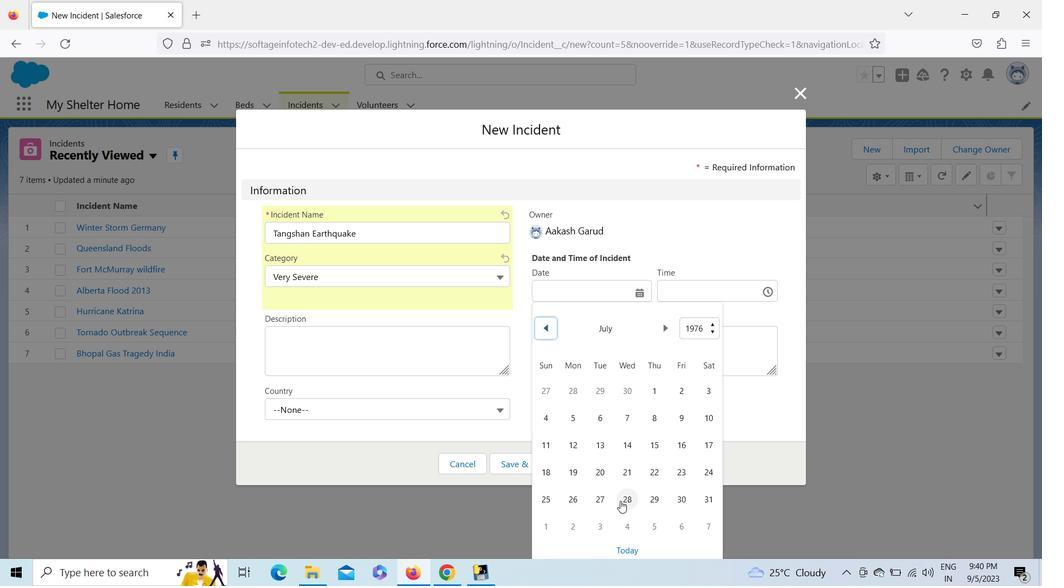 
Action: Mouse pressed left at (621, 501)
Screenshot: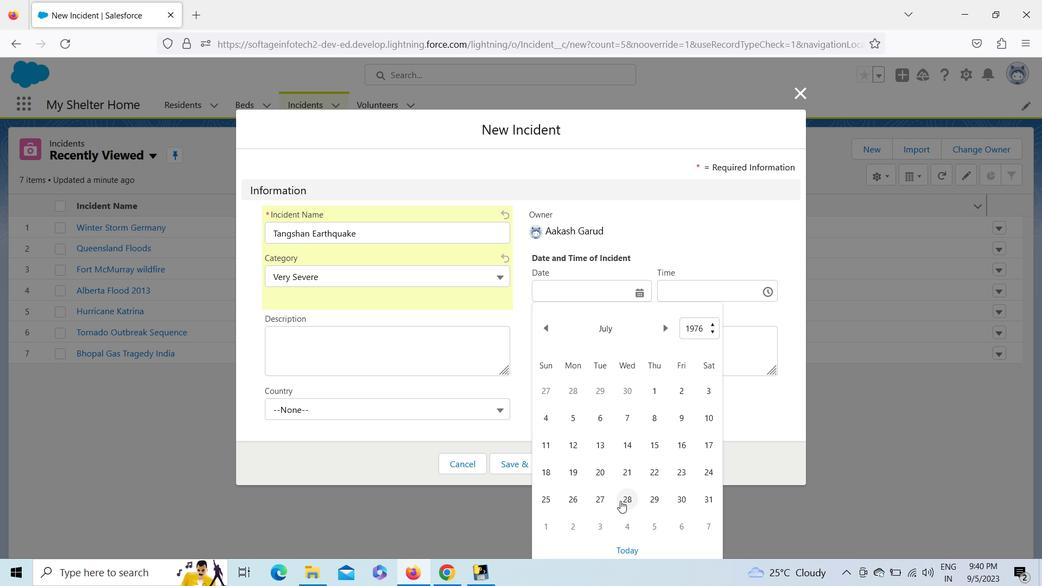 
Action: Mouse moved to (737, 296)
Screenshot: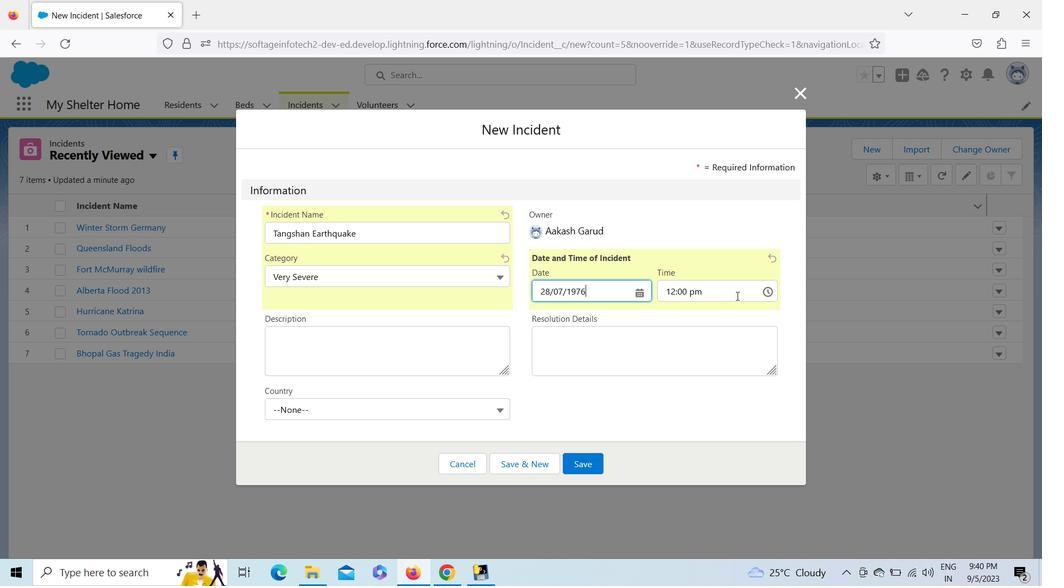 
Action: Mouse pressed left at (737, 296)
Screenshot: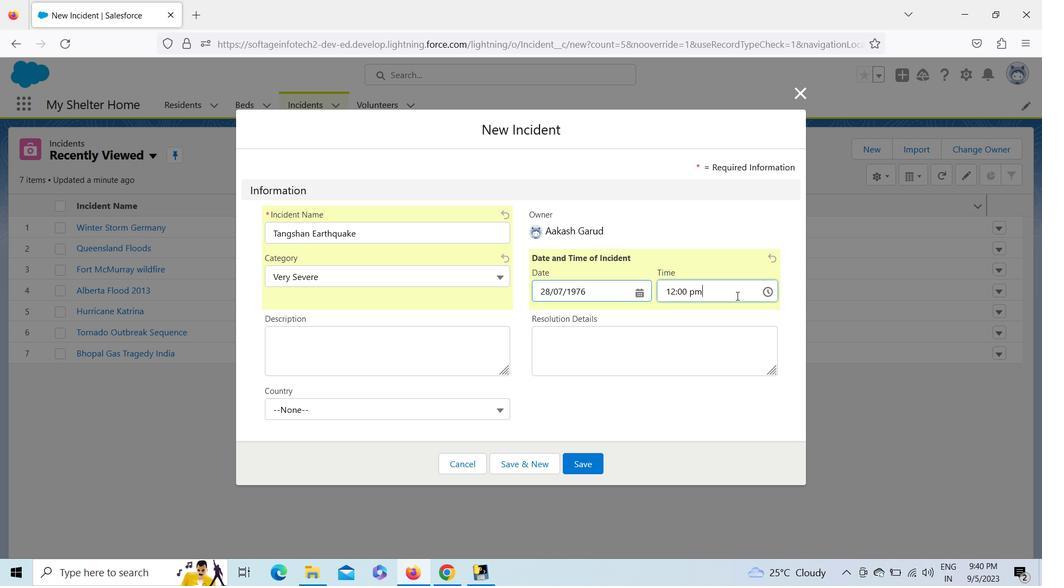 
Action: Key pressed <Key.backspace><Key.backspace><Key.backspace><Key.backspace><Key.backspace><Key.backspace><Key.backspace><Key.backspace>03.42
Screenshot: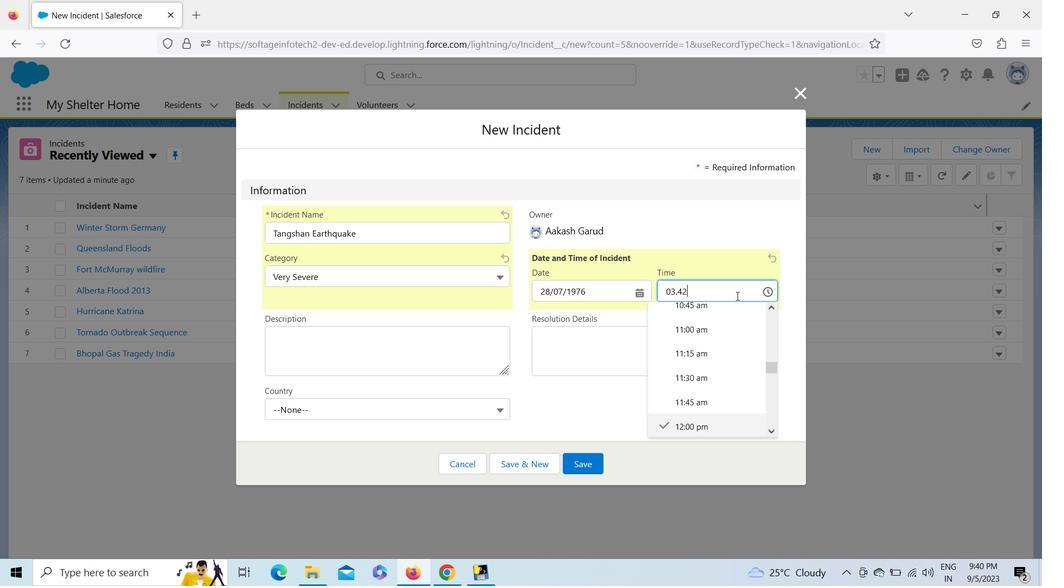 
Action: Mouse moved to (775, 311)
Screenshot: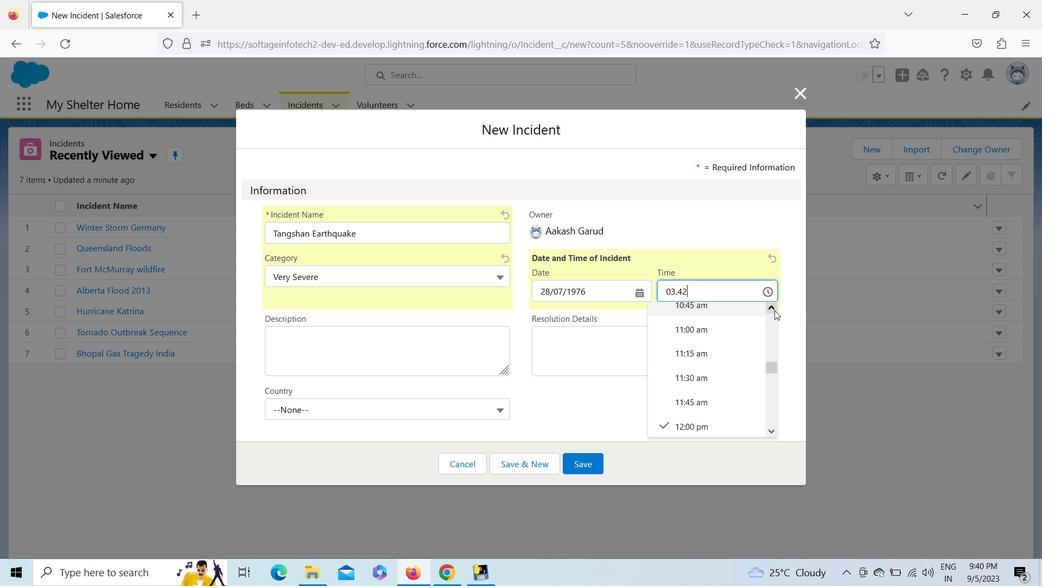 
Action: Mouse pressed left at (775, 311)
Screenshot: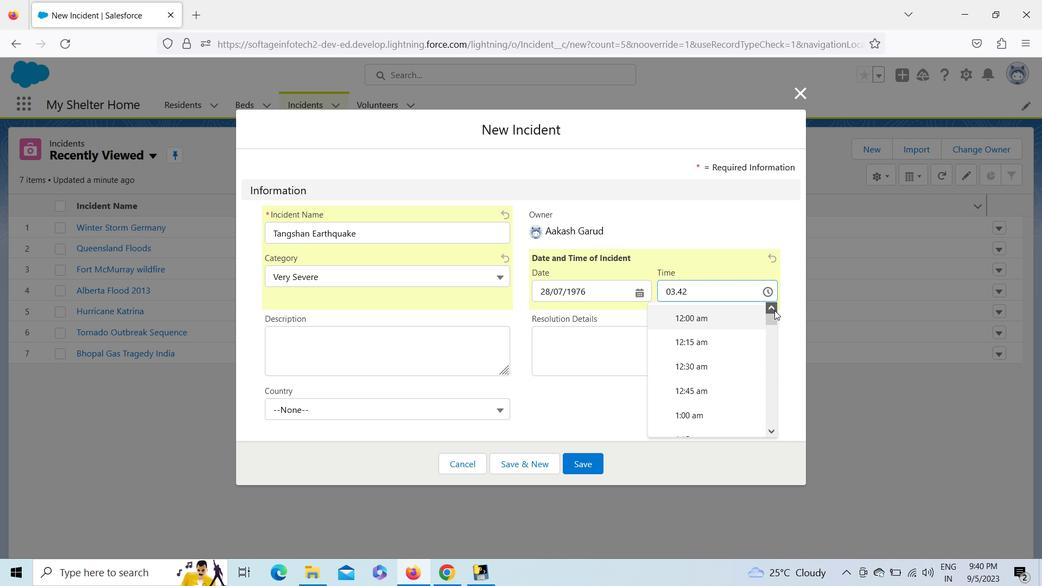 
Action: Mouse moved to (776, 430)
Screenshot: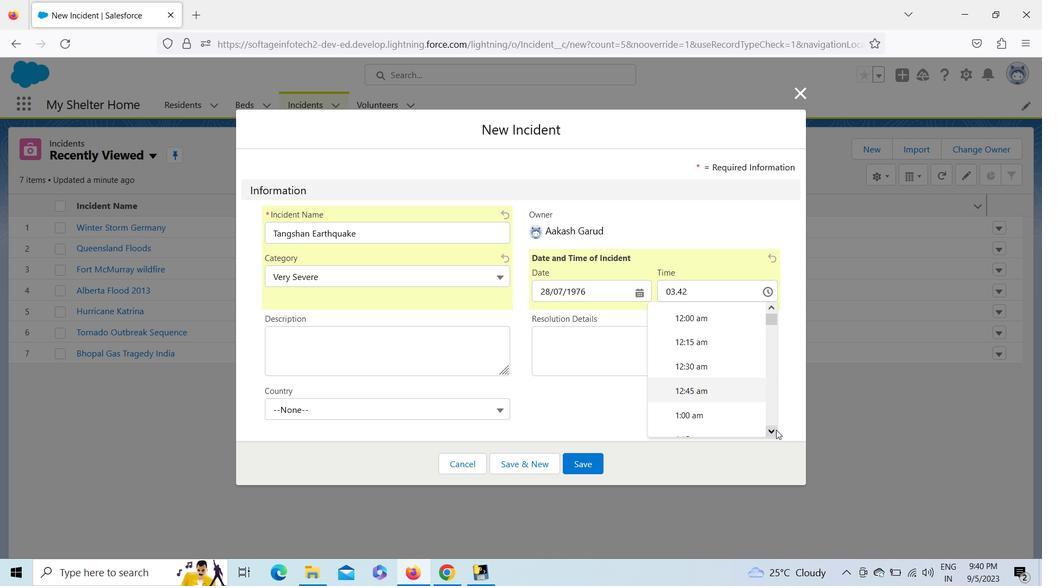 
Action: Mouse pressed left at (776, 430)
Screenshot: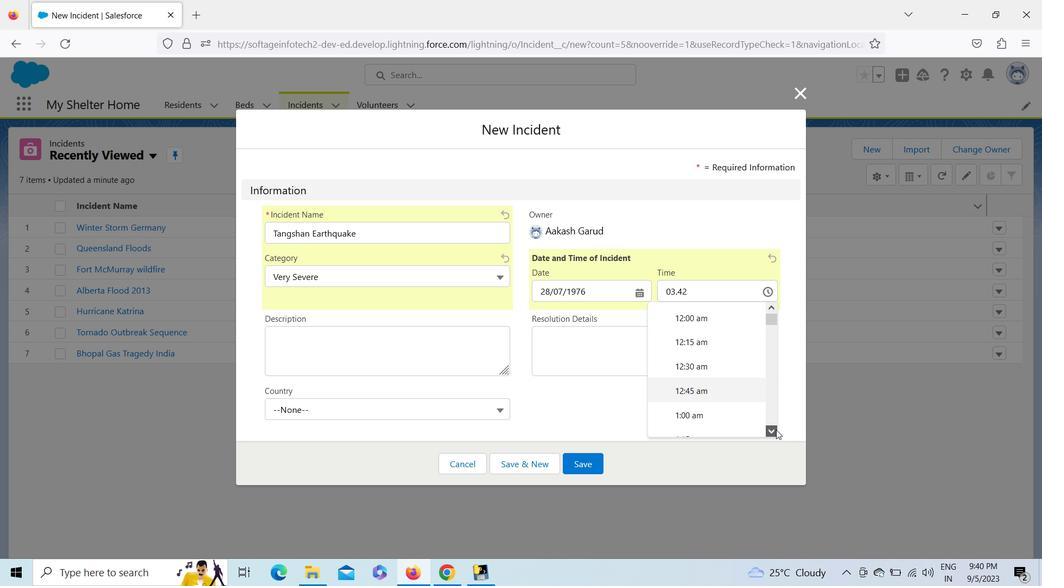 
Action: Mouse pressed left at (776, 430)
Screenshot: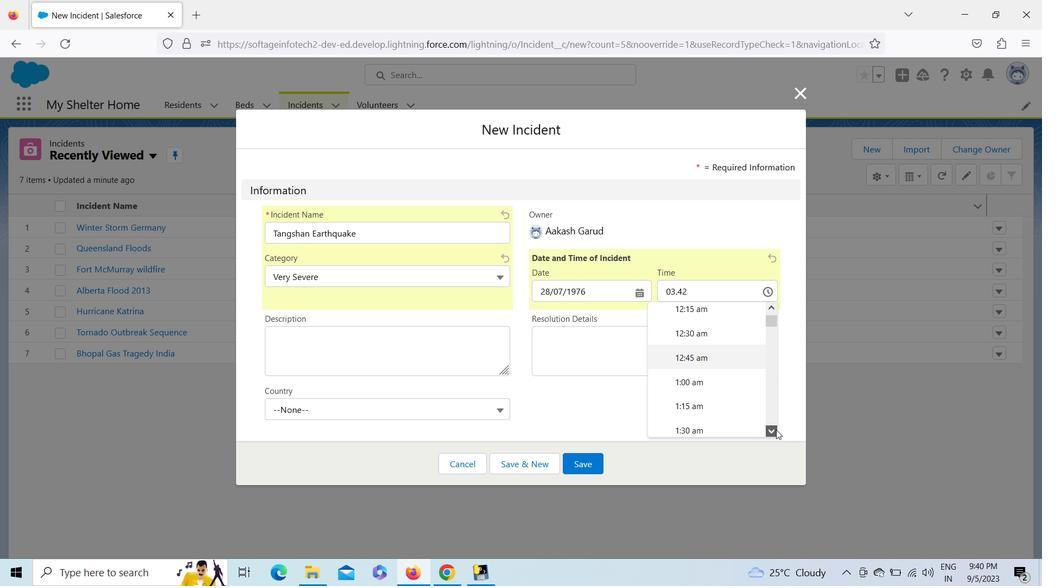 
Action: Mouse pressed left at (776, 430)
Screenshot: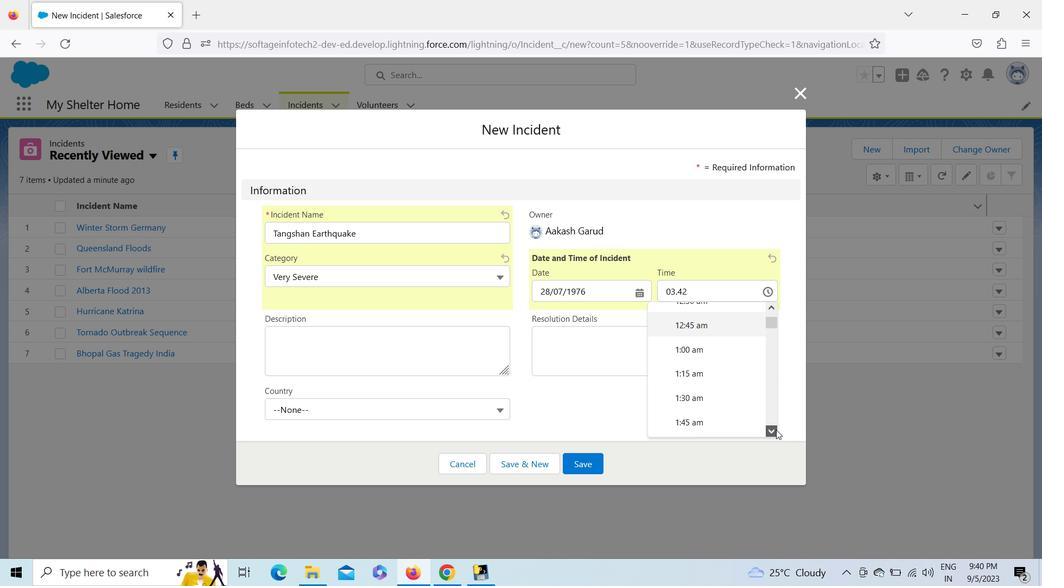 
Action: Mouse pressed left at (776, 430)
Screenshot: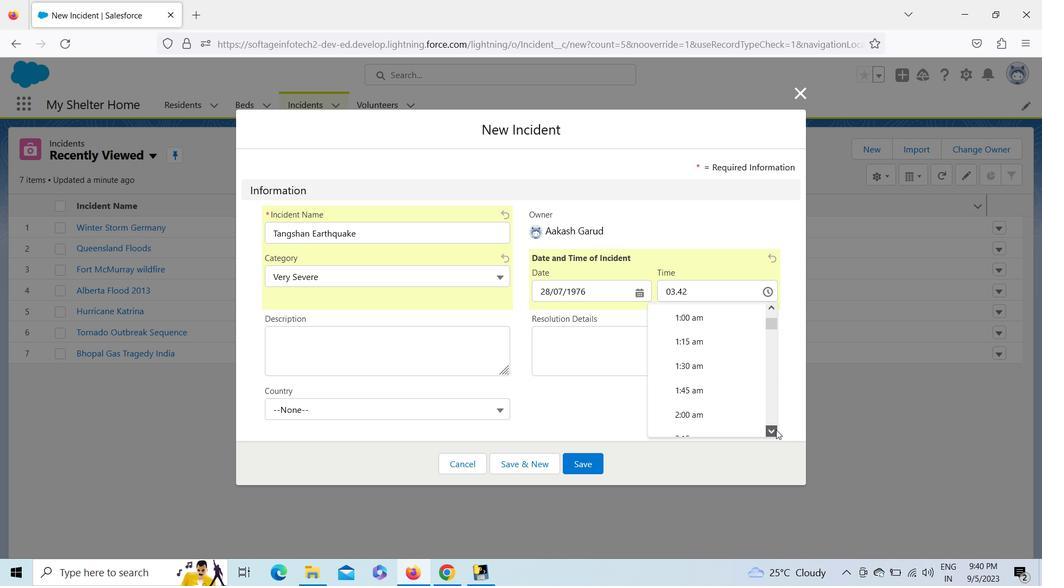 
Action: Mouse pressed left at (776, 430)
Screenshot: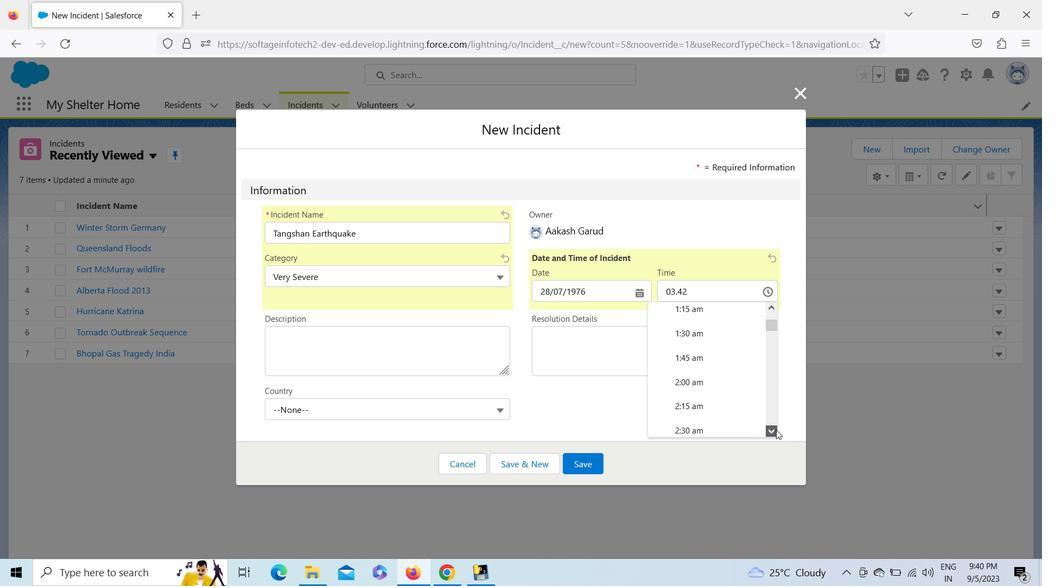 
Action: Mouse pressed left at (776, 430)
Screenshot: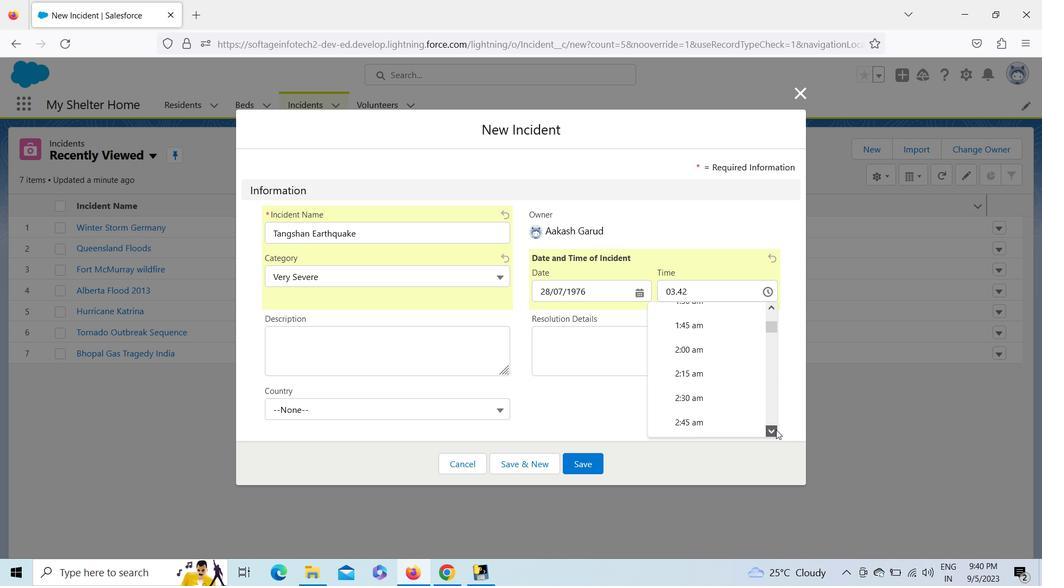 
Action: Mouse pressed left at (776, 430)
Screenshot: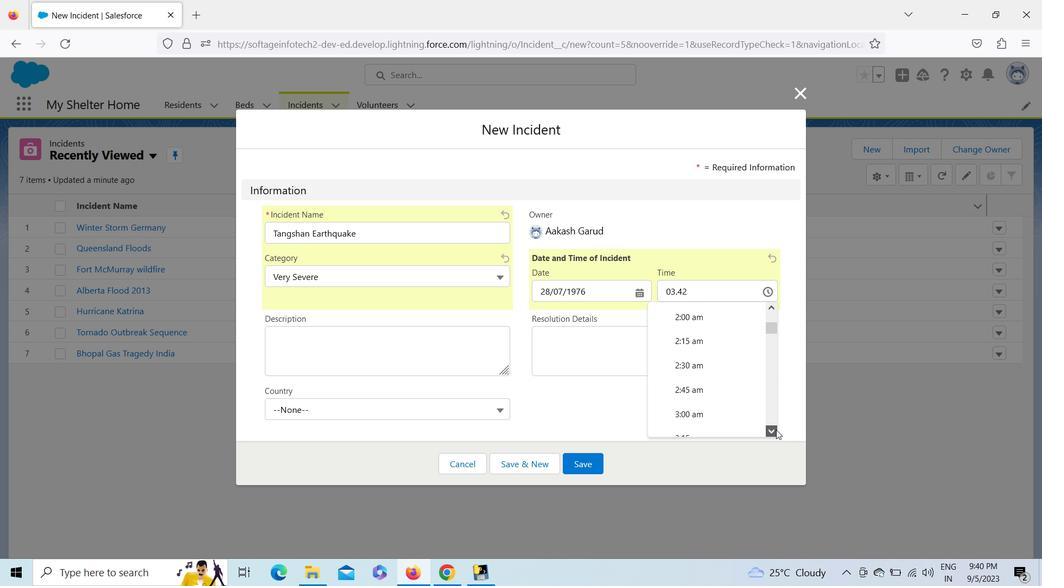 
Action: Mouse pressed left at (776, 430)
Screenshot: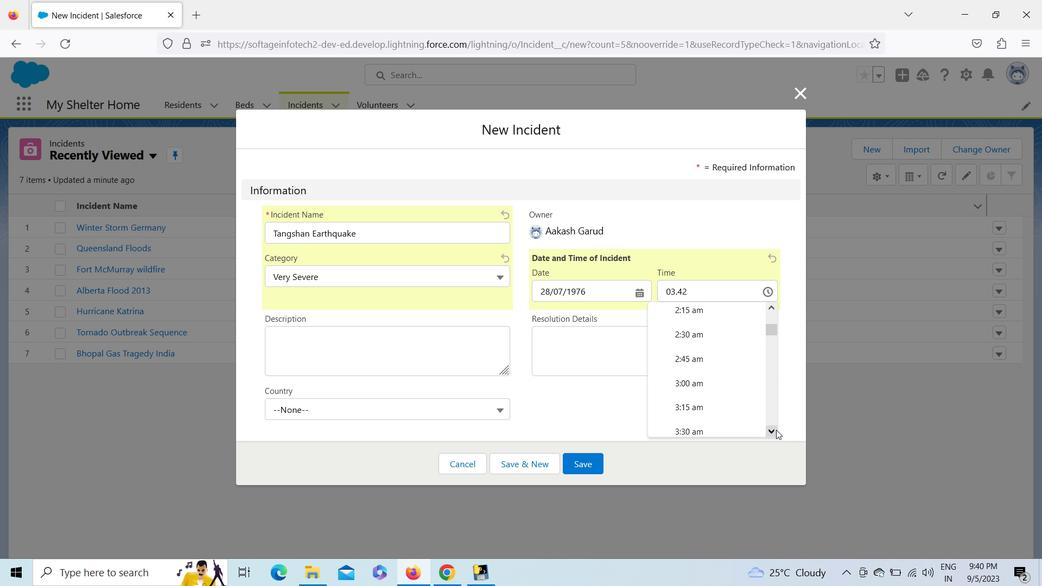 
Action: Mouse moved to (720, 425)
Screenshot: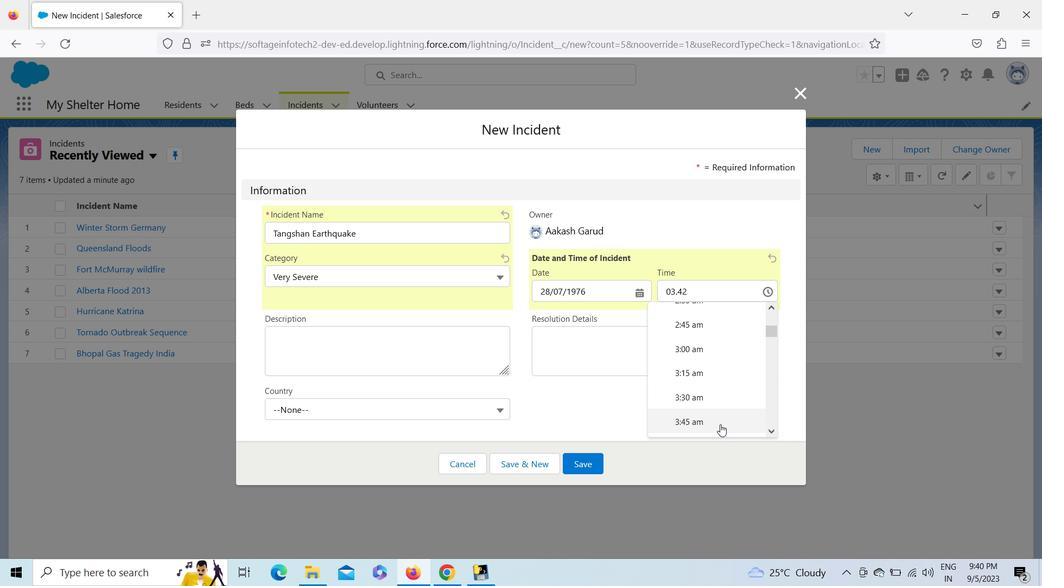 
Action: Mouse pressed left at (720, 425)
Screenshot: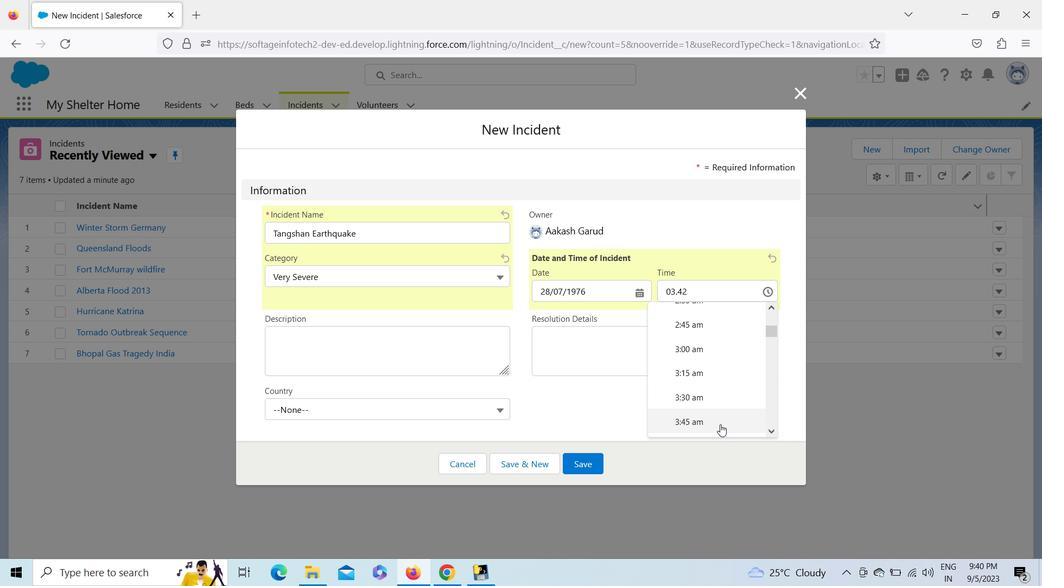 
Action: Mouse moved to (420, 403)
Screenshot: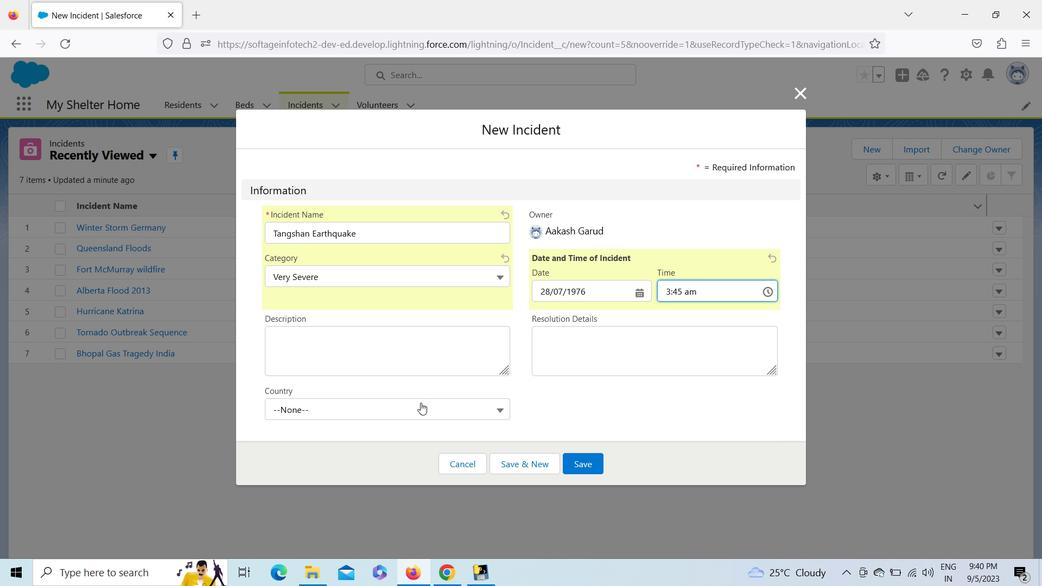 
Action: Mouse pressed left at (420, 403)
Screenshot: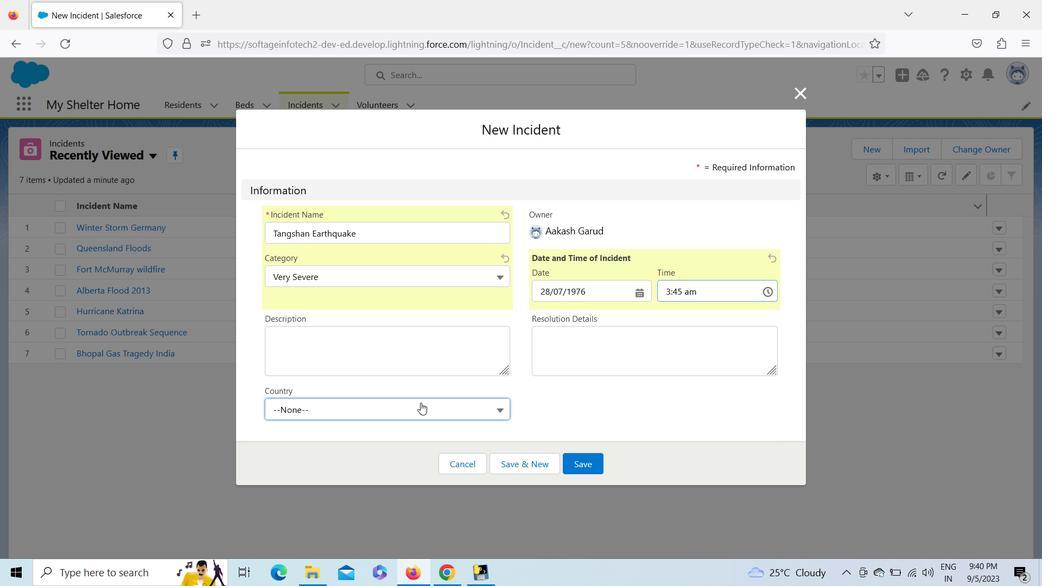 
Action: Key pressed <Key.down><Key.down><Key.down><Key.down><Key.down><Key.down><Key.enter>
Screenshot: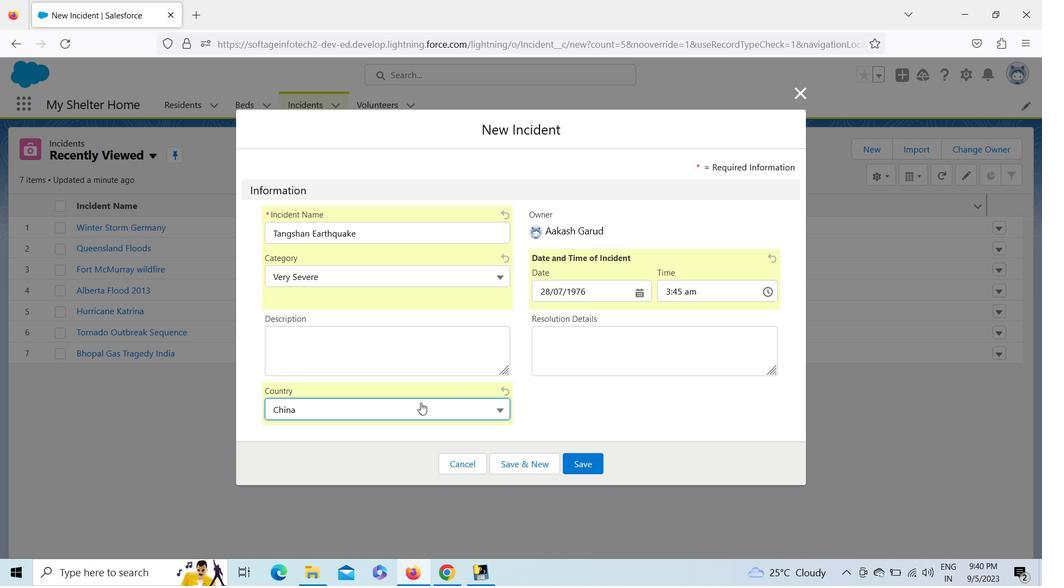 
Action: Mouse moved to (459, 338)
Screenshot: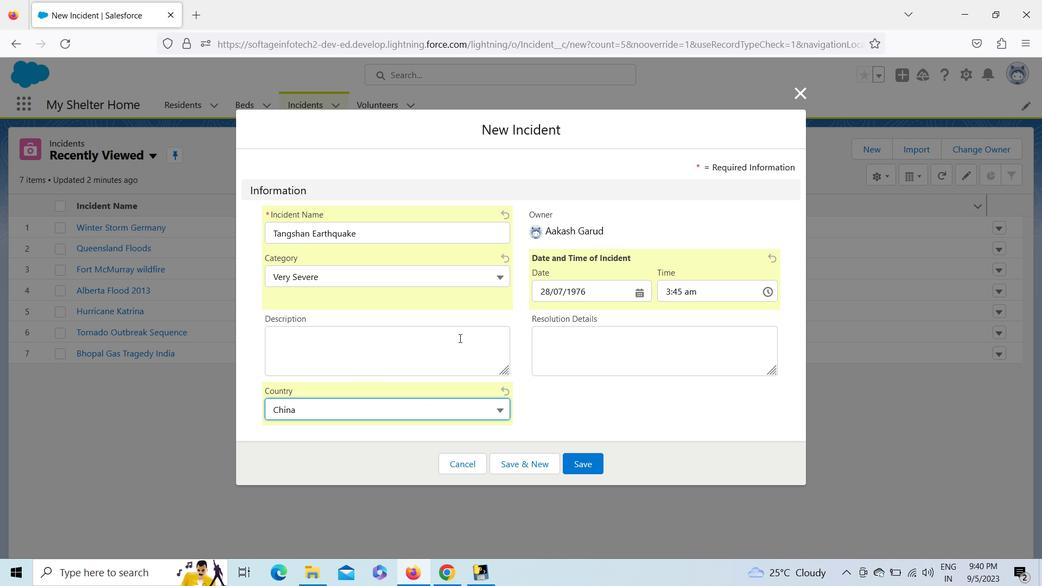 
Action: Mouse pressed left at (459, 338)
Screenshot: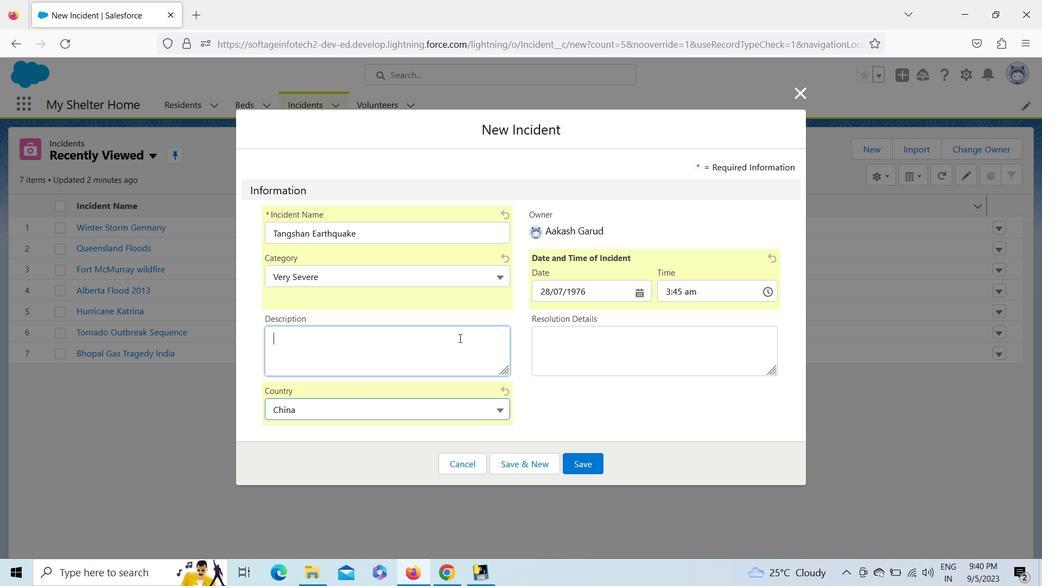 
Action: Key pressed <Key.shift>The<Key.space><Key.shift>Tangsg<Key.backspace>han<Key.space>earthquake<Key.space>was<Key.space>a<Key.space><Key.shift>Mw<Key.space>7.6<Key.space>eat<Key.backspace>rthquake<Key.space>was<Key.backspace><Key.backspace><Key.backspace>that<Key.space>hit<Key.space>the<Key.space>region<Key.space>around<Key.space><Key.shift>Tangshan,<Key.space><Key.shift>Hebel,<Key.space><Key.shift>China.
Screenshot: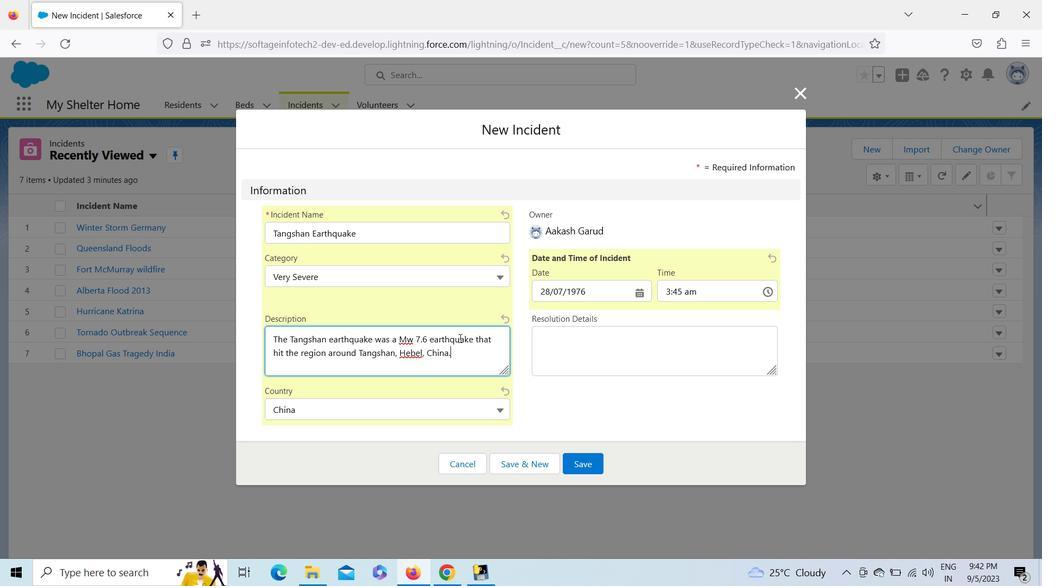 
Action: Mouse moved to (580, 456)
Screenshot: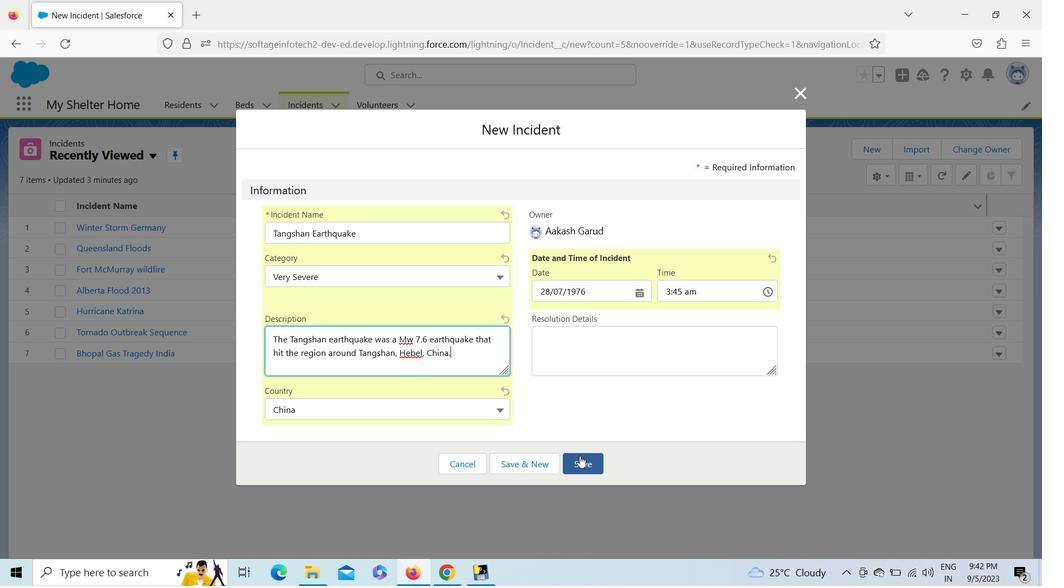 
Action: Mouse pressed left at (580, 456)
Screenshot: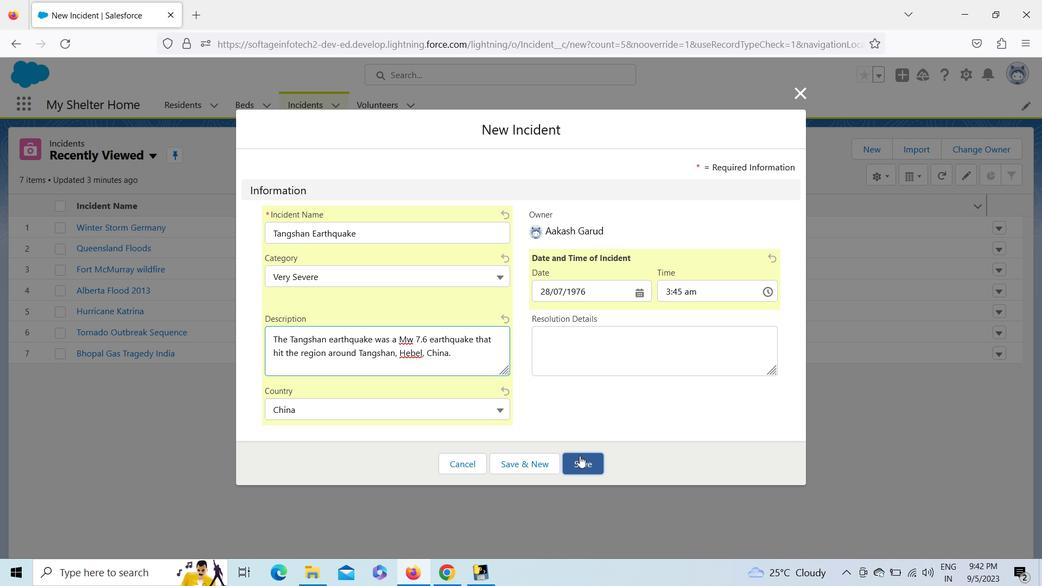 
Action: Mouse moved to (329, 318)
Screenshot: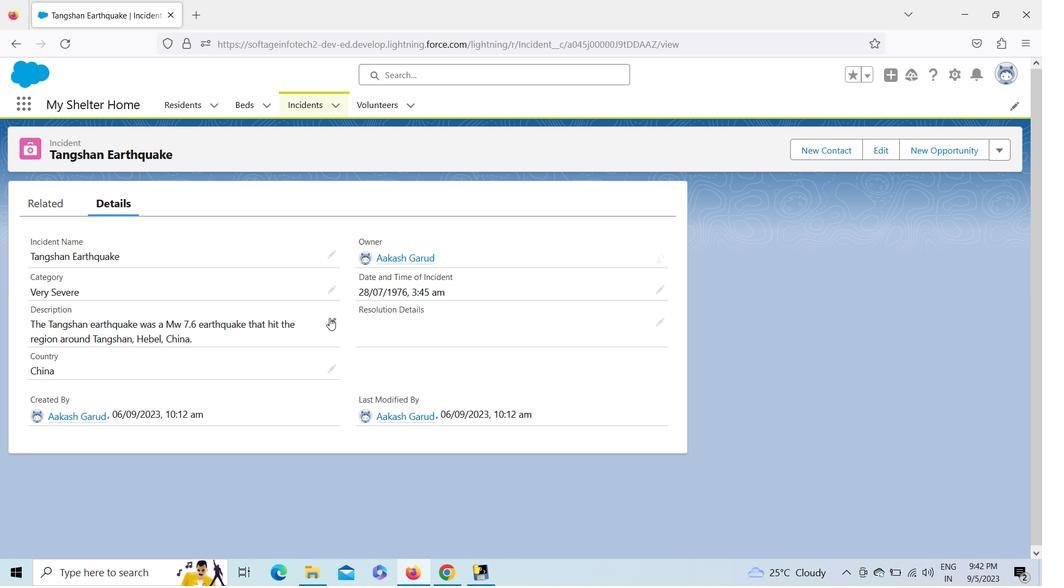 
Action: Mouse pressed left at (329, 318)
Screenshot: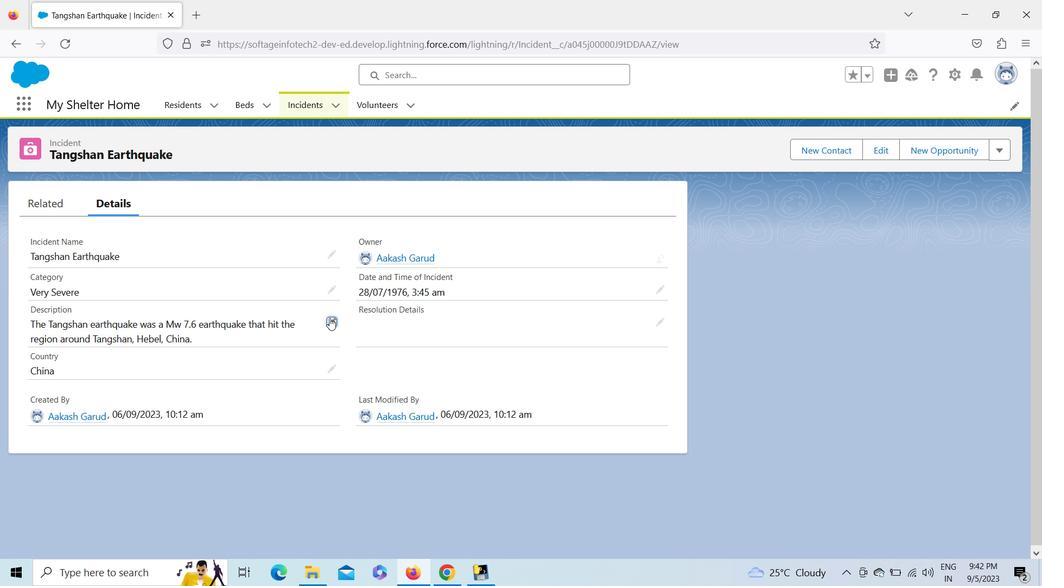 
Action: Mouse moved to (193, 374)
Screenshot: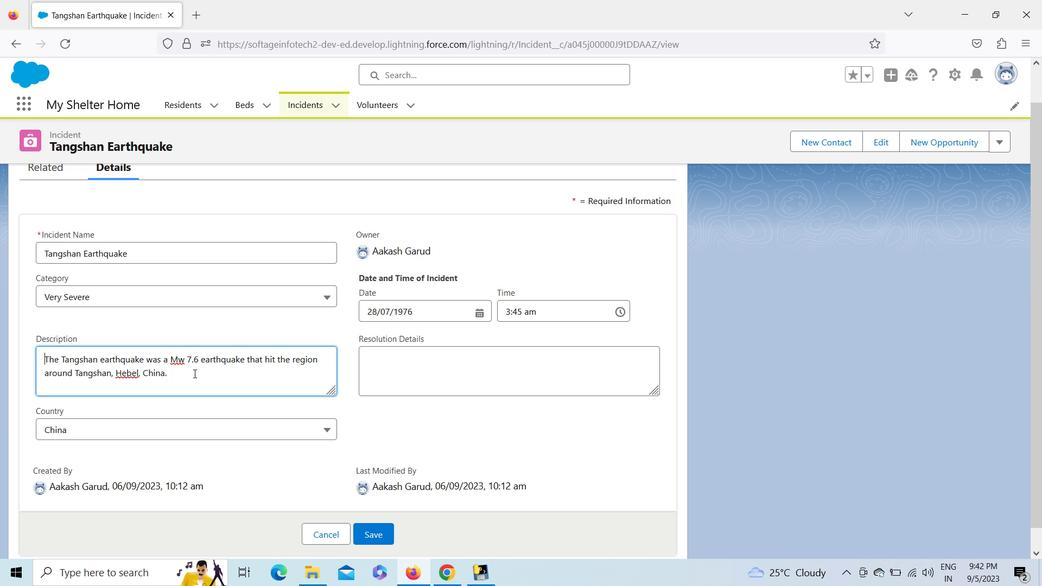 
Action: Mouse pressed left at (193, 374)
Screenshot: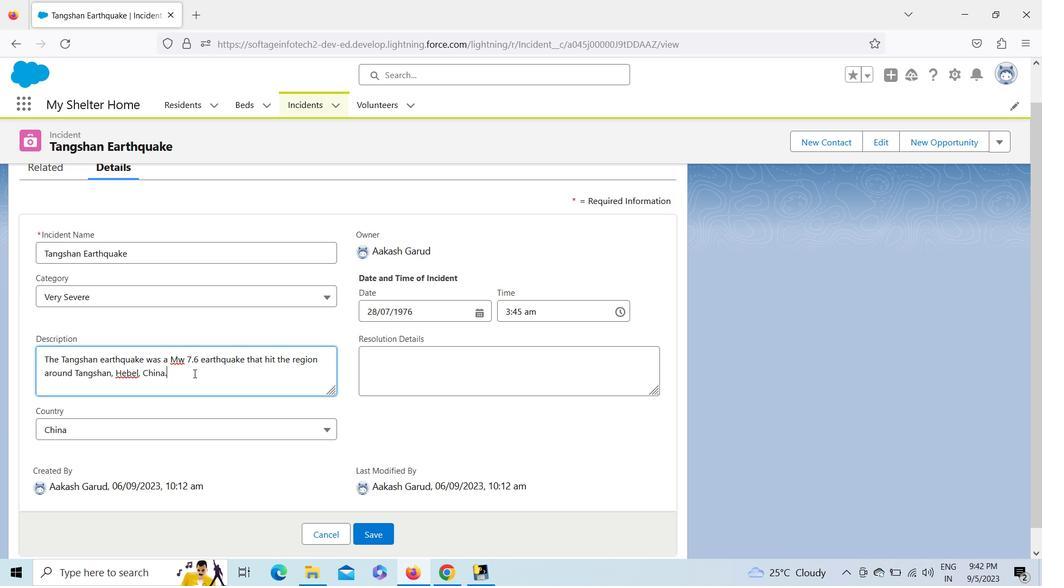 
Action: Key pressed <Key.space><Key.shift>It<Key.space>costs<Key.space>242000<Key.space>persond<Key.backspace>s<Key.space>death<Key.space>recorded<Key.space>and<Key.space>thought<Key.space>to<Key.space>be<Key.space>one<Key.space>of<Key.space>the<Key.space>largest<Key.space>natural<Key.space>disasters<Key.space>in<Key.space>history.
Screenshot: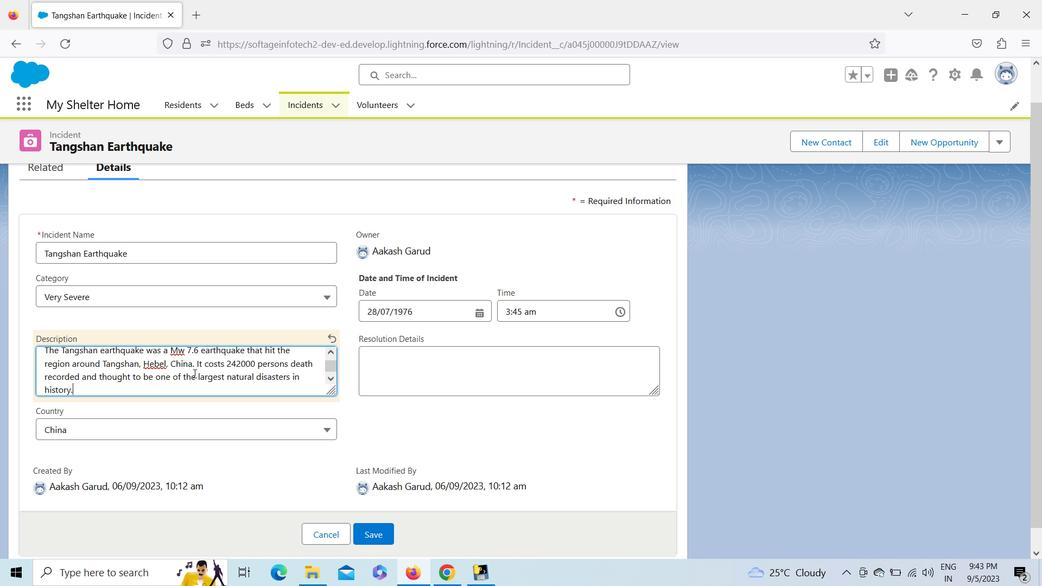 
Action: Mouse moved to (364, 530)
Screenshot: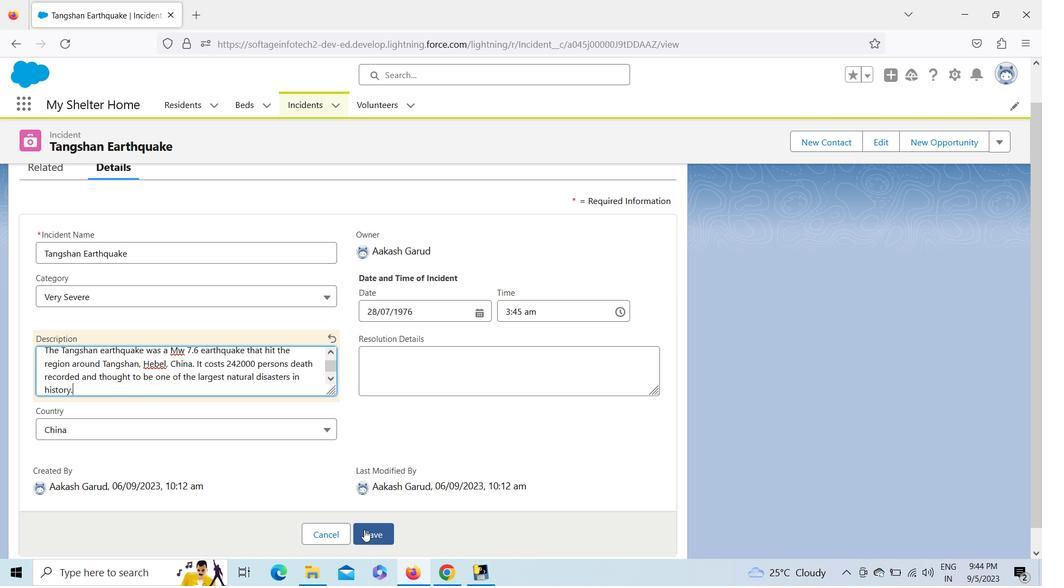 
Action: Mouse pressed left at (364, 530)
Screenshot: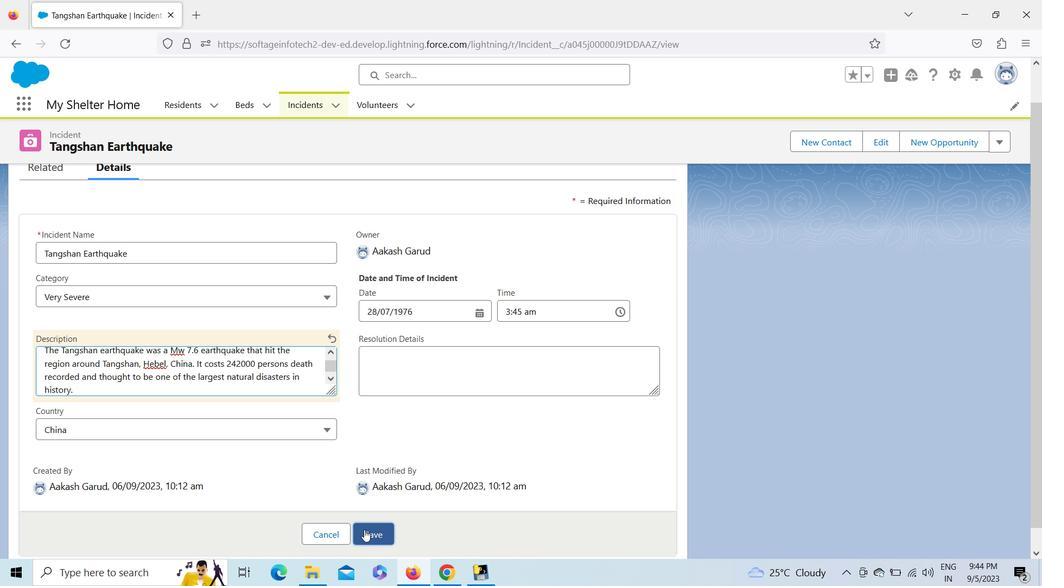 
Action: Mouse moved to (188, 106)
Screenshot: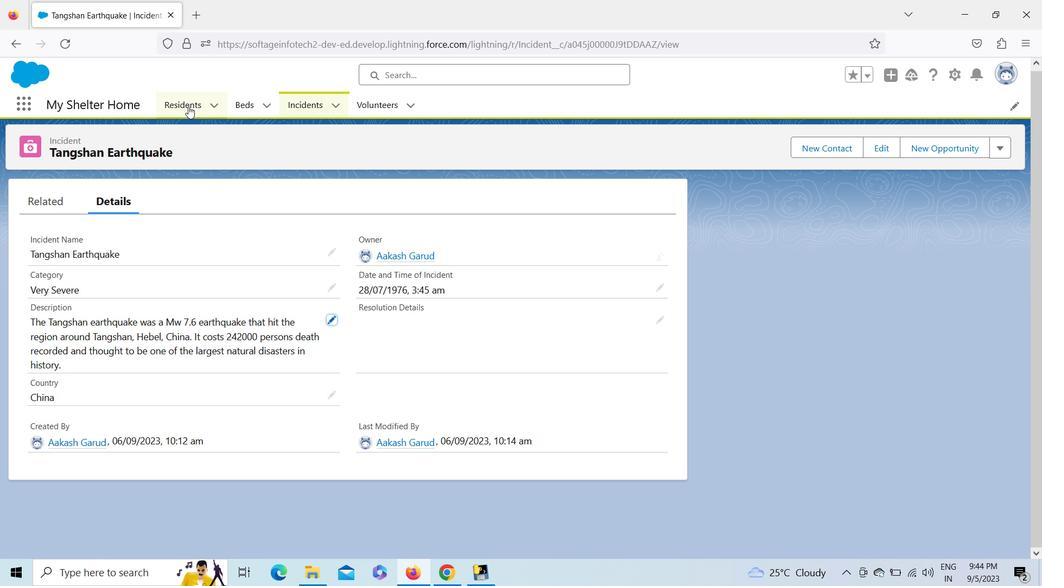 
Action: Mouse pressed left at (188, 106)
Screenshot: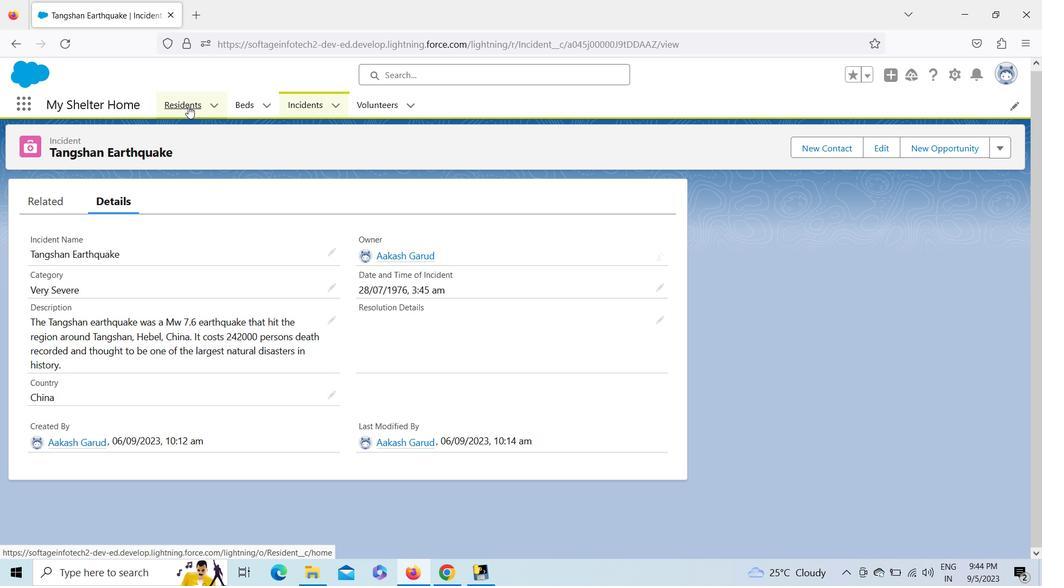 
Action: Mouse moved to (113, 229)
Screenshot: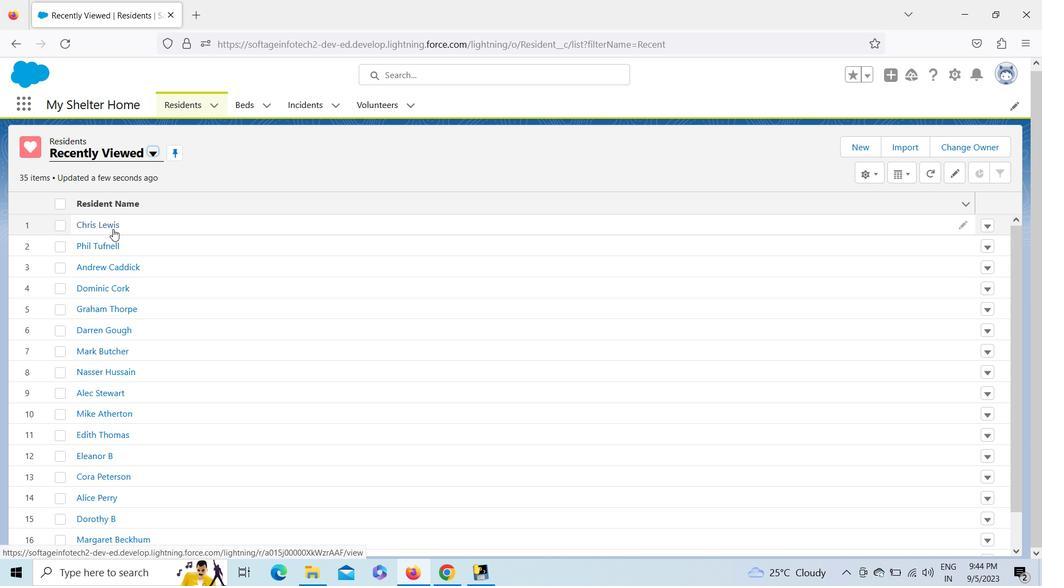 
Action: Mouse pressed left at (113, 229)
Screenshot: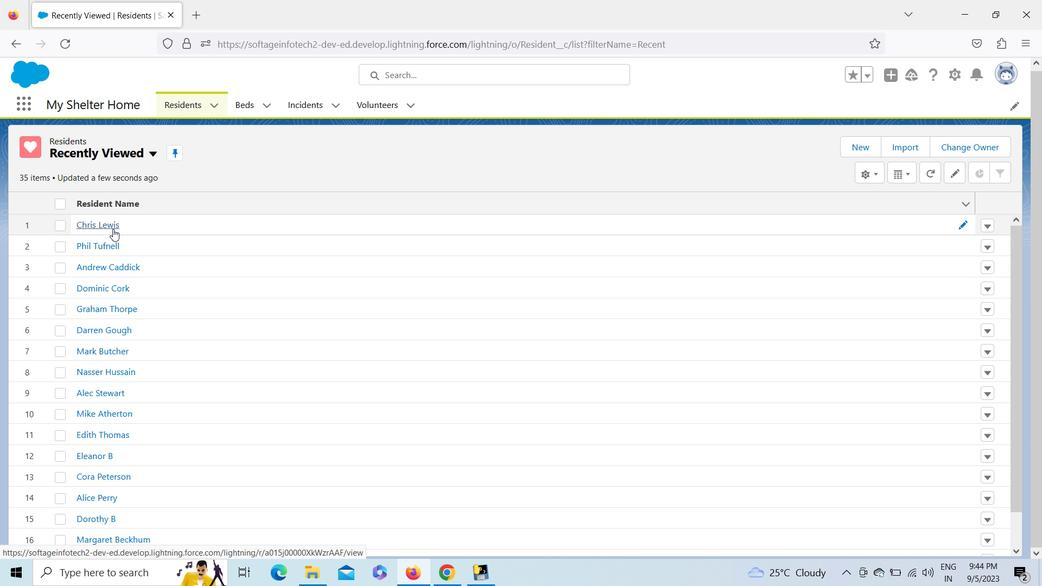 
Action: Mouse moved to (255, 110)
Screenshot: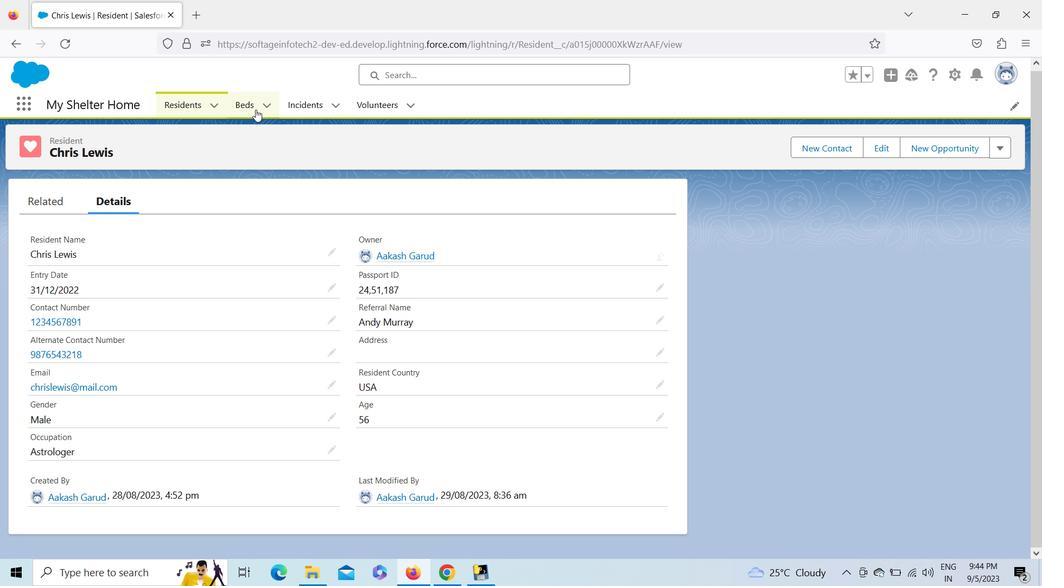 
Action: Mouse pressed left at (255, 110)
Screenshot: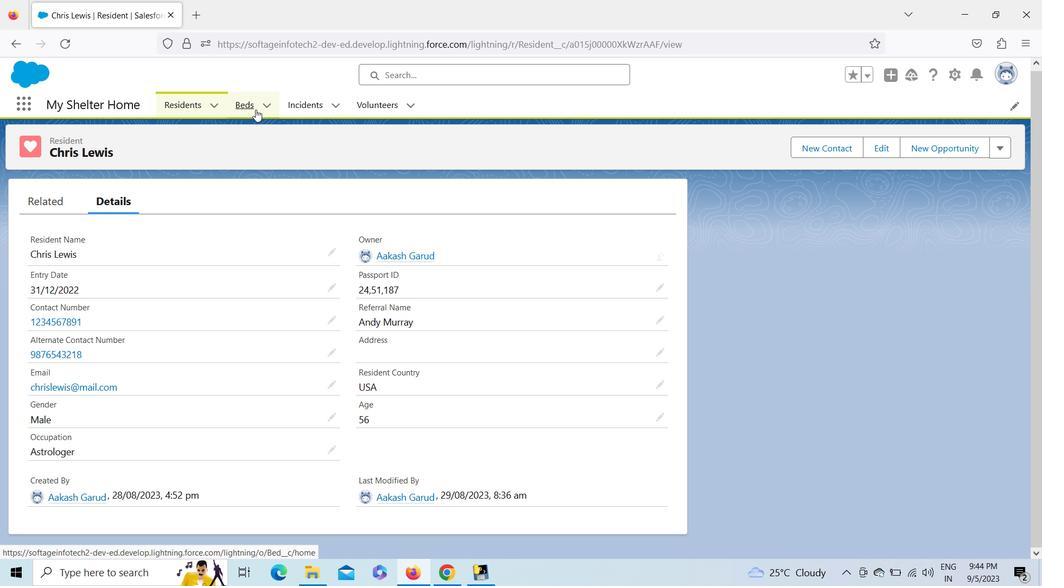 
Action: Mouse moved to (685, 272)
Screenshot: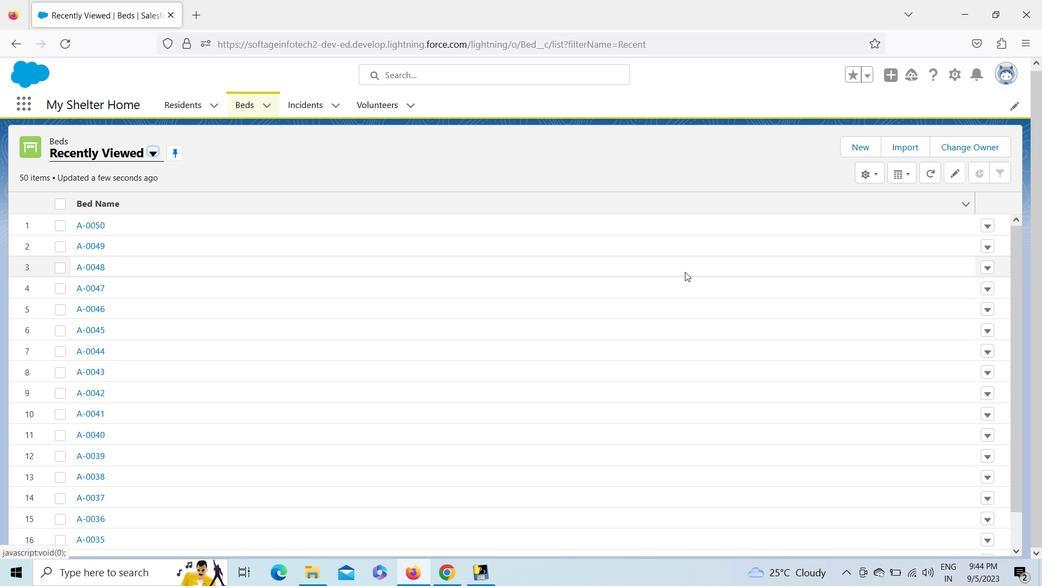 
